 Task: Look for Airbnb stays in Lake Placid, New York with access to its amenties.
Action: Mouse moved to (581, 82)
Screenshot: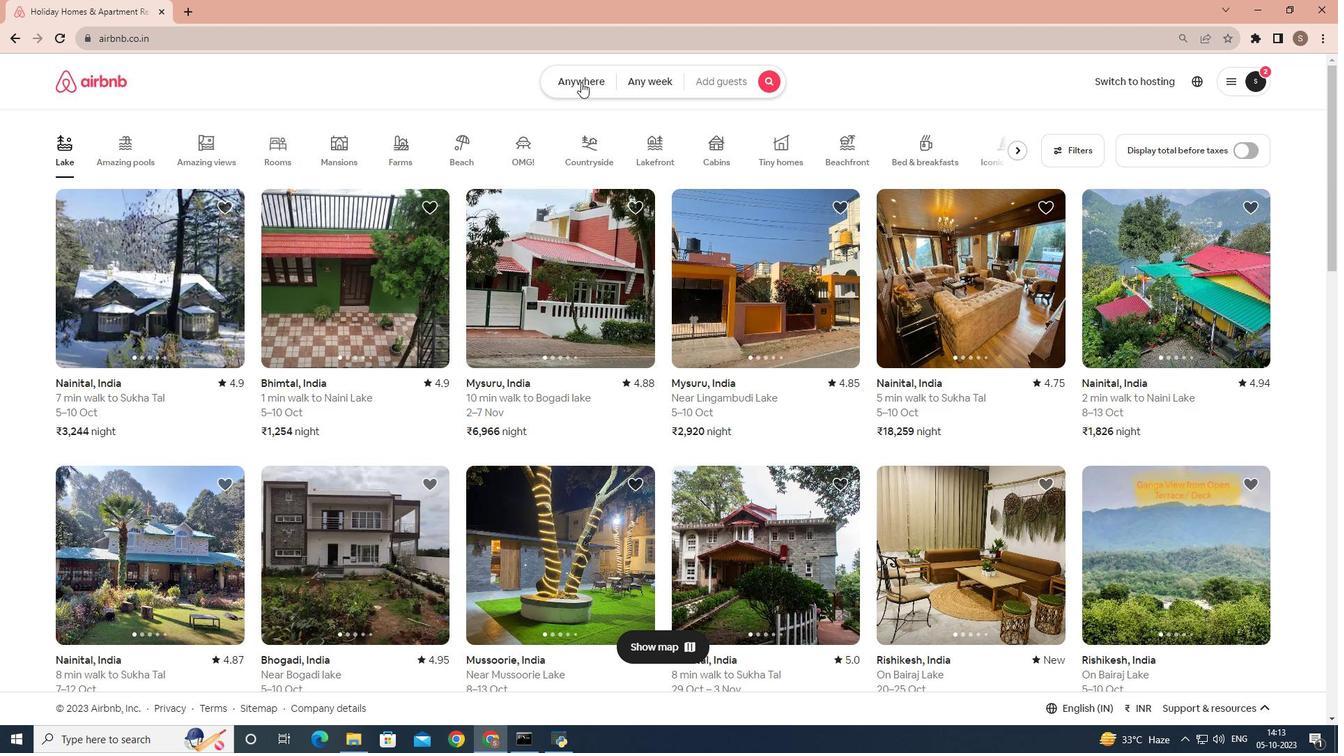 
Action: Mouse pressed left at (581, 82)
Screenshot: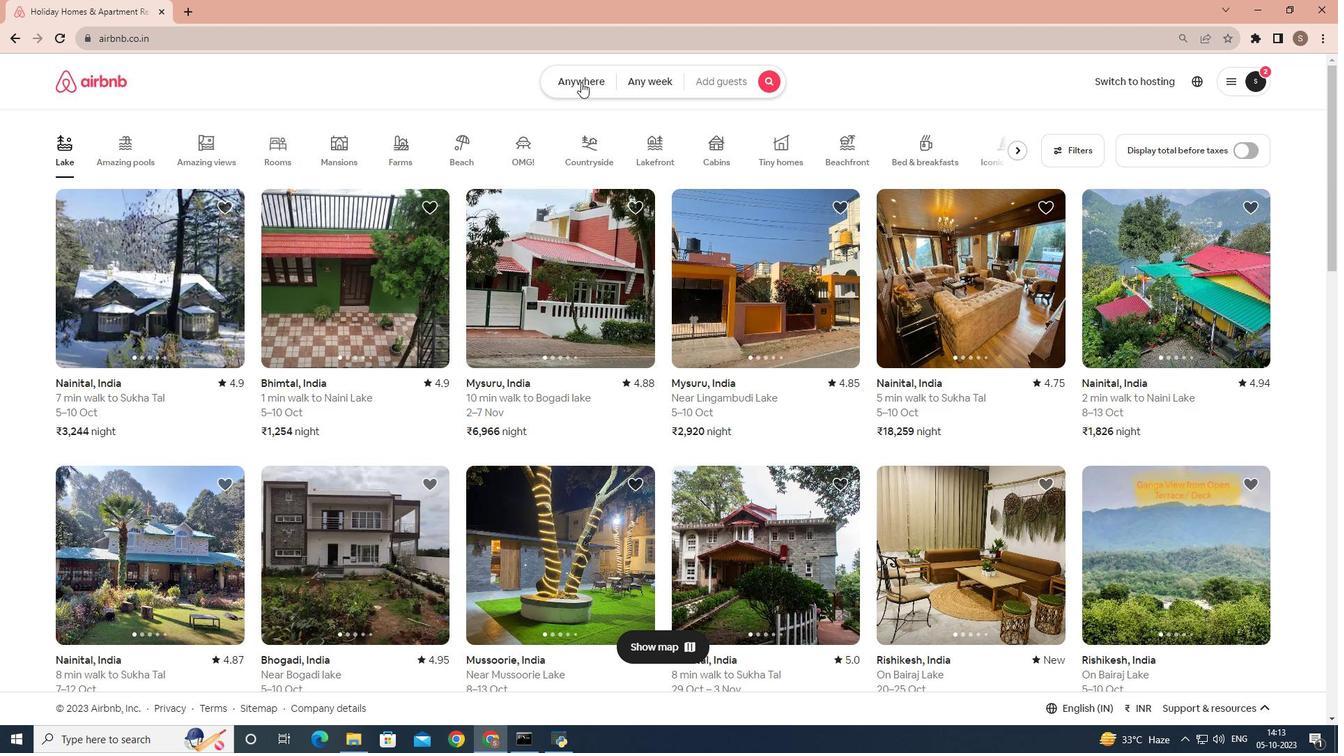 
Action: Mouse moved to (527, 133)
Screenshot: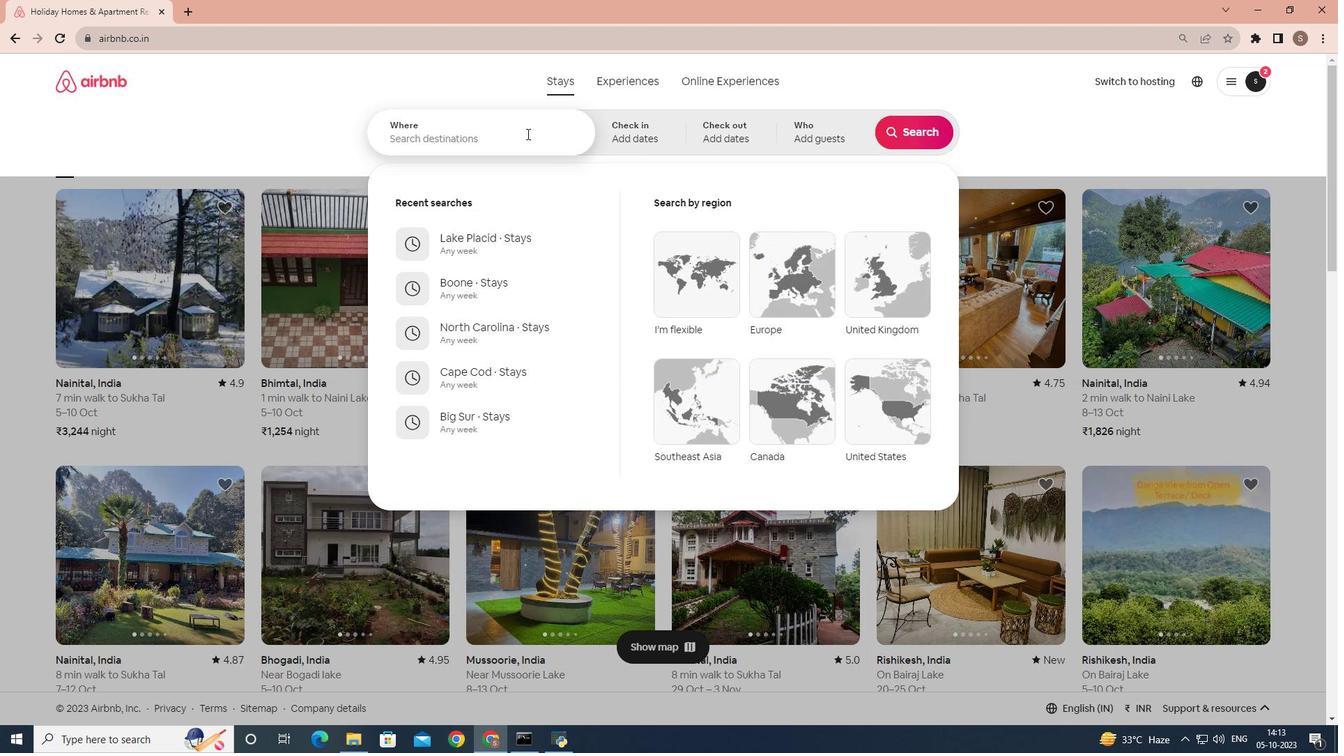 
Action: Mouse pressed left at (527, 133)
Screenshot: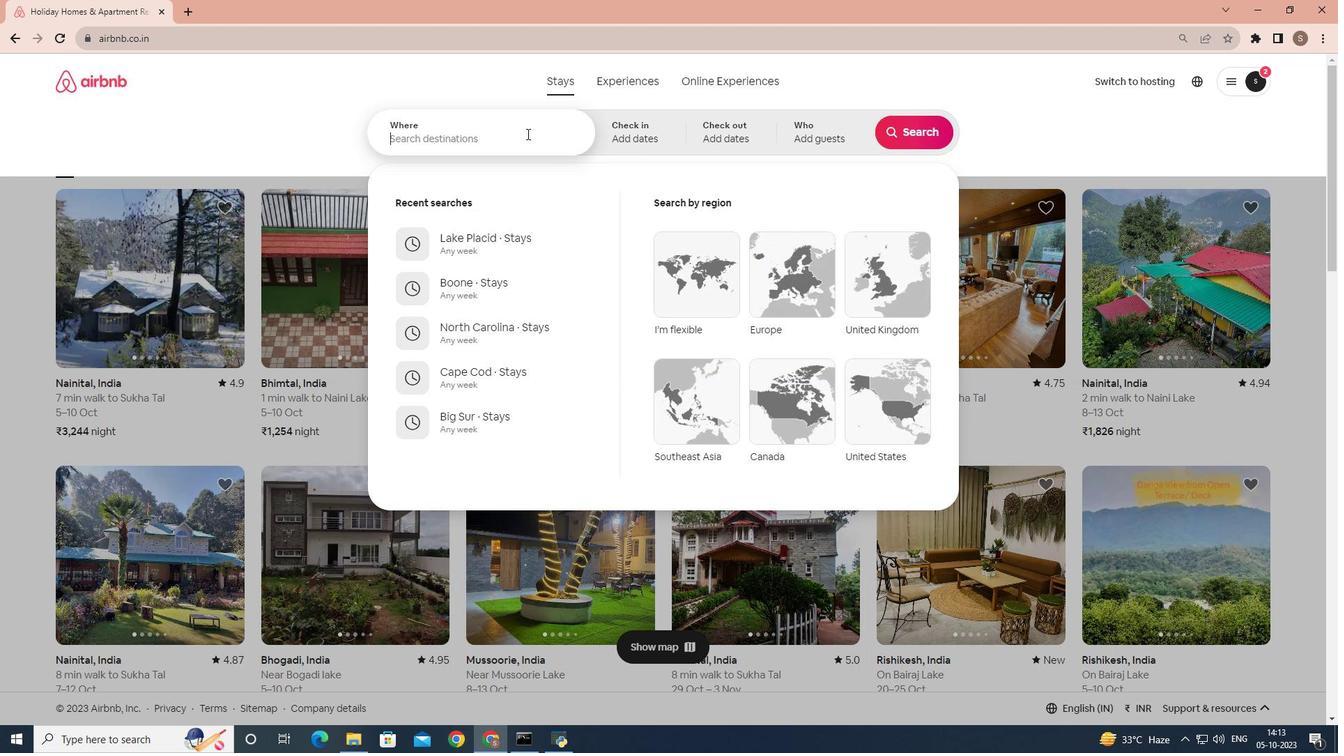 
Action: Key pressed <Key.shift_r>Lake<Key.space><Key.shift>placi
Screenshot: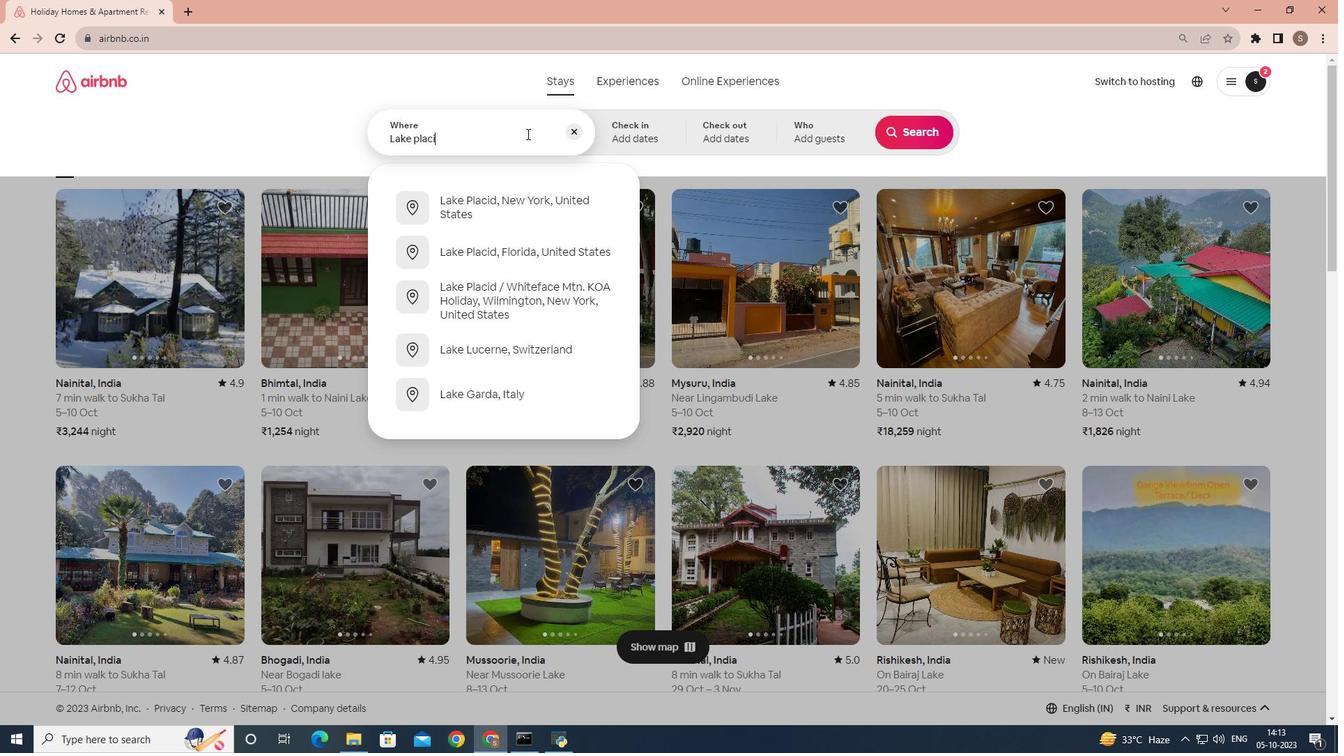 
Action: Mouse moved to (526, 133)
Screenshot: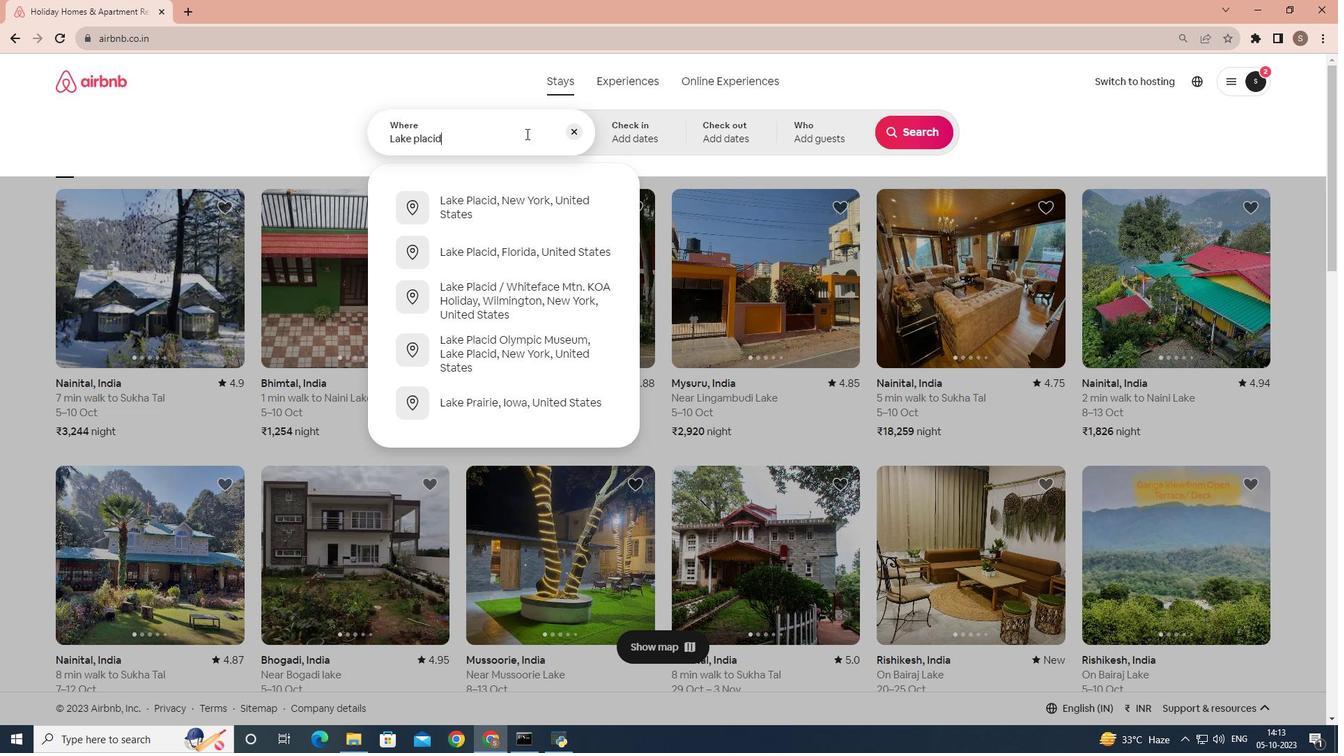 
Action: Key pressed d,<Key.space><Key.shift>New<Key.space><Key.shift>york
Screenshot: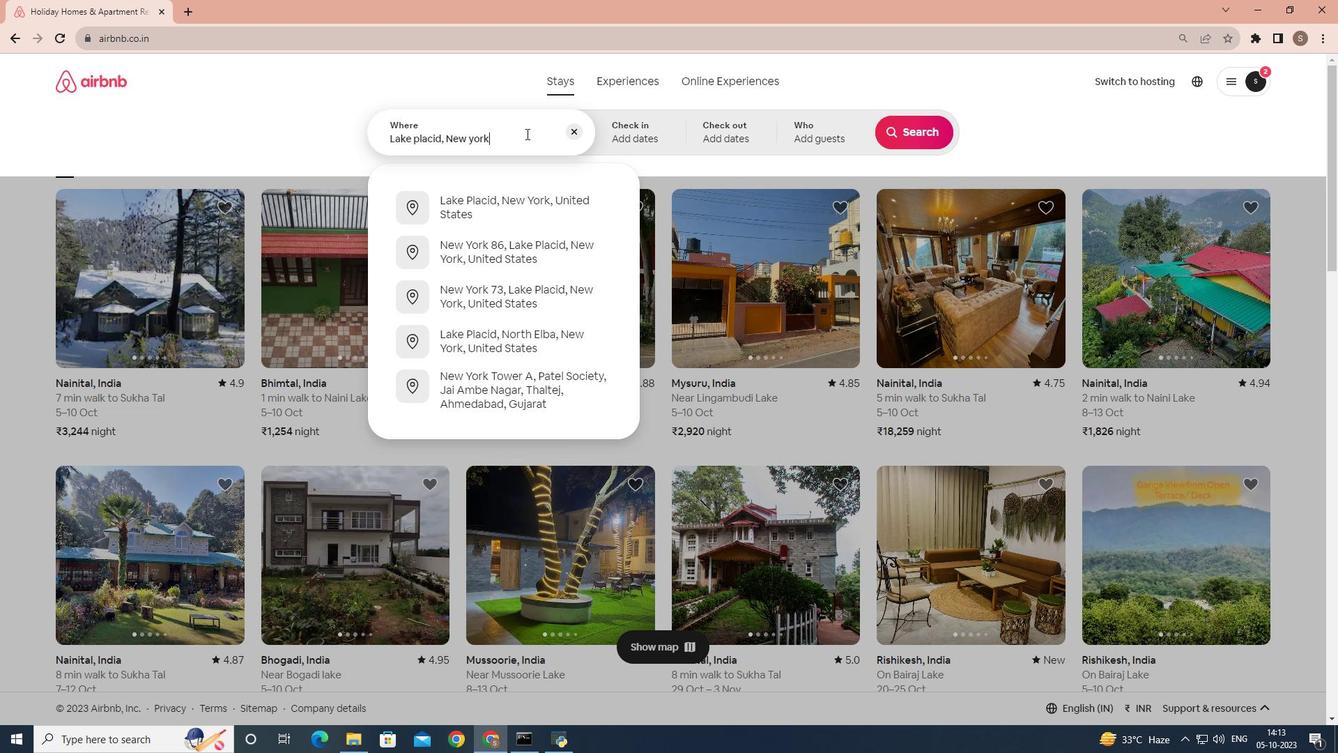 
Action: Mouse moved to (556, 193)
Screenshot: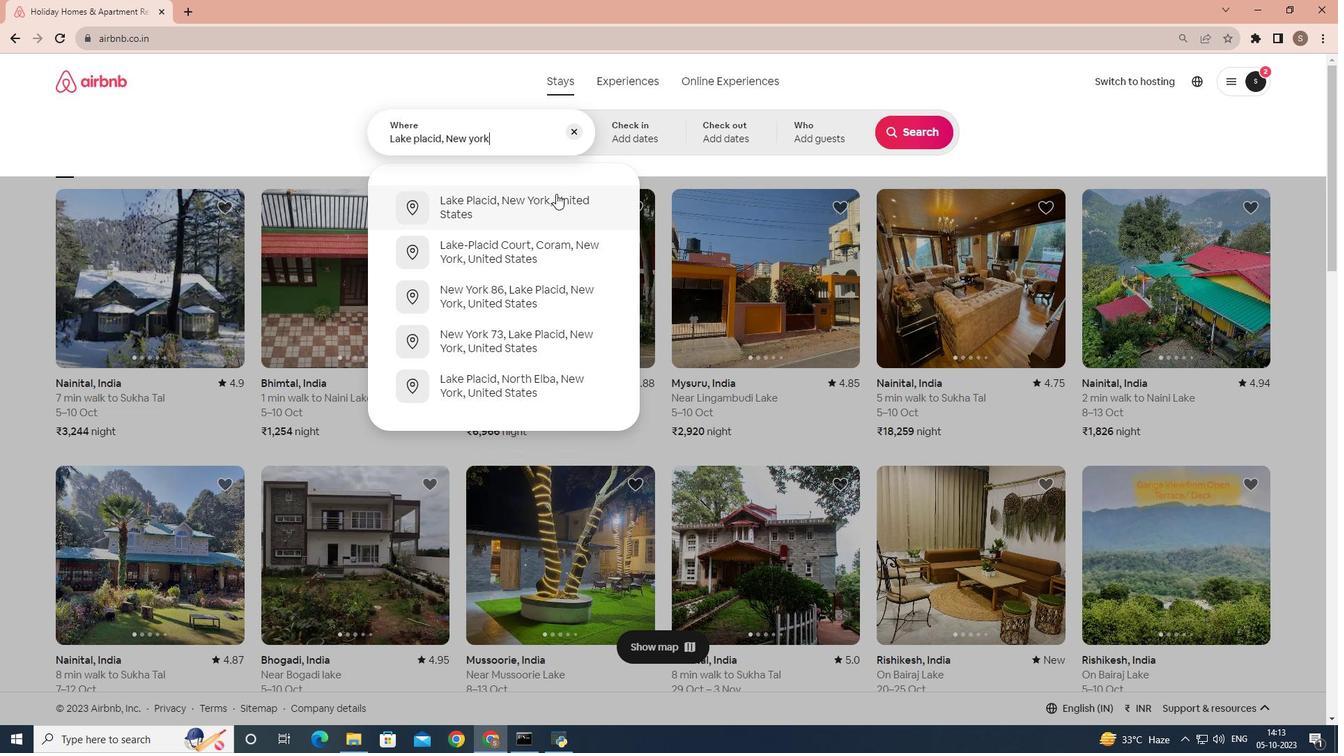 
Action: Mouse pressed left at (556, 193)
Screenshot: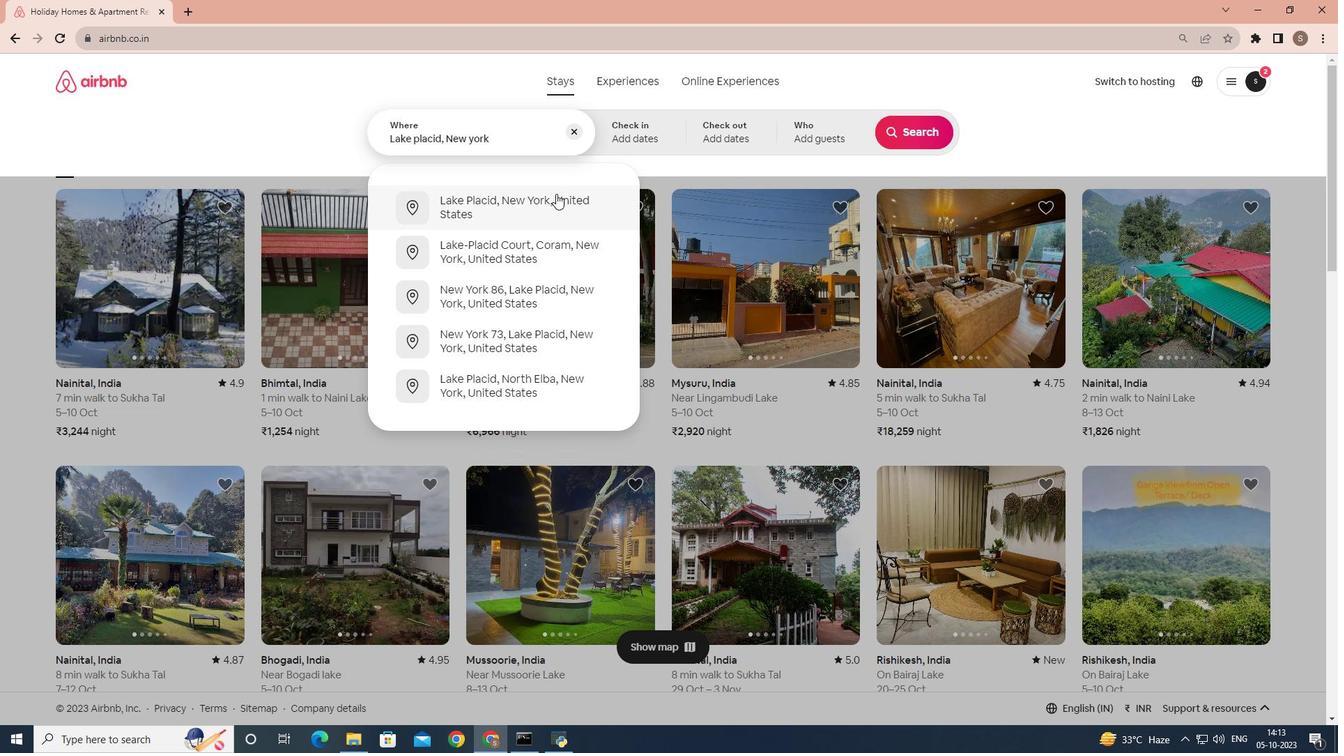 
Action: Mouse moved to (899, 132)
Screenshot: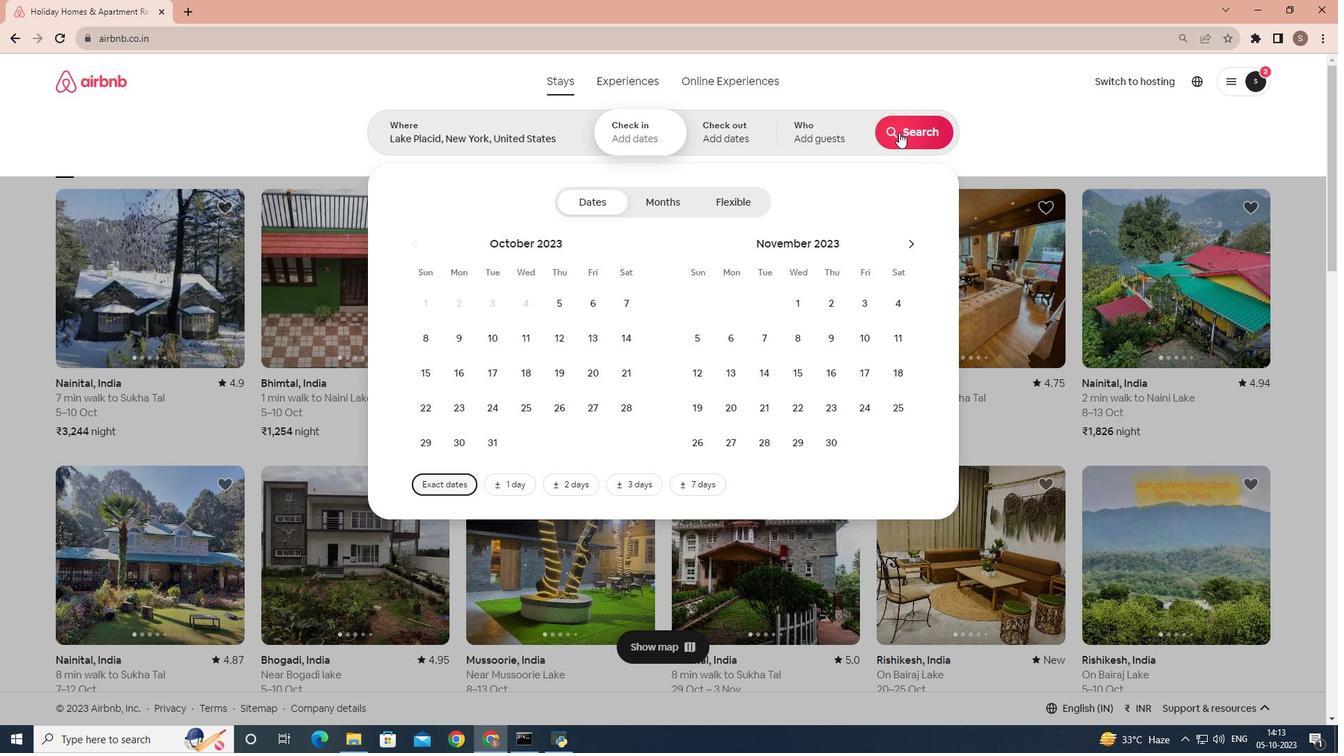
Action: Mouse pressed left at (899, 132)
Screenshot: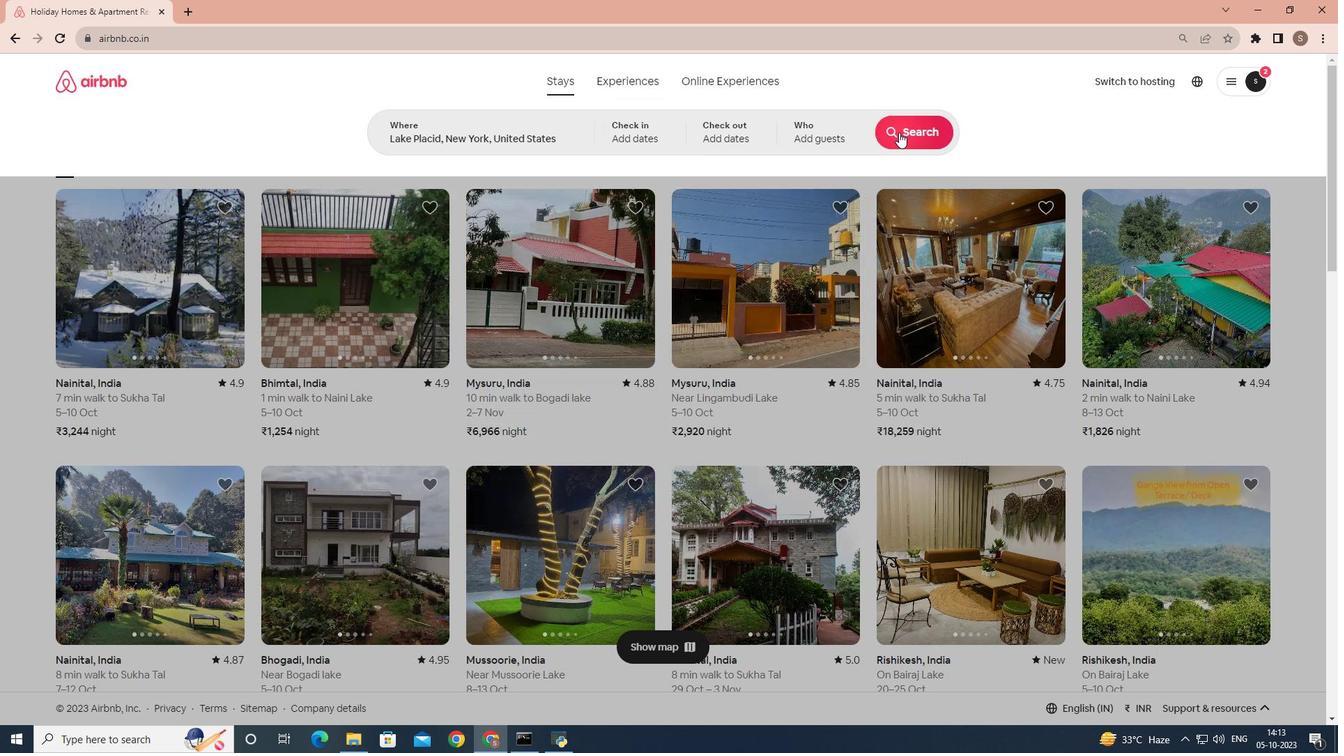 
Action: Mouse moved to (263, 142)
Screenshot: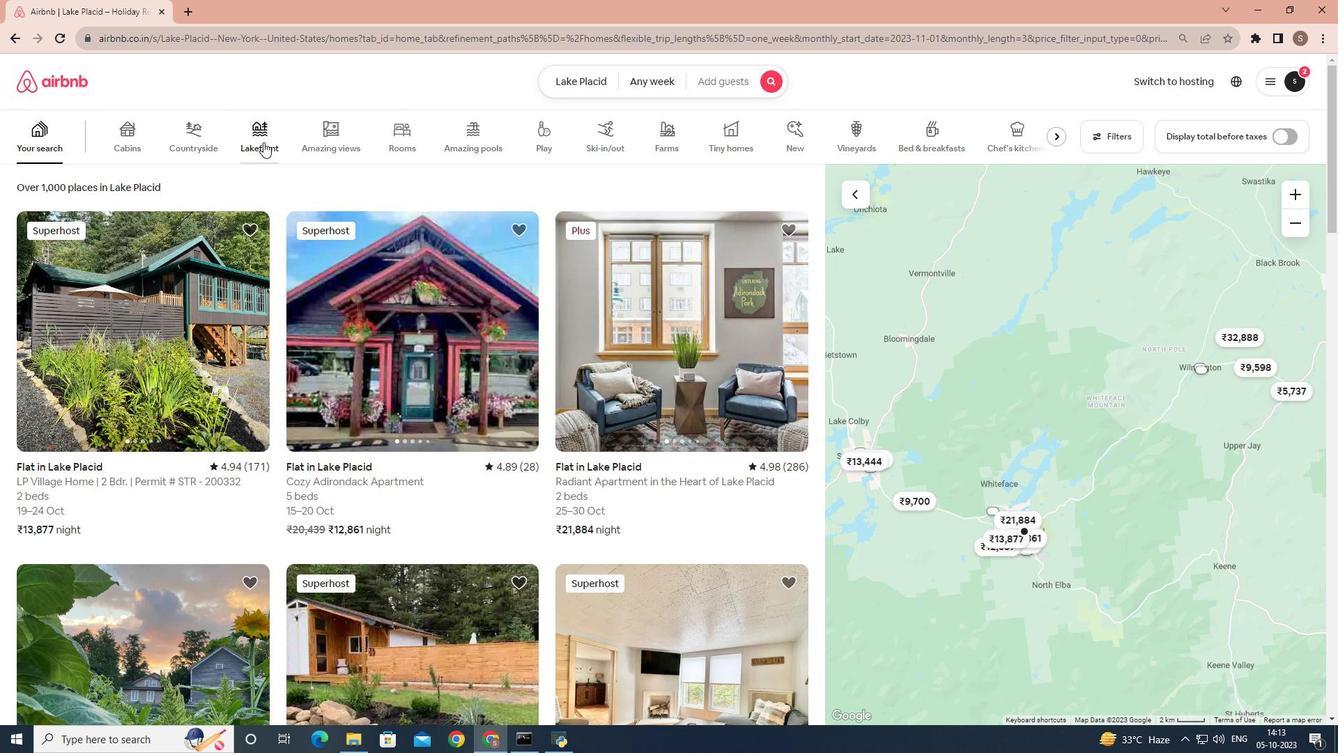 
Action: Mouse pressed left at (263, 142)
Screenshot: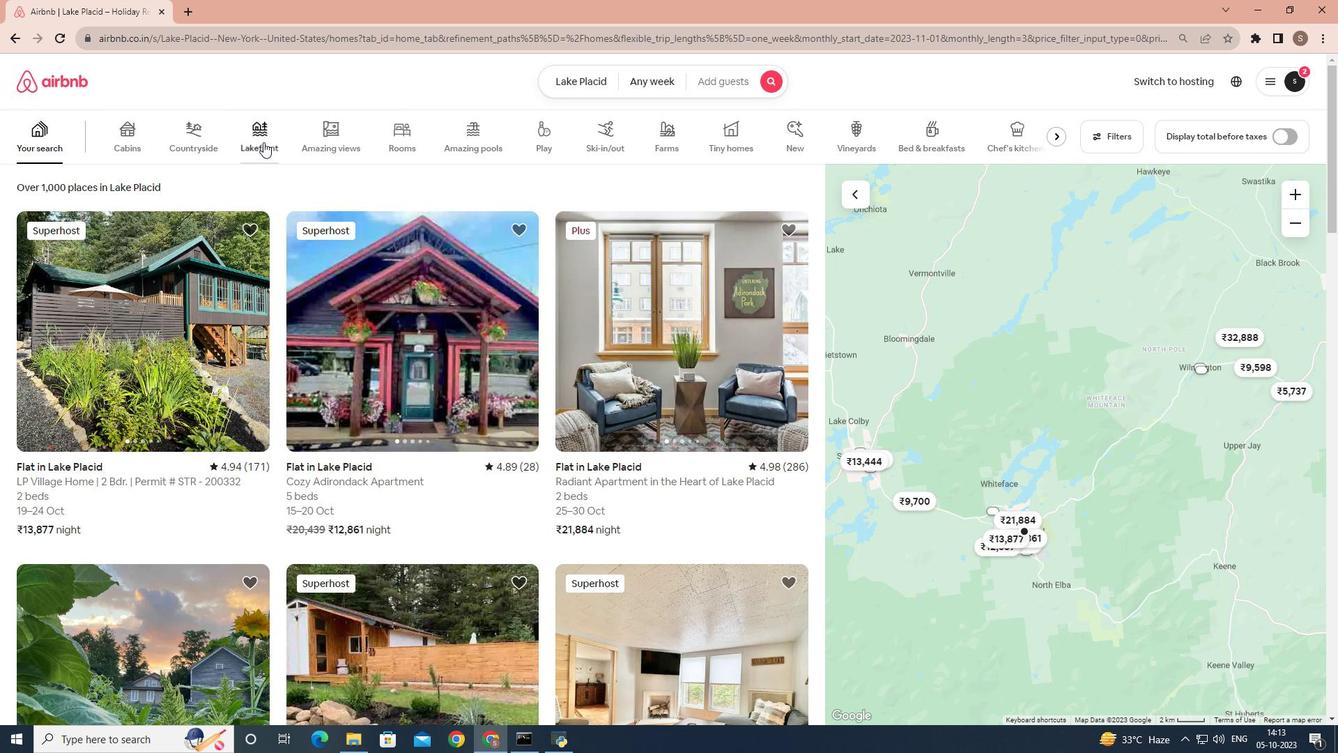 
Action: Mouse moved to (370, 314)
Screenshot: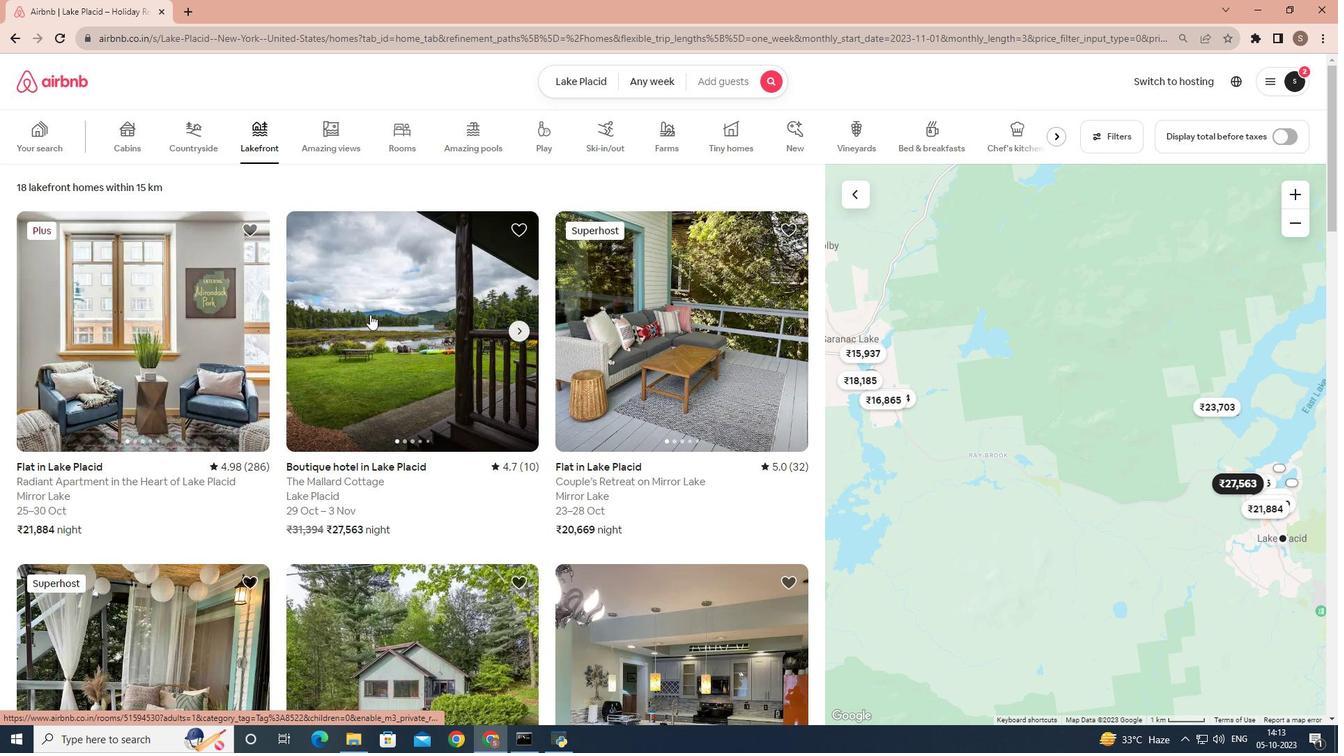 
Action: Mouse pressed left at (370, 314)
Screenshot: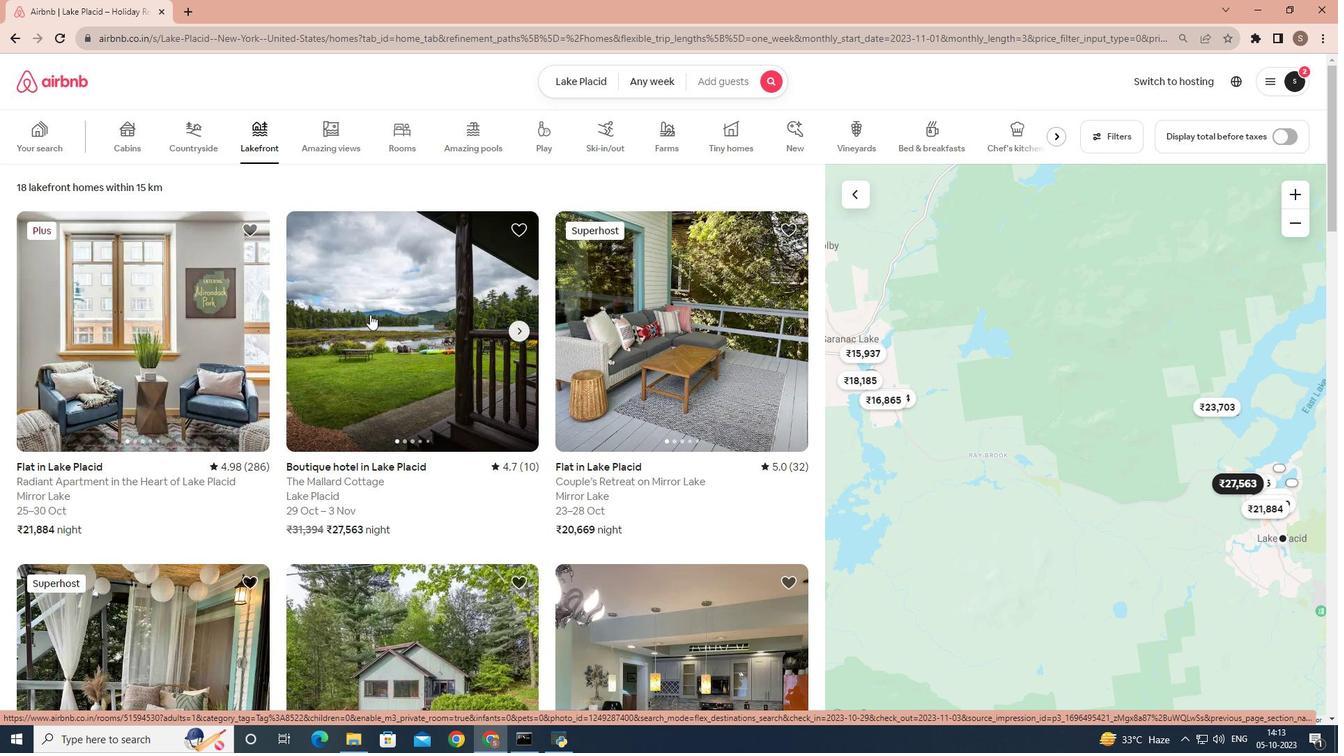 
Action: Mouse moved to (990, 518)
Screenshot: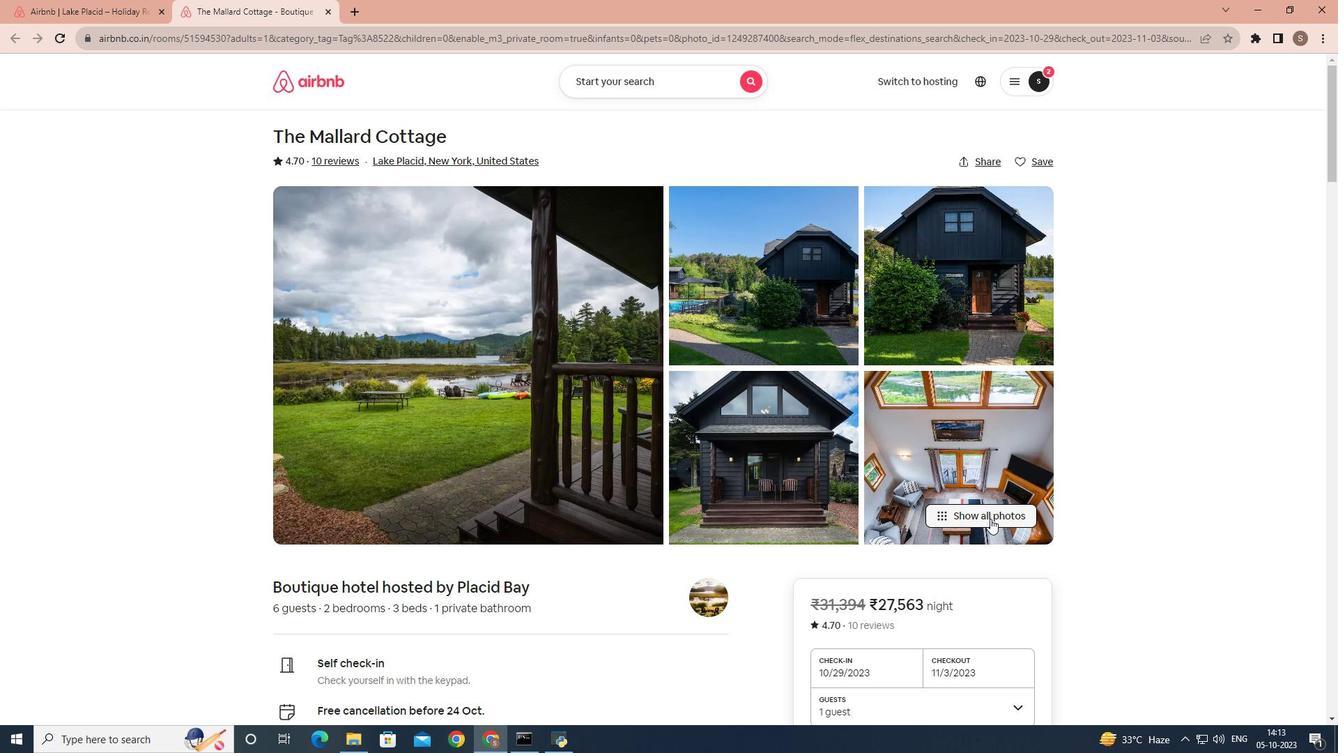 
Action: Mouse pressed left at (990, 518)
Screenshot: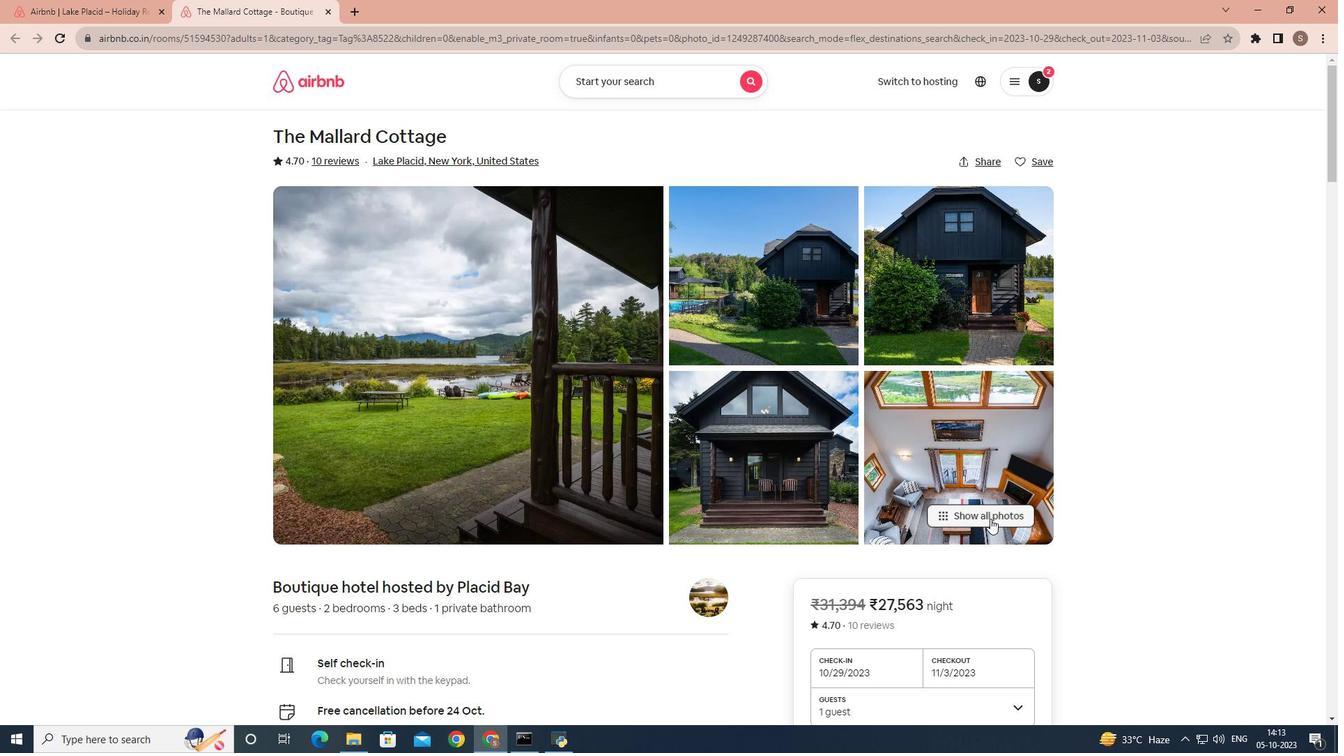 
Action: Mouse moved to (598, 267)
Screenshot: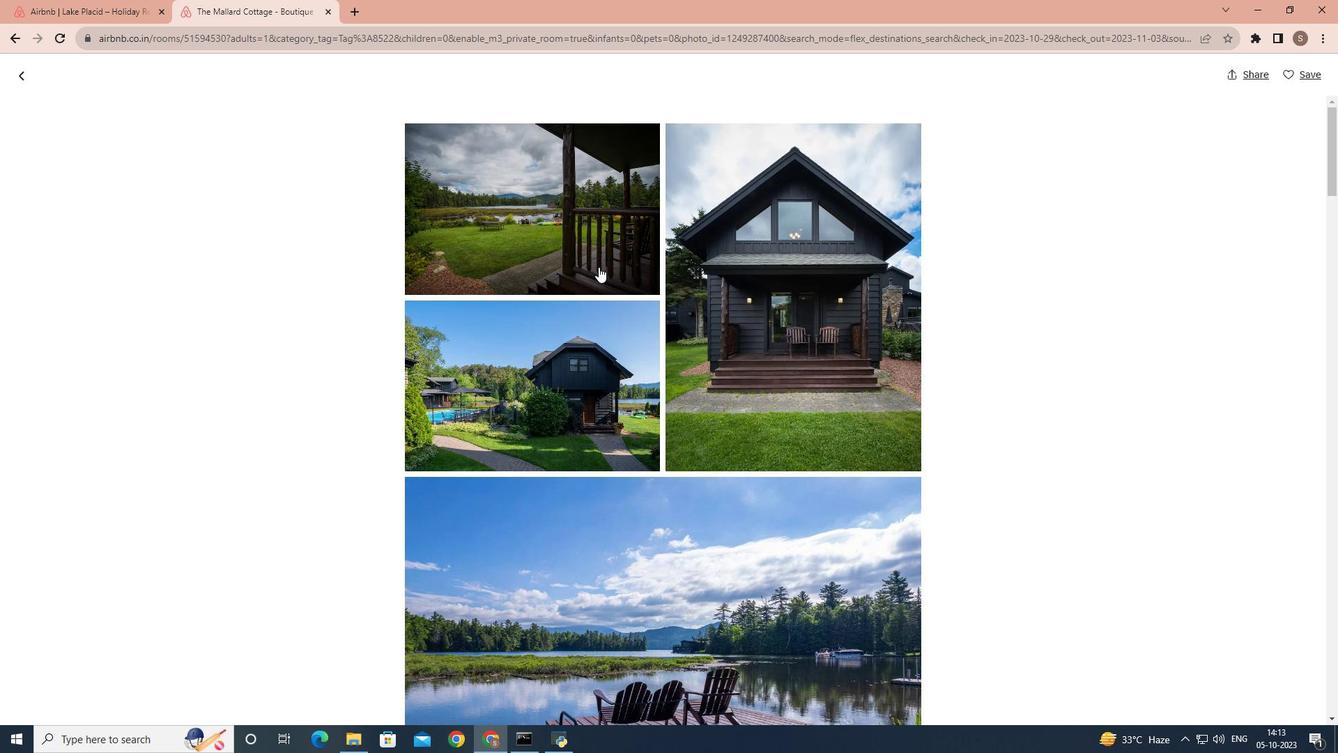 
Action: Mouse pressed left at (598, 267)
Screenshot: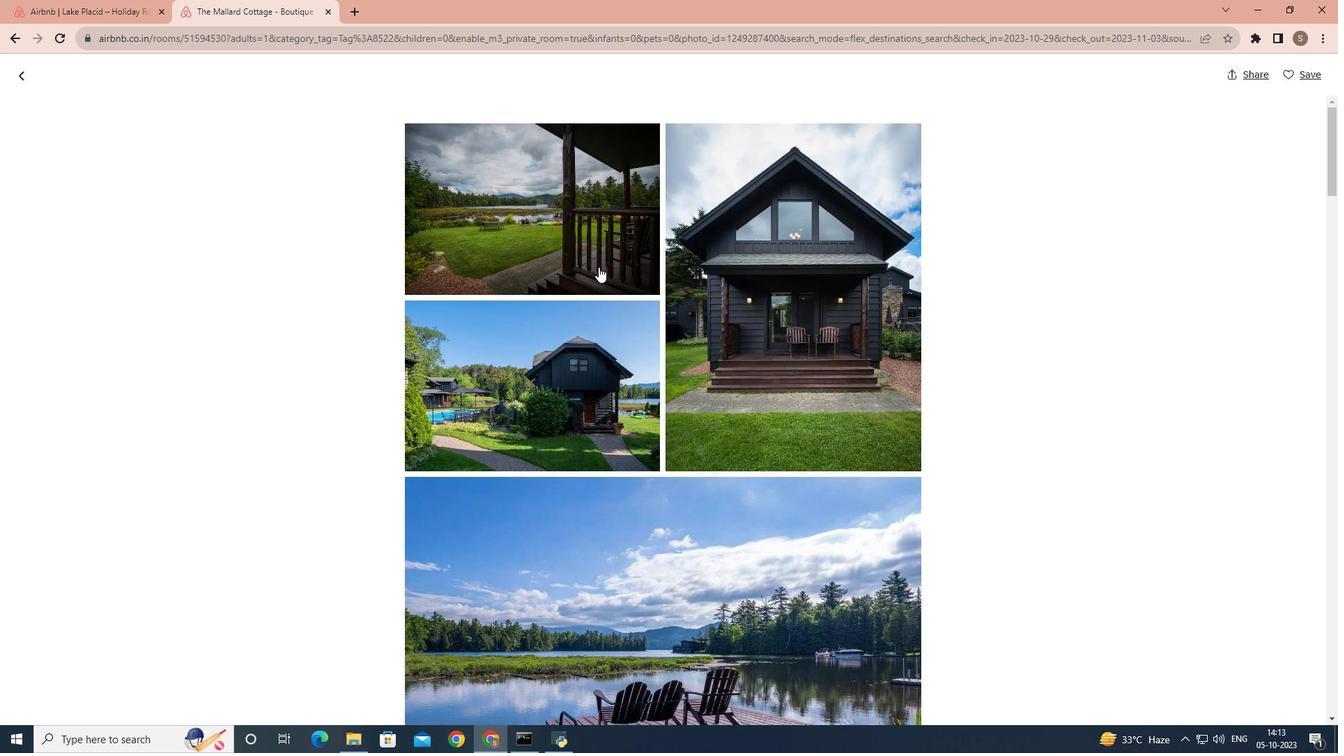 
Action: Mouse moved to (73, 89)
Screenshot: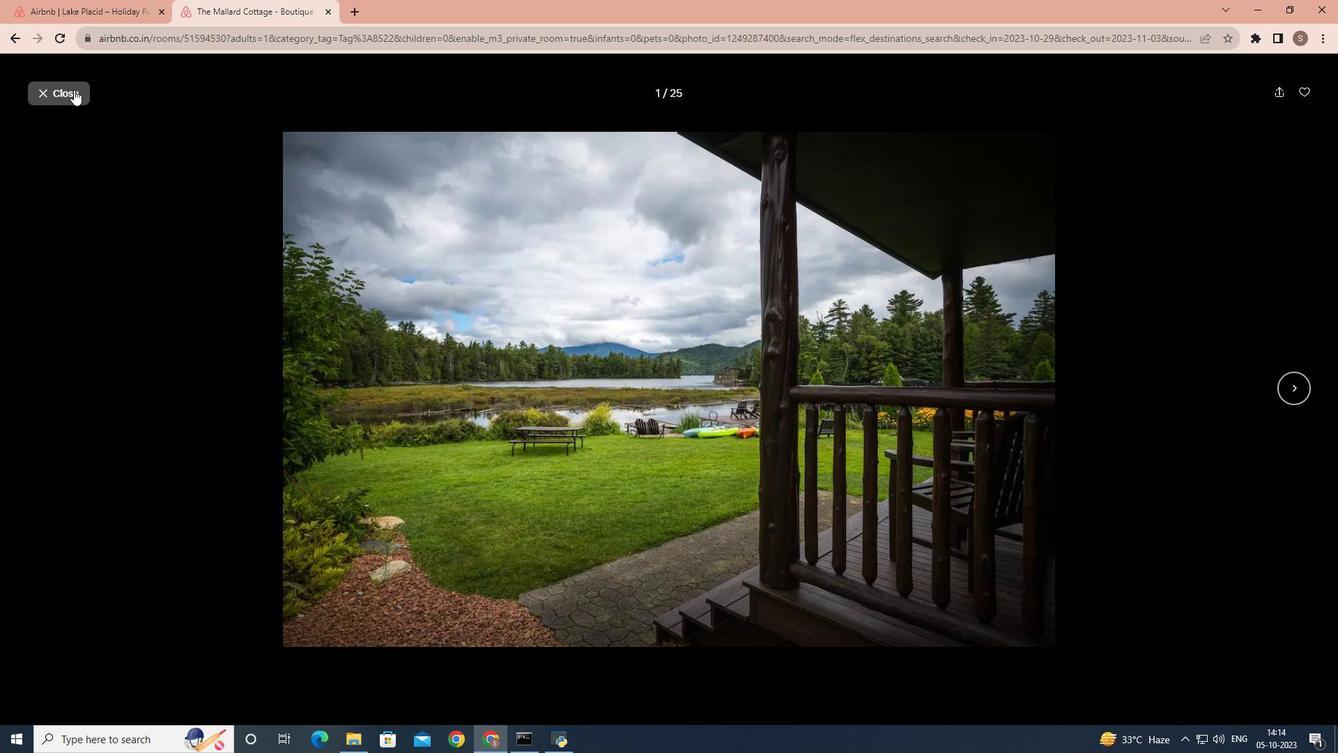 
Action: Mouse pressed left at (73, 89)
Screenshot: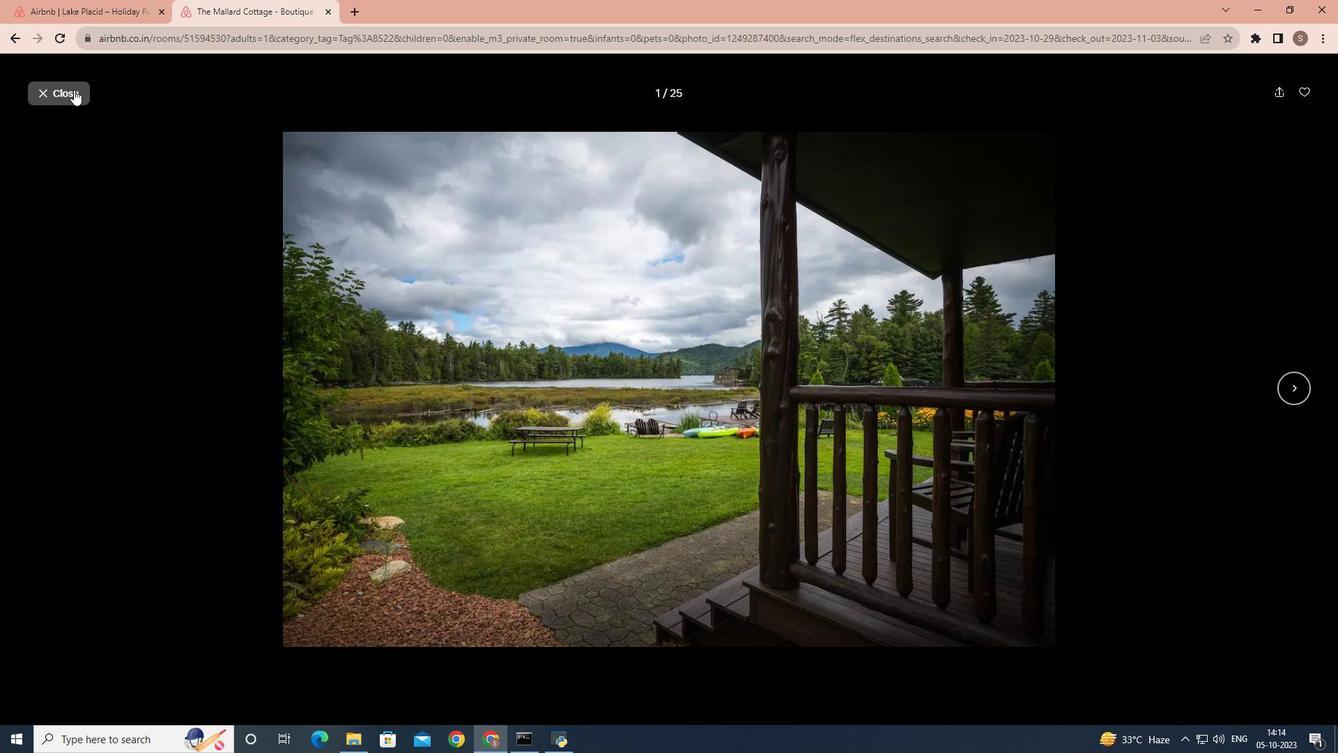 
Action: Mouse moved to (761, 361)
Screenshot: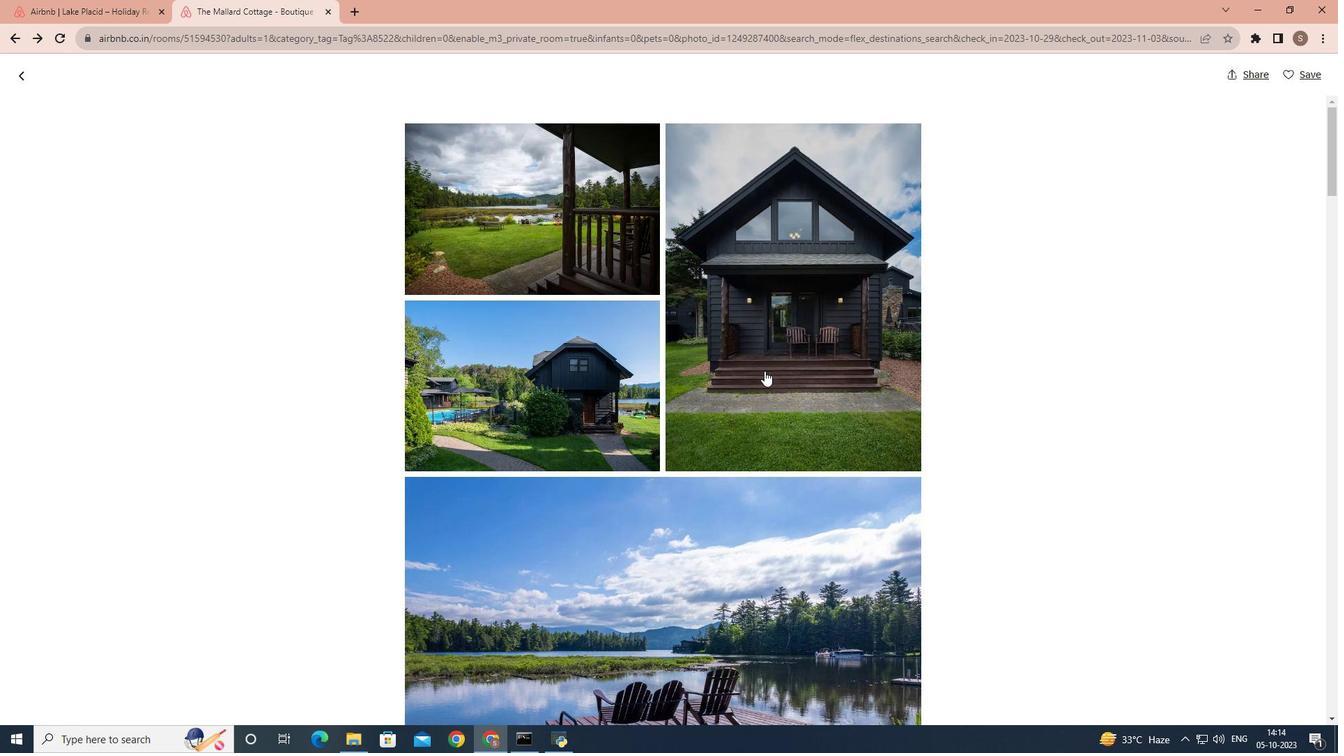 
Action: Mouse scrolled (761, 360) with delta (0, 0)
Screenshot: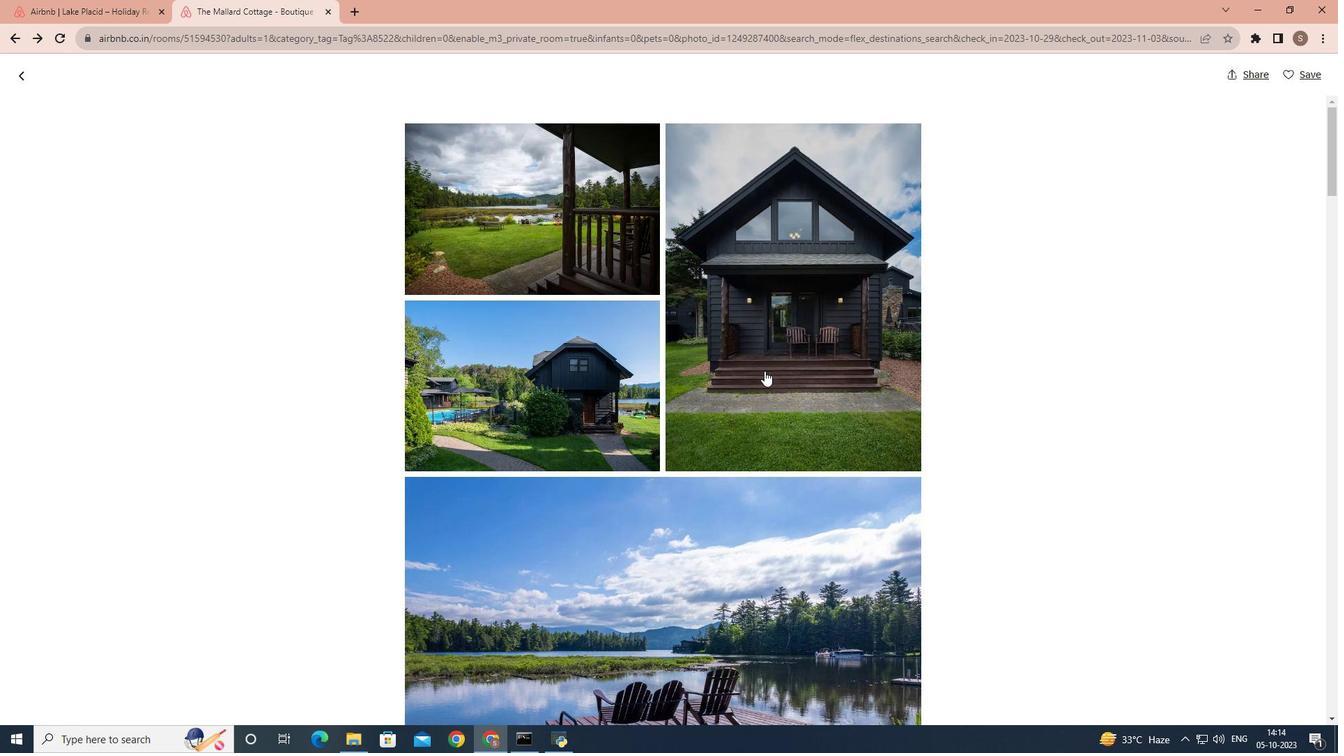 
Action: Mouse moved to (764, 370)
Screenshot: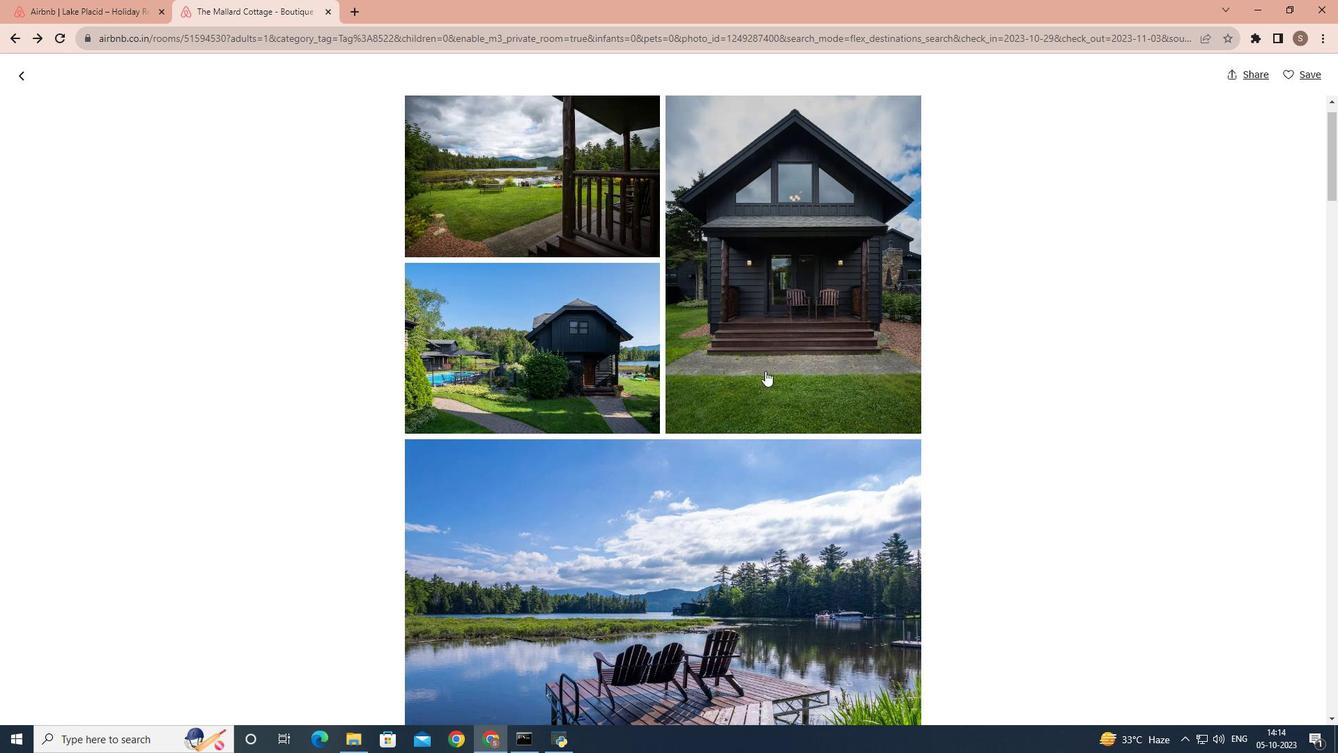 
Action: Mouse scrolled (764, 370) with delta (0, 0)
Screenshot: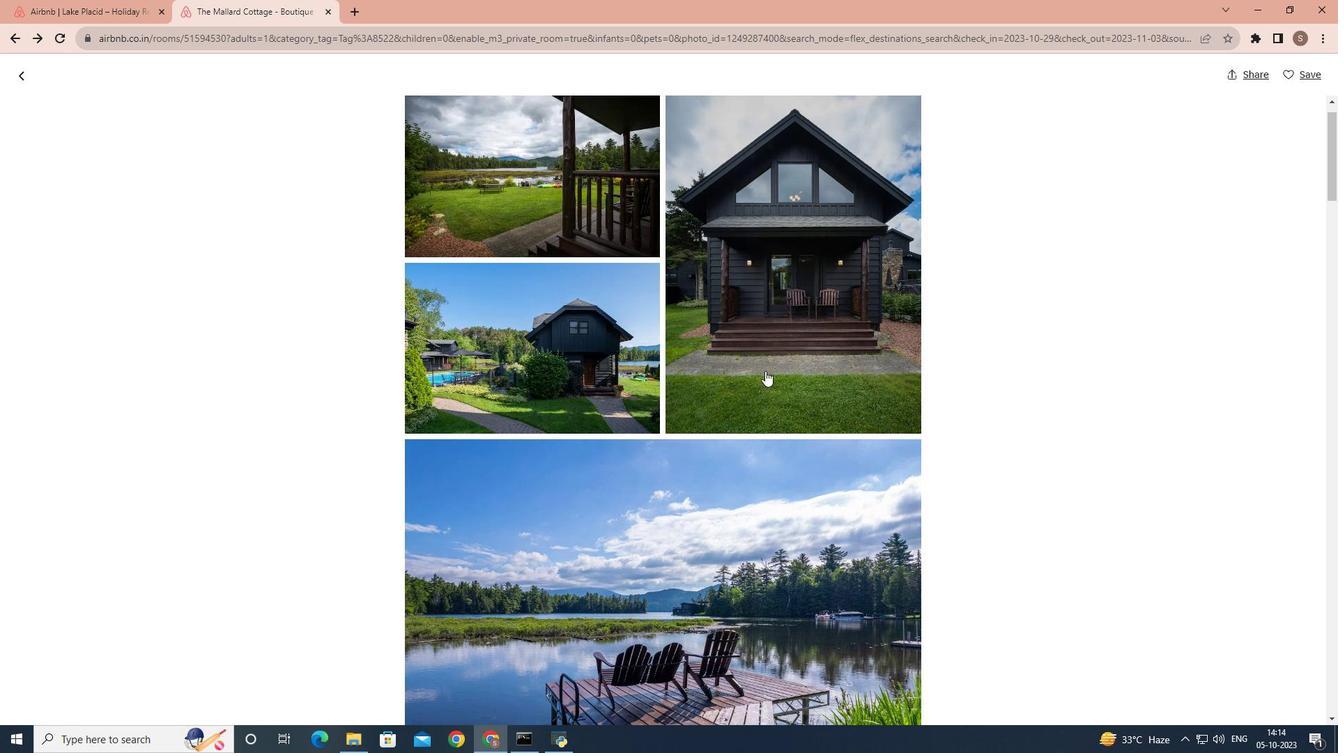 
Action: Mouse moved to (765, 370)
Screenshot: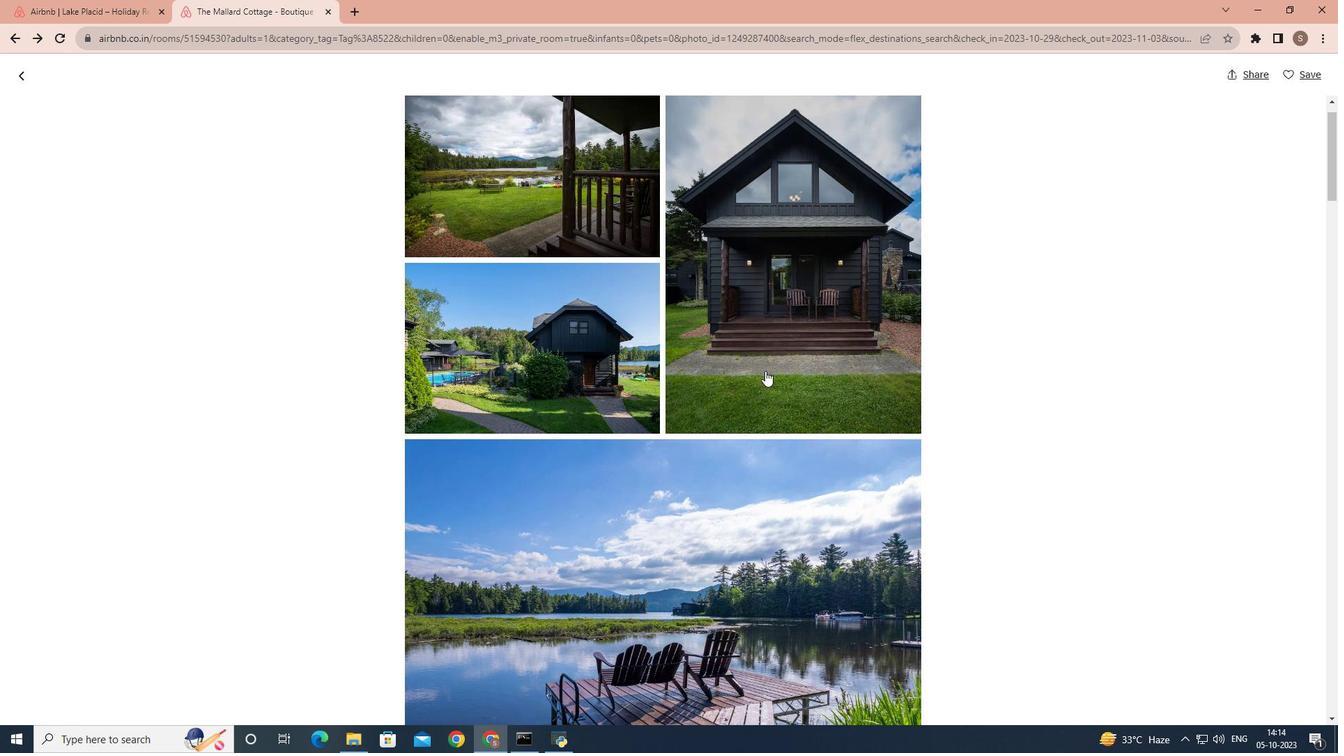 
Action: Mouse scrolled (765, 370) with delta (0, 0)
Screenshot: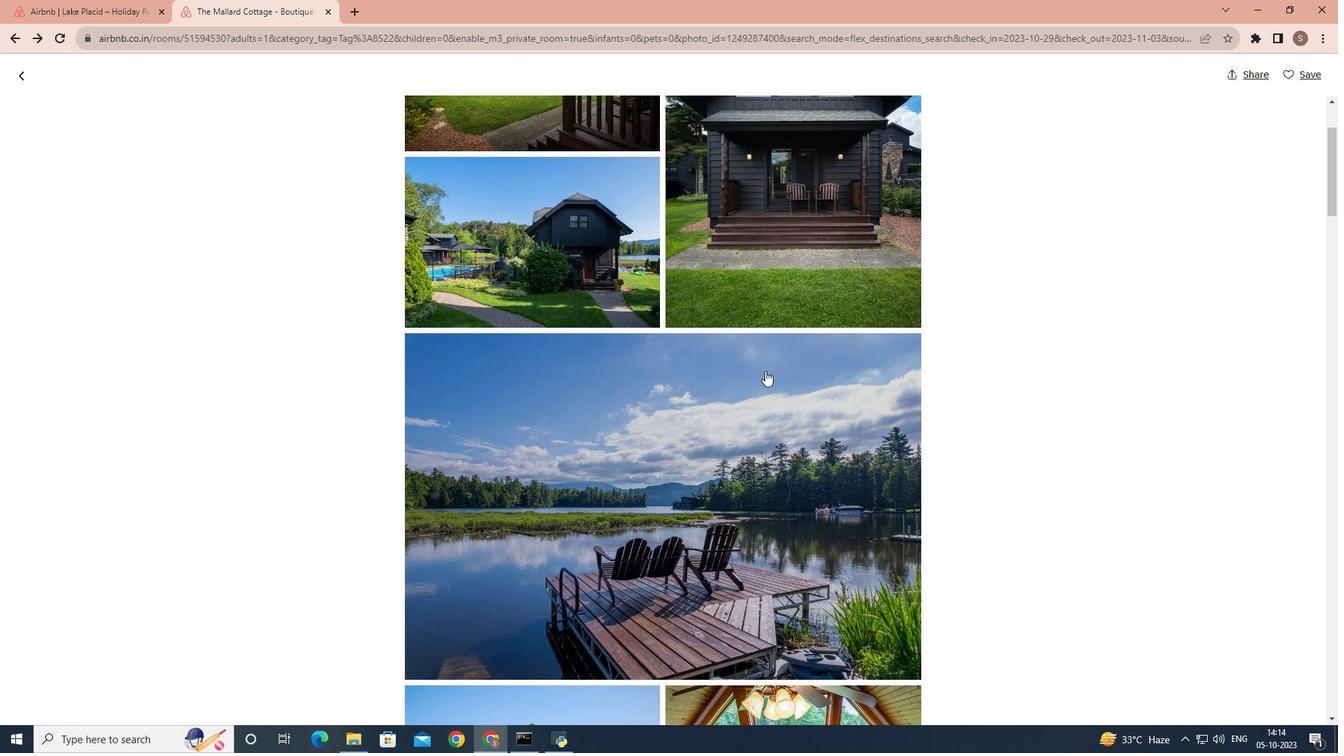 
Action: Mouse scrolled (765, 370) with delta (0, 0)
Screenshot: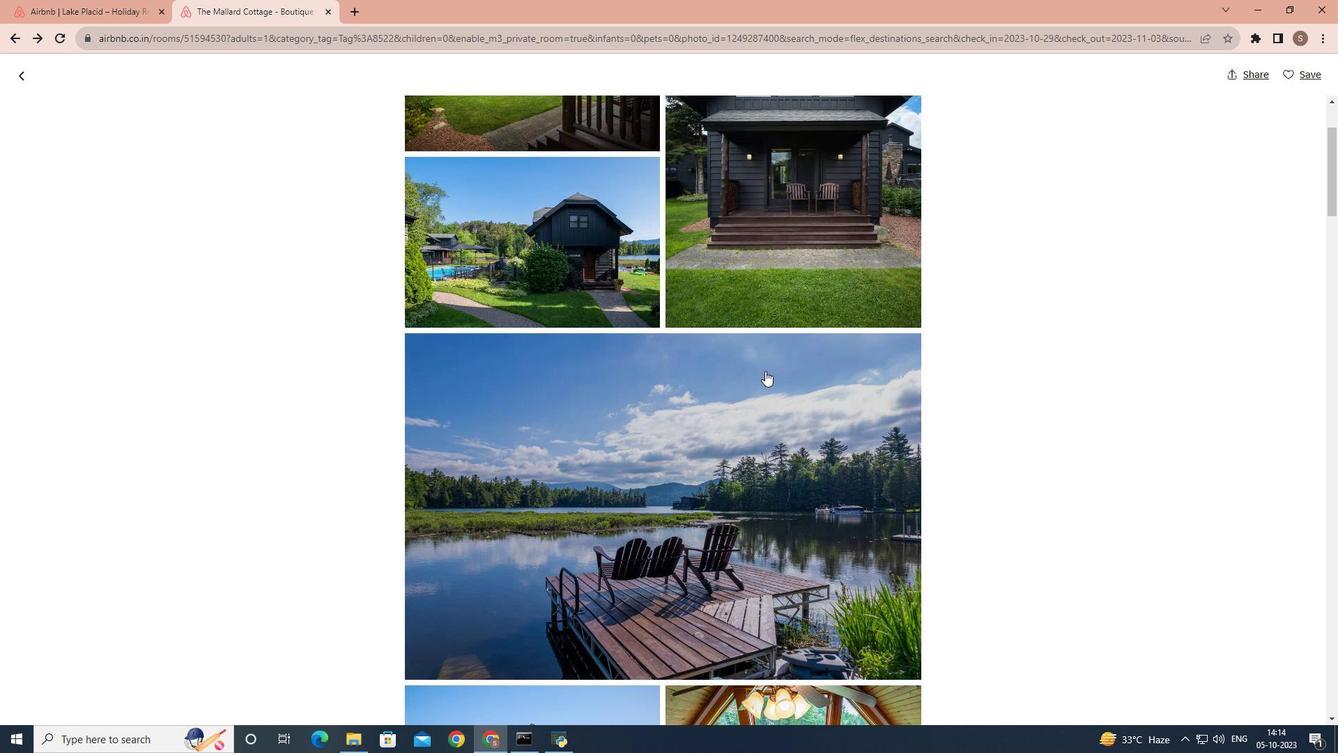 
Action: Mouse scrolled (765, 370) with delta (0, 0)
Screenshot: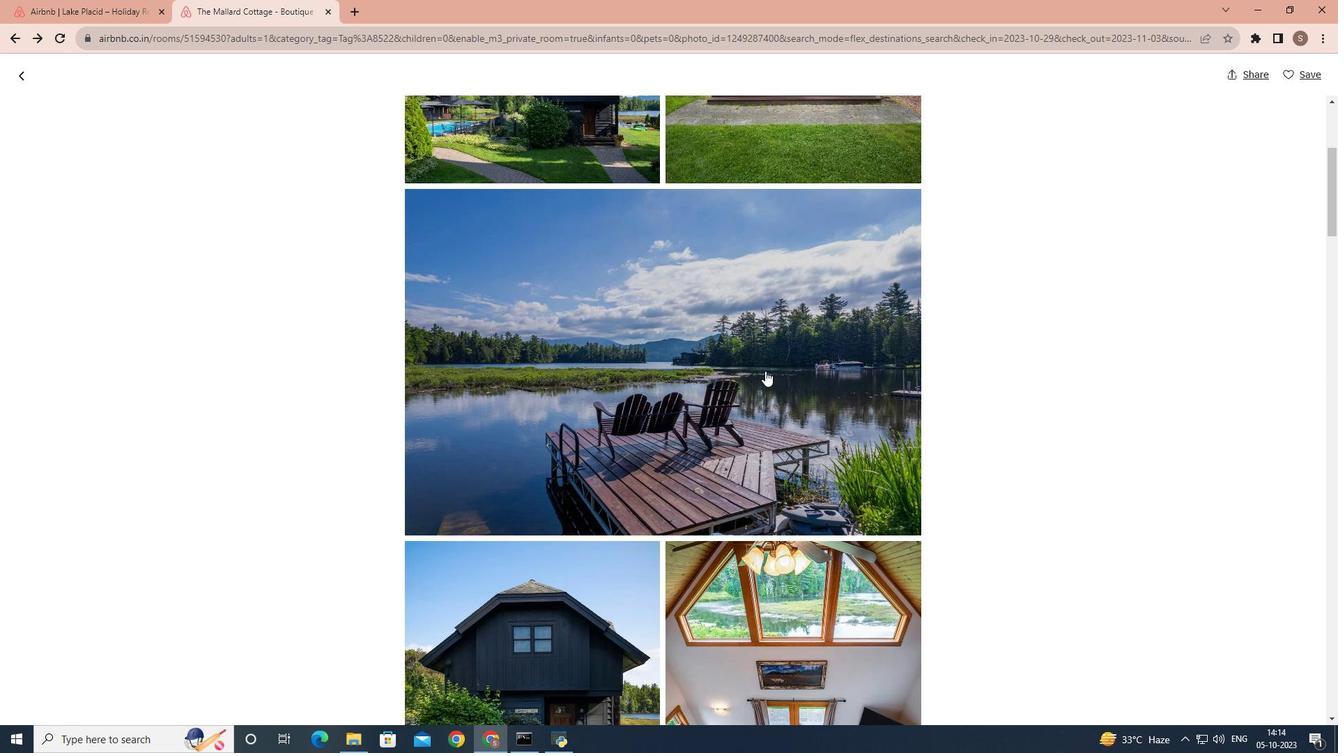
Action: Mouse scrolled (765, 370) with delta (0, 0)
Screenshot: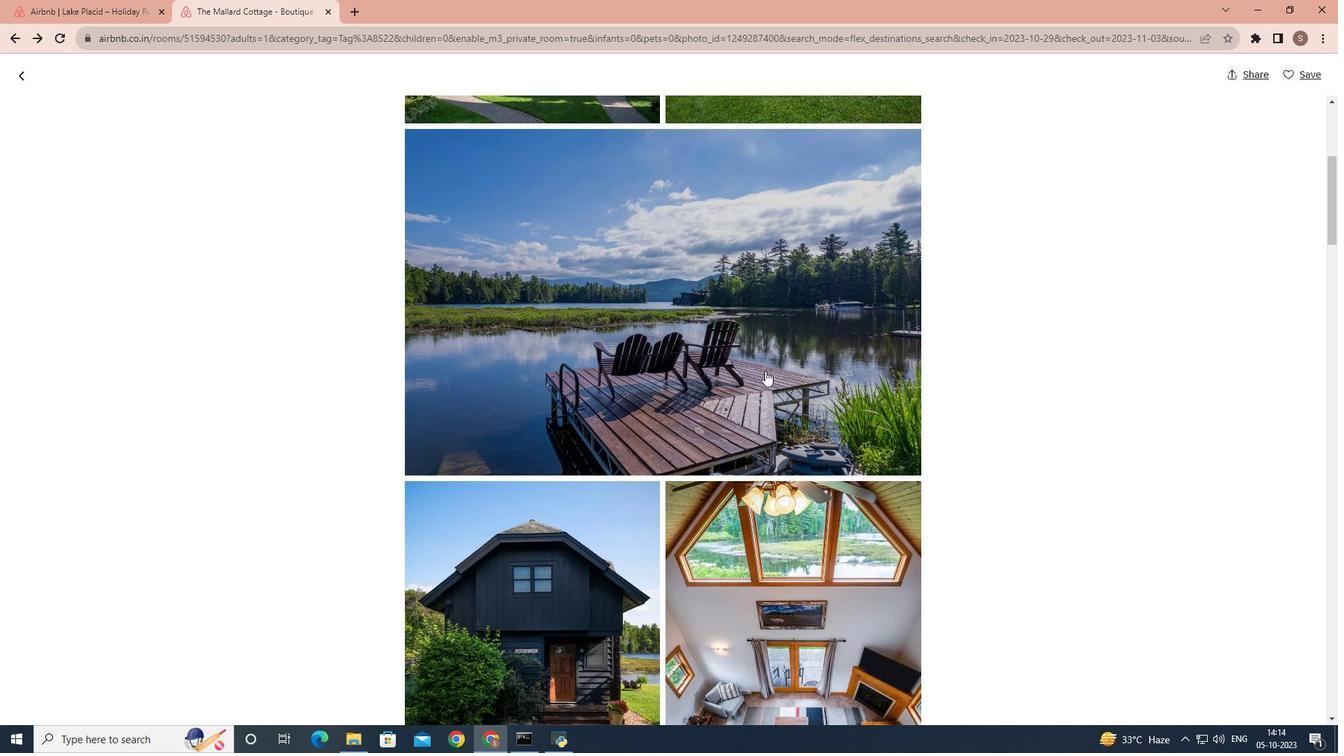 
Action: Mouse scrolled (765, 370) with delta (0, 0)
Screenshot: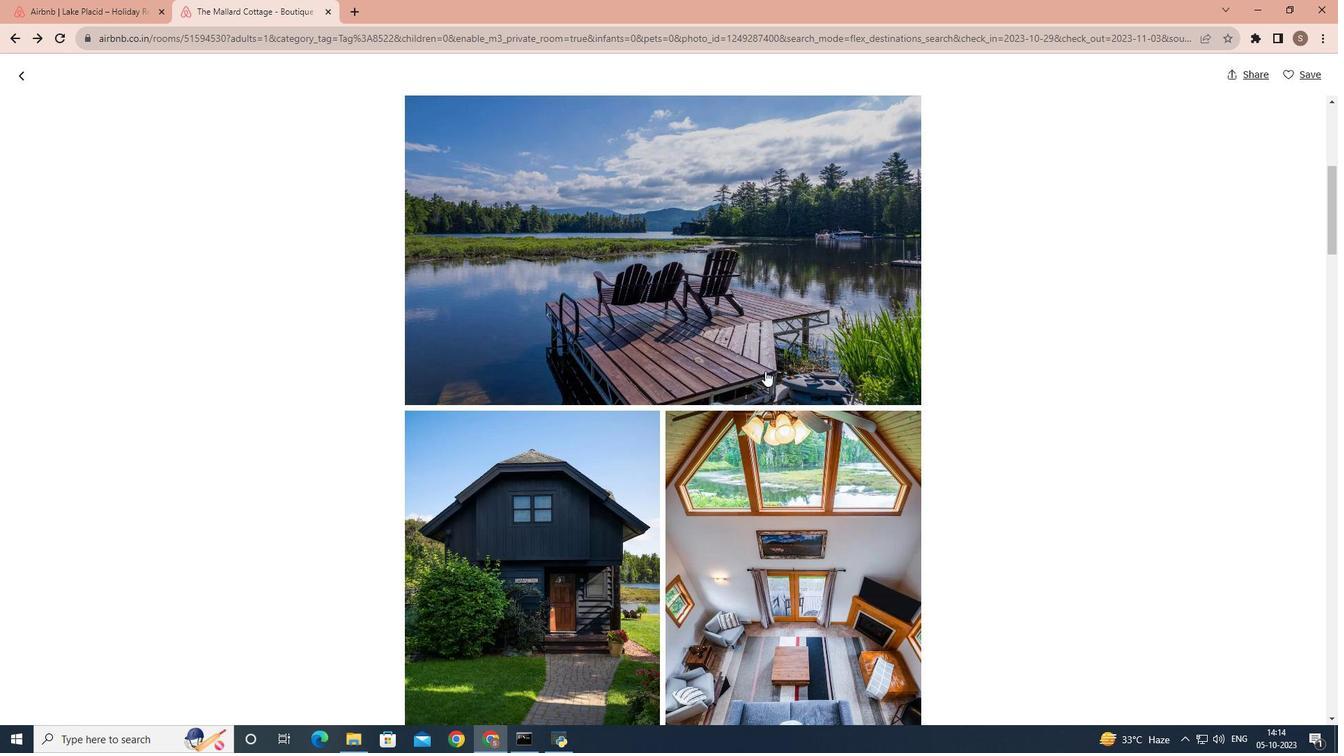 
Action: Mouse scrolled (765, 370) with delta (0, 0)
Screenshot: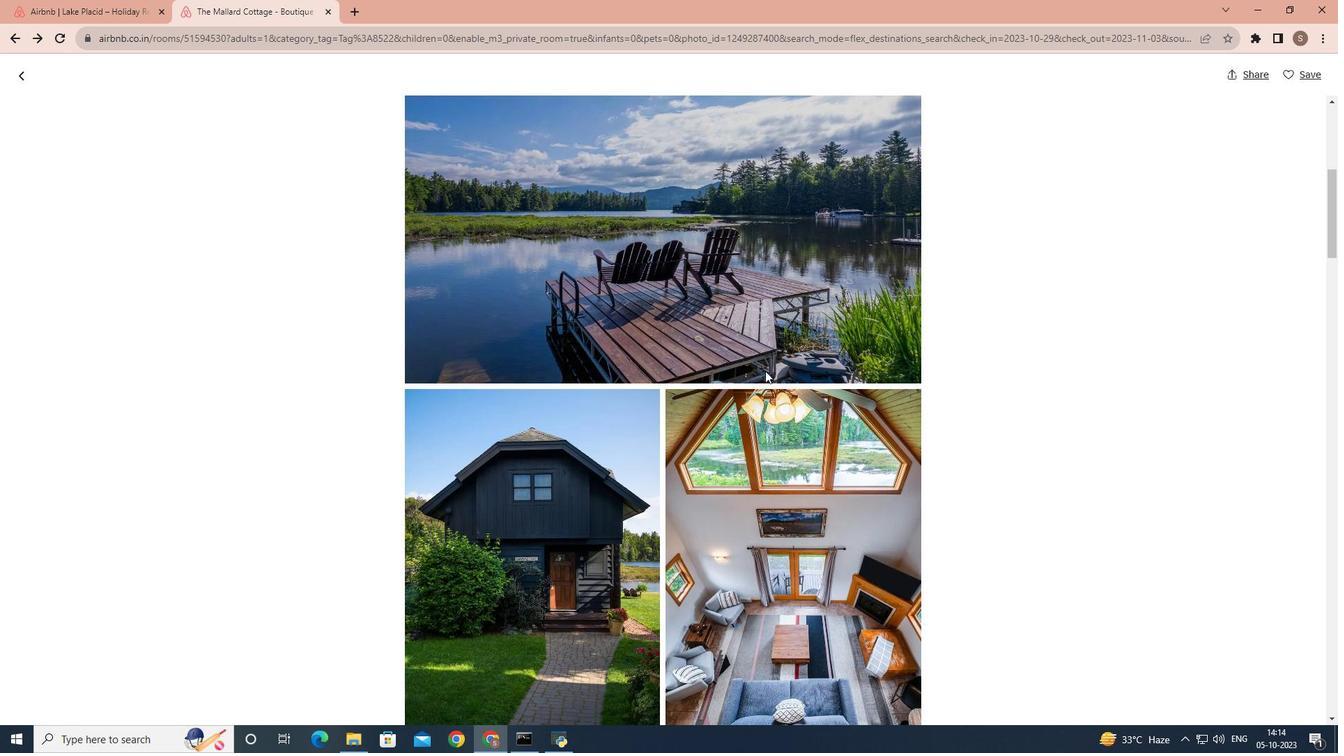 
Action: Mouse scrolled (765, 370) with delta (0, 0)
Screenshot: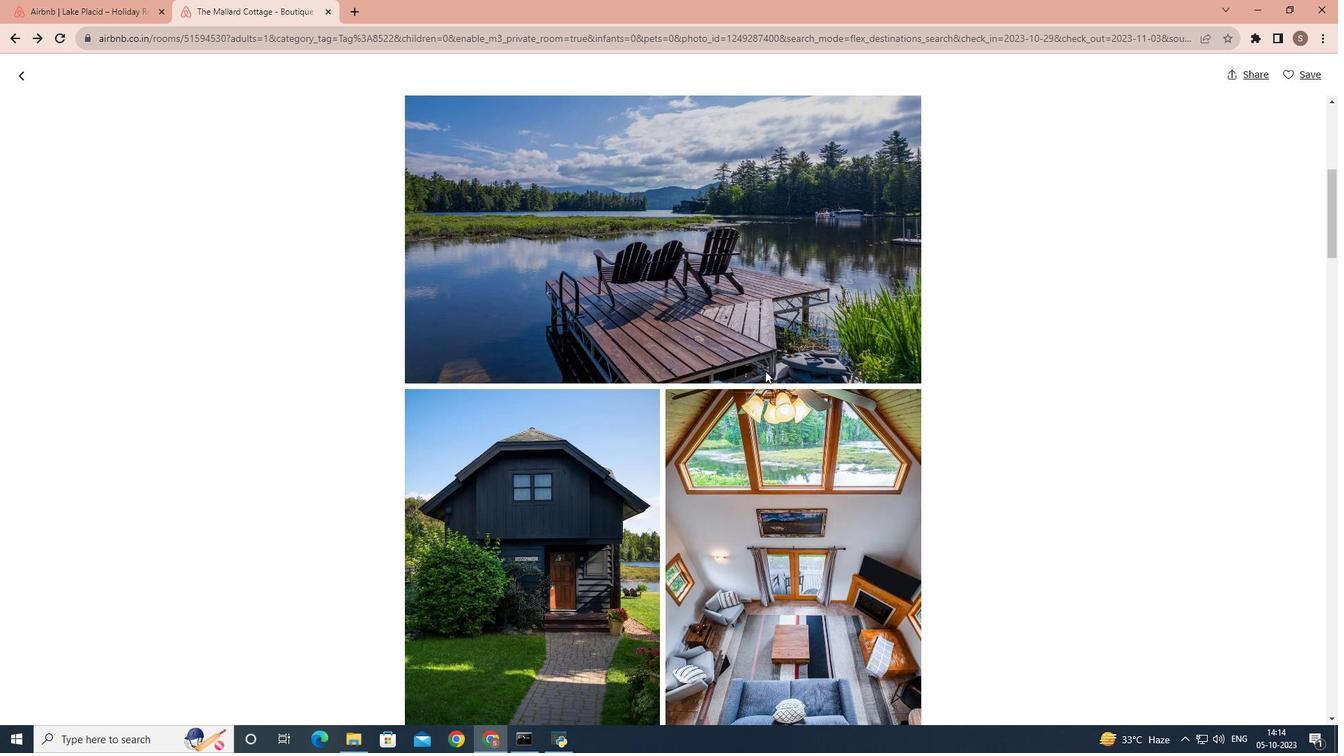 
Action: Mouse scrolled (765, 370) with delta (0, 0)
Screenshot: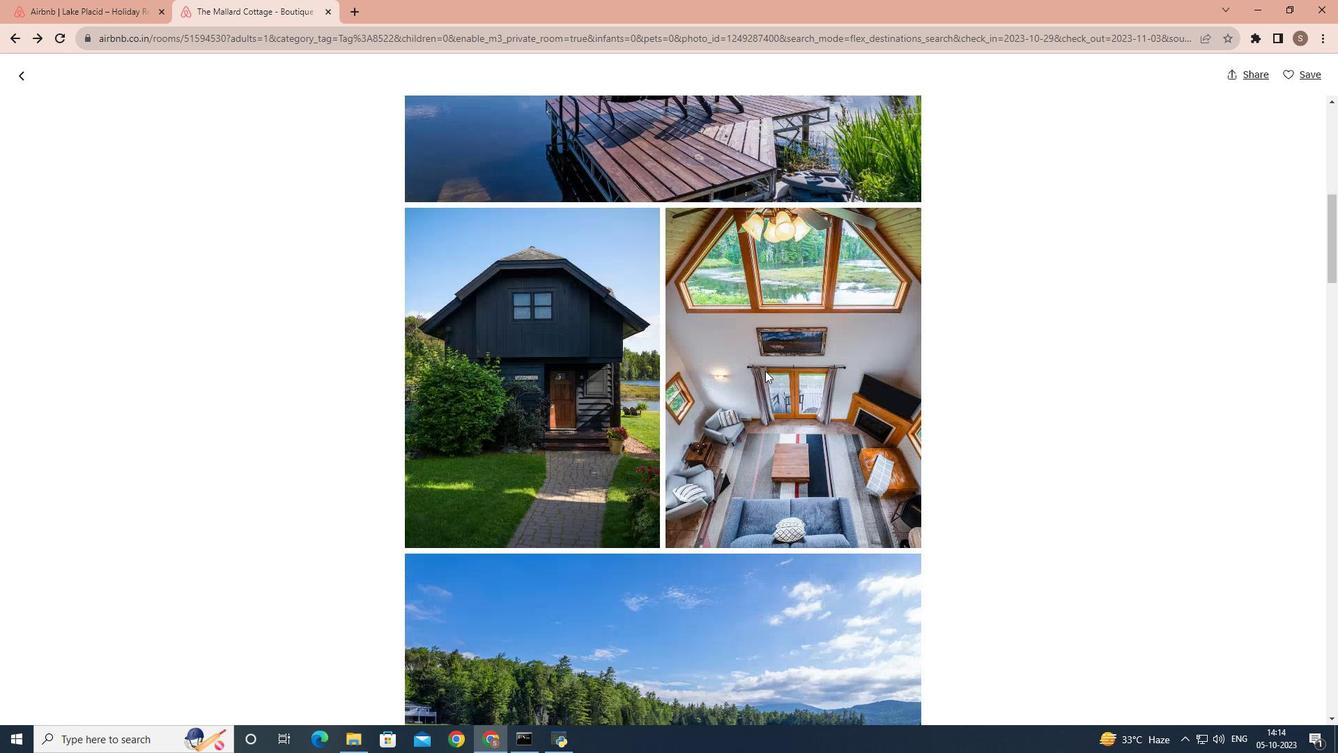 
Action: Mouse scrolled (765, 370) with delta (0, 0)
Screenshot: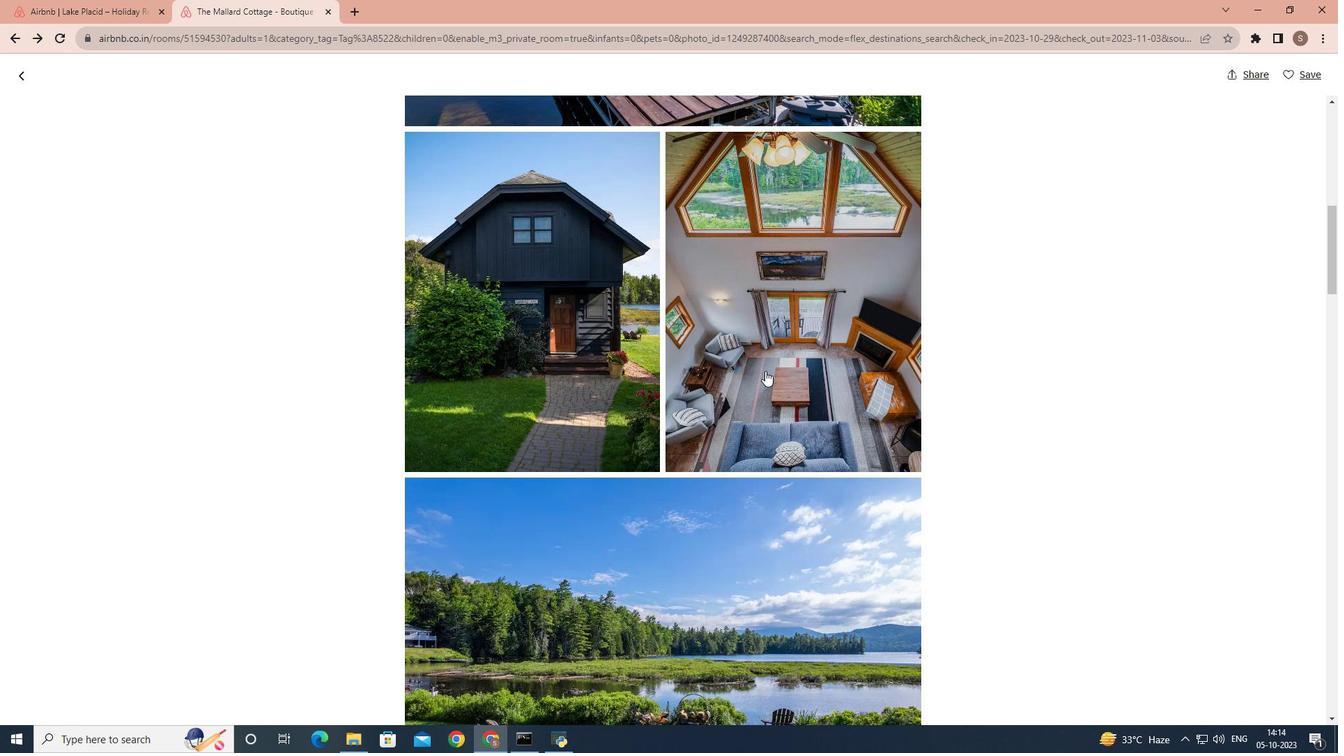 
Action: Mouse scrolled (765, 370) with delta (0, 0)
Screenshot: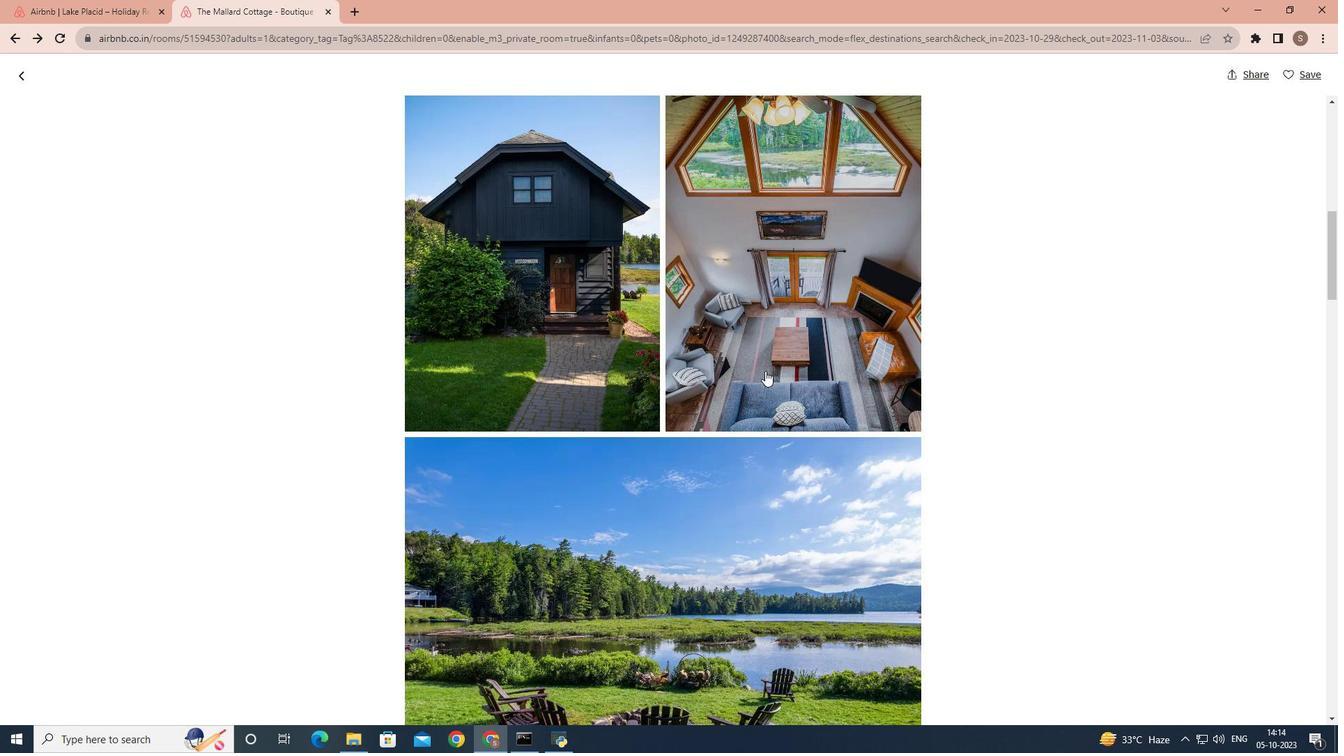 
Action: Mouse scrolled (765, 370) with delta (0, 0)
Screenshot: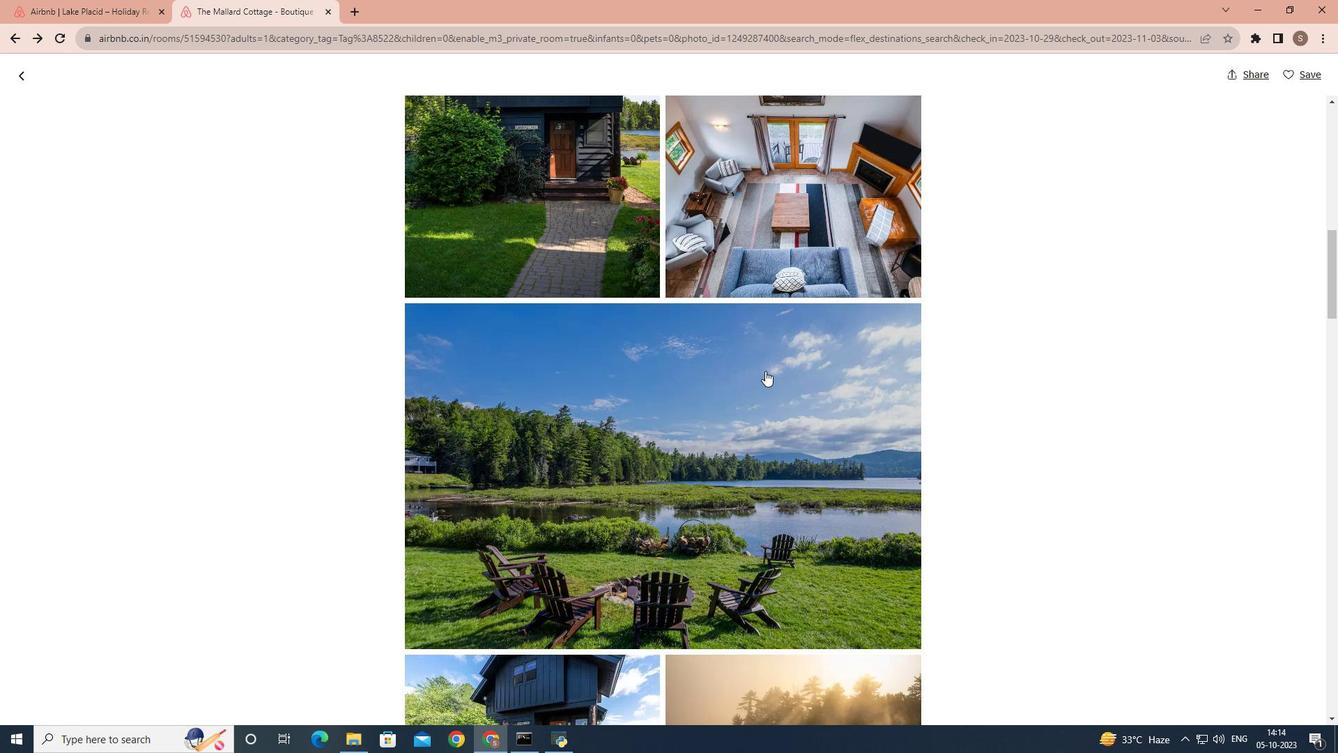 
Action: Mouse scrolled (765, 370) with delta (0, 0)
Screenshot: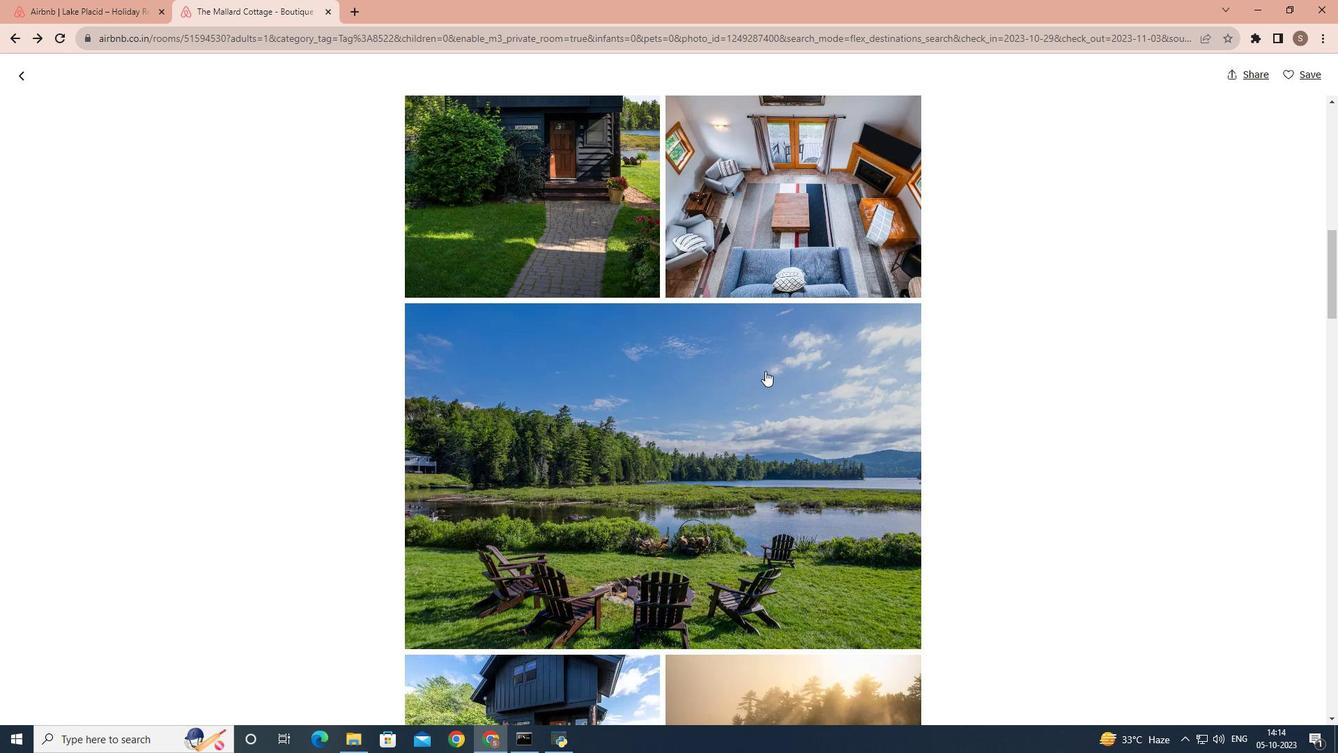 
Action: Mouse scrolled (765, 370) with delta (0, 0)
Screenshot: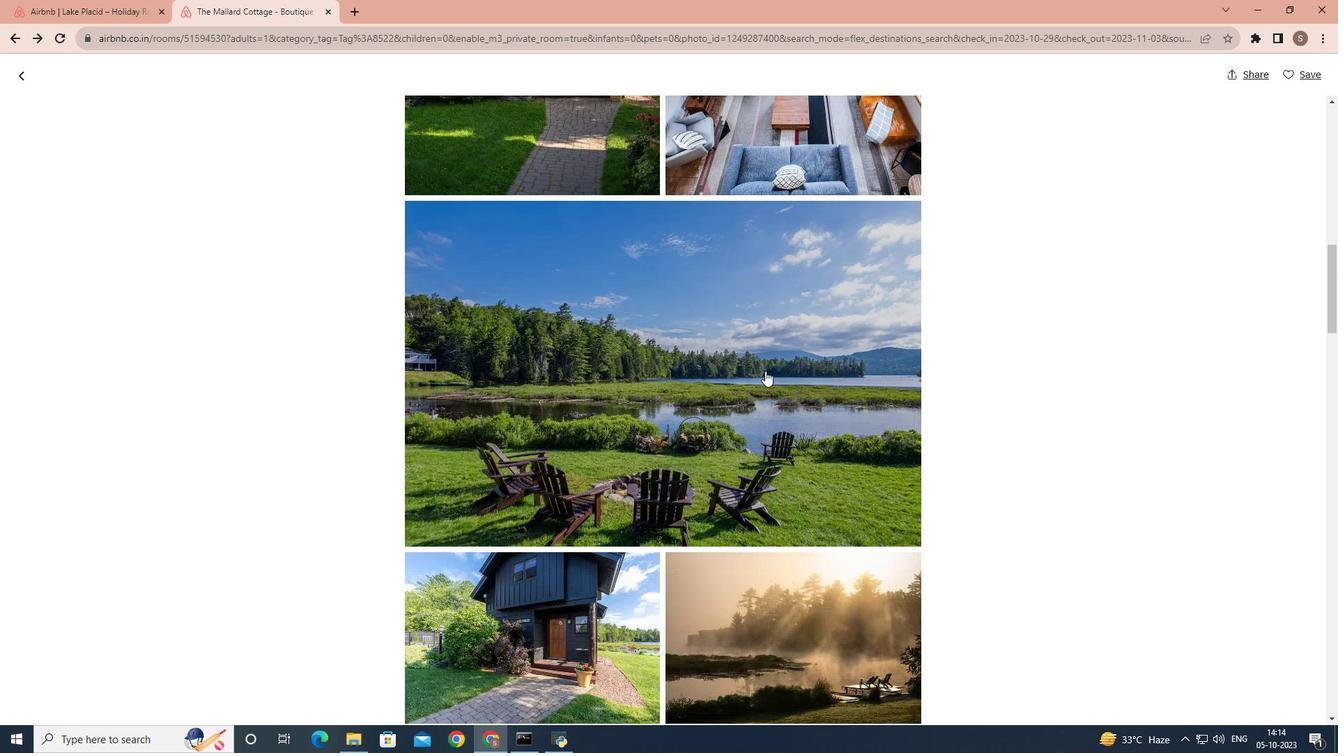 
Action: Mouse scrolled (765, 370) with delta (0, 0)
Screenshot: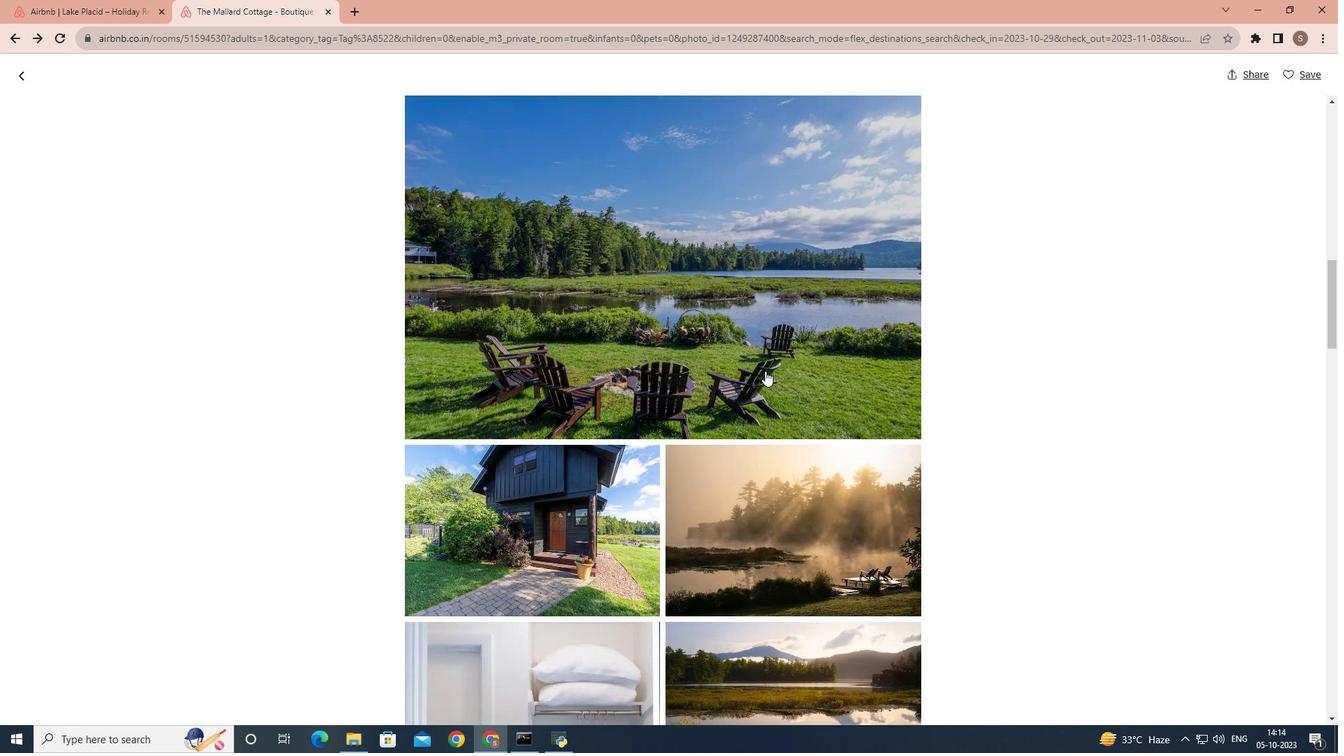 
Action: Mouse scrolled (765, 370) with delta (0, 0)
Screenshot: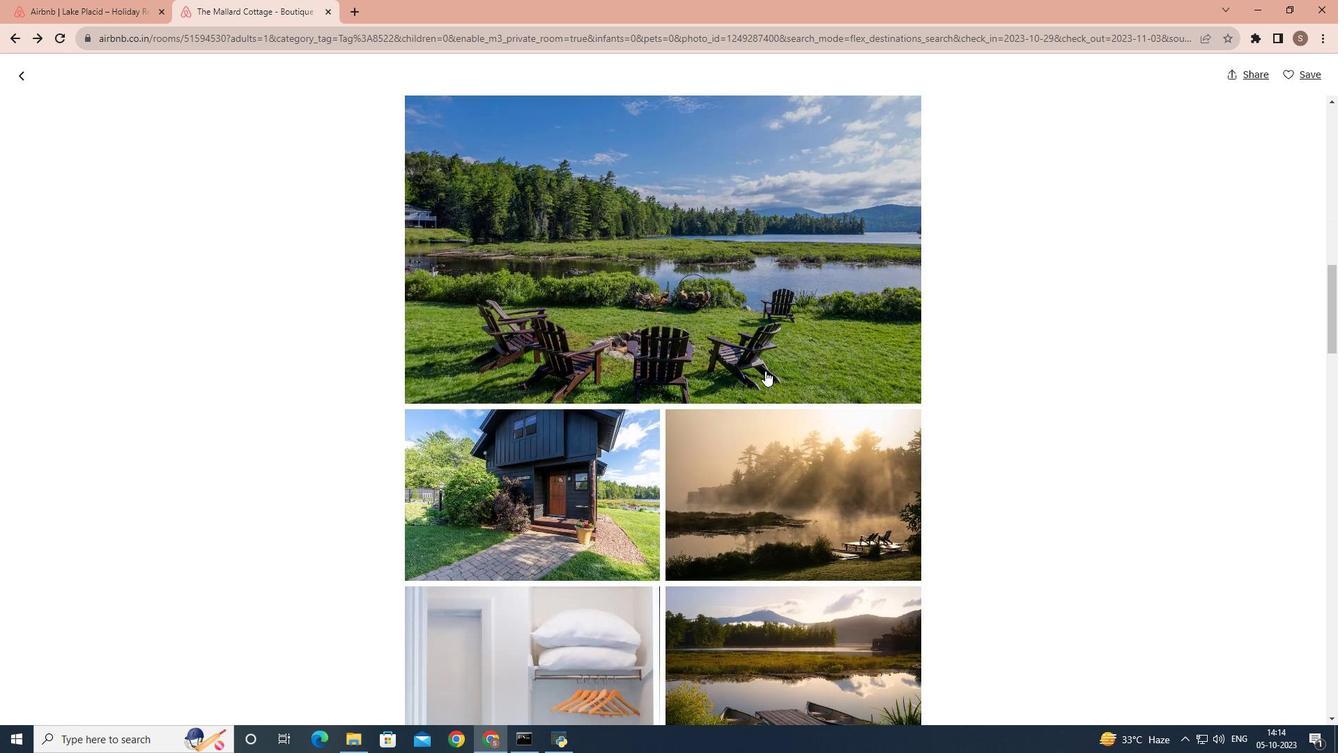
Action: Mouse scrolled (765, 370) with delta (0, 0)
Screenshot: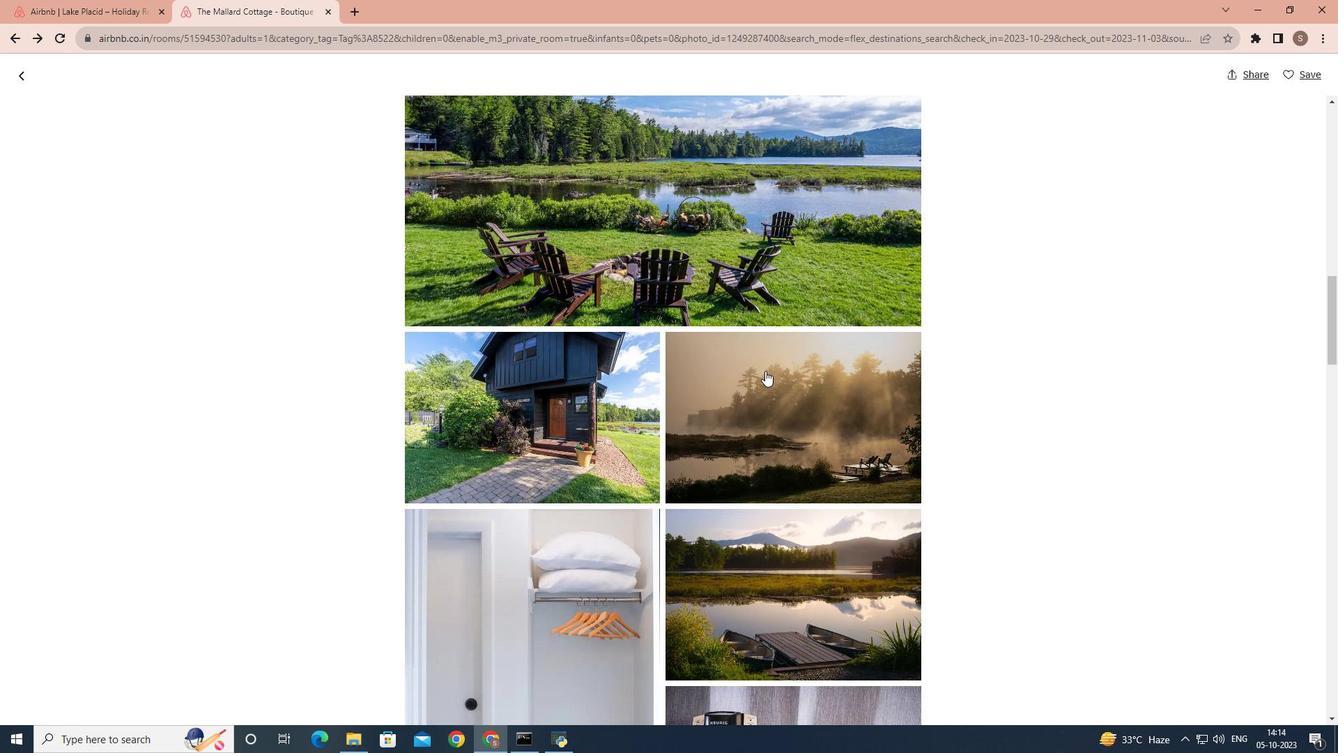 
Action: Mouse scrolled (765, 370) with delta (0, 0)
Screenshot: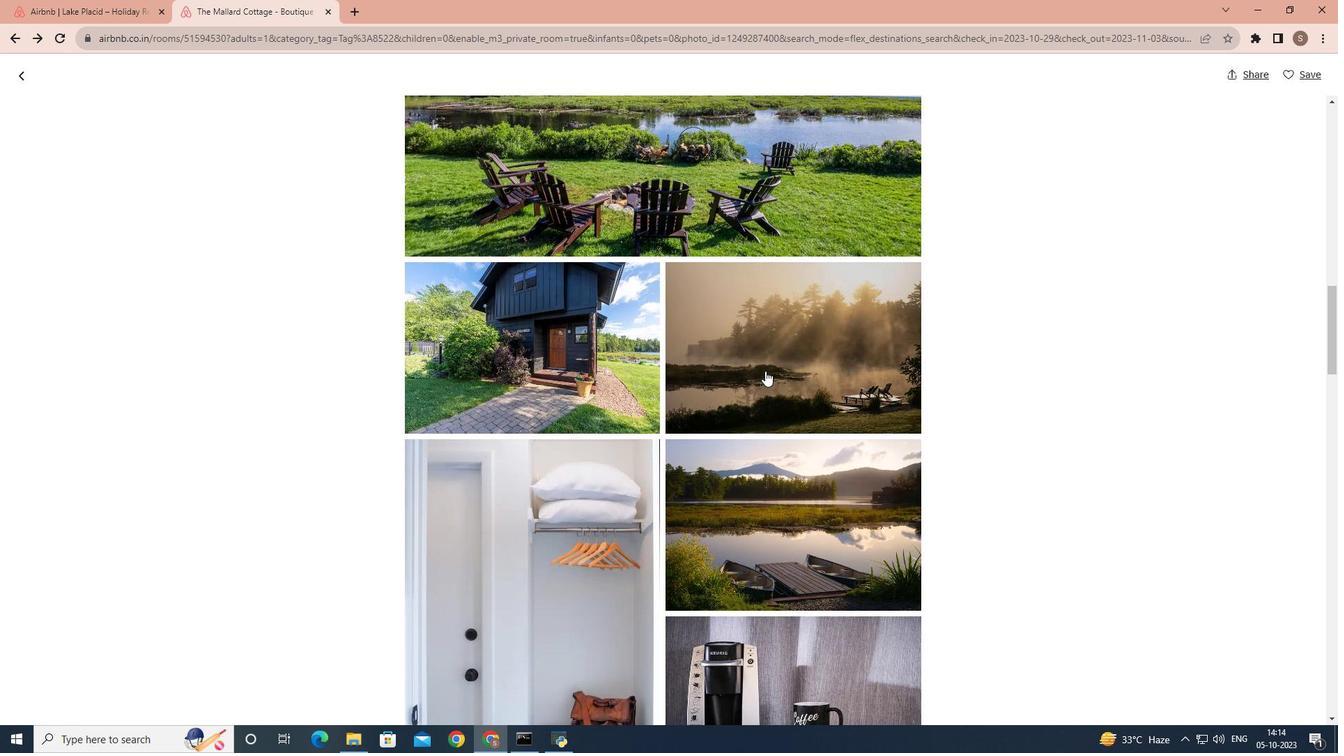 
Action: Mouse scrolled (765, 370) with delta (0, 0)
Screenshot: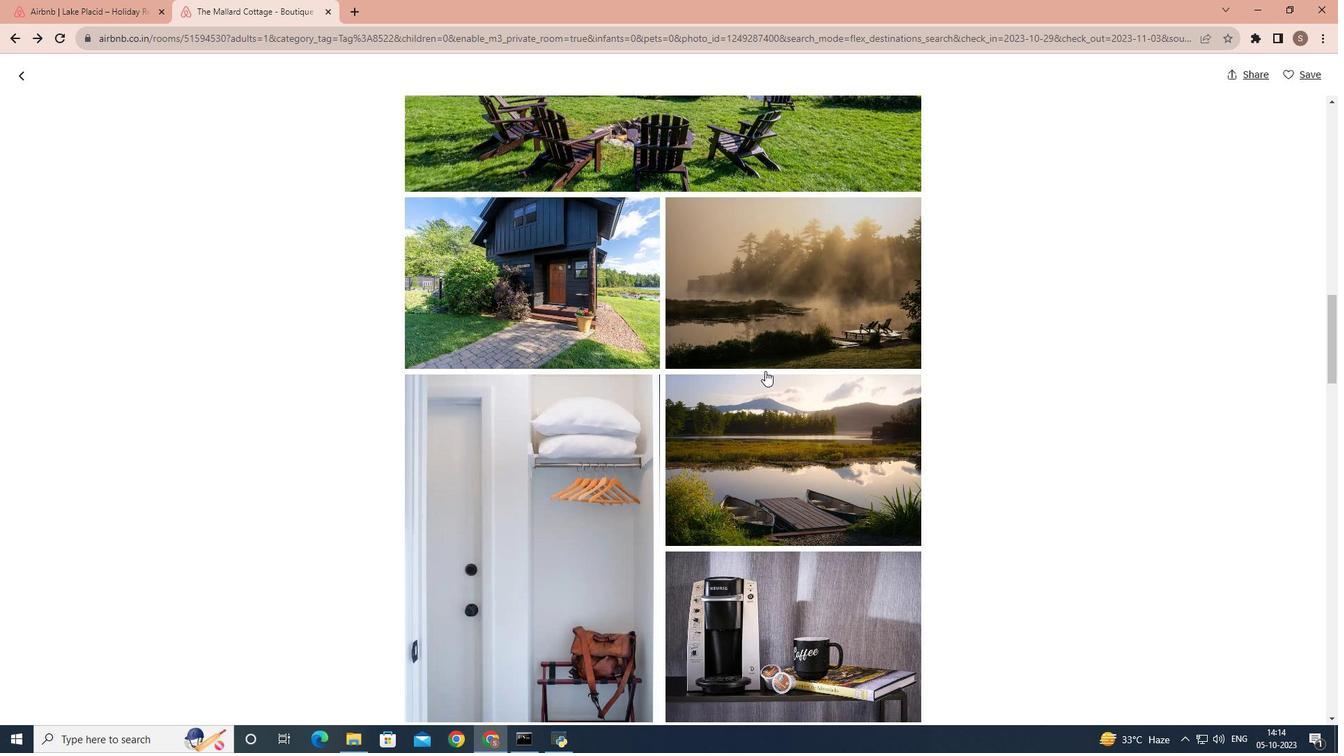 
Action: Mouse scrolled (765, 370) with delta (0, 0)
Screenshot: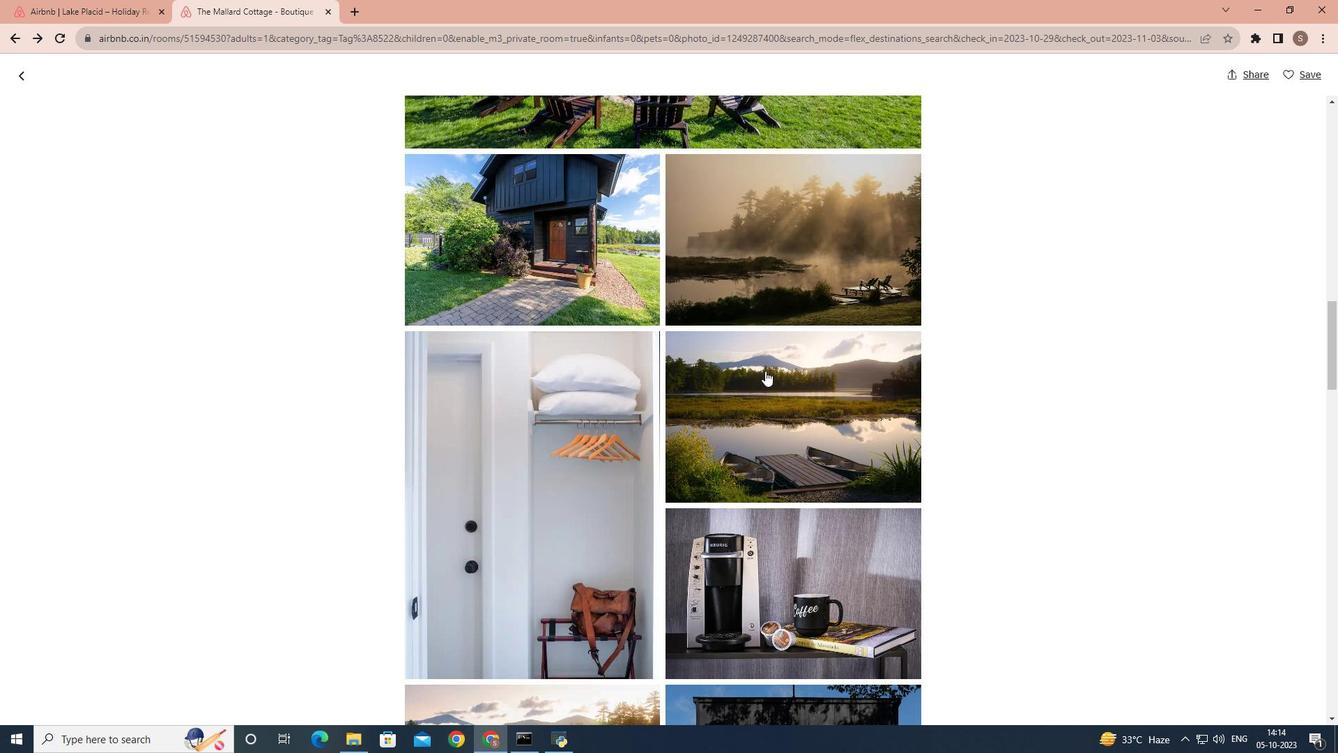 
Action: Mouse scrolled (765, 370) with delta (0, 0)
Screenshot: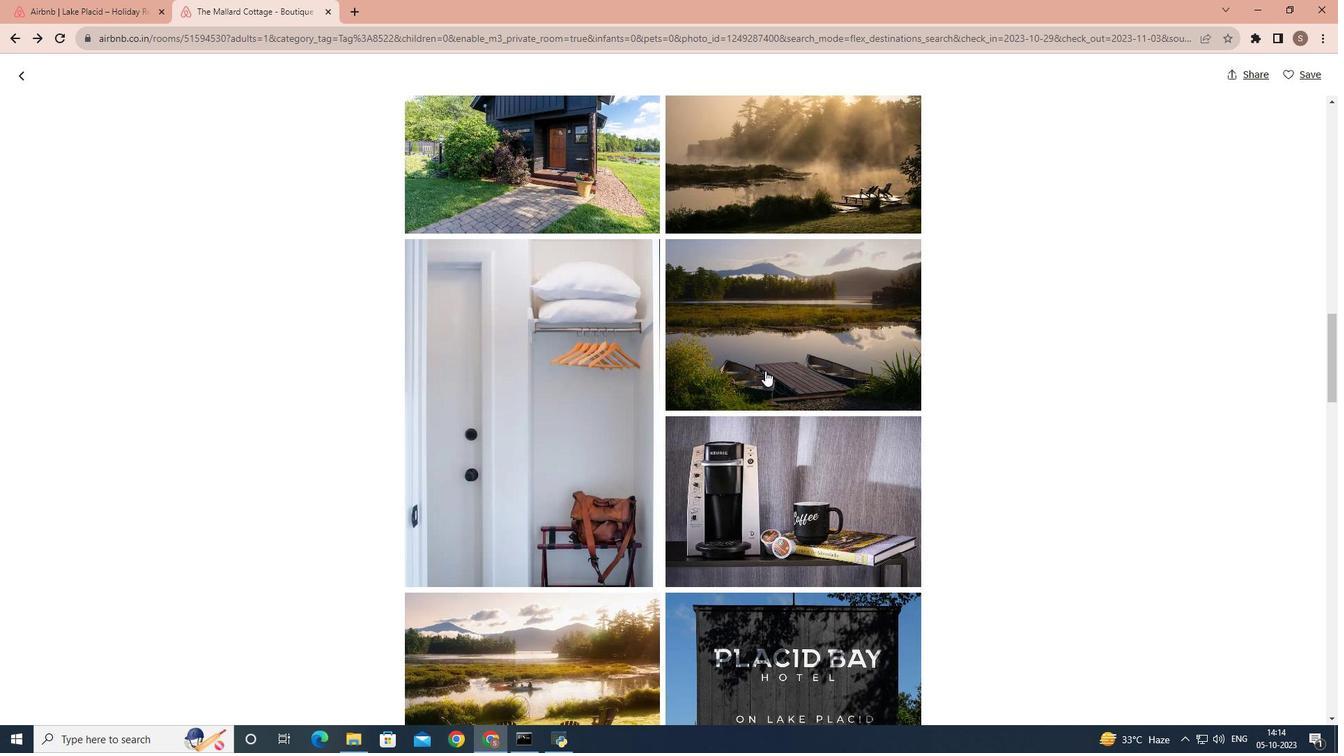 
Action: Mouse scrolled (765, 370) with delta (0, 0)
Screenshot: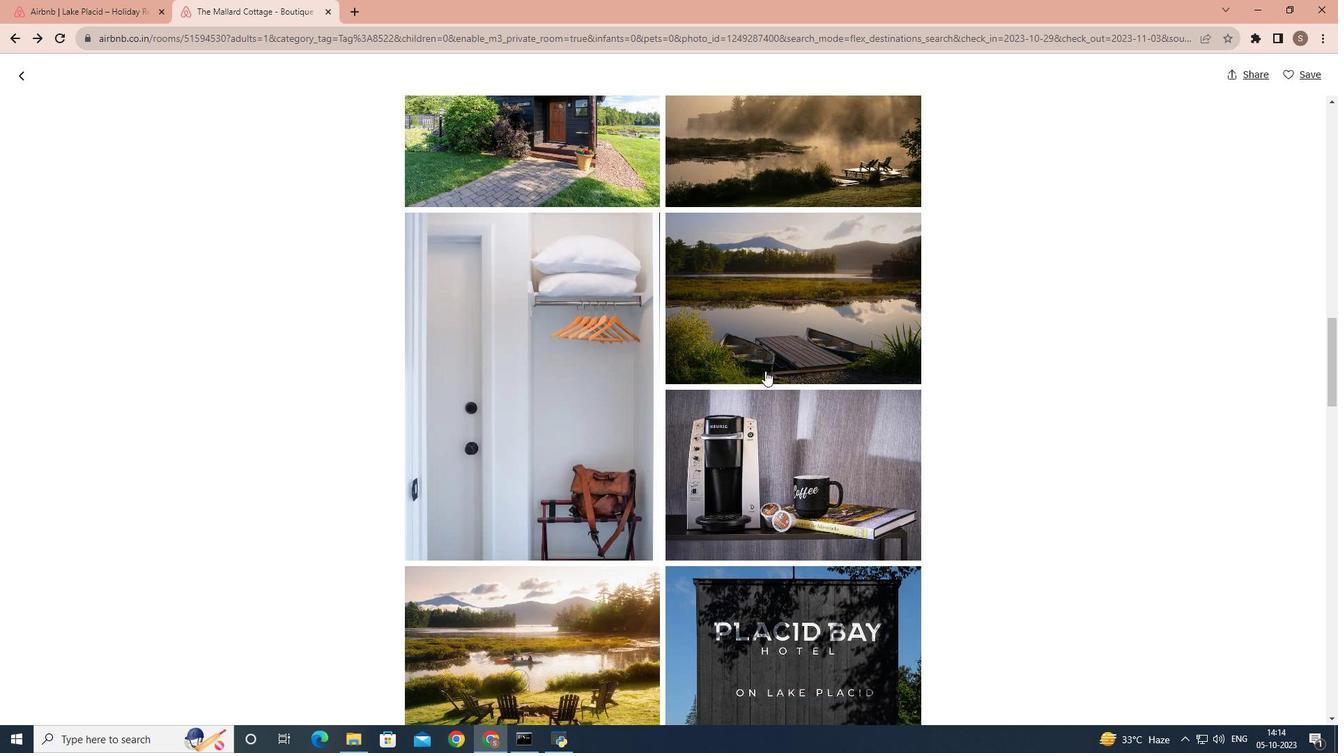 
Action: Mouse scrolled (765, 370) with delta (0, 0)
Screenshot: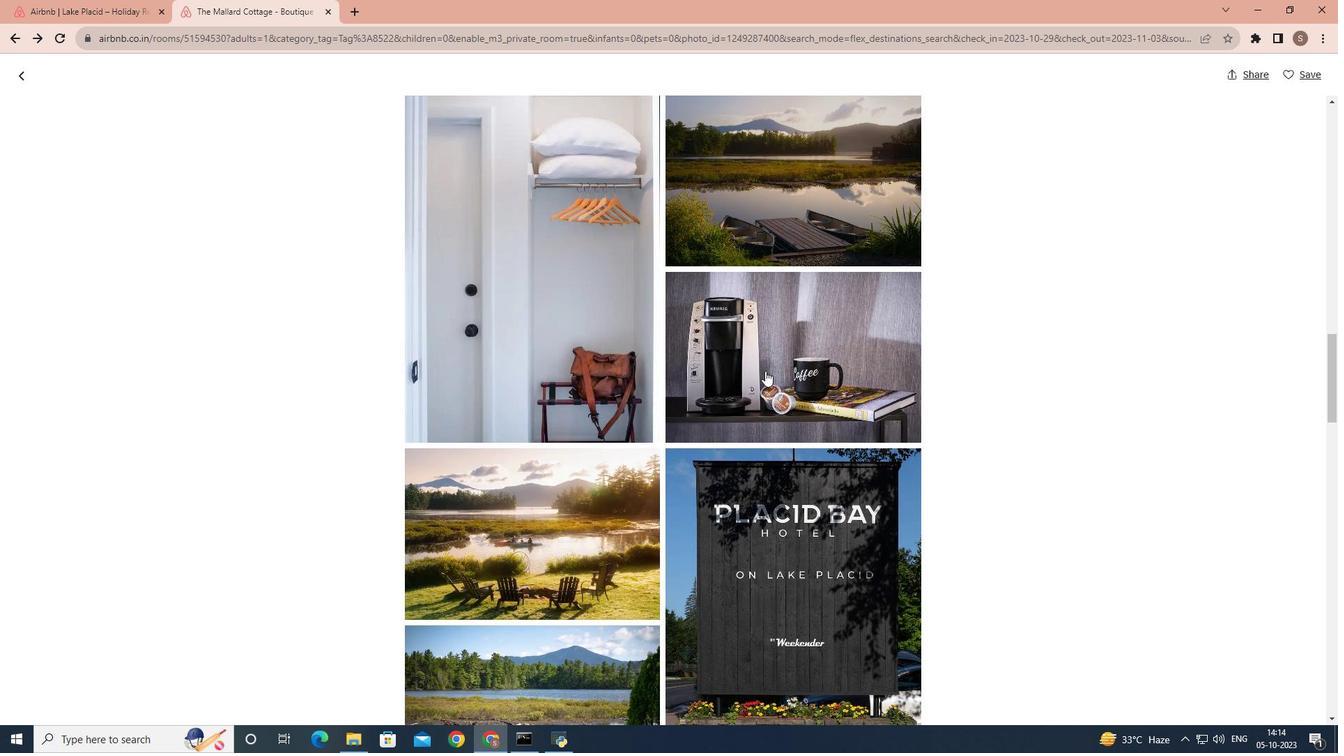 
Action: Mouse scrolled (765, 370) with delta (0, 0)
Screenshot: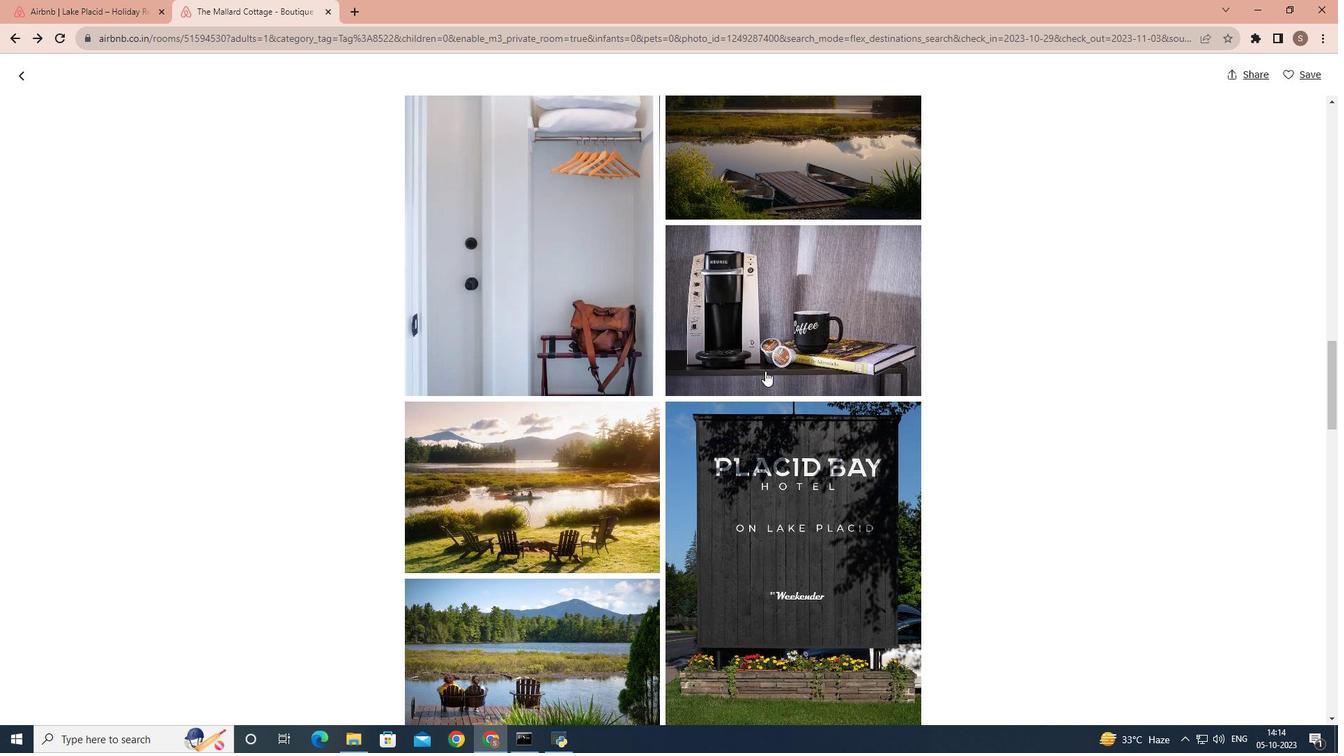 
Action: Mouse scrolled (765, 370) with delta (0, 0)
Screenshot: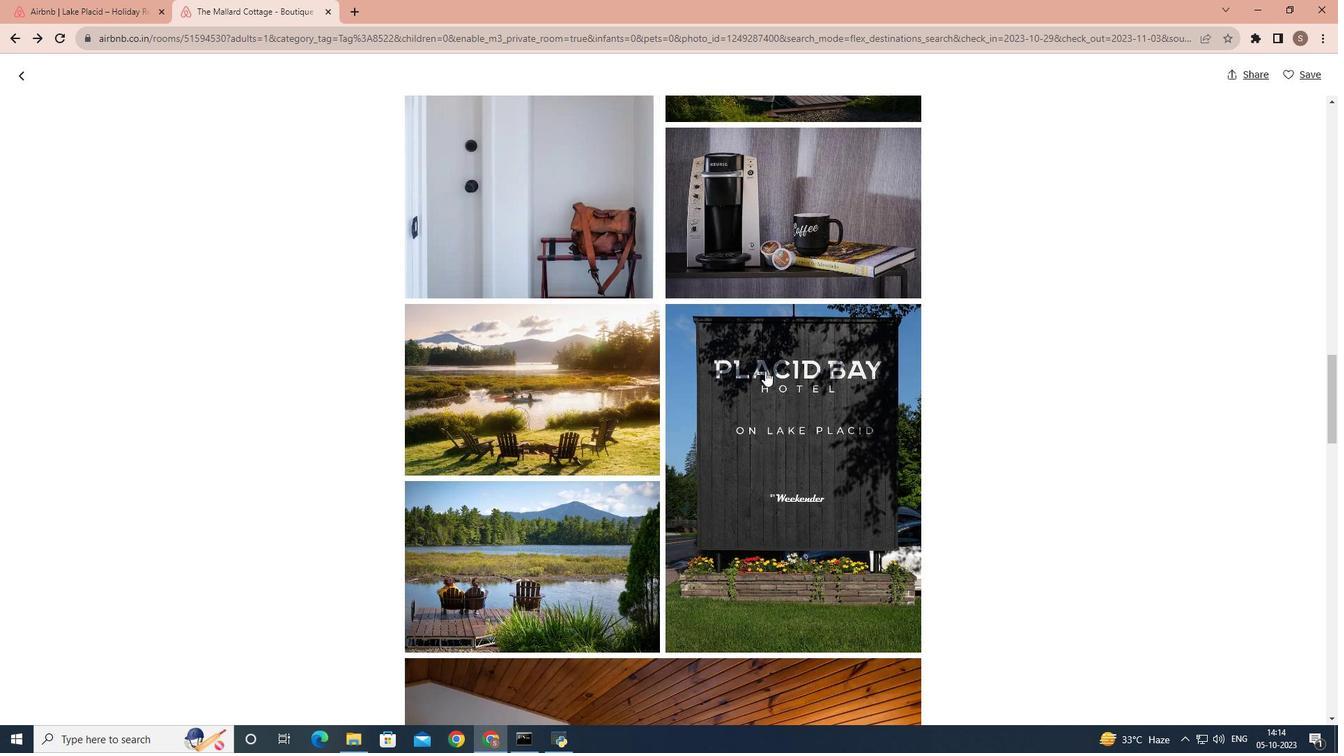 
Action: Mouse scrolled (765, 370) with delta (0, 0)
Screenshot: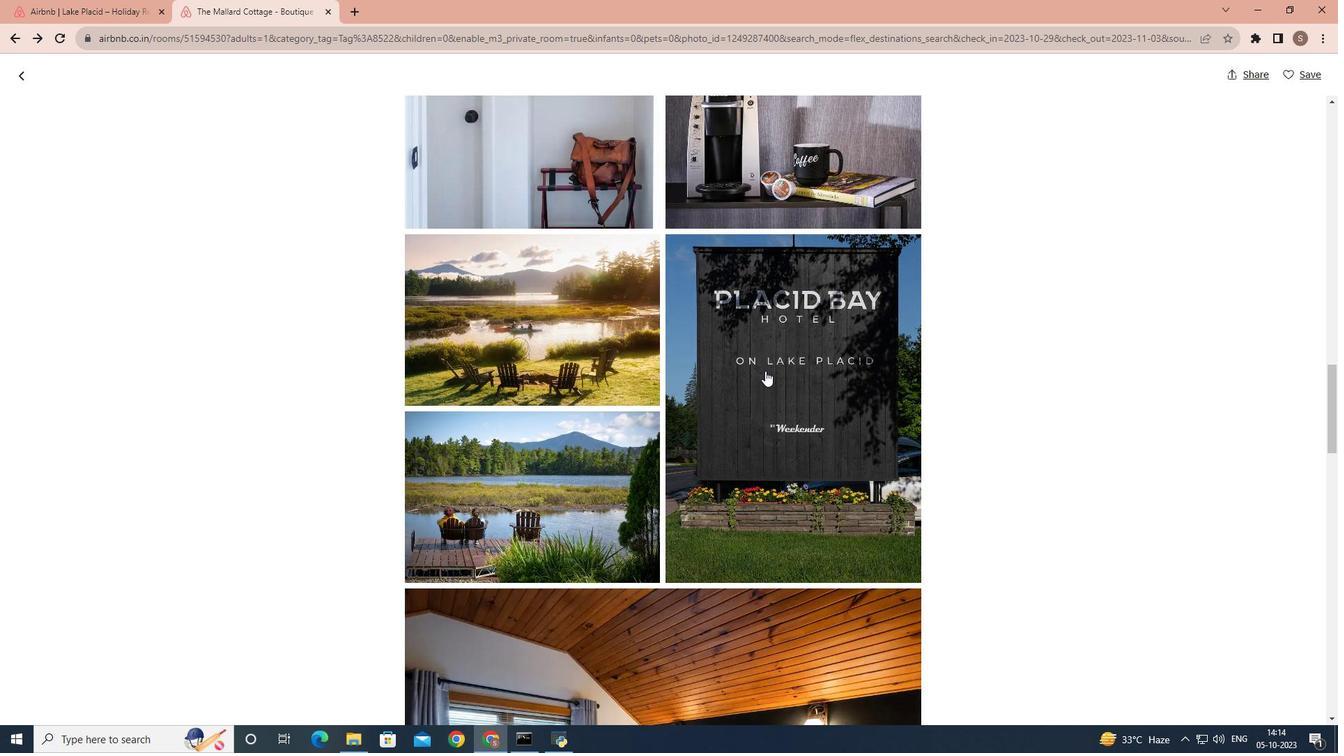 
Action: Mouse scrolled (765, 370) with delta (0, 0)
Screenshot: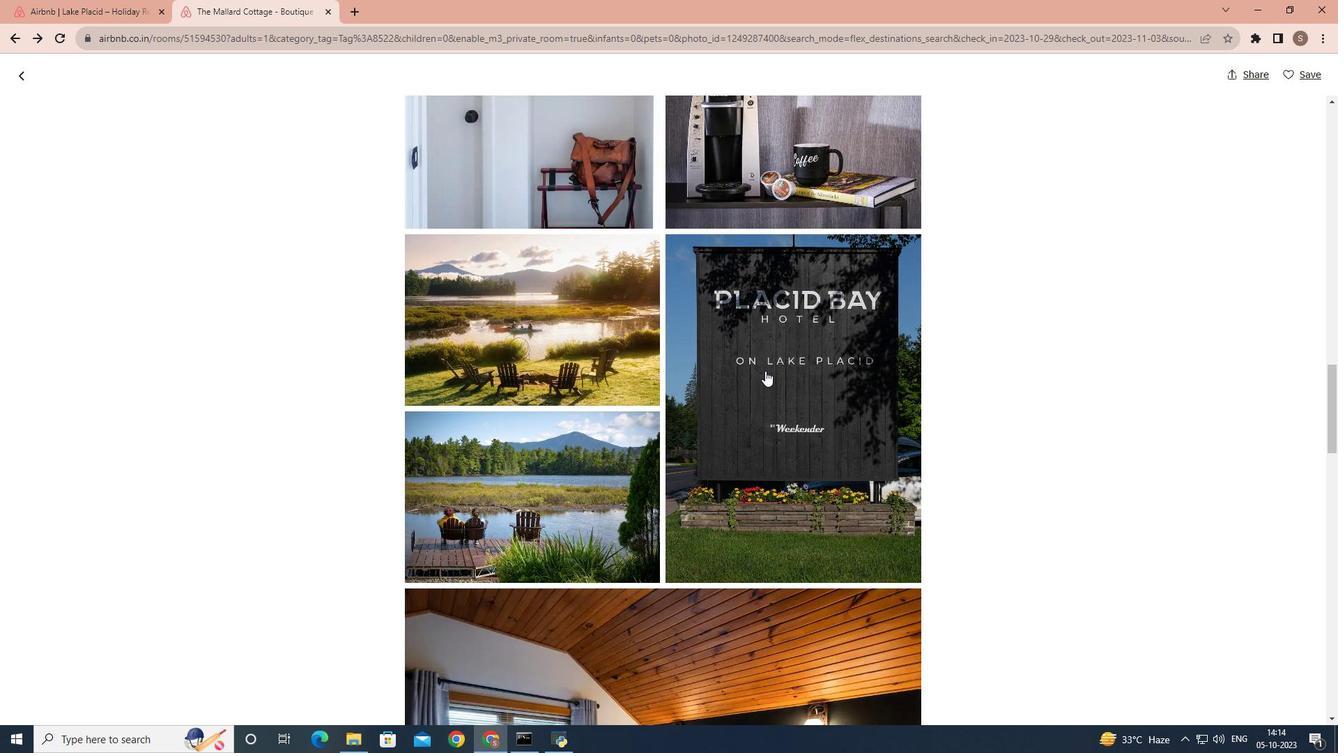 
Action: Mouse scrolled (765, 370) with delta (0, 0)
Screenshot: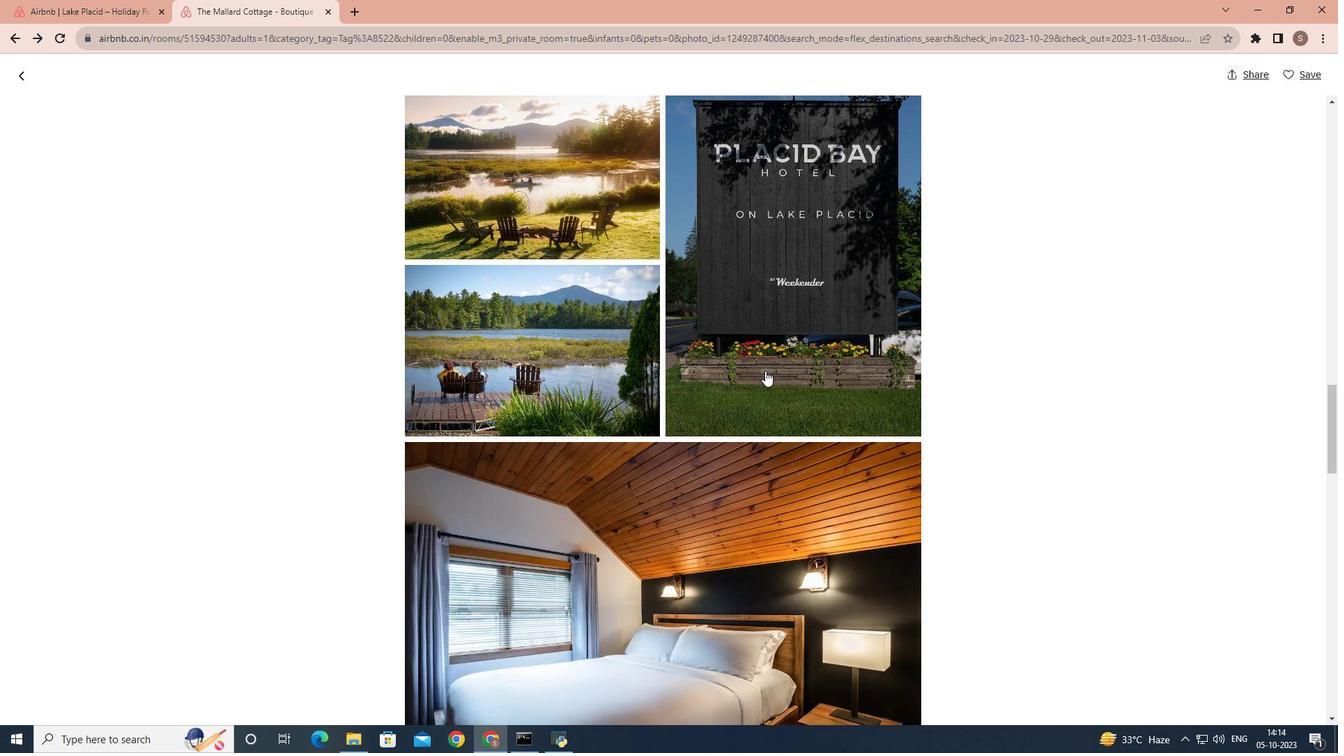 
Action: Mouse scrolled (765, 370) with delta (0, 0)
Screenshot: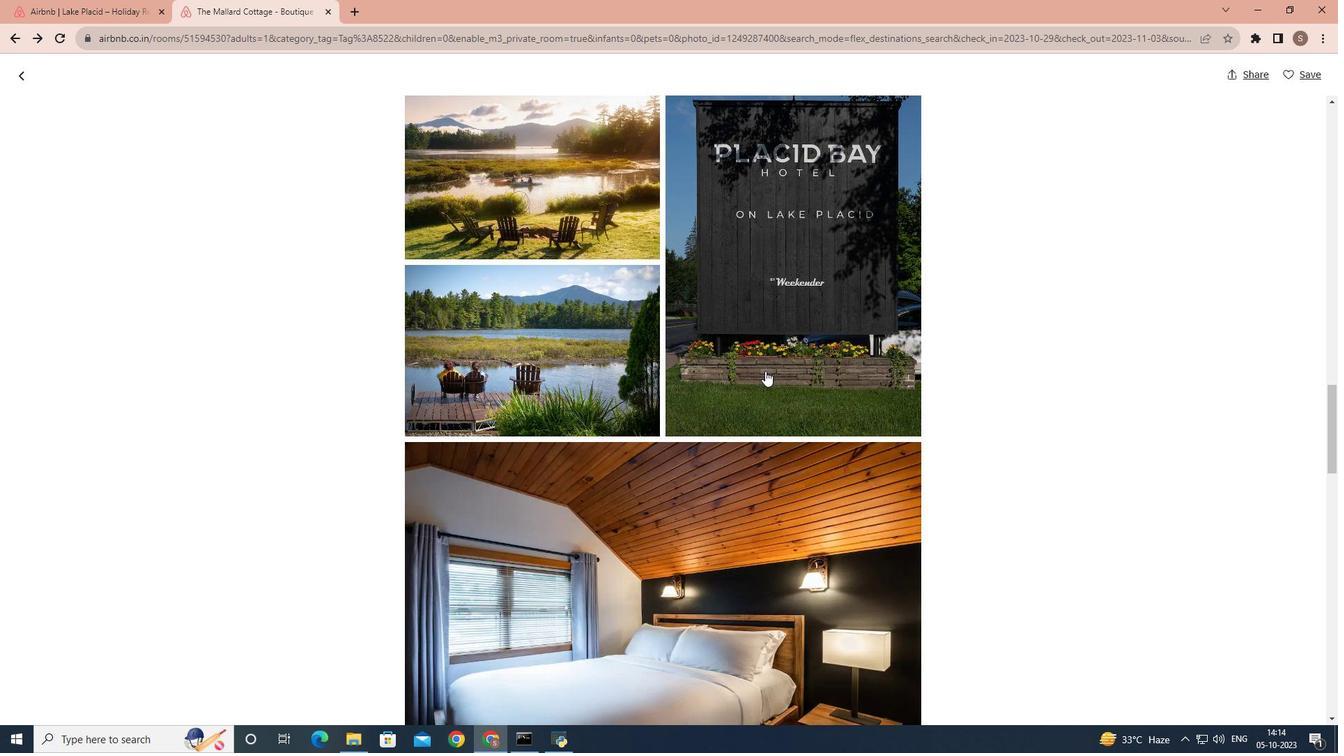 
Action: Mouse scrolled (765, 370) with delta (0, 0)
Screenshot: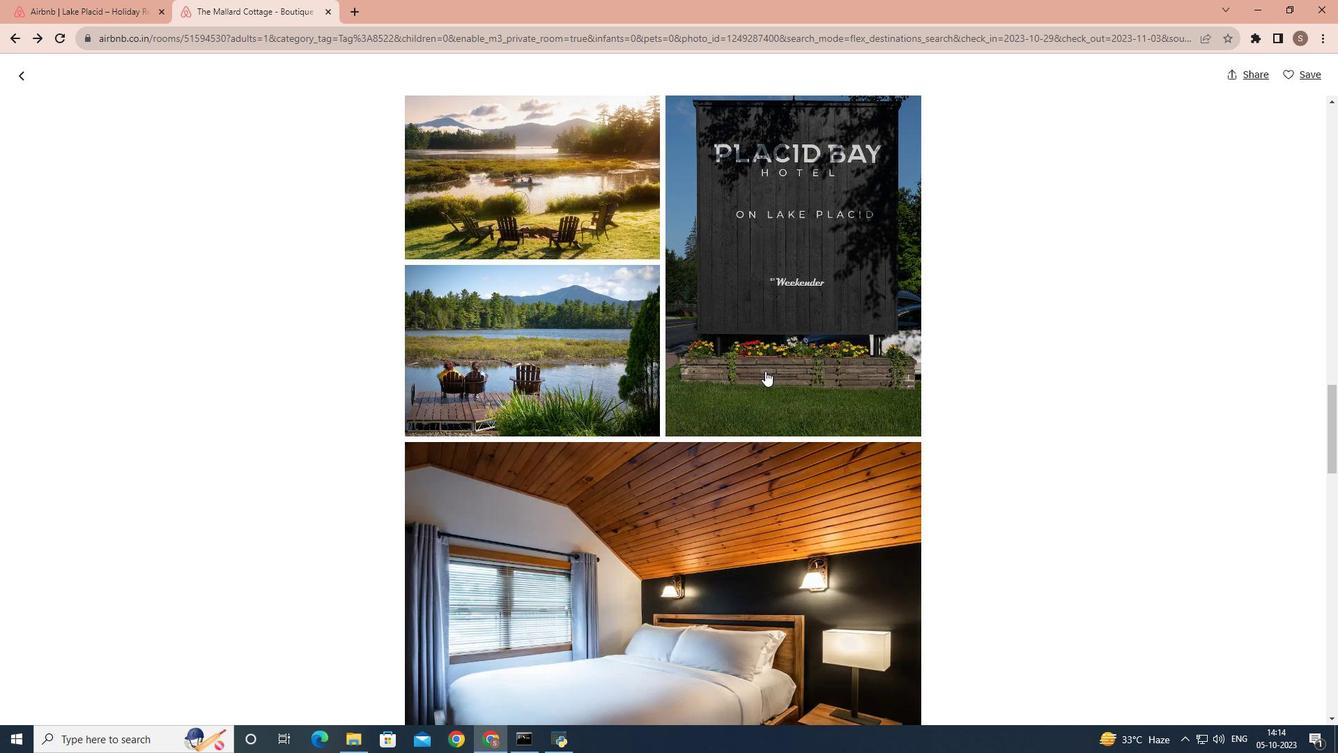 
Action: Mouse scrolled (765, 370) with delta (0, 0)
Screenshot: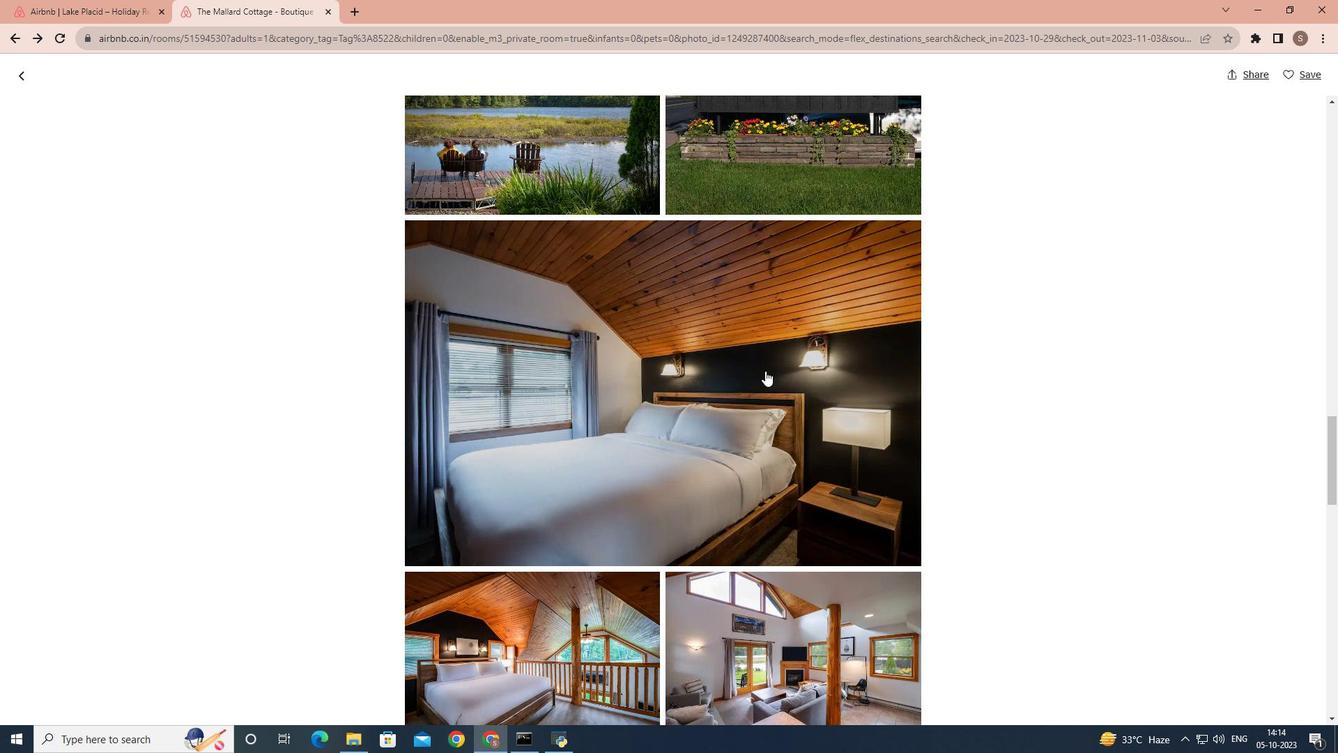 
Action: Mouse scrolled (765, 370) with delta (0, 0)
Screenshot: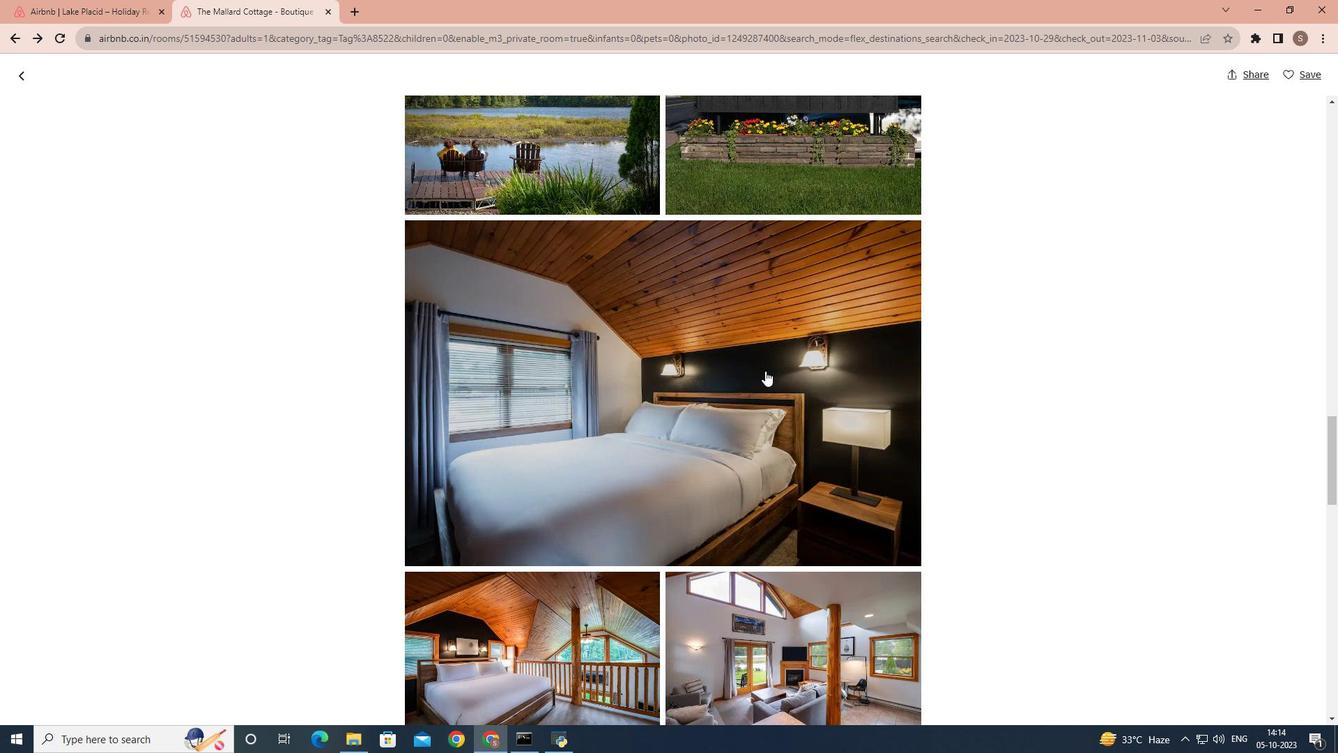 
Action: Mouse scrolled (765, 370) with delta (0, 0)
Screenshot: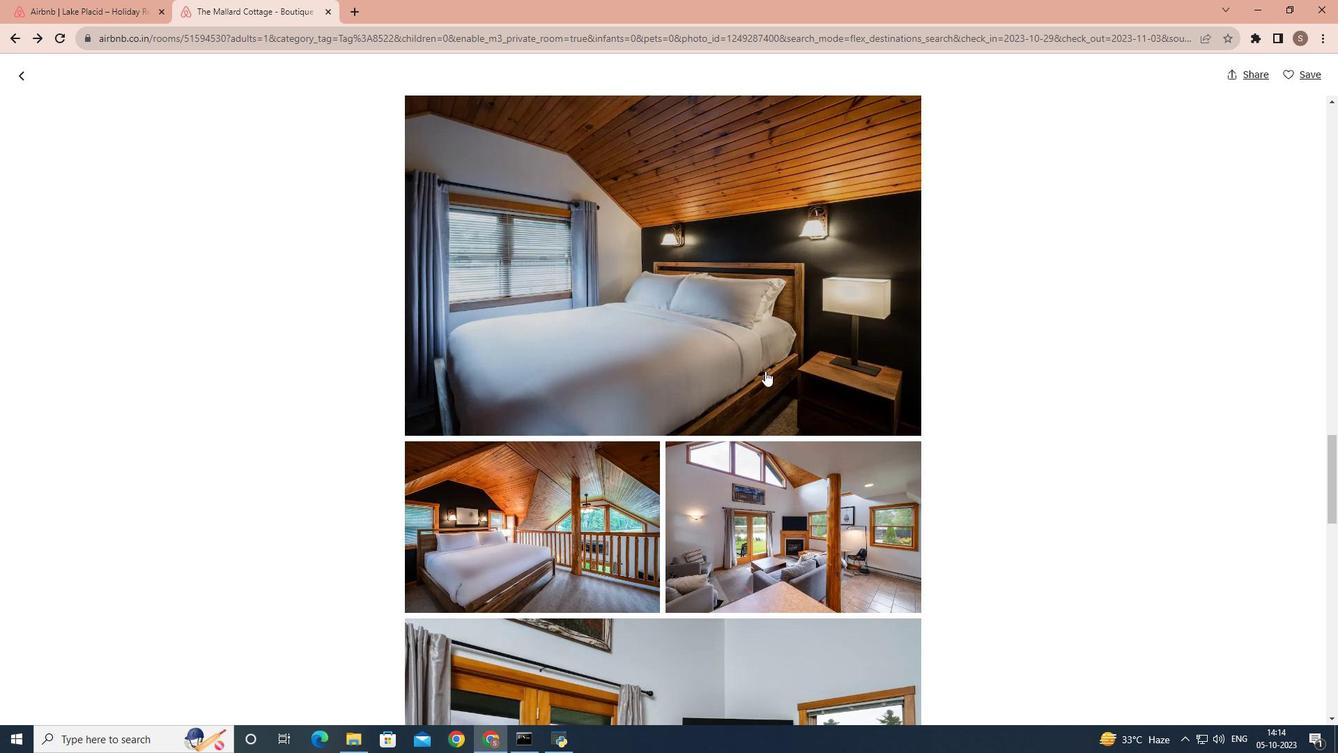 
Action: Mouse scrolled (765, 370) with delta (0, 0)
Screenshot: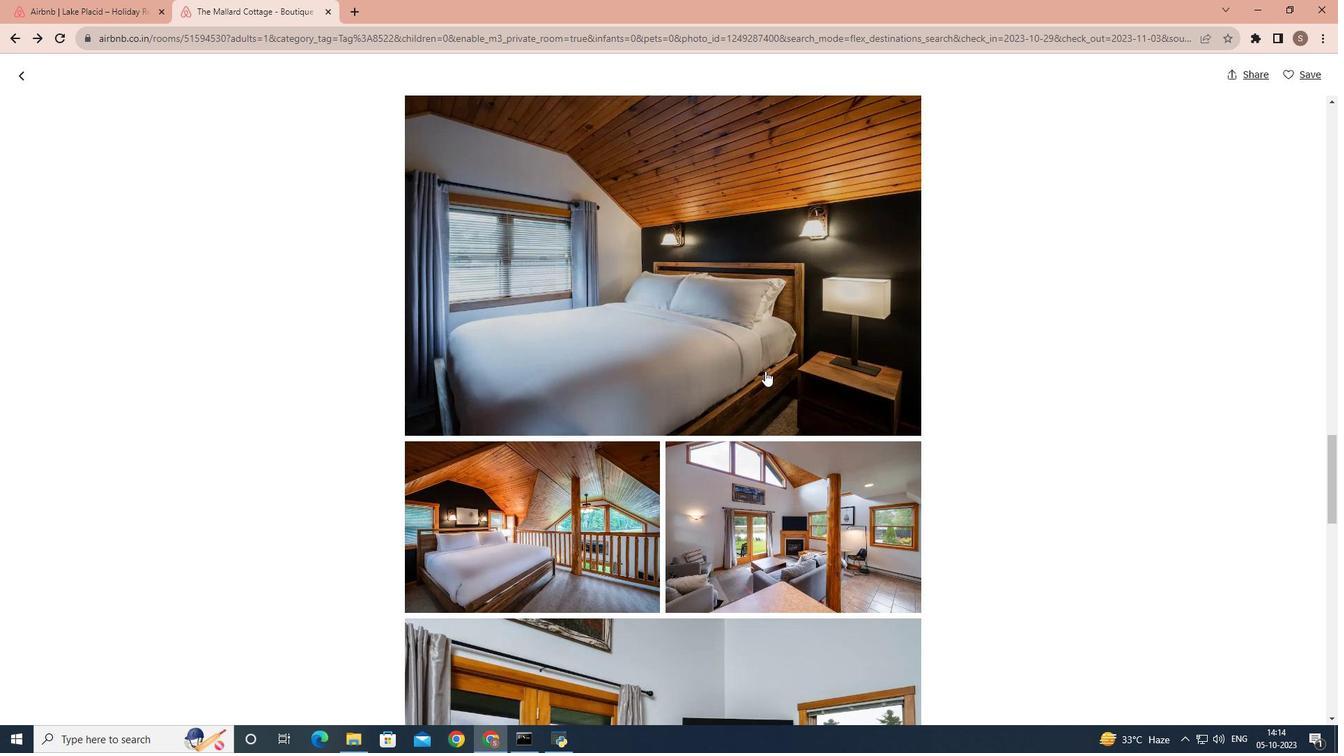 
Action: Mouse scrolled (765, 370) with delta (0, 0)
Screenshot: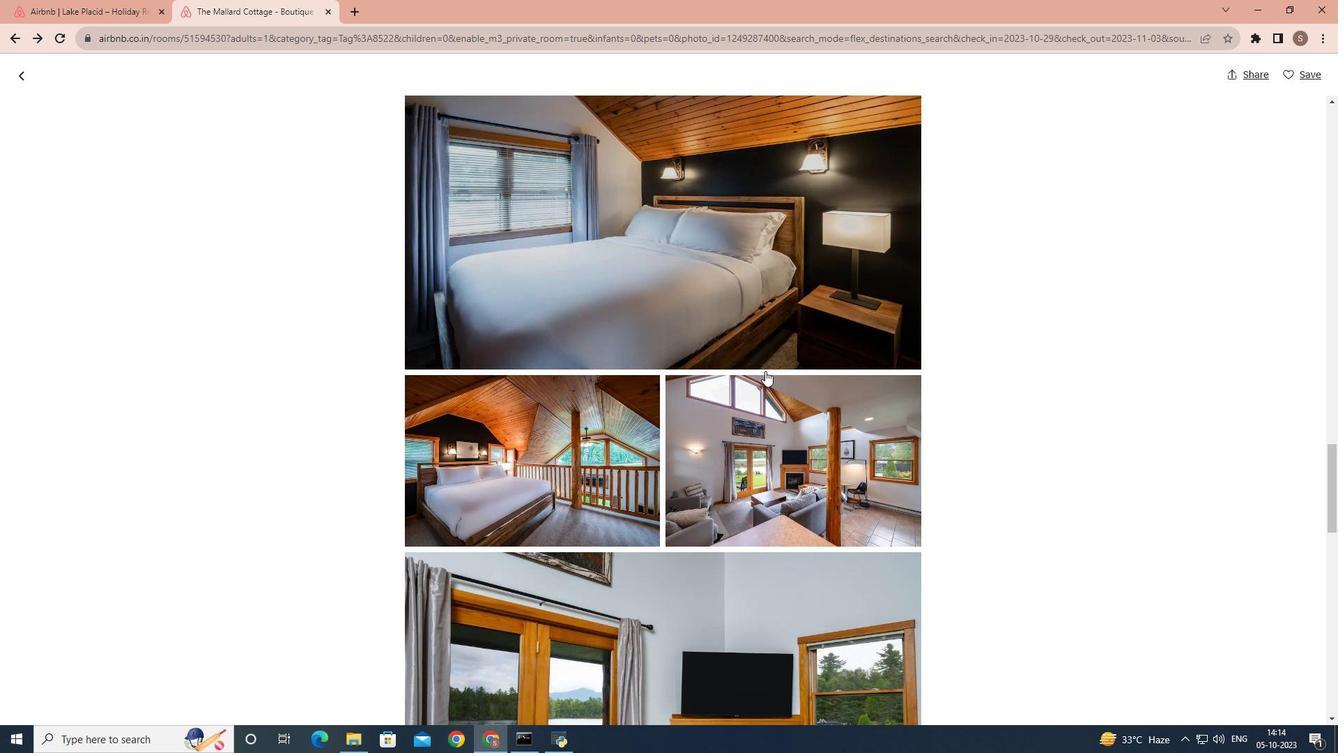 
Action: Mouse scrolled (765, 370) with delta (0, 0)
Screenshot: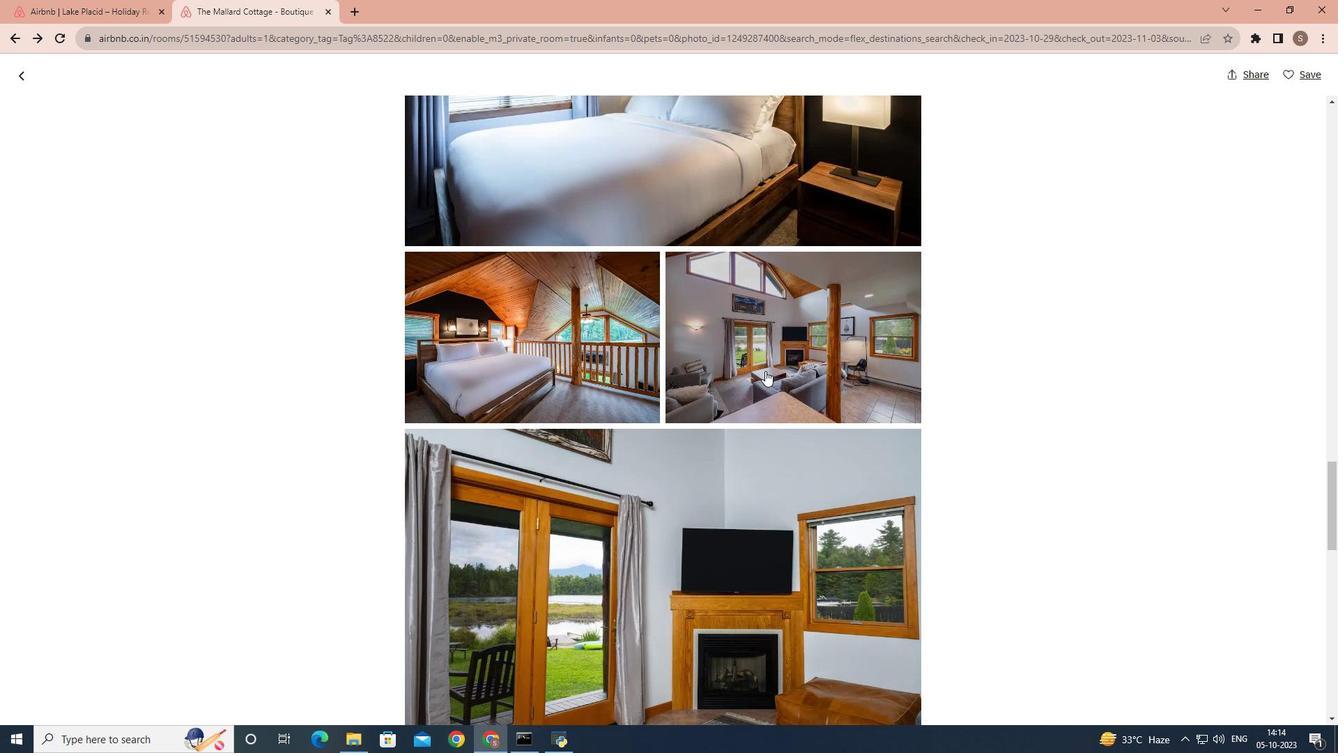 
Action: Mouse scrolled (765, 370) with delta (0, 0)
Screenshot: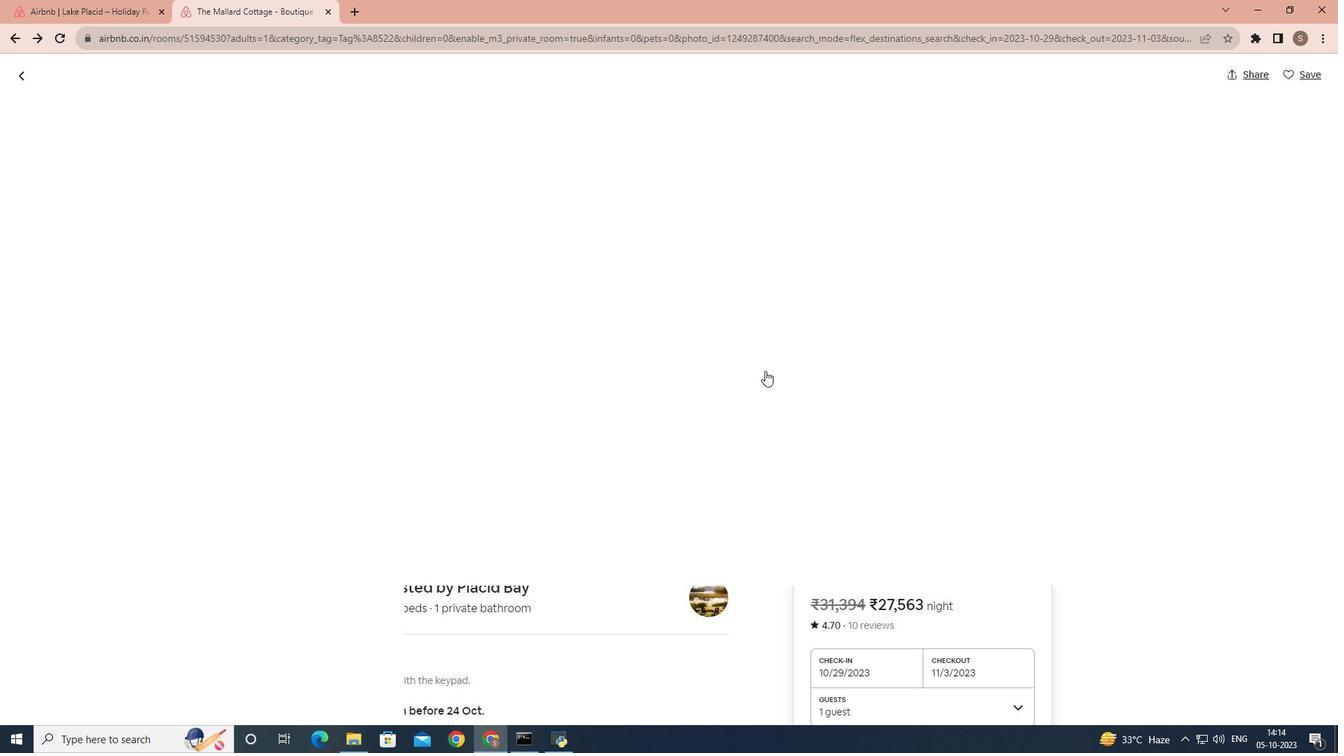 
Action: Mouse scrolled (765, 370) with delta (0, 0)
Screenshot: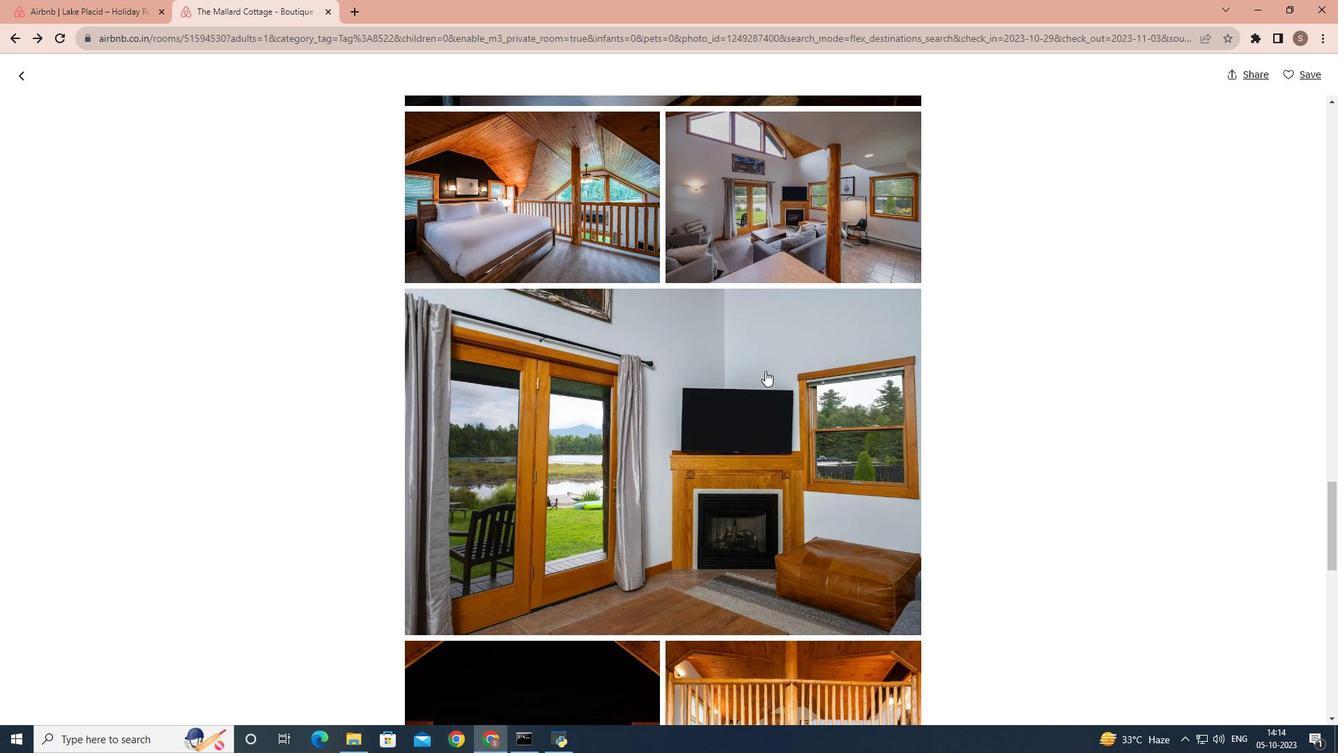 
Action: Mouse scrolled (765, 370) with delta (0, 0)
Screenshot: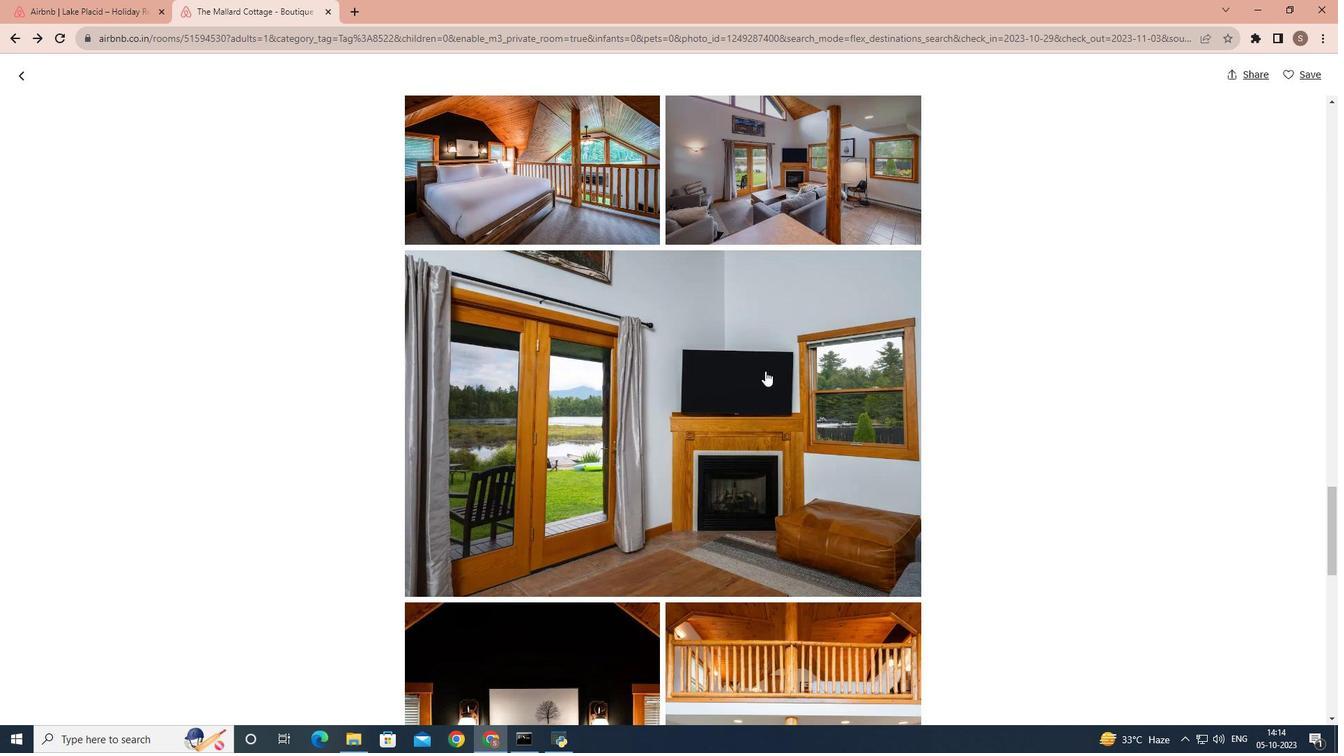 
Action: Mouse scrolled (765, 370) with delta (0, 0)
Screenshot: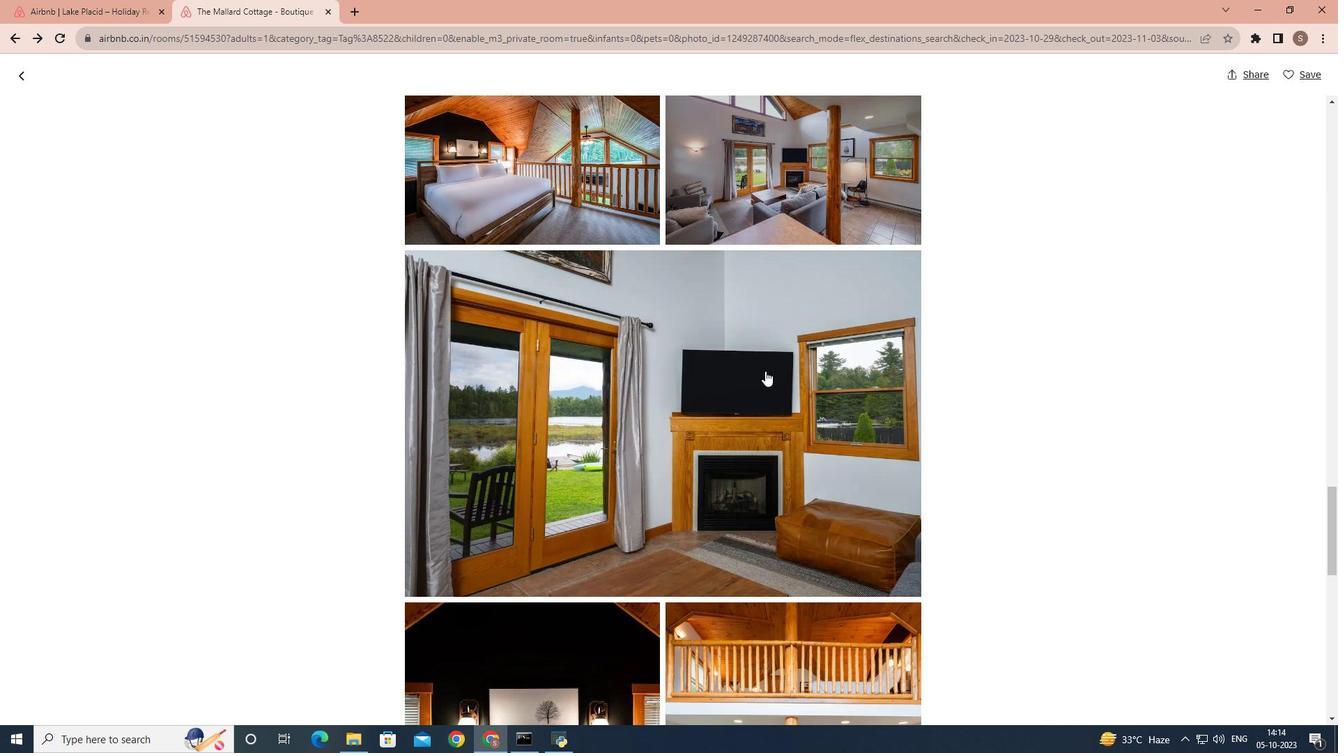 
Action: Mouse scrolled (765, 370) with delta (0, 0)
Screenshot: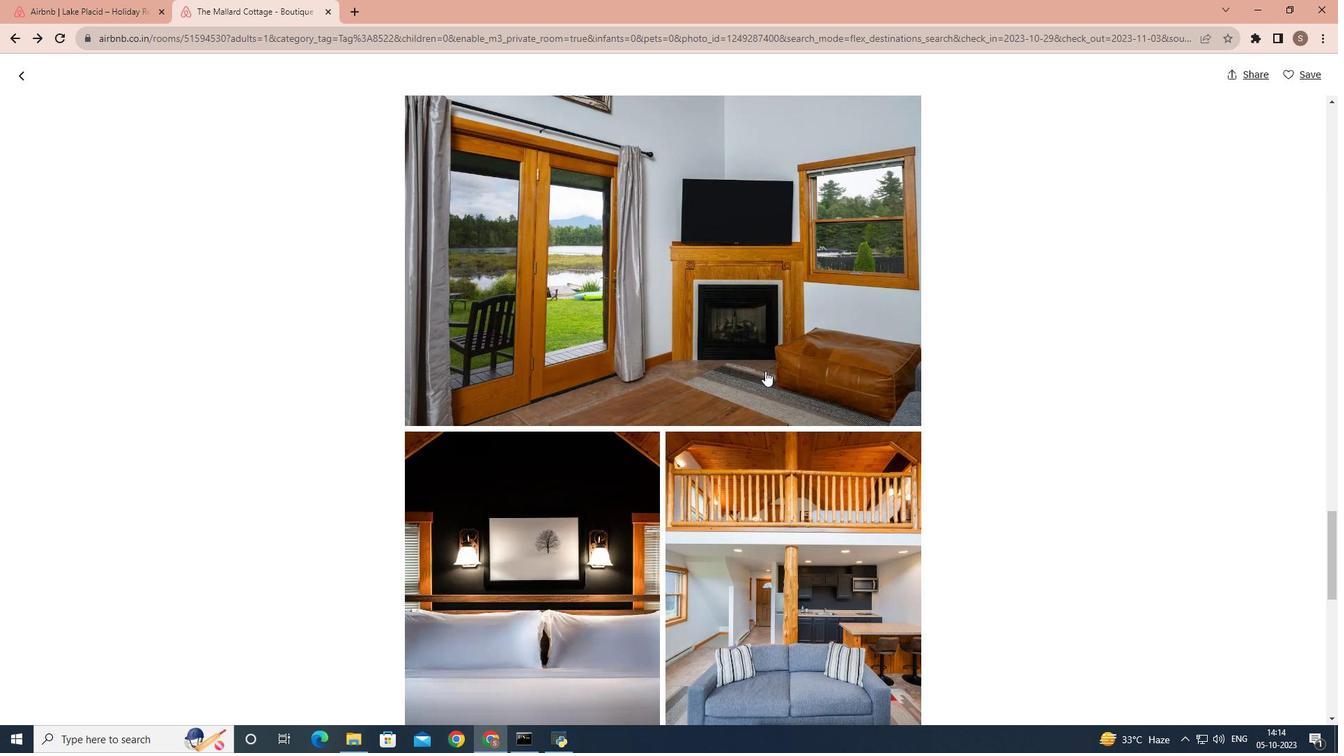 
Action: Mouse scrolled (765, 370) with delta (0, 0)
Screenshot: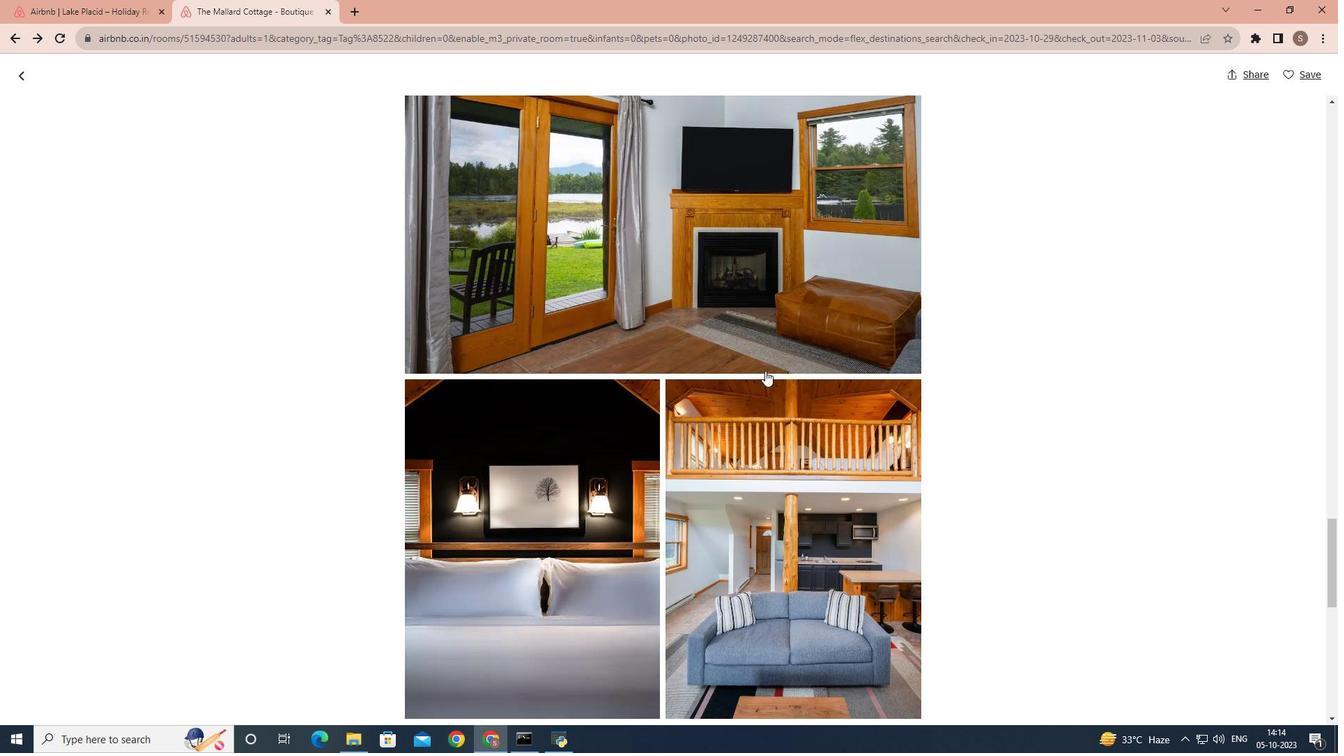 
Action: Mouse scrolled (765, 370) with delta (0, 0)
Screenshot: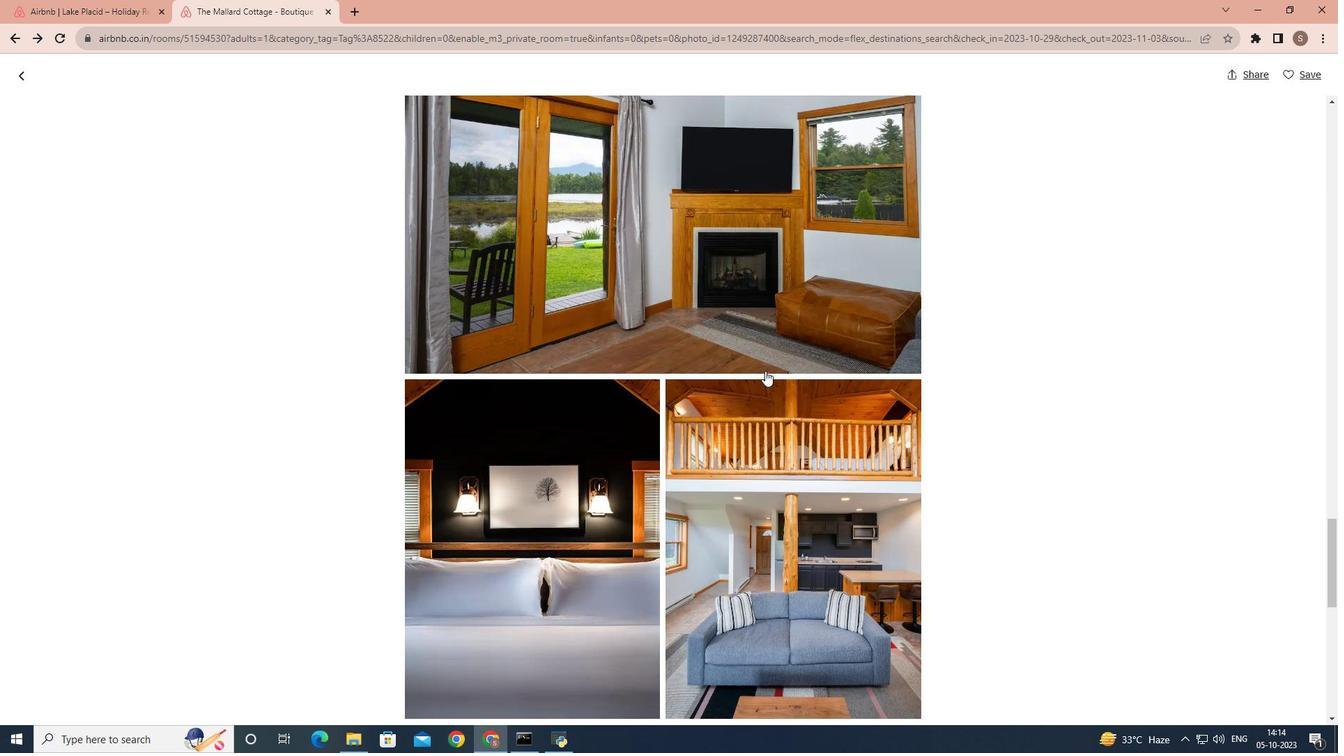 
Action: Mouse scrolled (765, 370) with delta (0, 0)
Screenshot: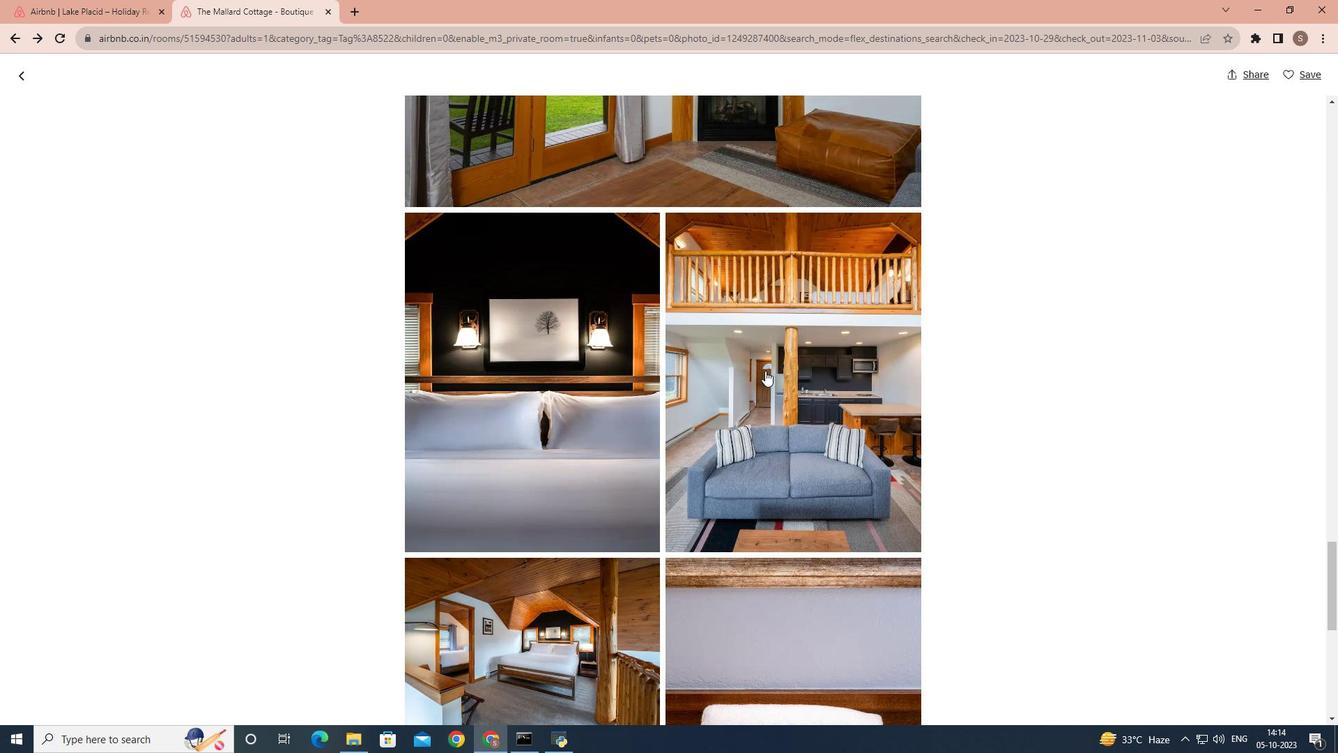 
Action: Mouse scrolled (765, 370) with delta (0, 0)
Screenshot: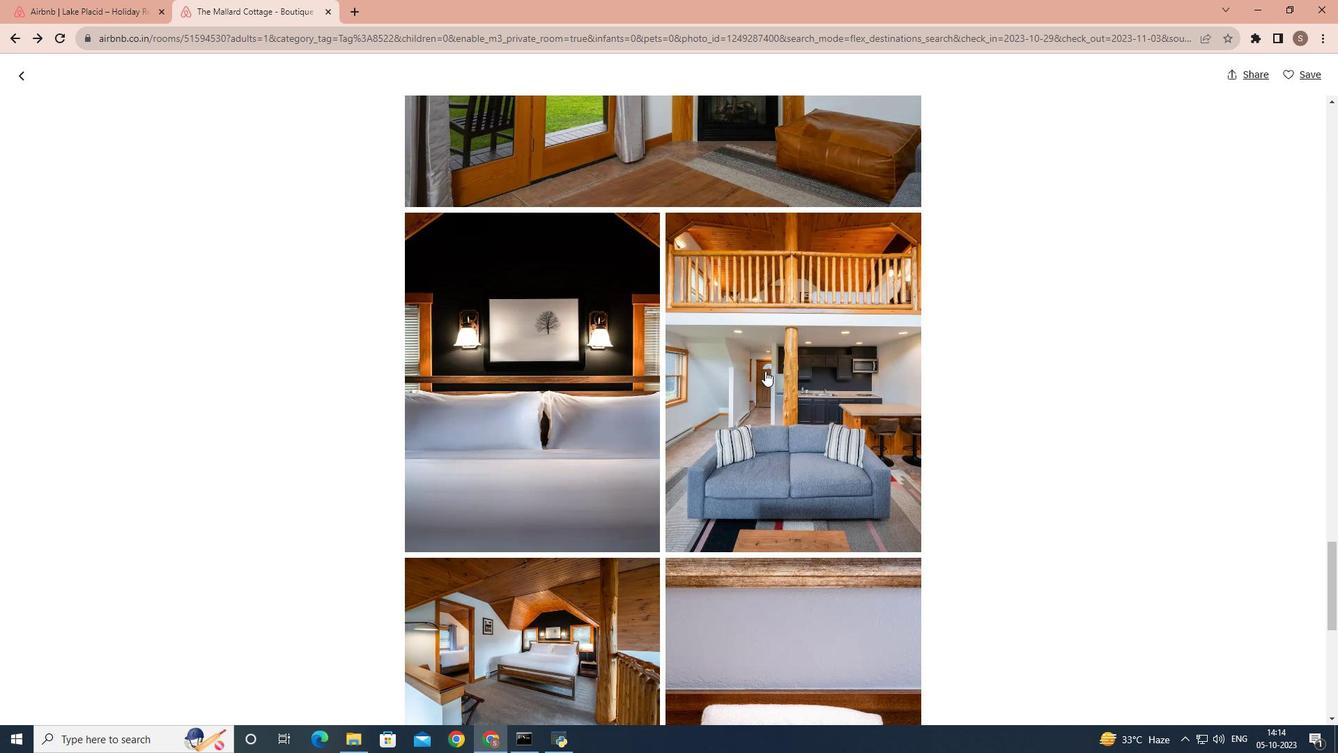 
Action: Mouse scrolled (765, 370) with delta (0, 0)
Screenshot: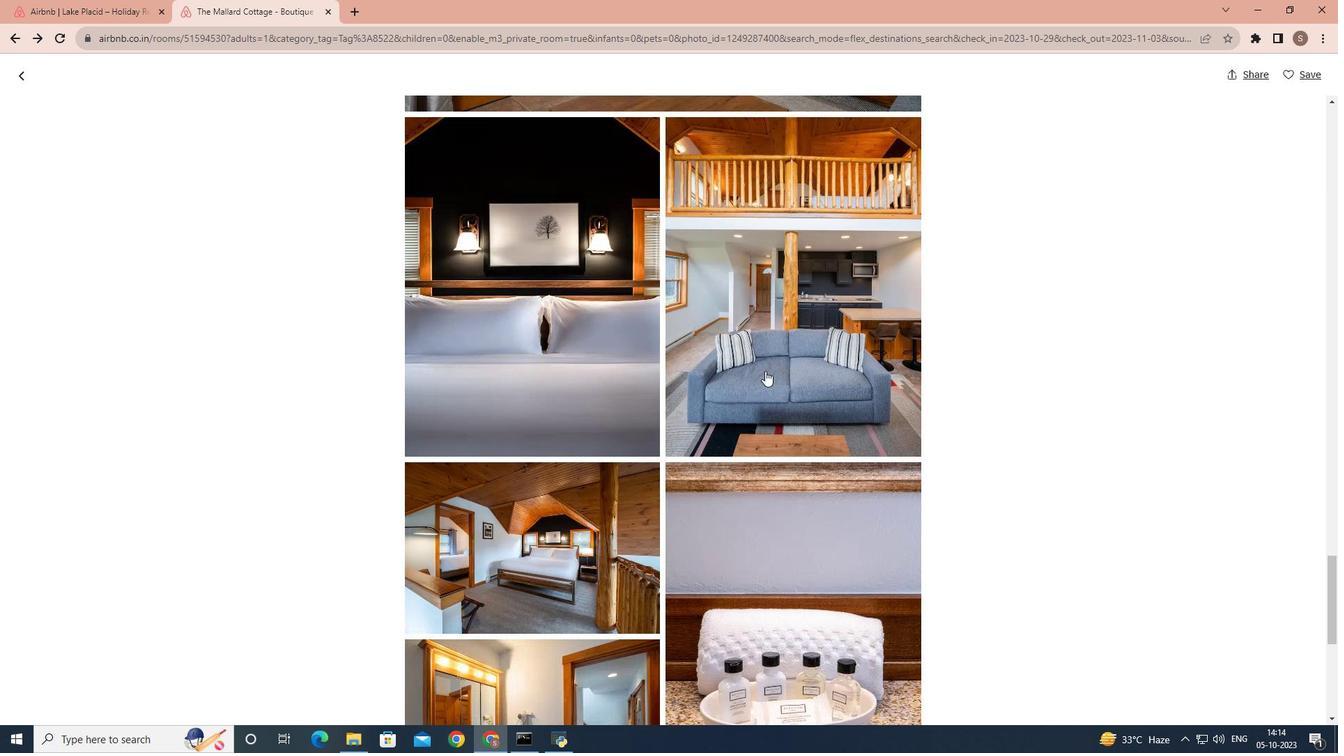 
Action: Mouse scrolled (765, 370) with delta (0, 0)
Screenshot: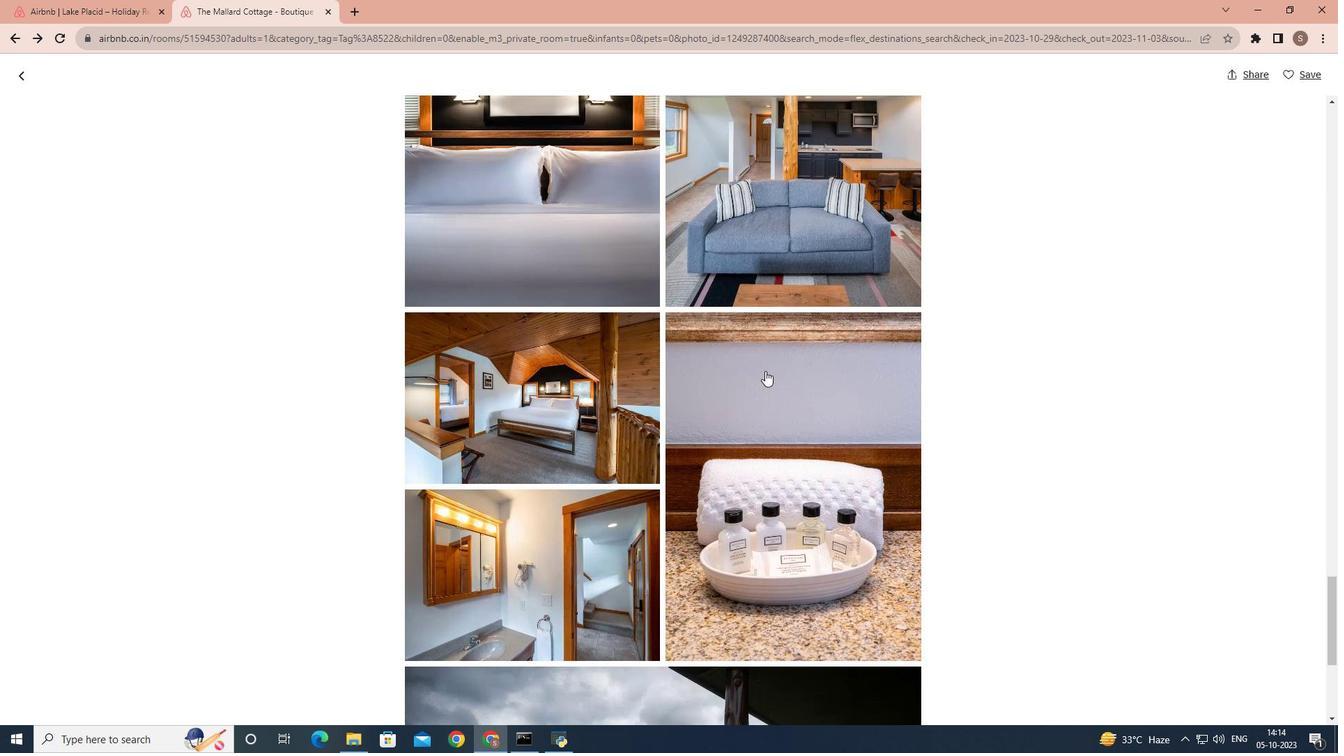 
Action: Mouse scrolled (765, 370) with delta (0, 0)
Screenshot: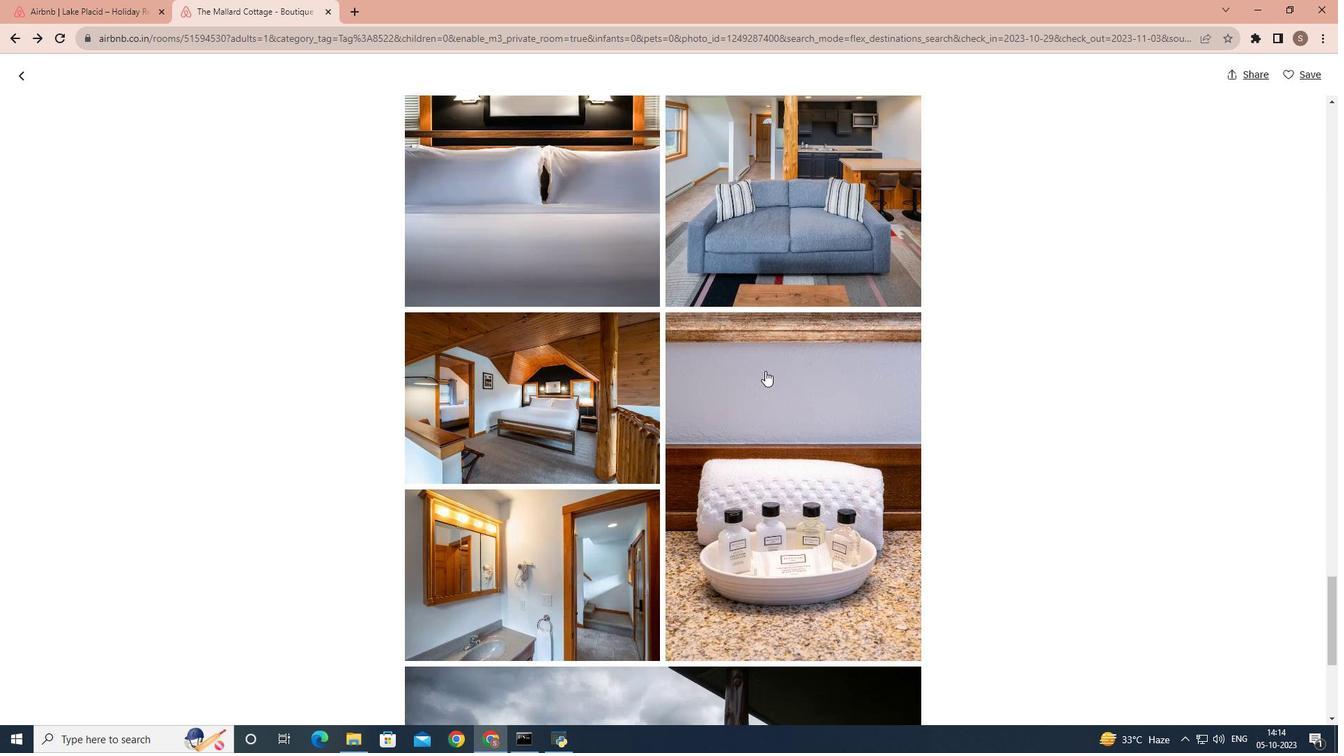 
Action: Mouse scrolled (765, 370) with delta (0, 0)
Screenshot: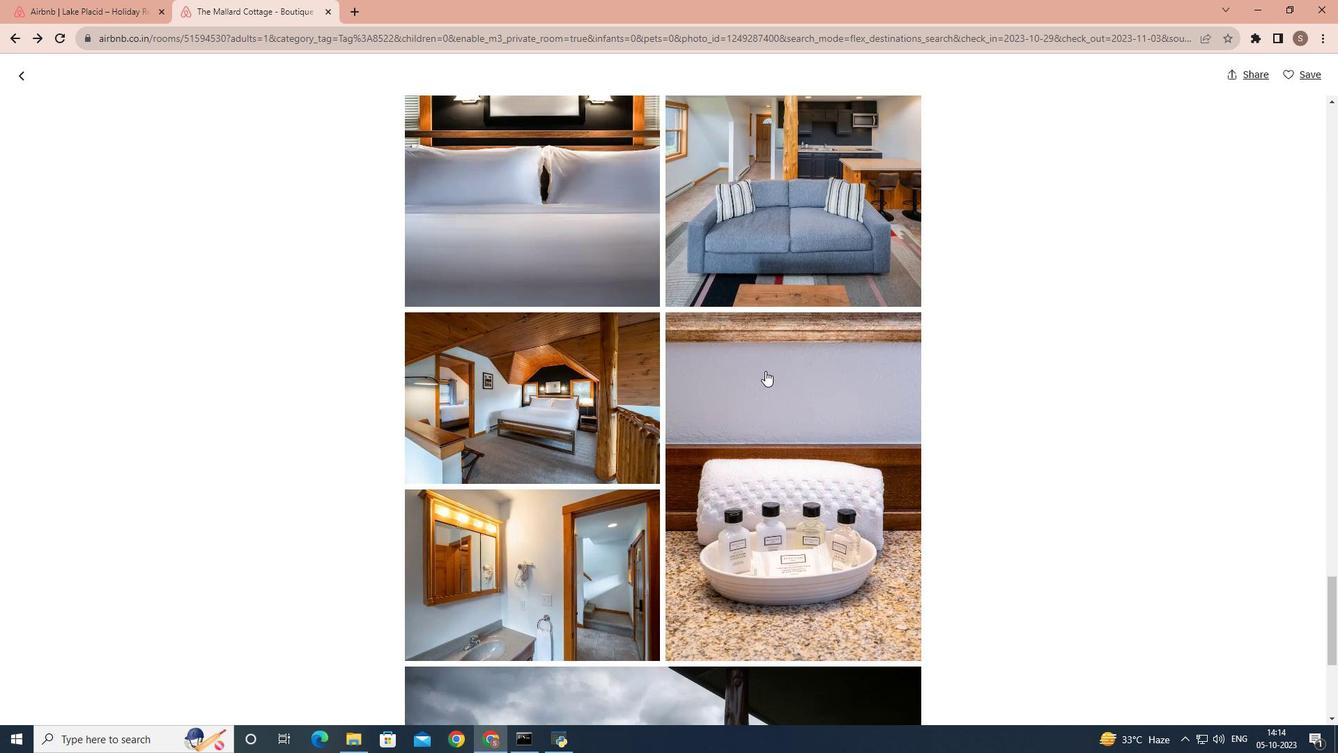 
Action: Mouse scrolled (765, 370) with delta (0, 0)
Screenshot: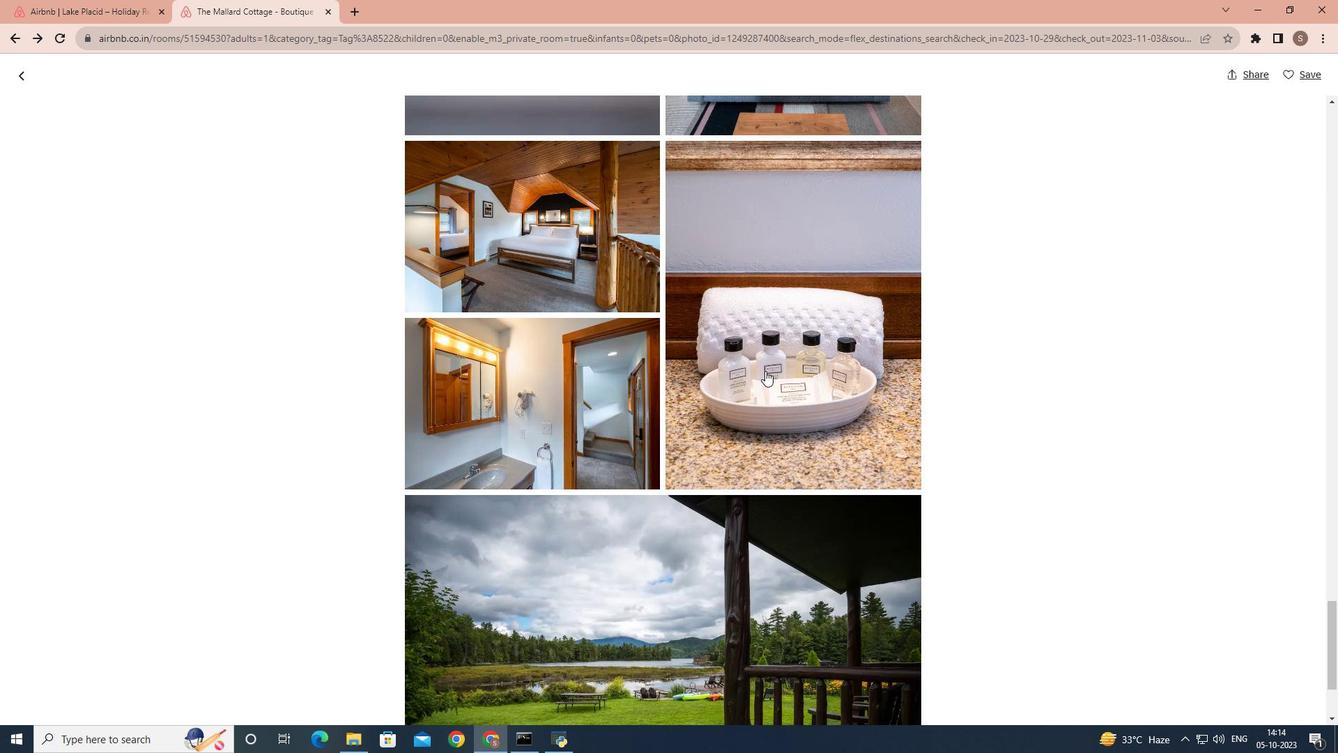 
Action: Mouse scrolled (765, 370) with delta (0, 0)
Screenshot: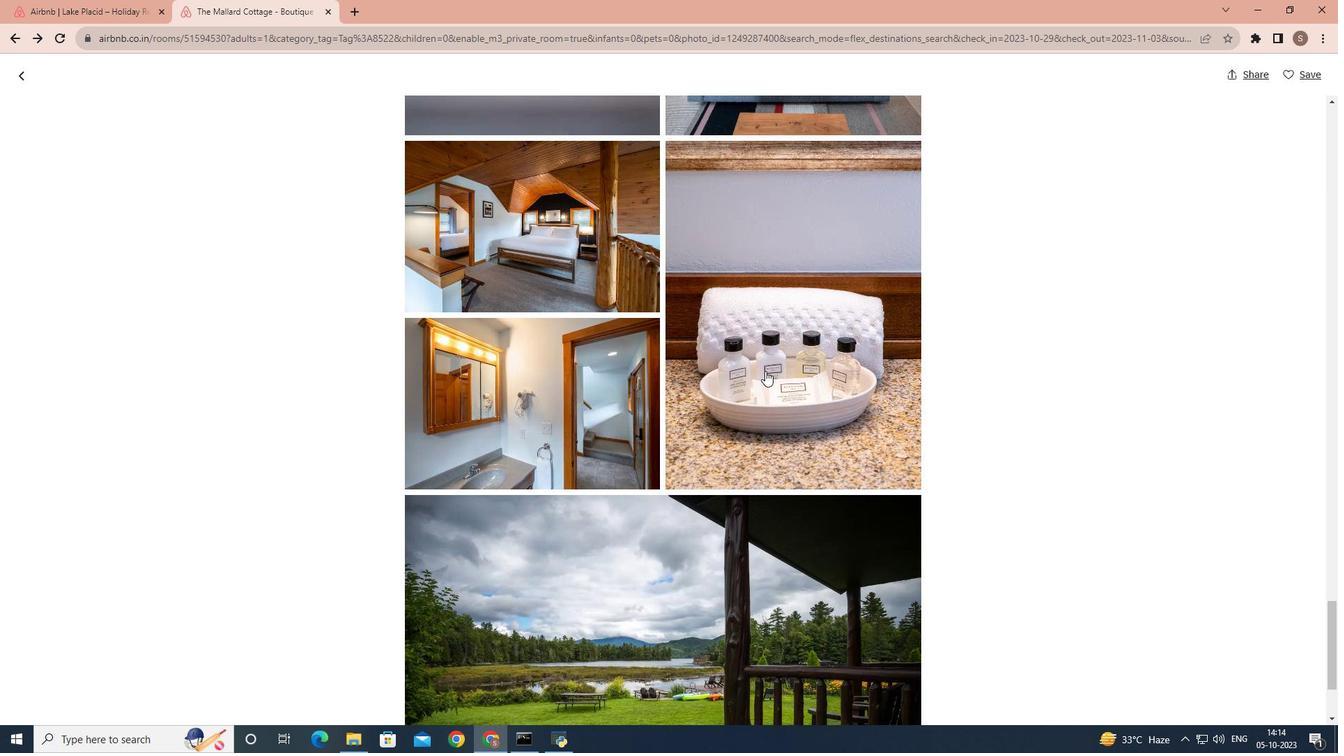 
Action: Mouse scrolled (765, 370) with delta (0, 0)
Screenshot: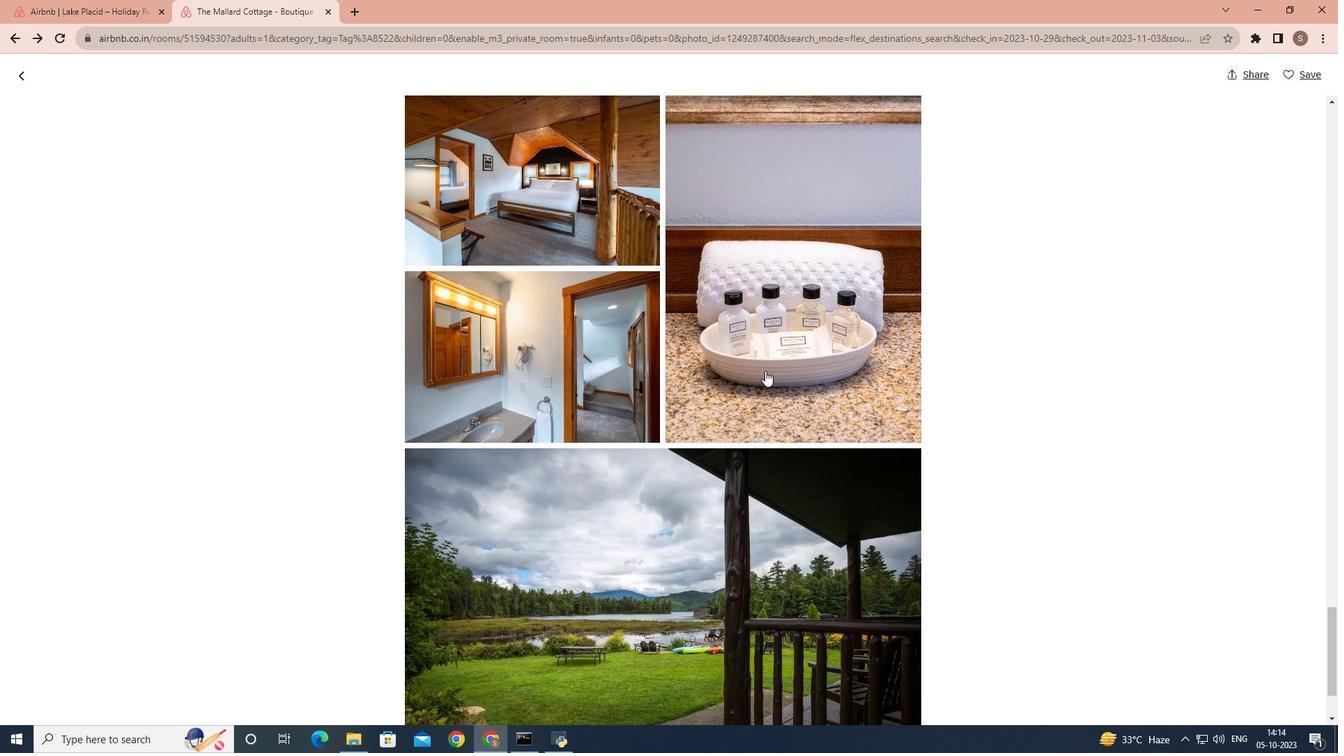 
Action: Mouse scrolled (765, 370) with delta (0, 0)
Screenshot: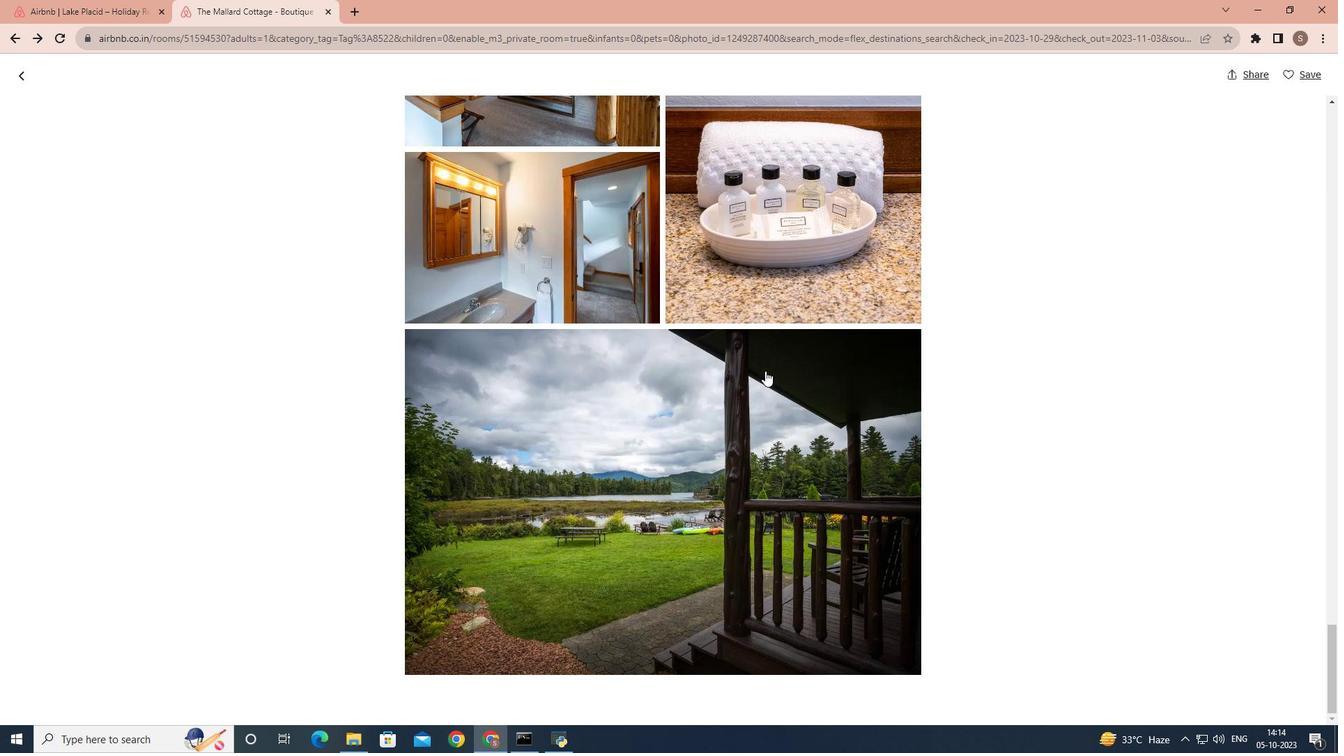 
Action: Mouse scrolled (765, 370) with delta (0, 0)
Screenshot: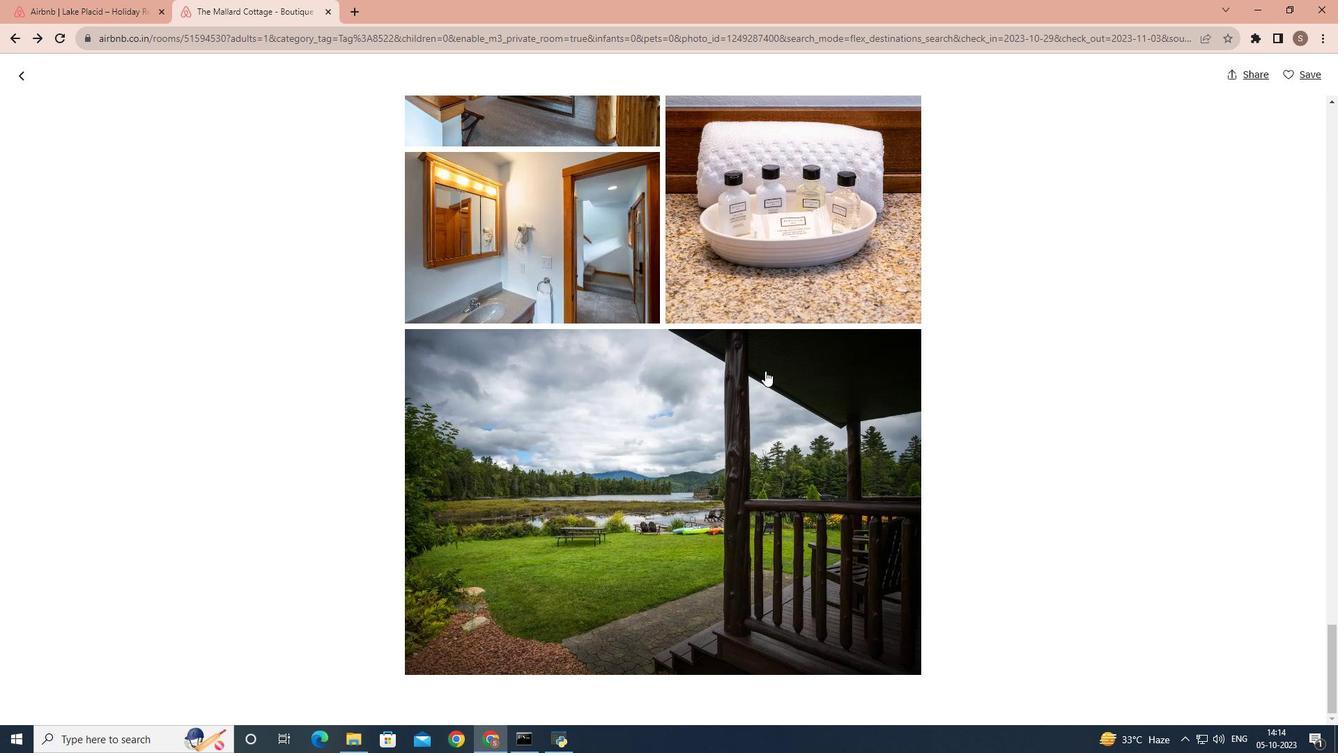 
Action: Mouse scrolled (765, 370) with delta (0, 0)
Screenshot: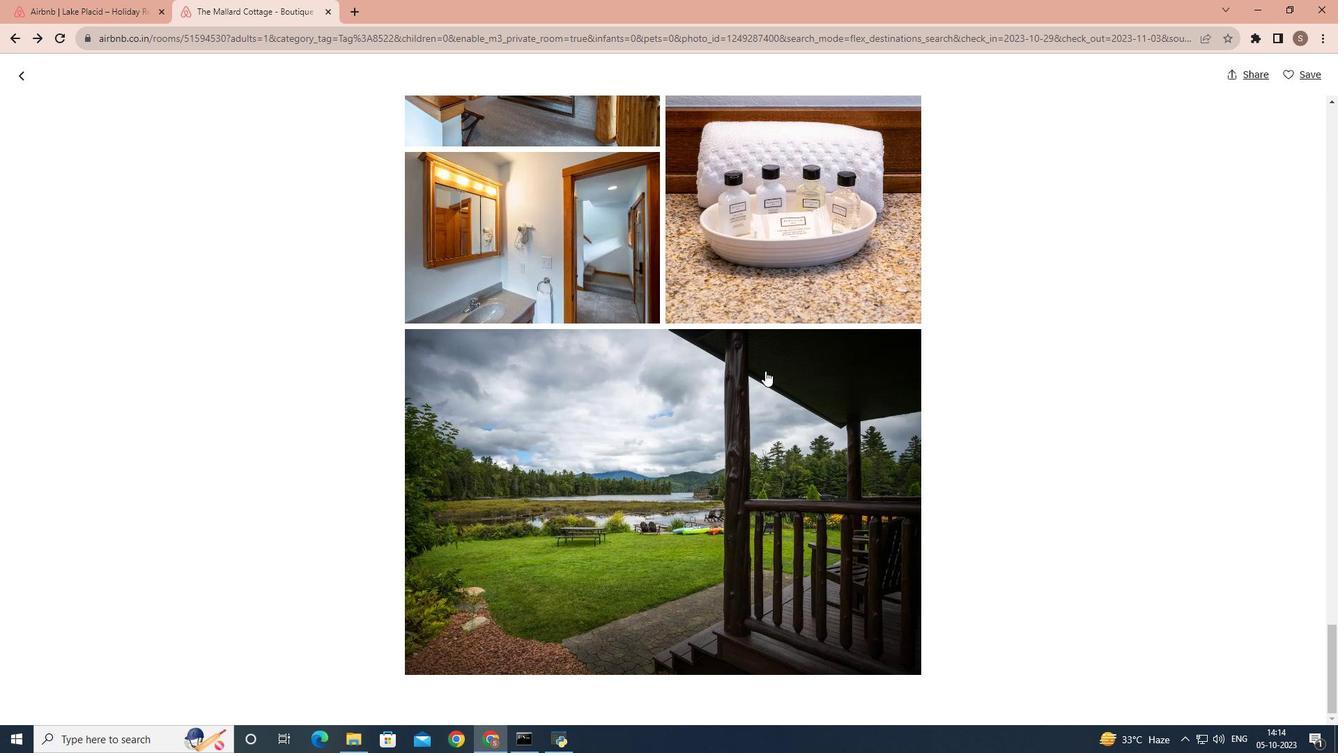 
Action: Mouse scrolled (765, 370) with delta (0, 0)
Screenshot: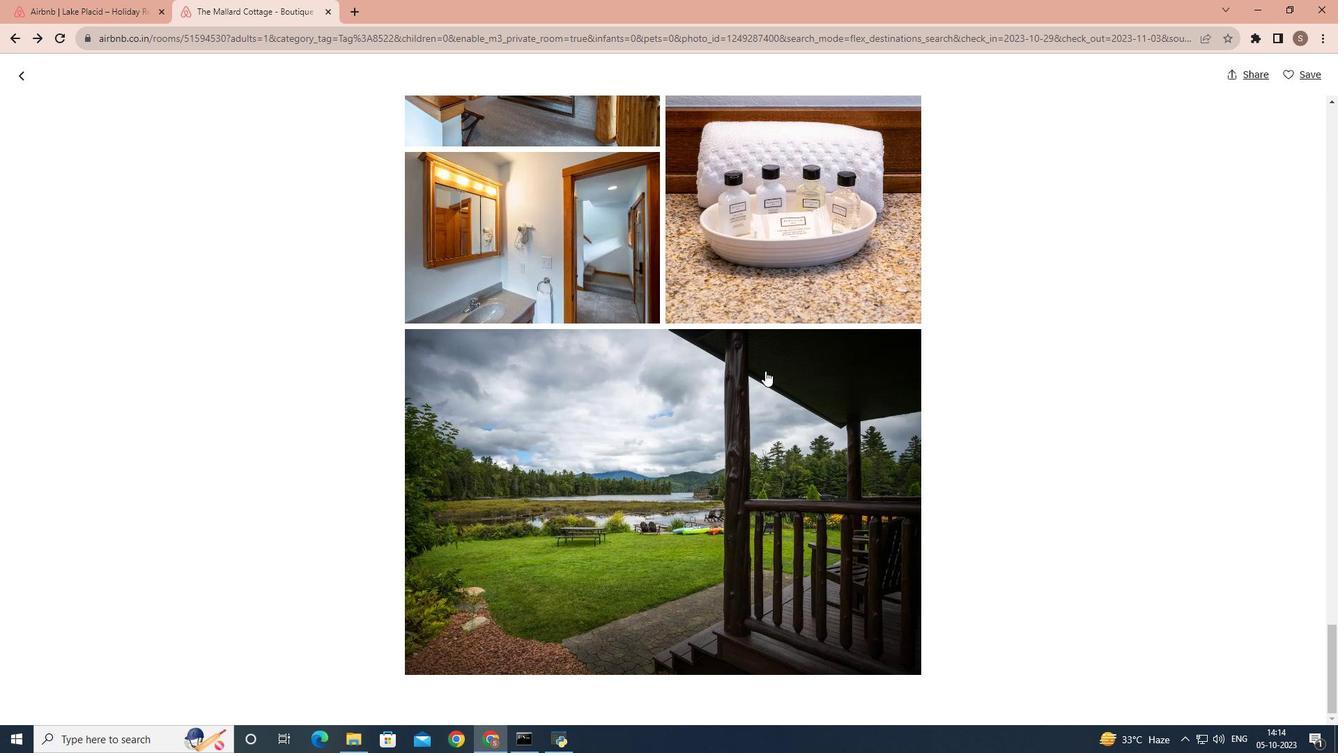 
Action: Mouse scrolled (765, 370) with delta (0, 0)
Screenshot: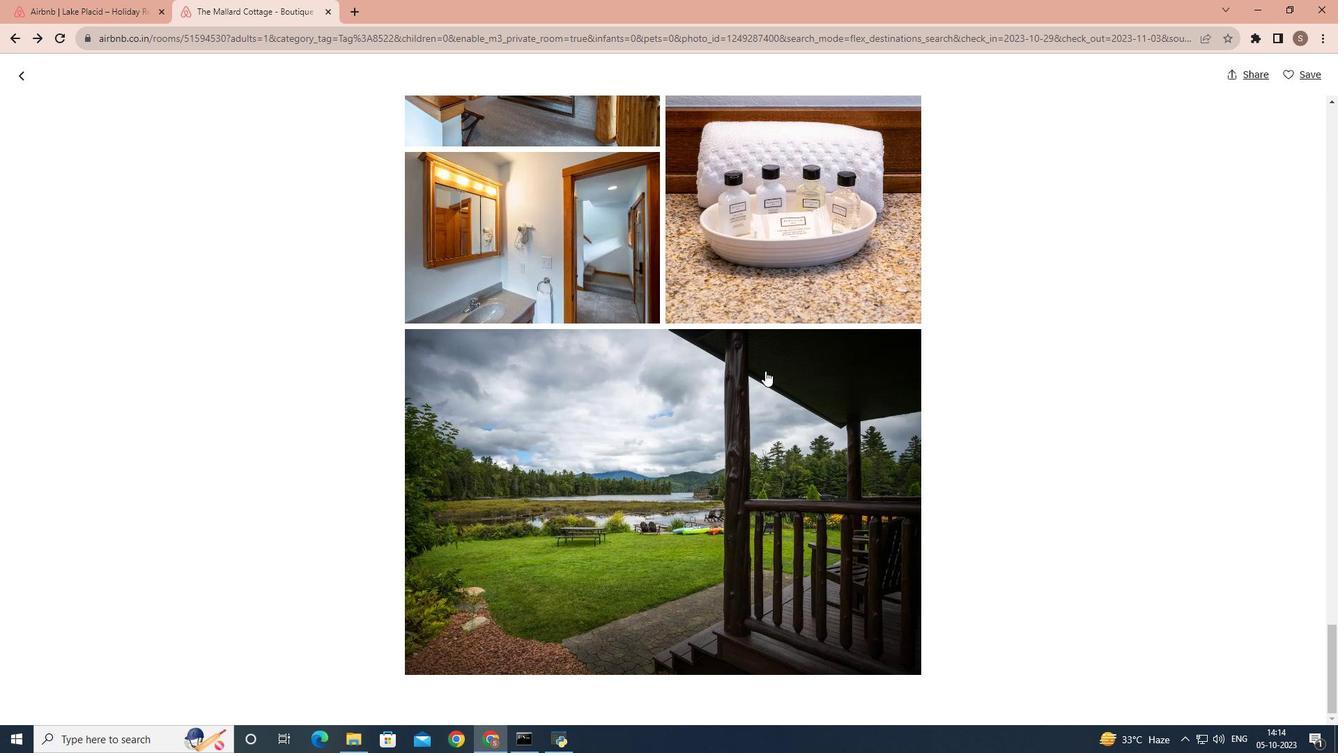 
Action: Mouse moved to (13, 73)
Screenshot: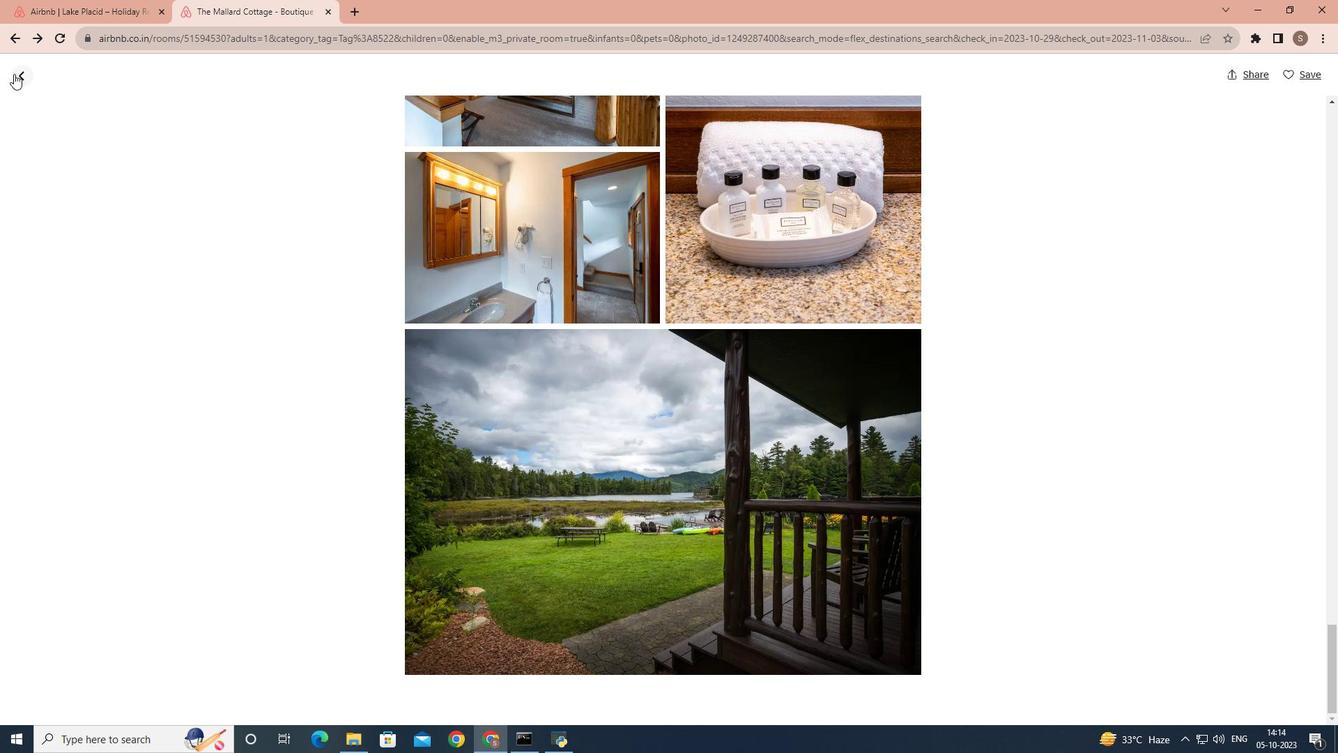
Action: Mouse pressed left at (13, 73)
Screenshot: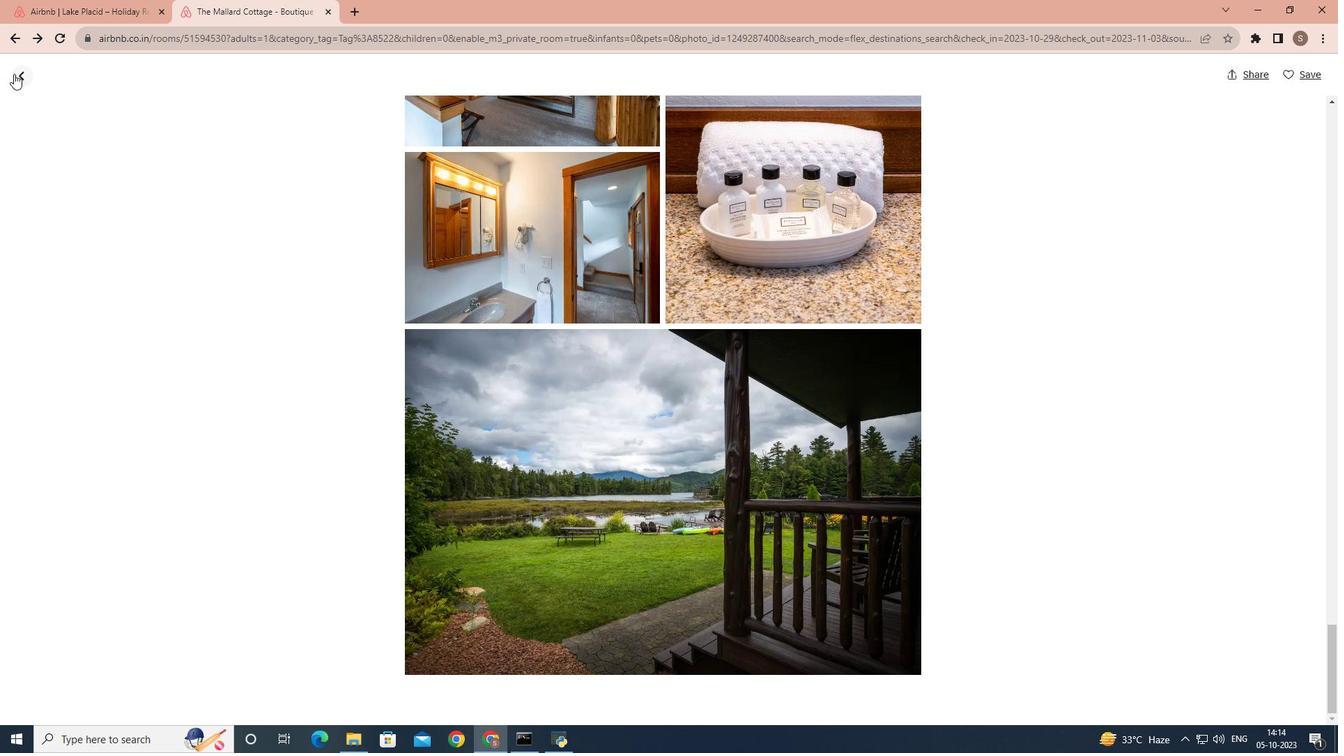 
Action: Mouse moved to (718, 409)
Screenshot: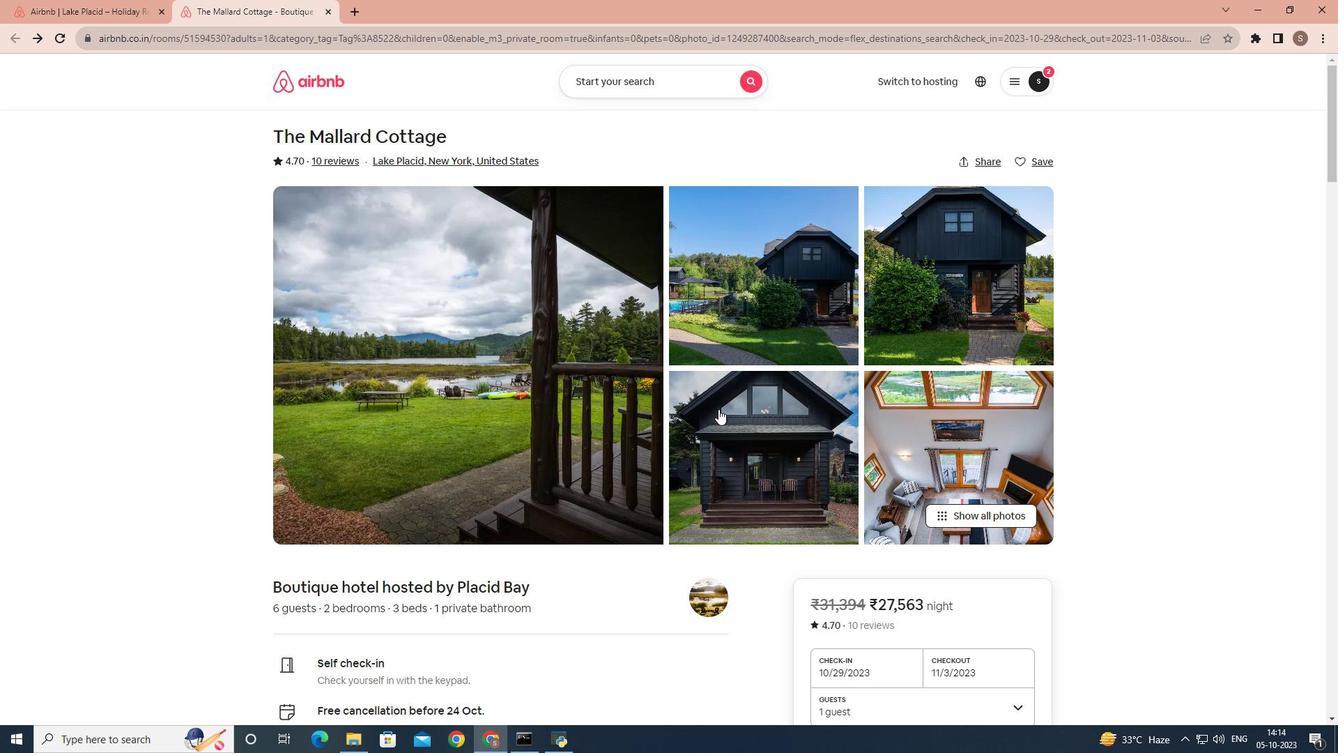 
Action: Mouse scrolled (718, 408) with delta (0, 0)
Screenshot: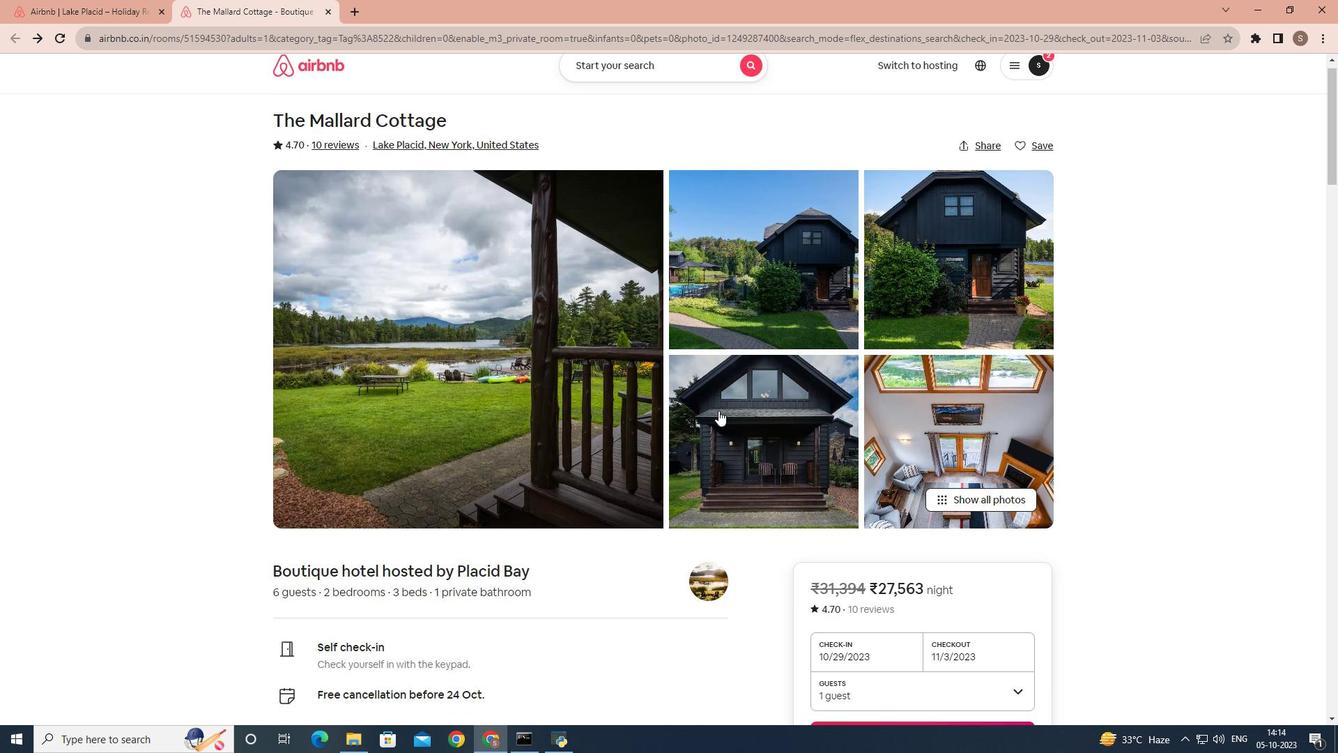 
Action: Mouse moved to (718, 410)
Screenshot: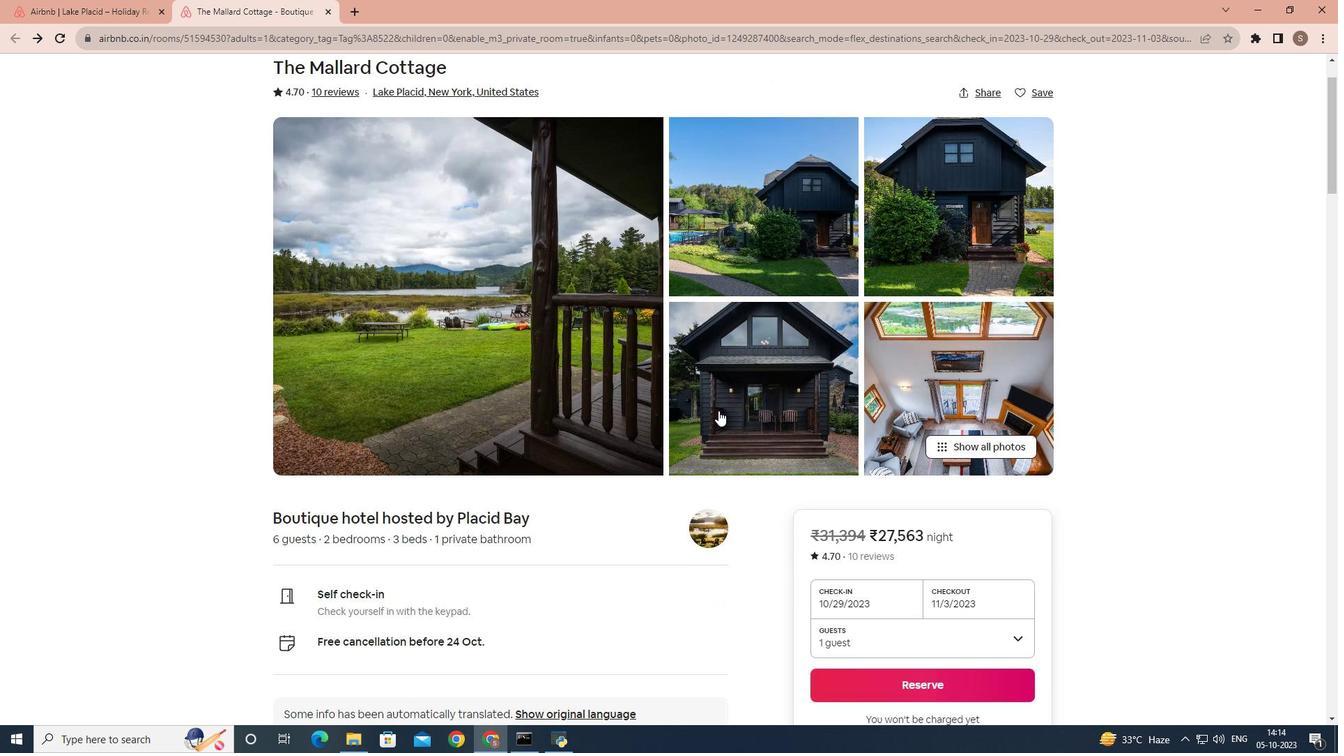 
Action: Mouse scrolled (718, 409) with delta (0, 0)
Screenshot: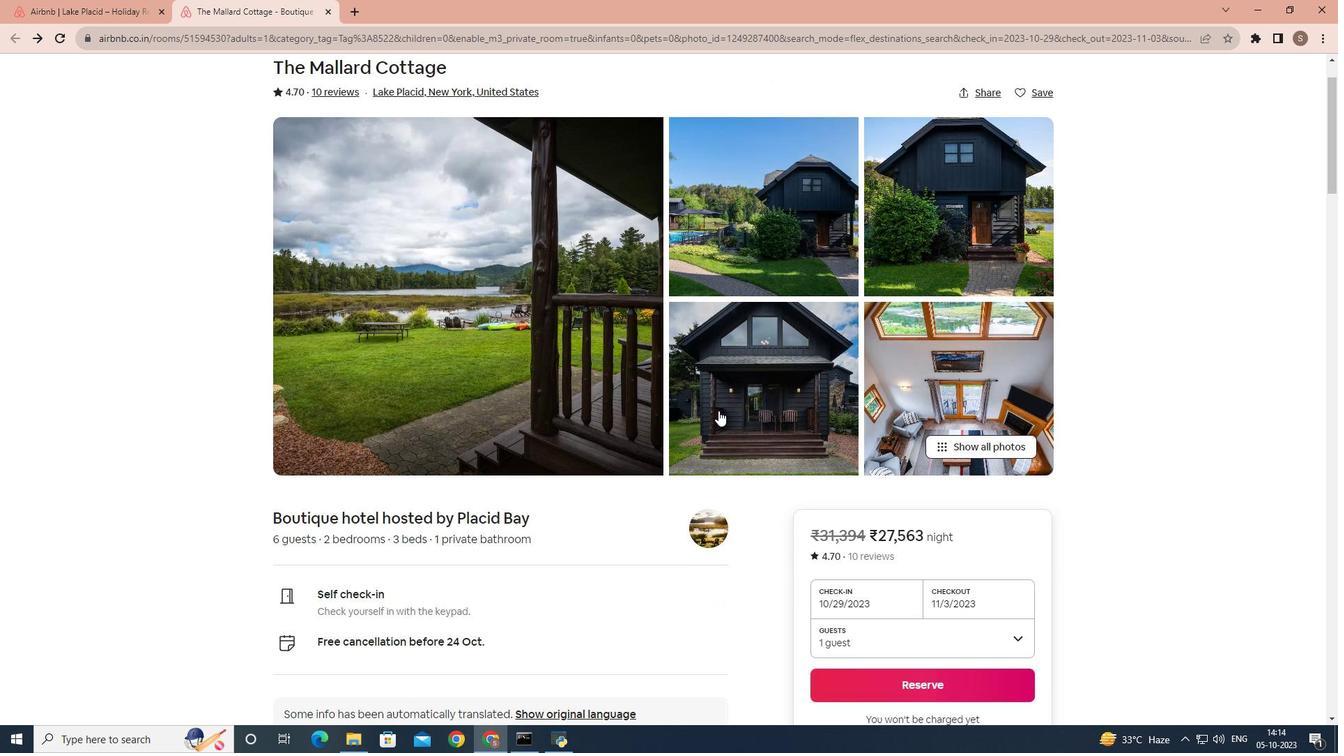 
Action: Mouse scrolled (718, 409) with delta (0, 0)
Screenshot: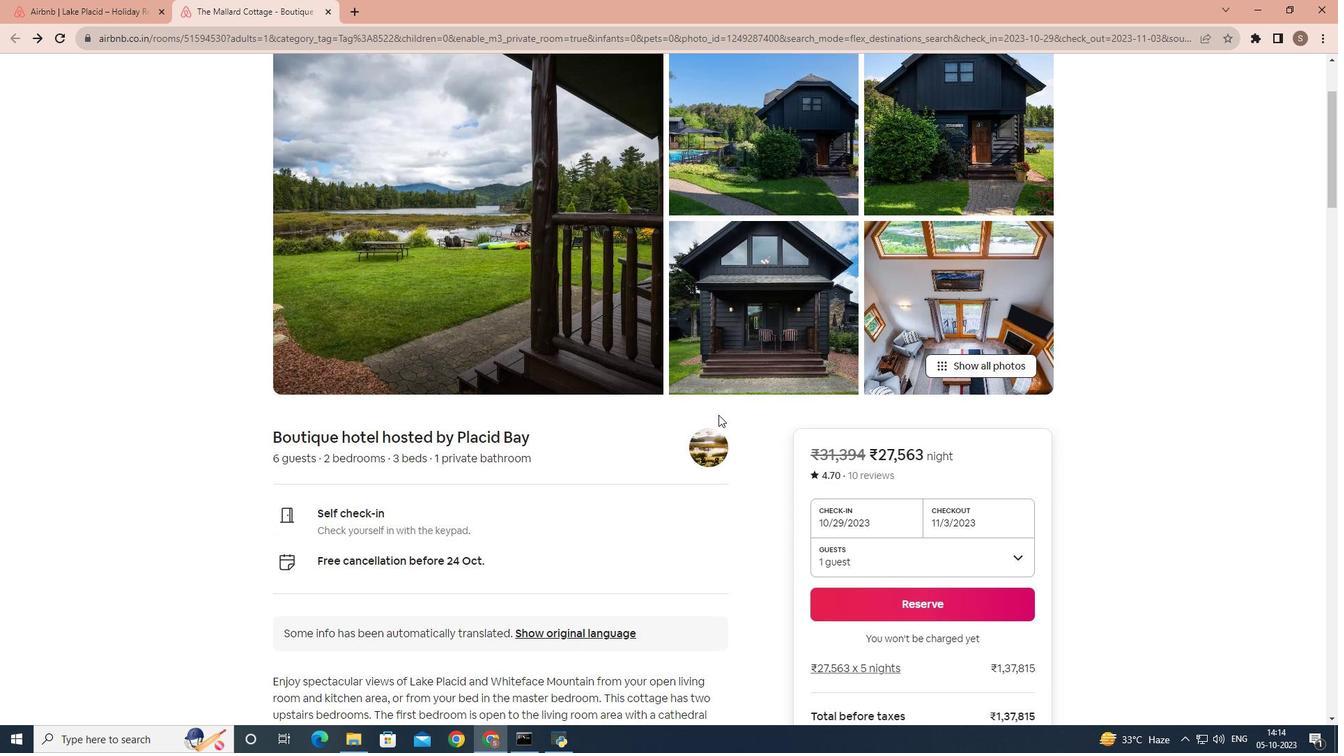 
Action: Mouse moved to (718, 414)
Screenshot: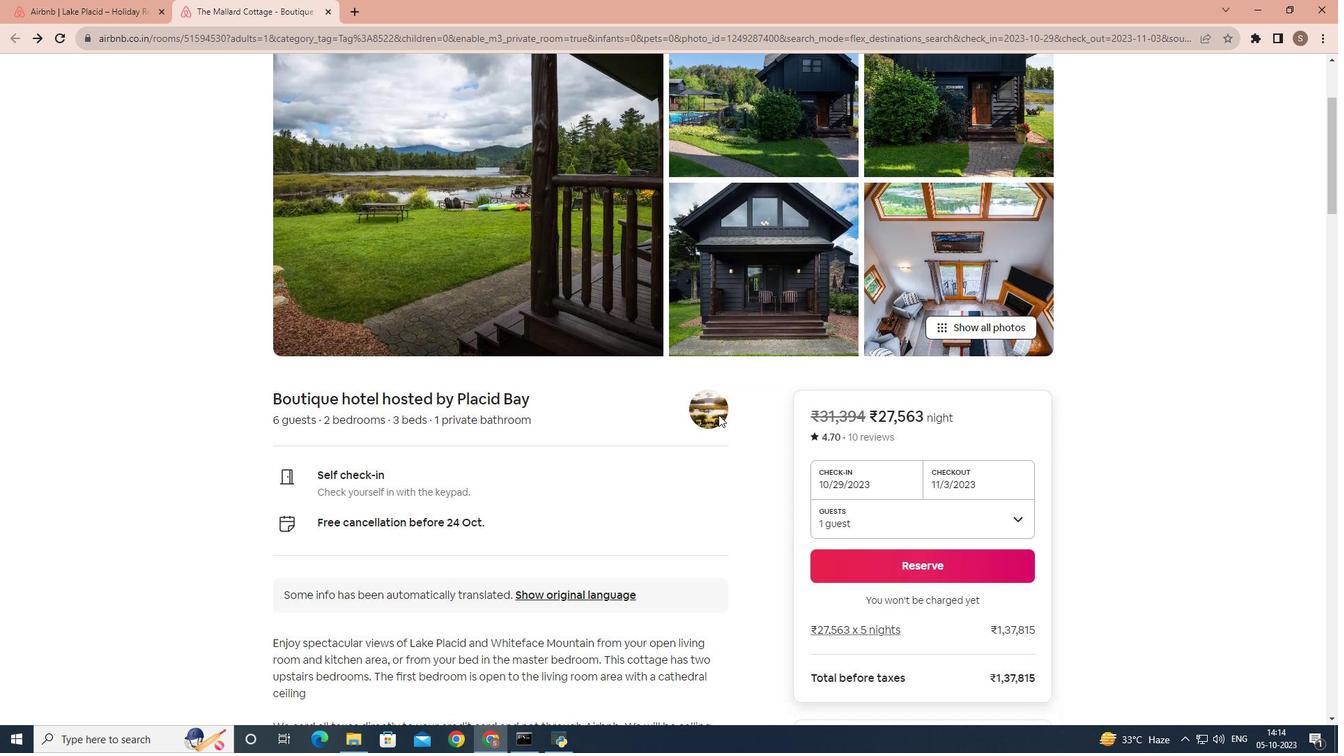 
Action: Mouse scrolled (718, 414) with delta (0, 0)
Screenshot: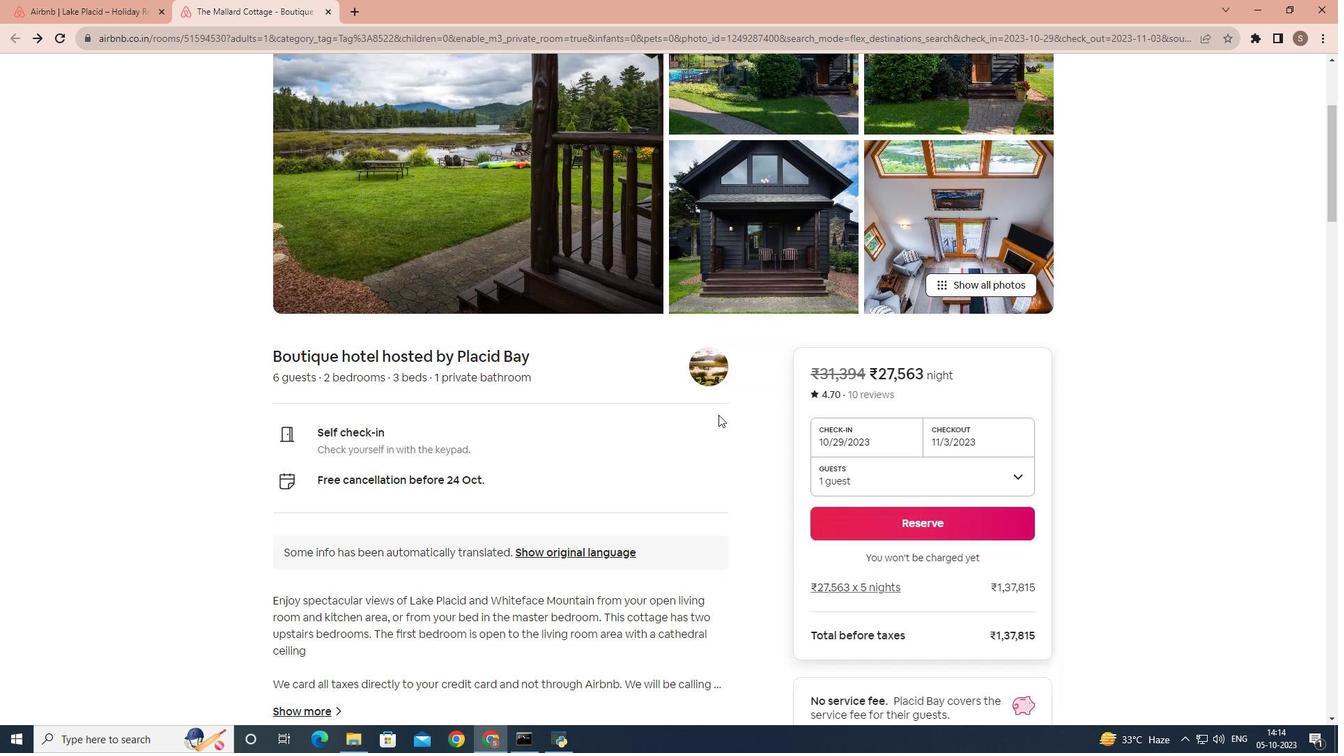
Action: Mouse scrolled (718, 415) with delta (0, 0)
Screenshot: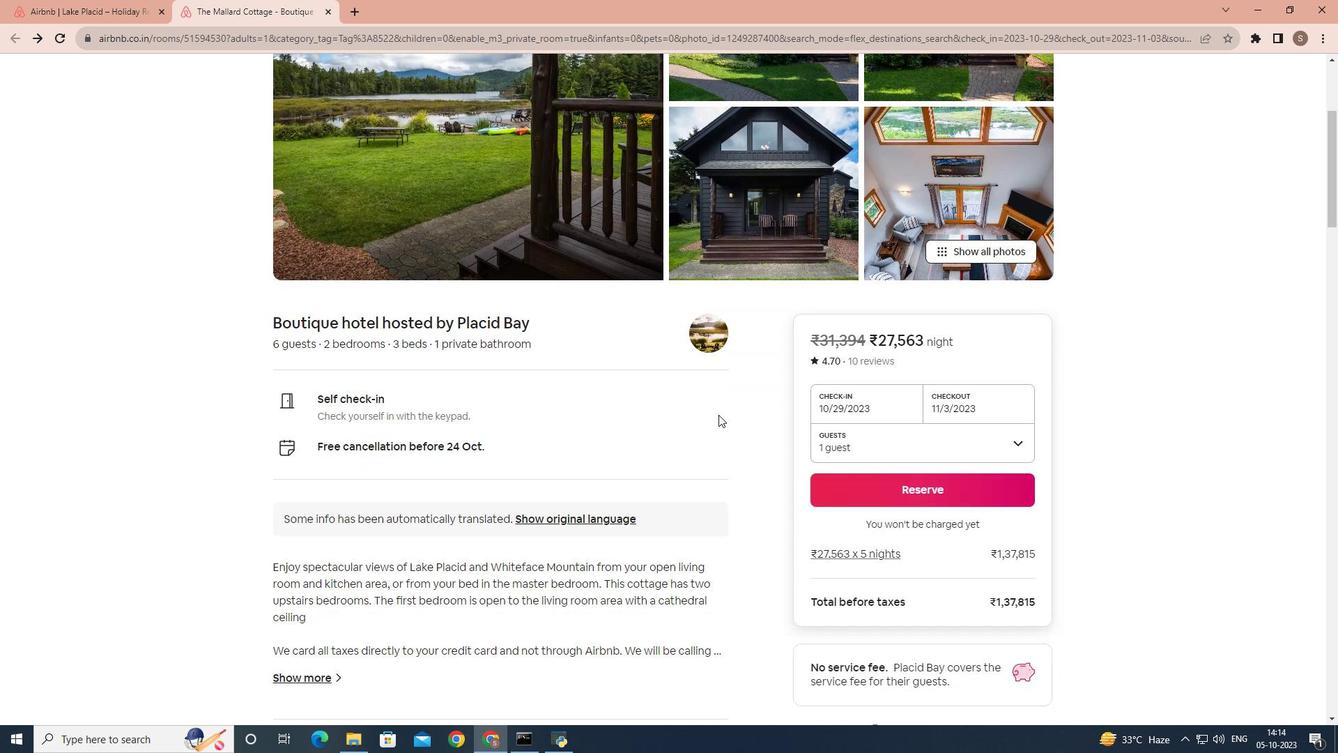 
Action: Mouse scrolled (718, 414) with delta (0, 0)
Screenshot: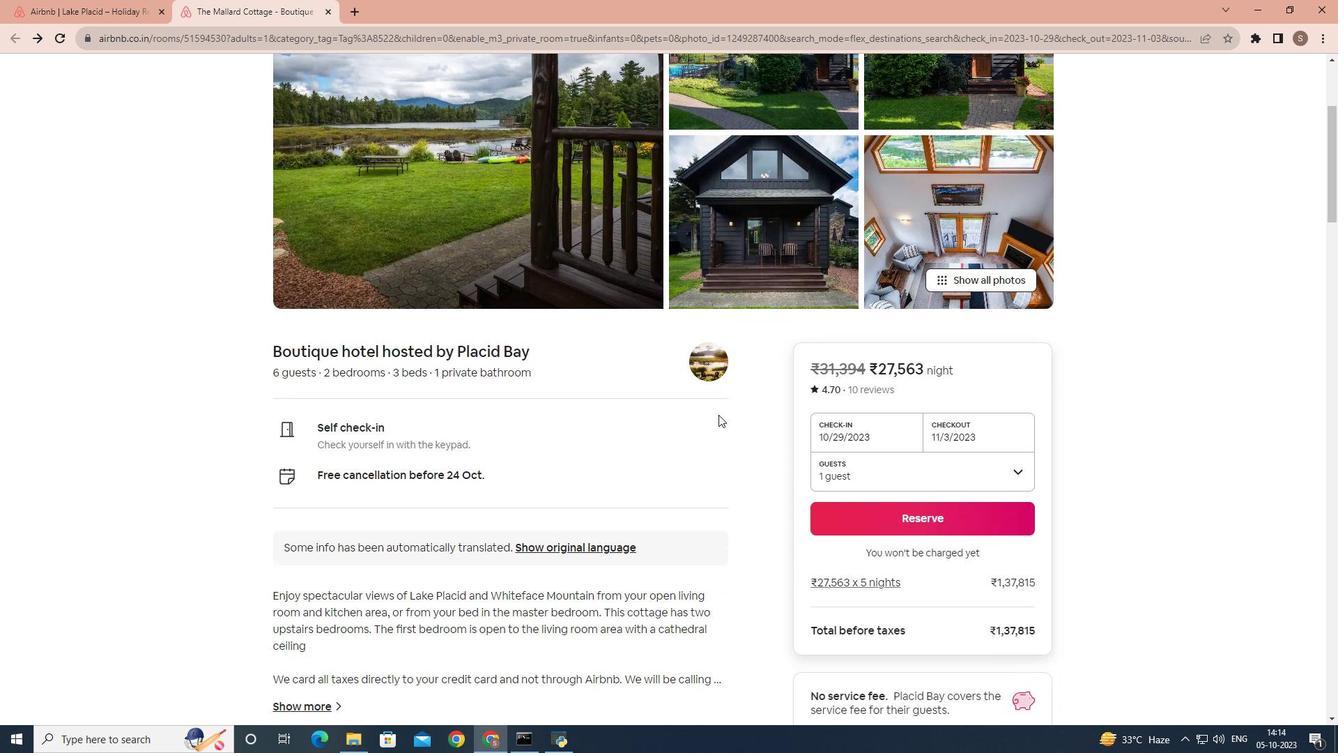 
Action: Mouse scrolled (718, 414) with delta (0, 0)
Screenshot: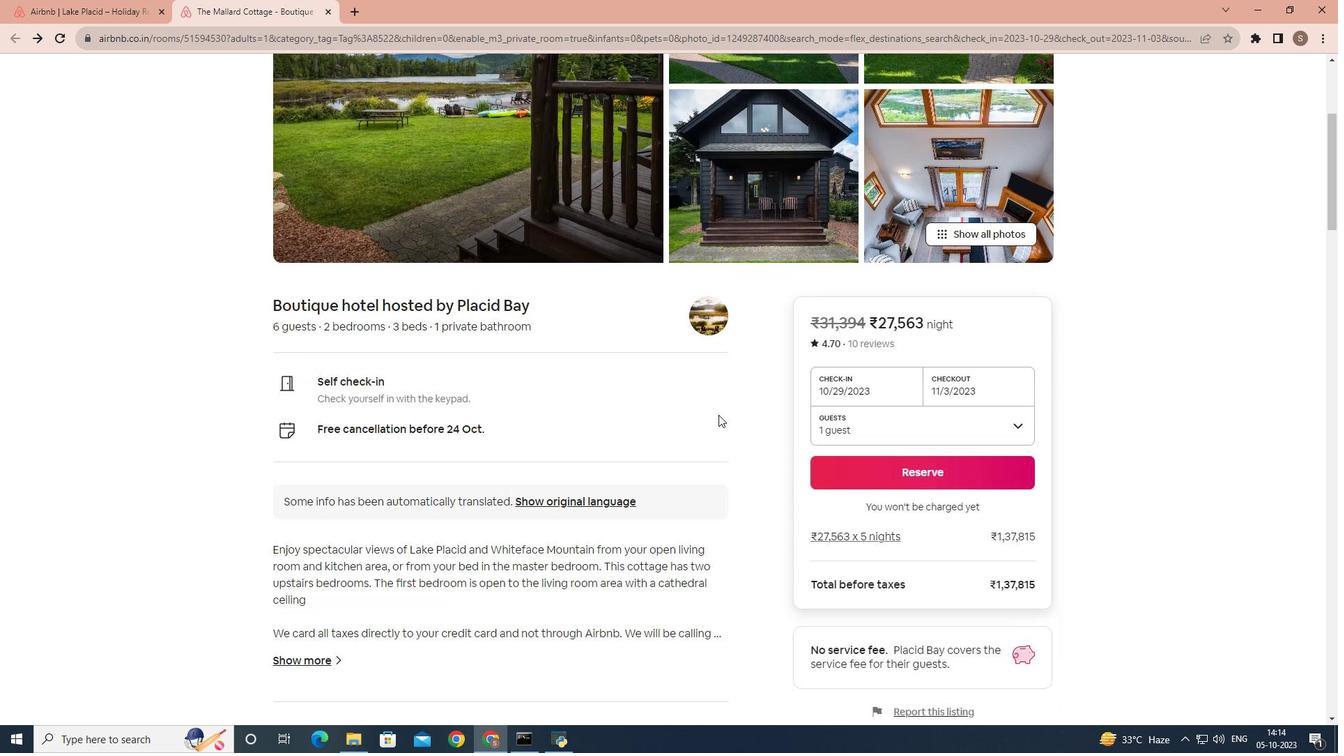 
Action: Mouse scrolled (718, 414) with delta (0, 0)
Screenshot: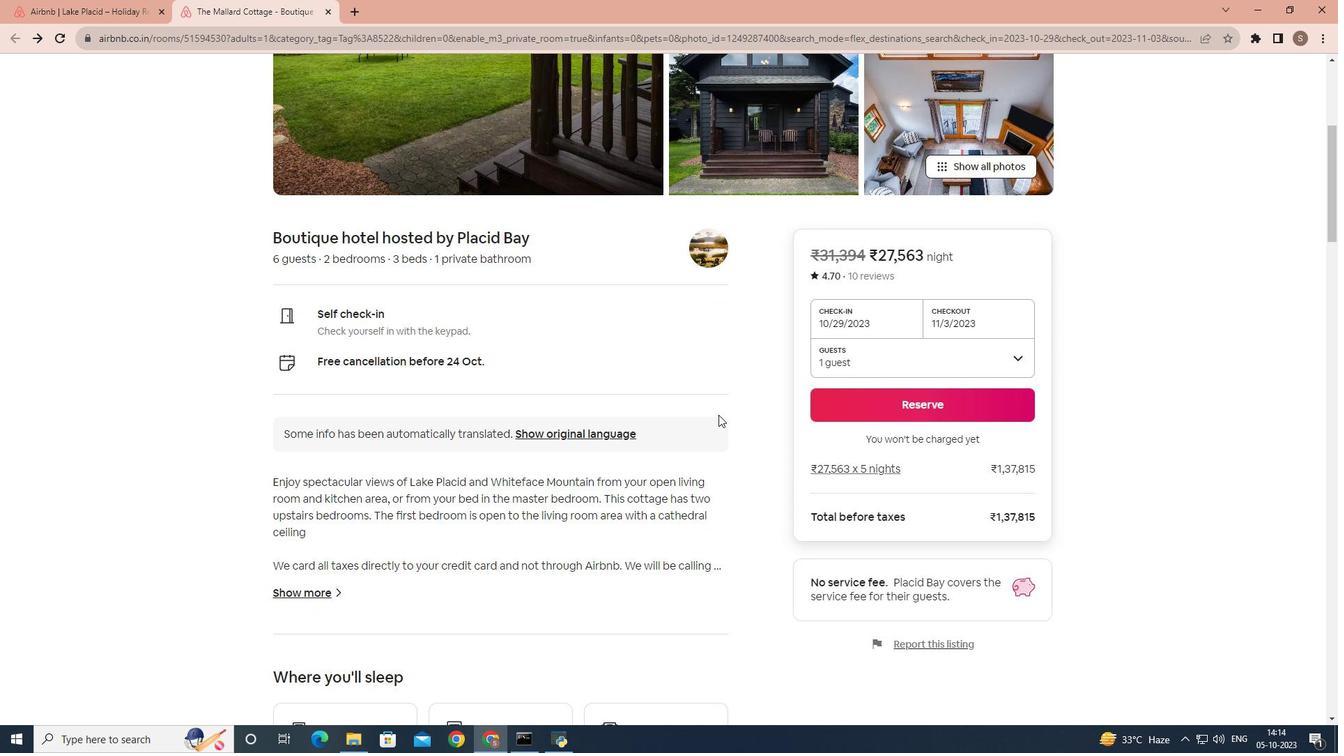 
Action: Mouse scrolled (718, 414) with delta (0, 0)
Screenshot: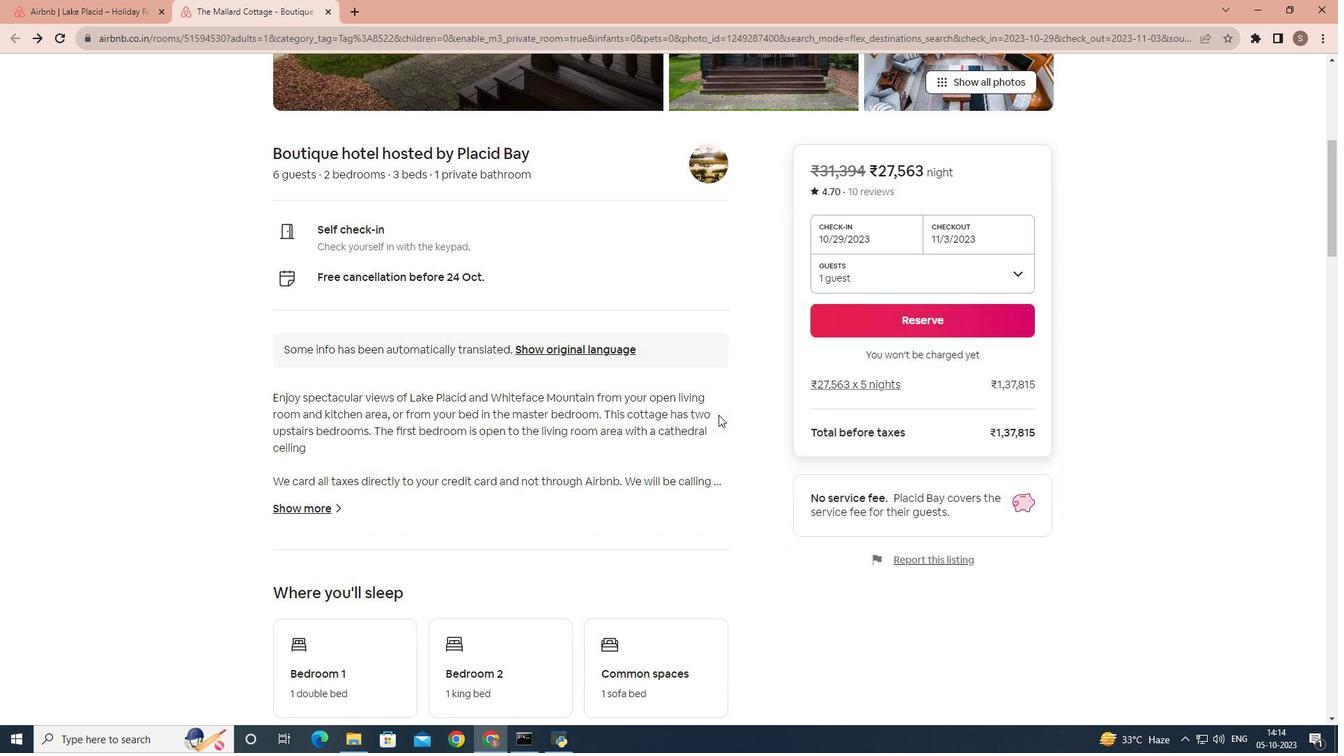 
Action: Mouse moved to (714, 422)
Screenshot: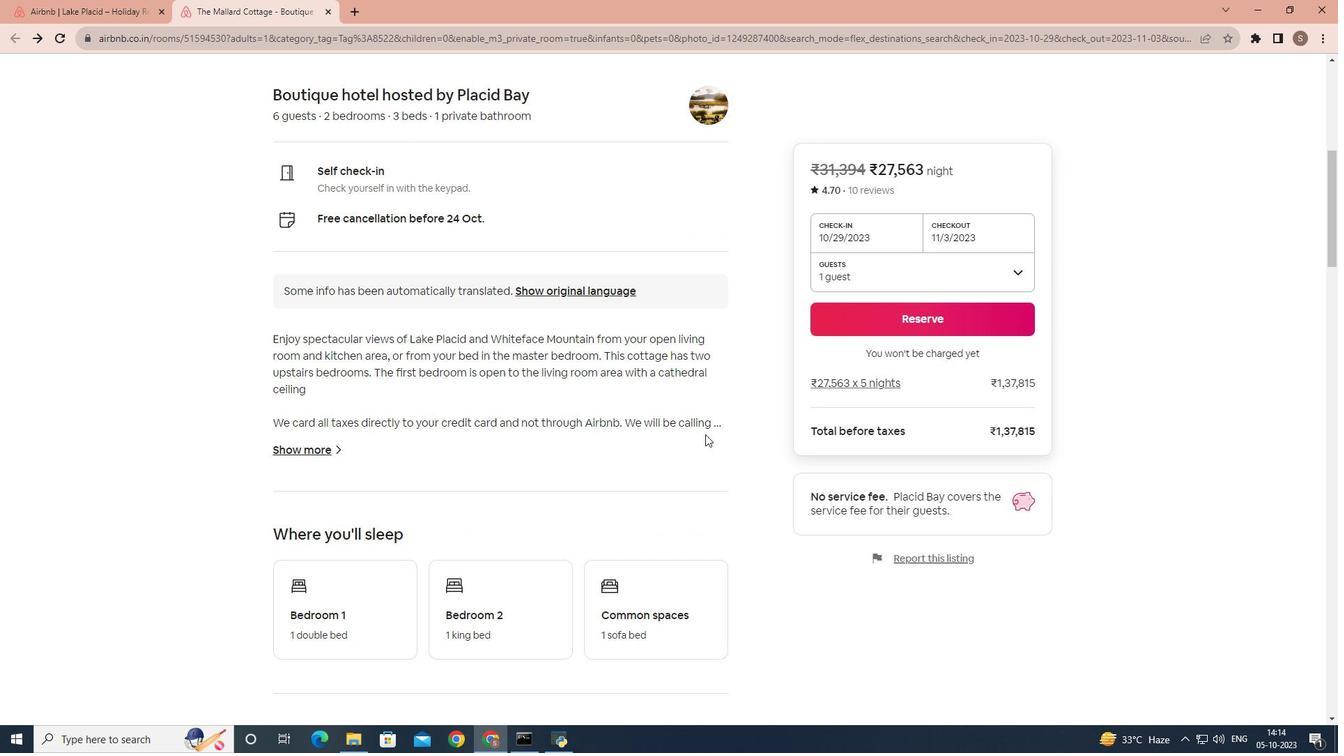 
Action: Mouse scrolled (714, 421) with delta (0, 0)
Screenshot: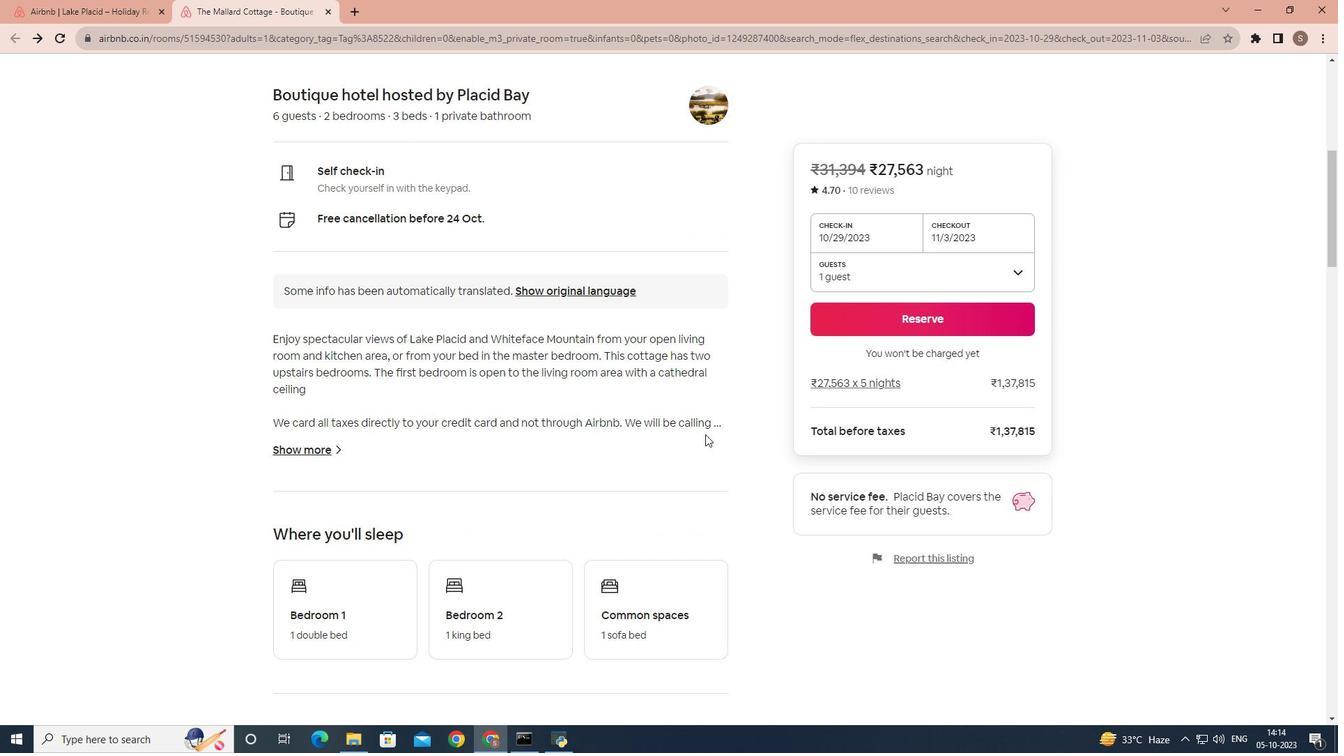 
Action: Mouse moved to (654, 421)
Screenshot: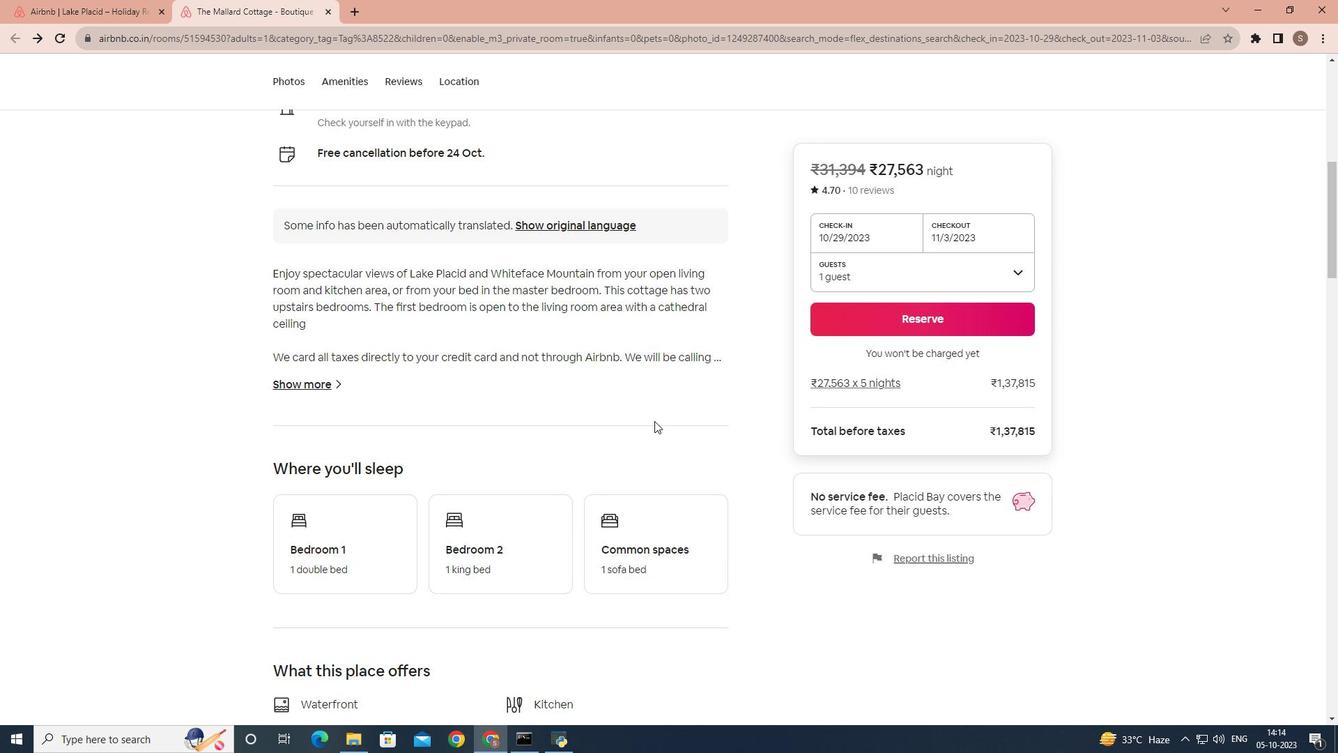 
Action: Mouse scrolled (654, 420) with delta (0, 0)
Screenshot: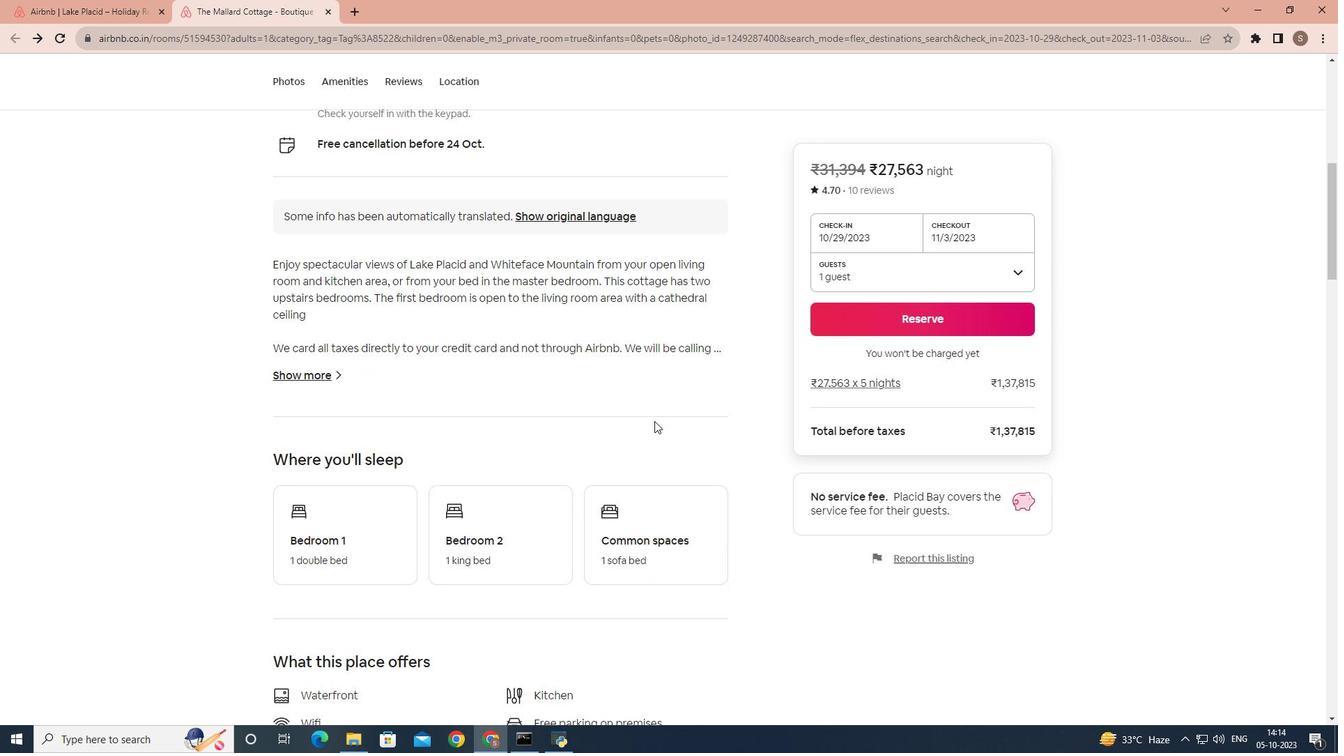 
Action: Mouse scrolled (654, 420) with delta (0, 0)
Screenshot: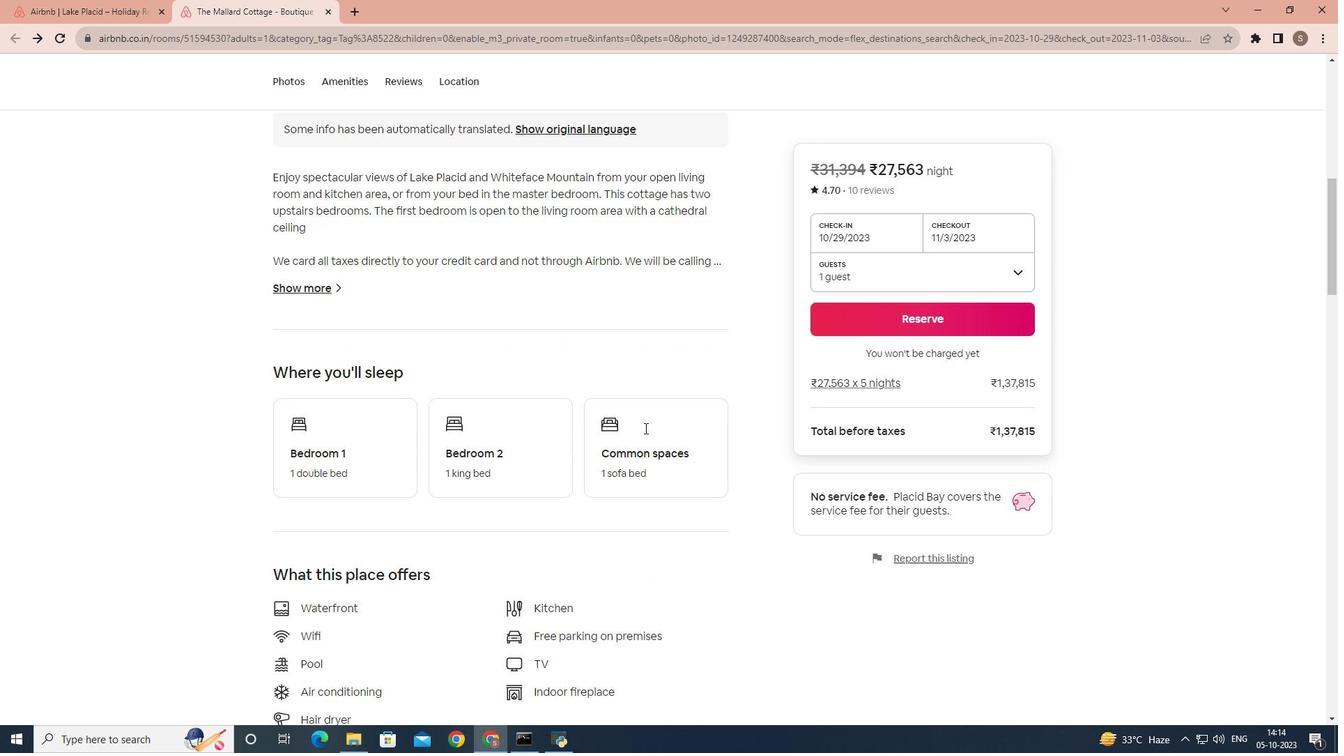
Action: Mouse moved to (644, 428)
Screenshot: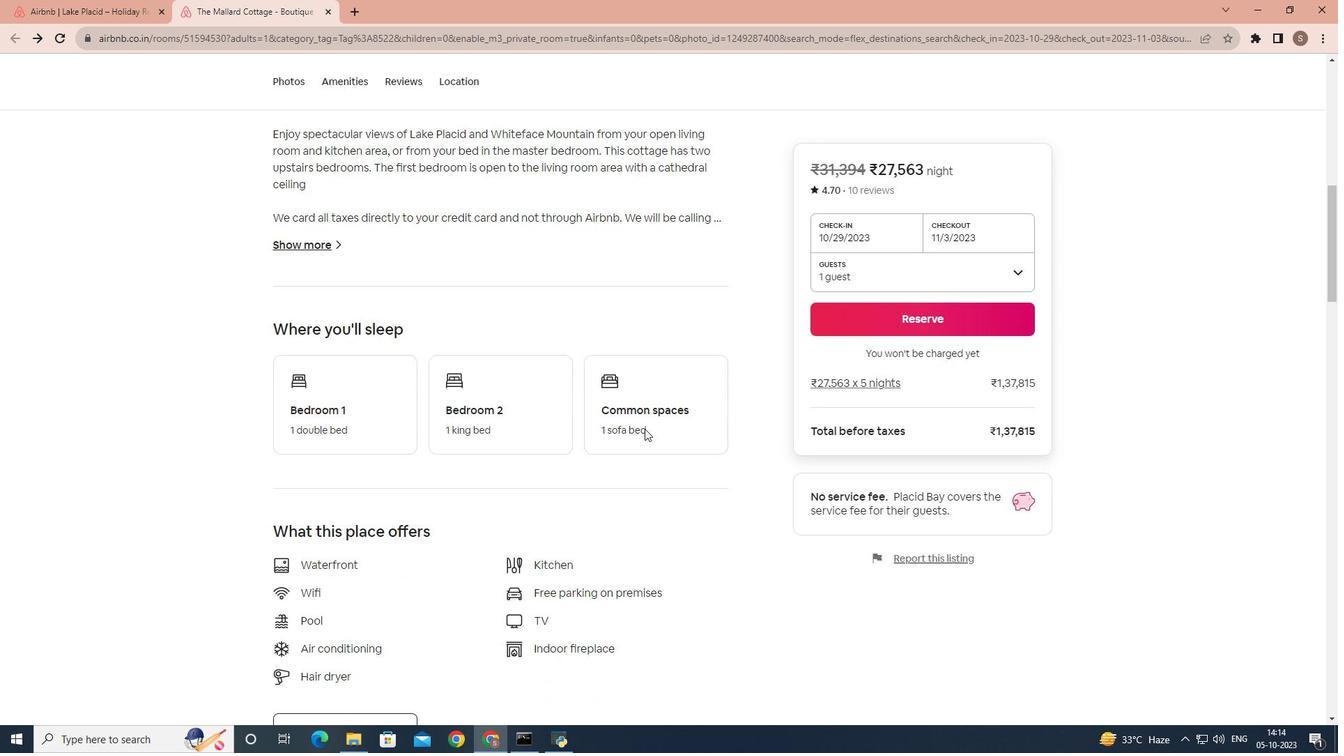 
Action: Mouse scrolled (644, 428) with delta (0, 0)
Screenshot: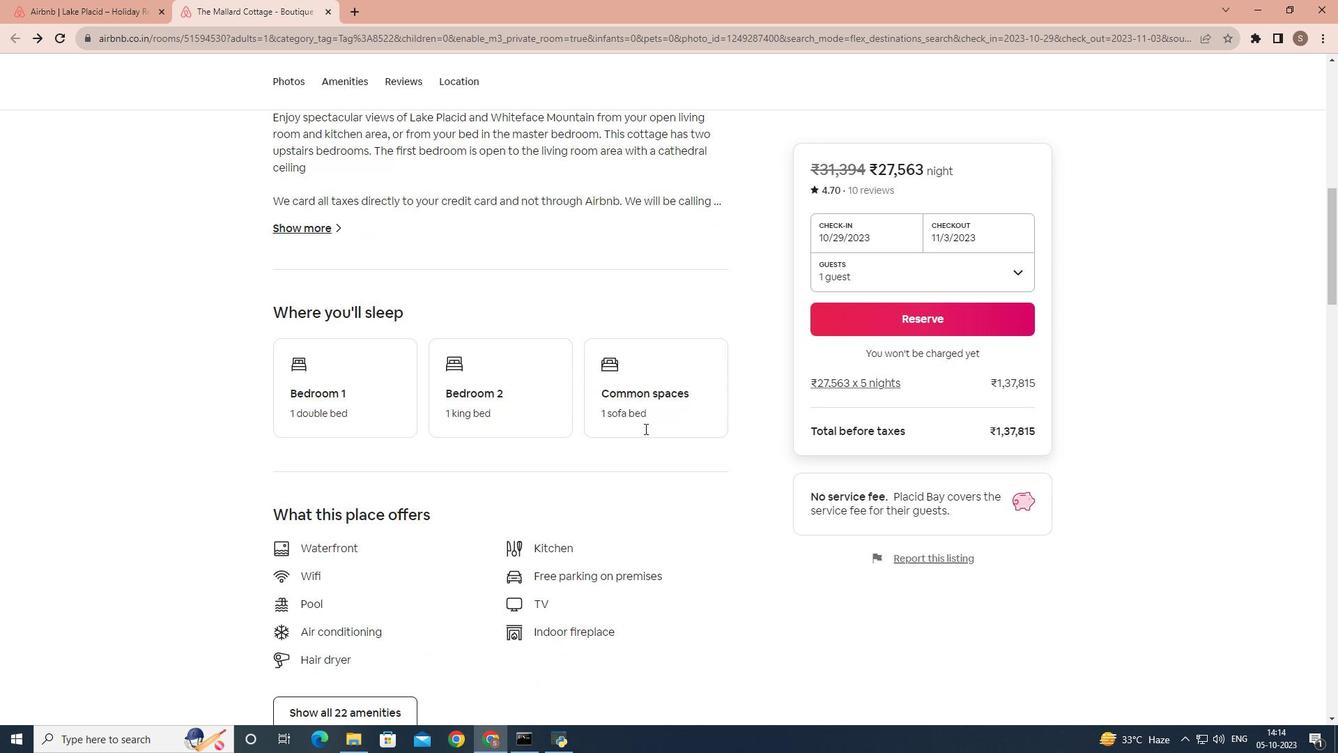 
Action: Mouse scrolled (644, 428) with delta (0, 0)
Screenshot: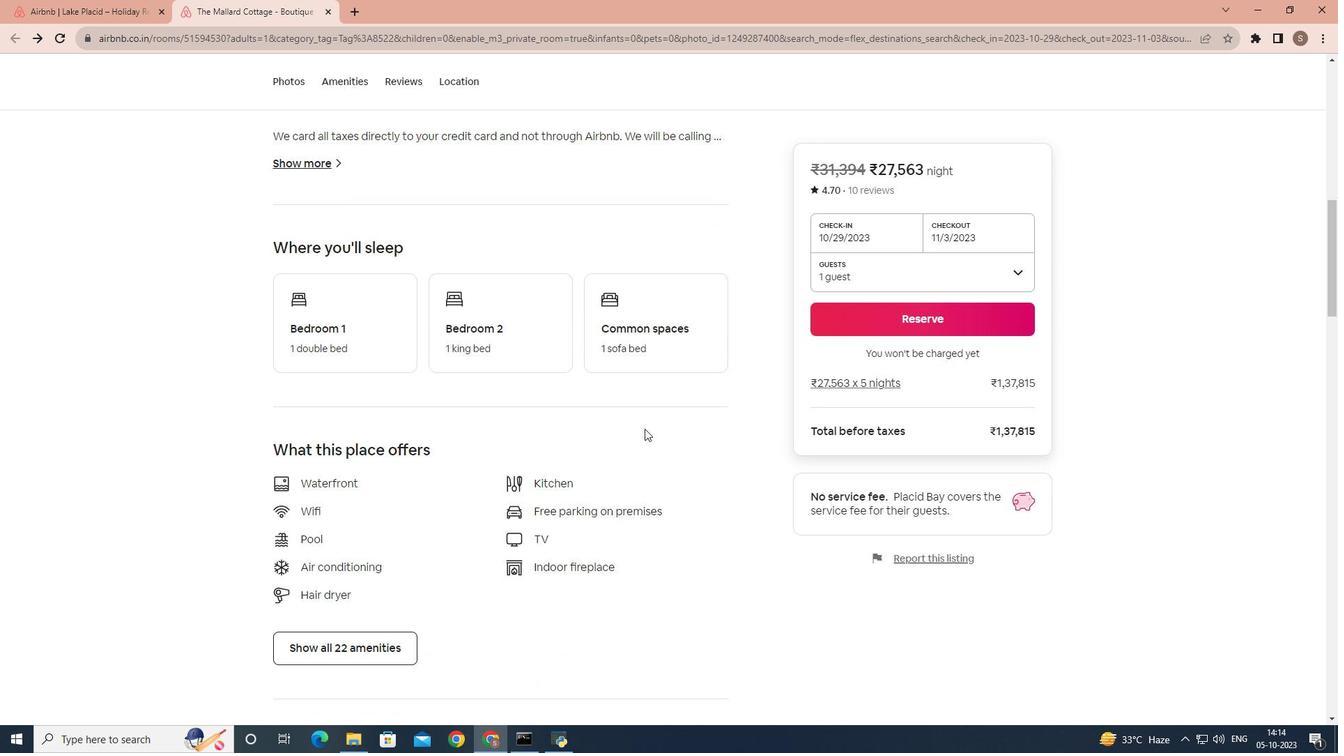 
Action: Mouse scrolled (644, 428) with delta (0, 0)
Screenshot: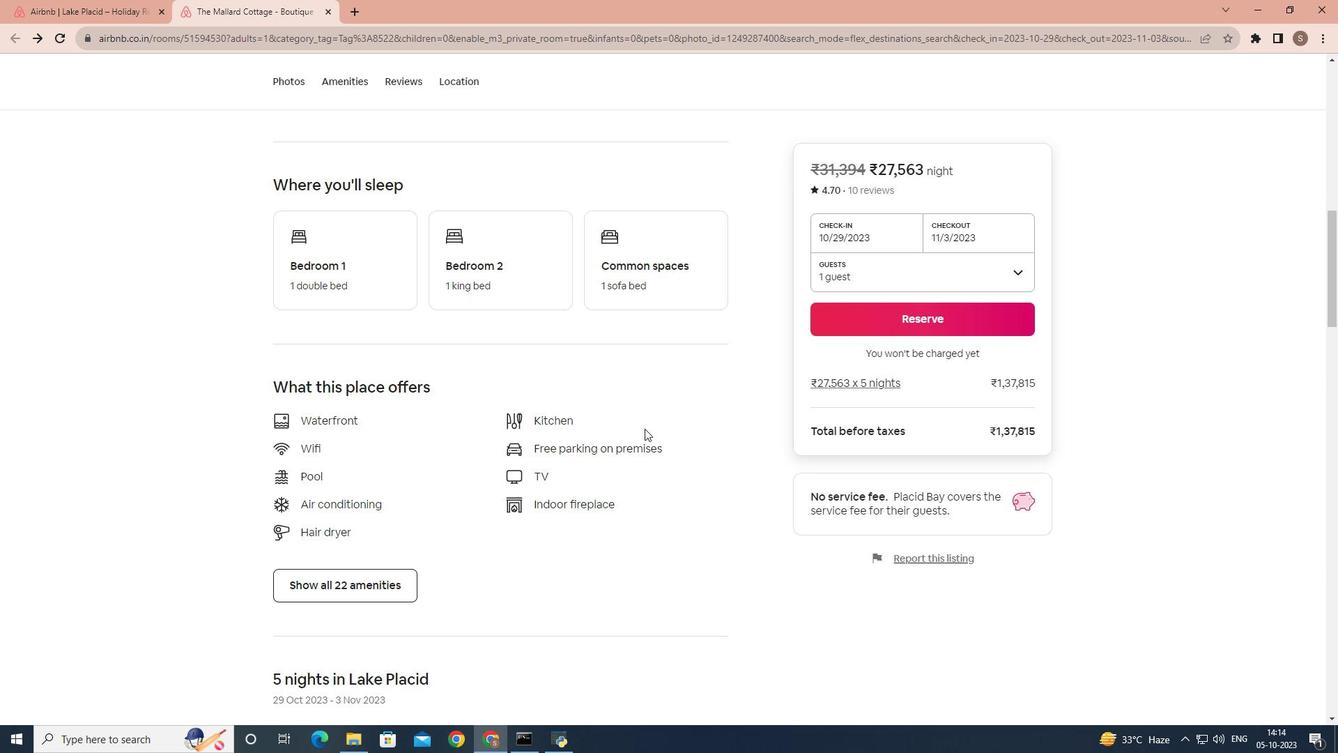 
Action: Mouse scrolled (644, 428) with delta (0, 0)
Screenshot: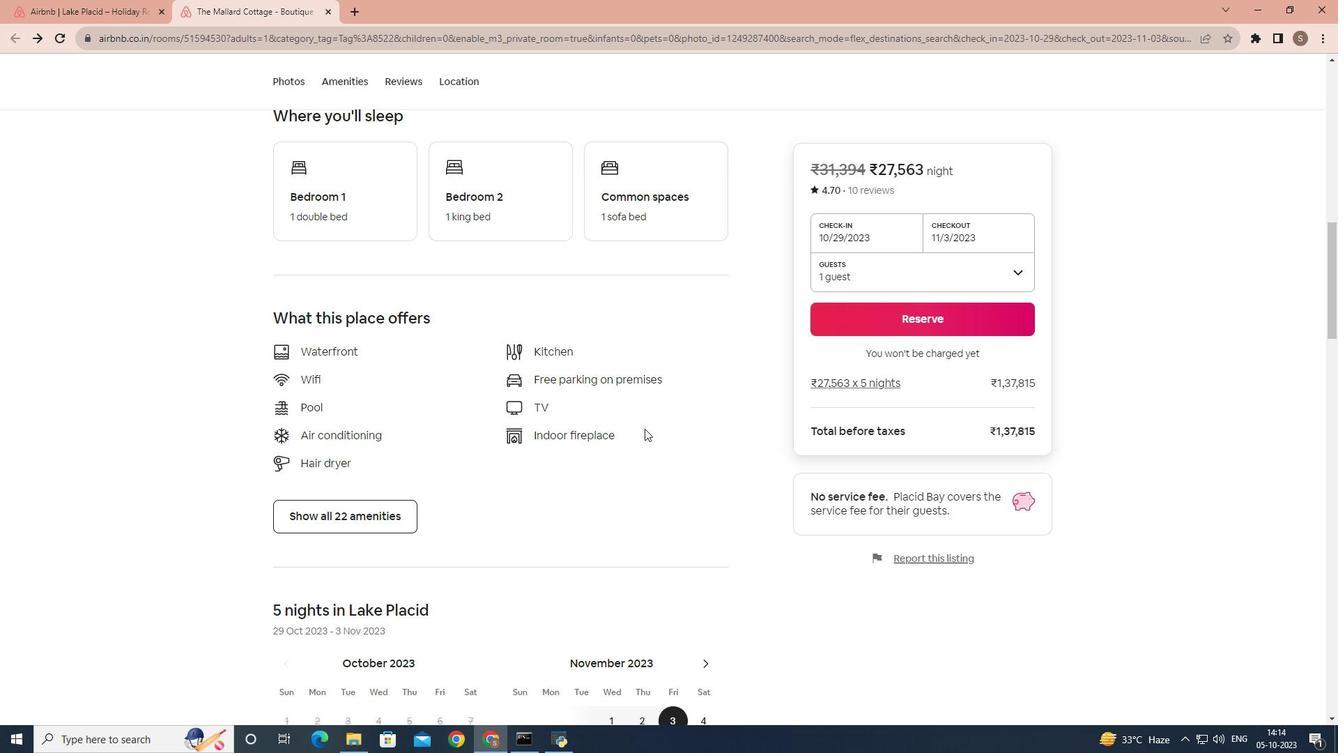 
Action: Mouse moved to (380, 455)
Screenshot: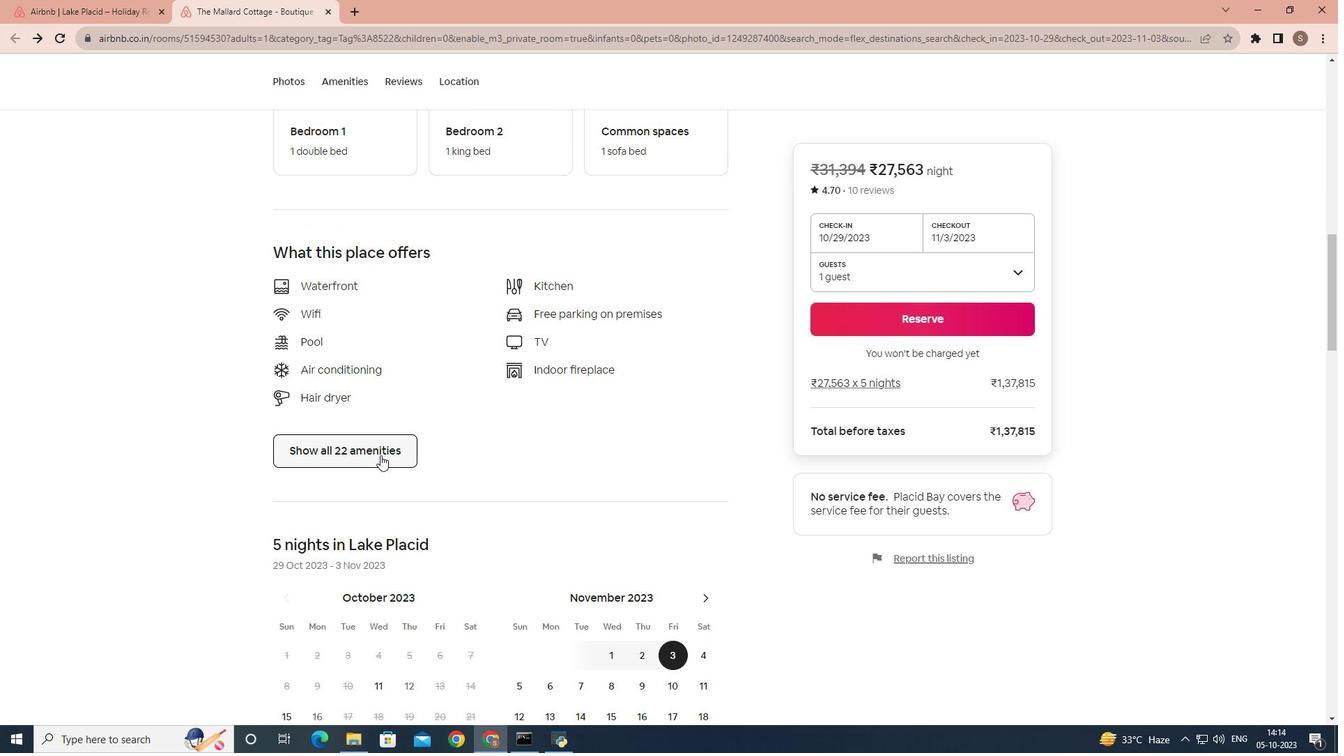 
Action: Mouse pressed left at (380, 455)
Screenshot: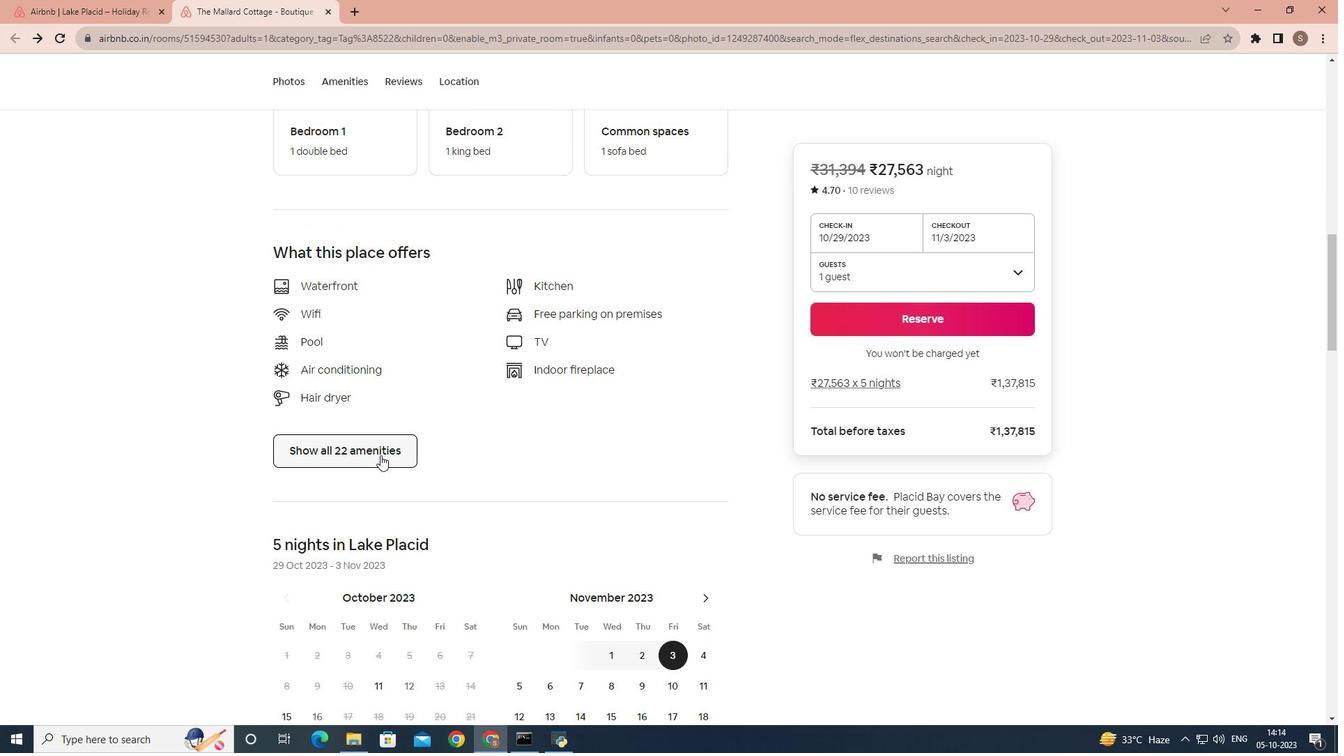 
Action: Mouse moved to (449, 439)
Screenshot: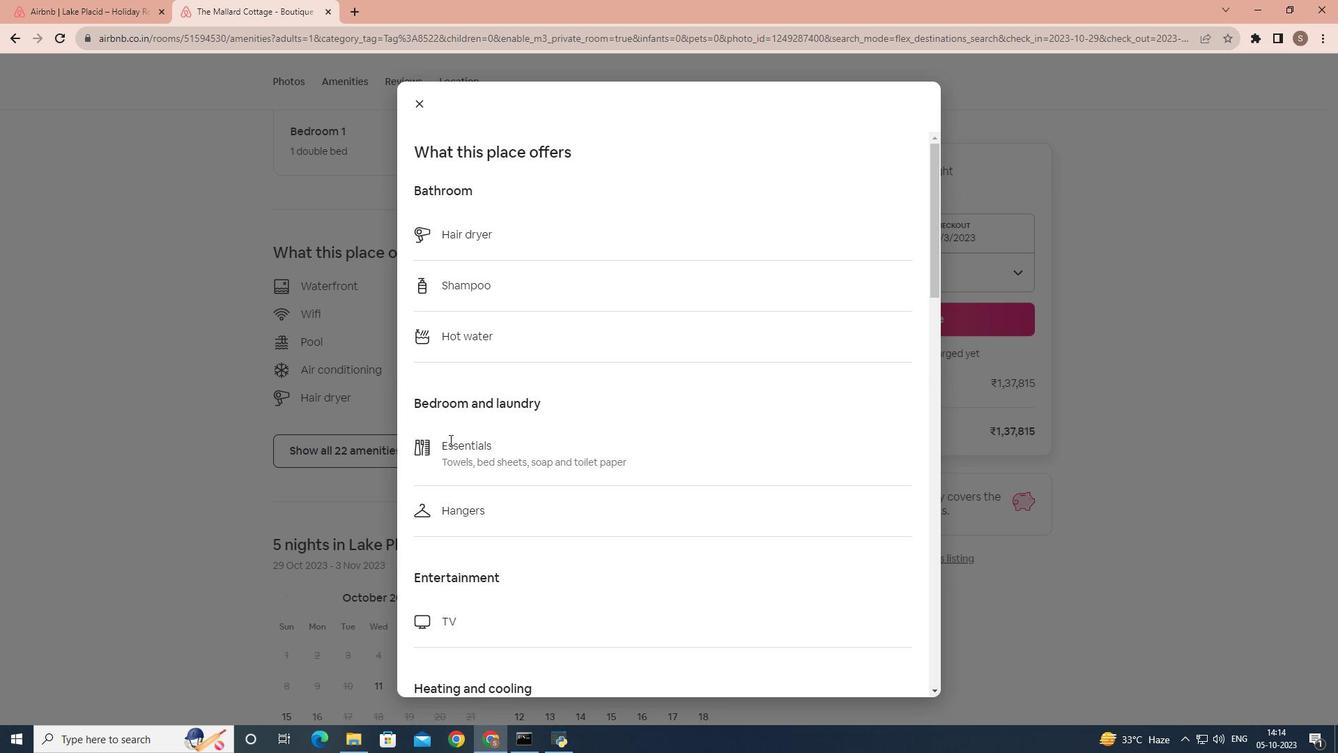 
Action: Mouse scrolled (449, 439) with delta (0, 0)
Screenshot: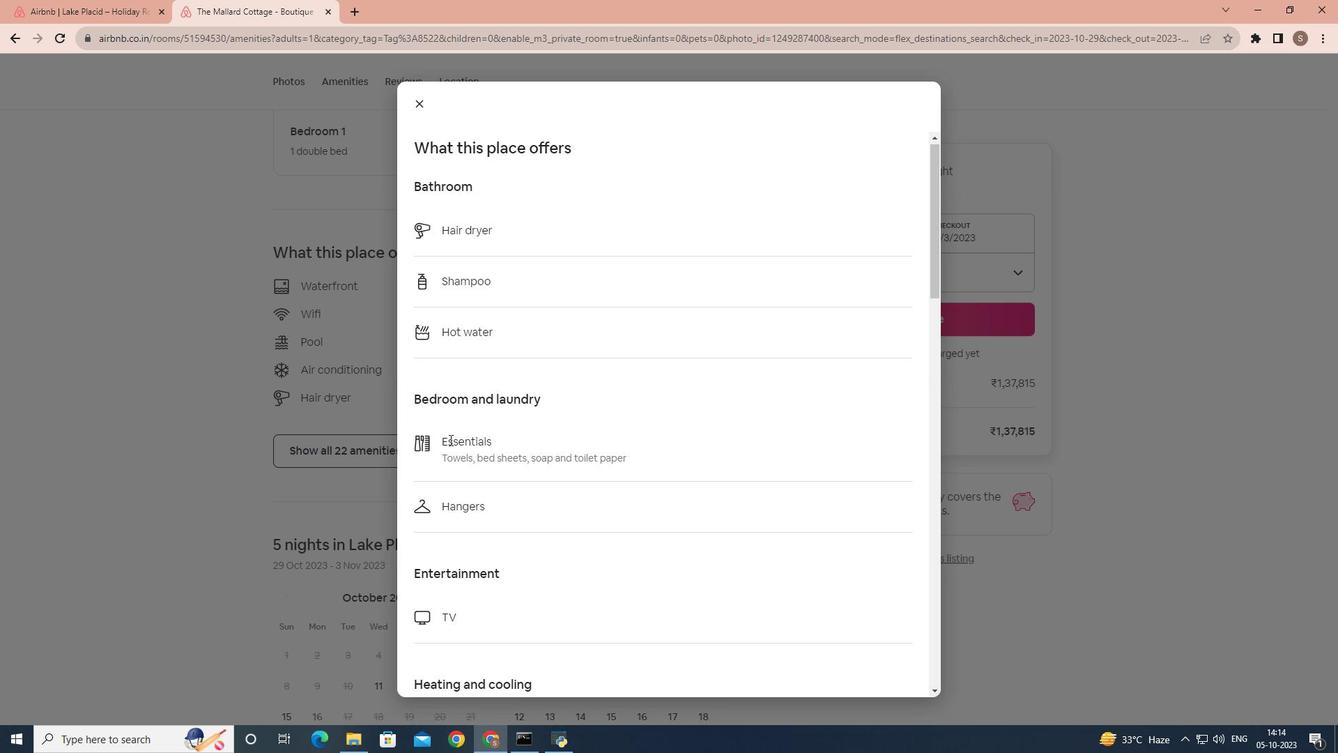 
Action: Mouse scrolled (449, 439) with delta (0, 0)
Screenshot: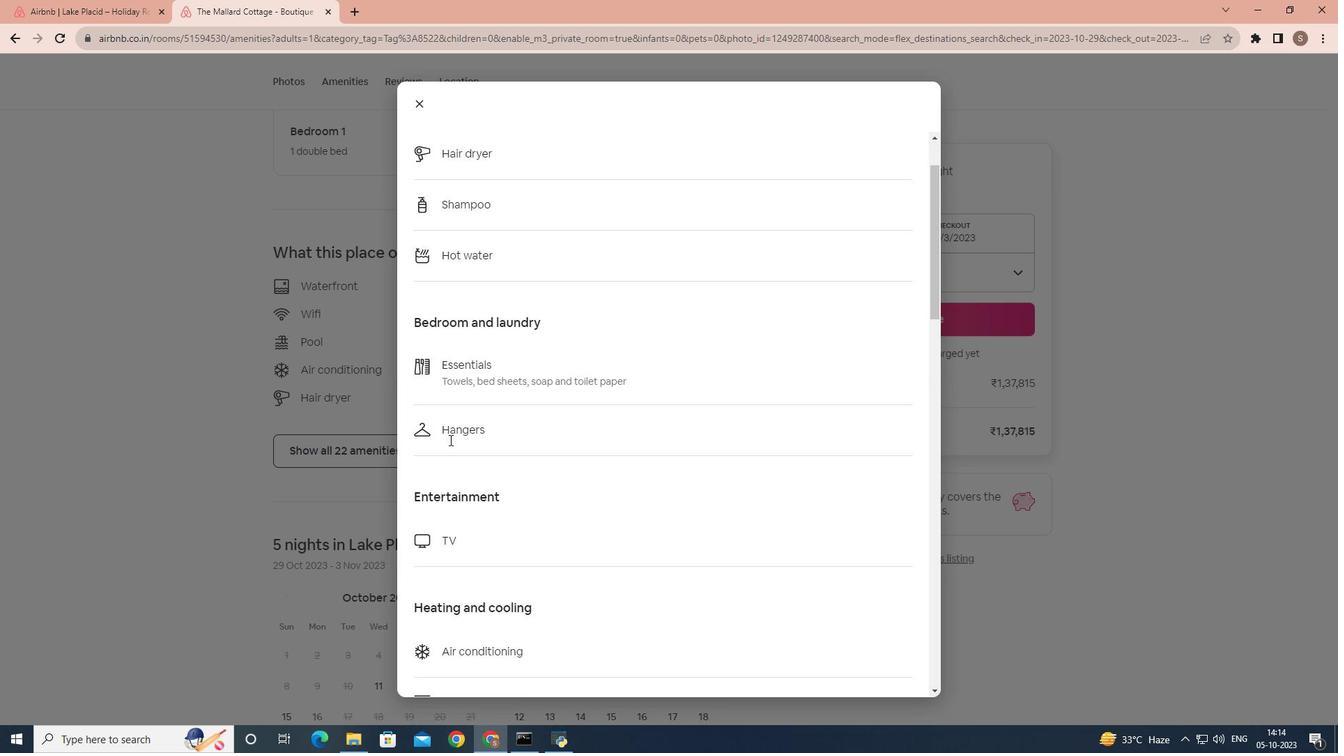 
Action: Mouse scrolled (449, 439) with delta (0, 0)
Screenshot: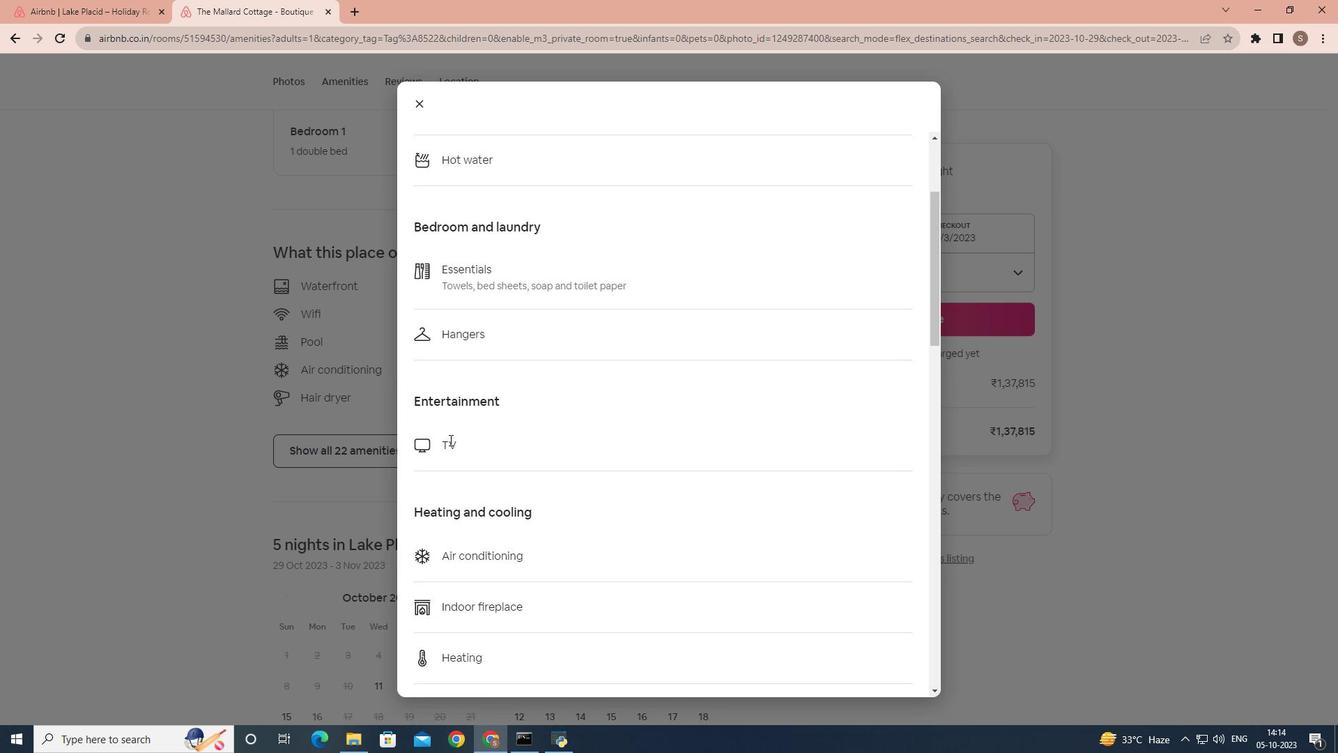 
Action: Mouse scrolled (449, 439) with delta (0, 0)
Screenshot: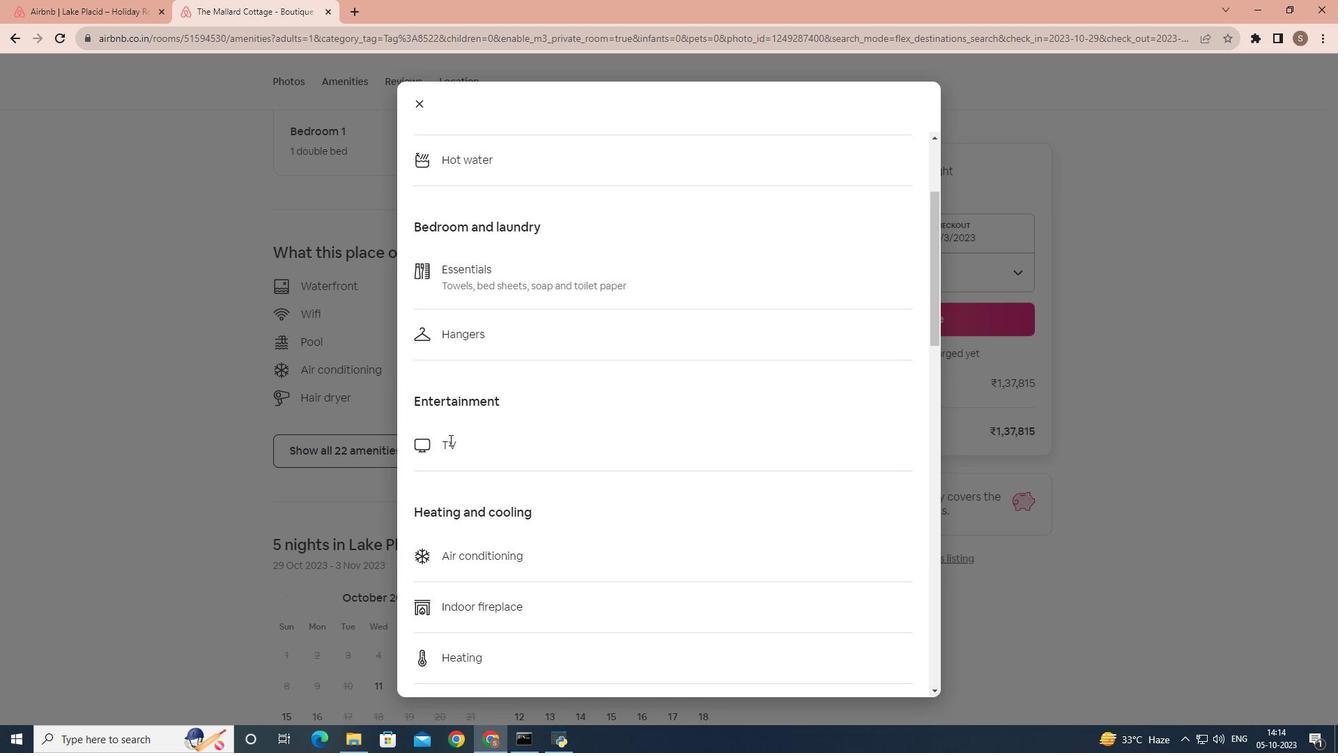 
Action: Mouse scrolled (449, 439) with delta (0, 0)
Screenshot: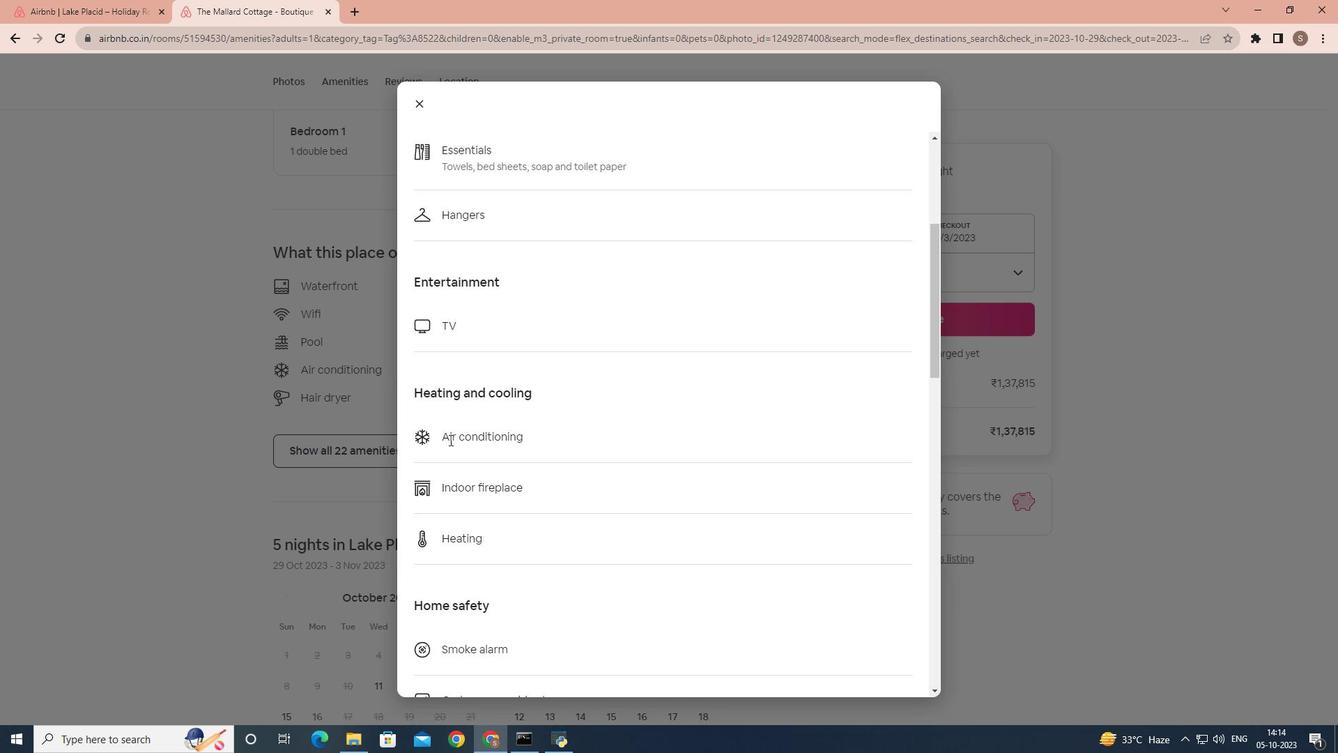 
Action: Mouse scrolled (449, 439) with delta (0, 0)
Screenshot: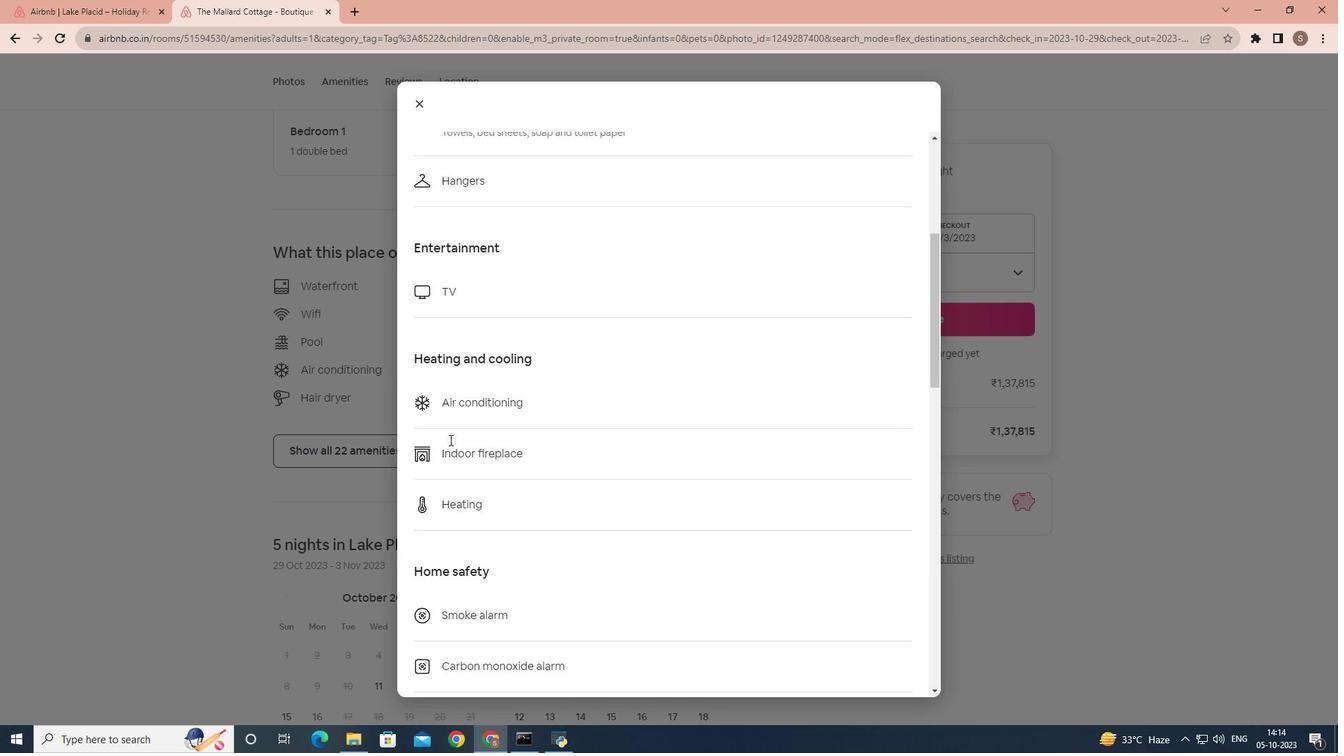 
Action: Mouse scrolled (449, 439) with delta (0, 0)
Screenshot: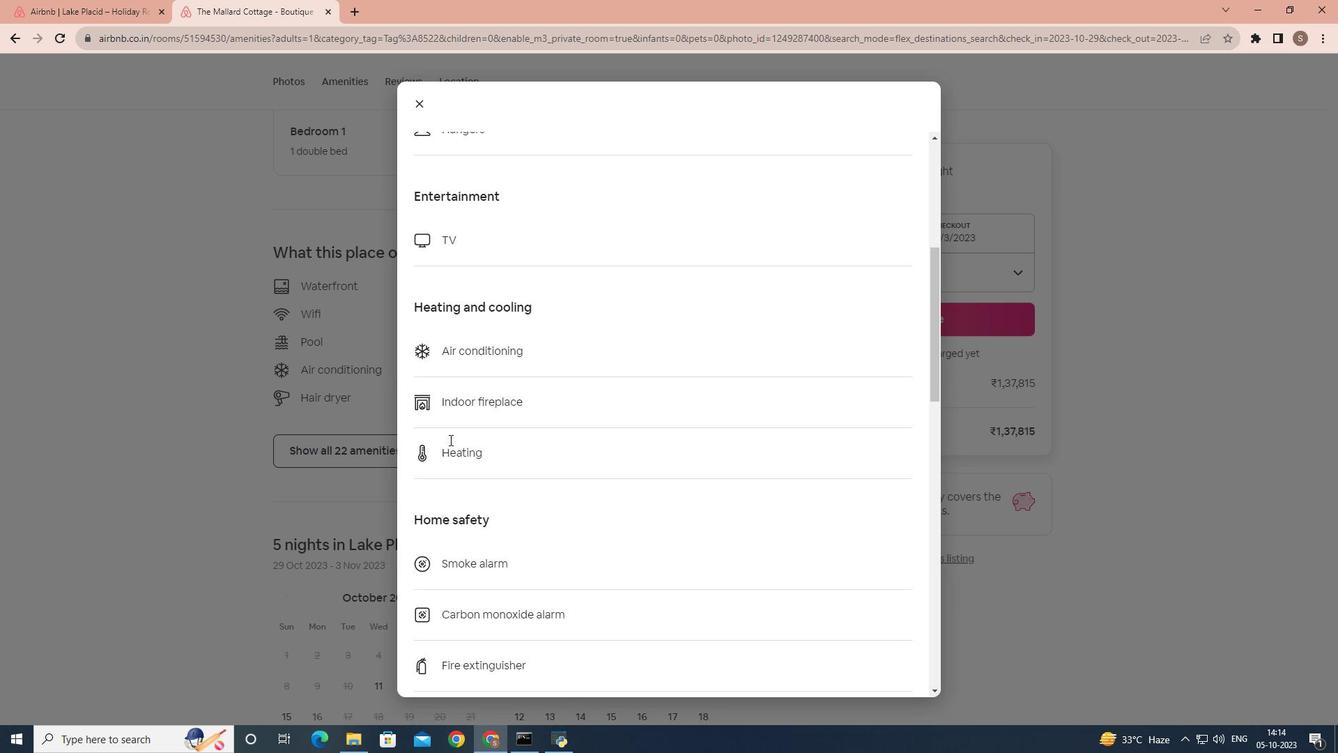 
Action: Mouse scrolled (449, 439) with delta (0, 0)
Screenshot: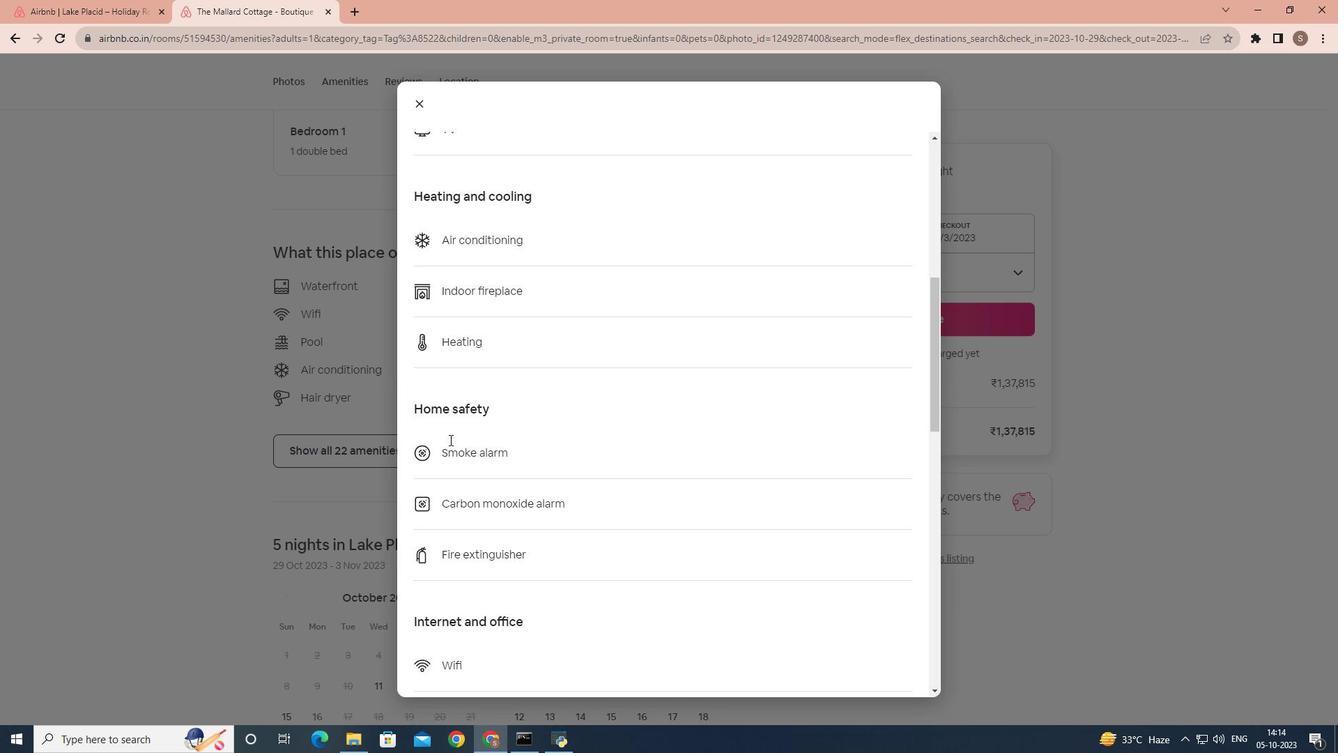 
Action: Mouse scrolled (449, 439) with delta (0, 0)
Screenshot: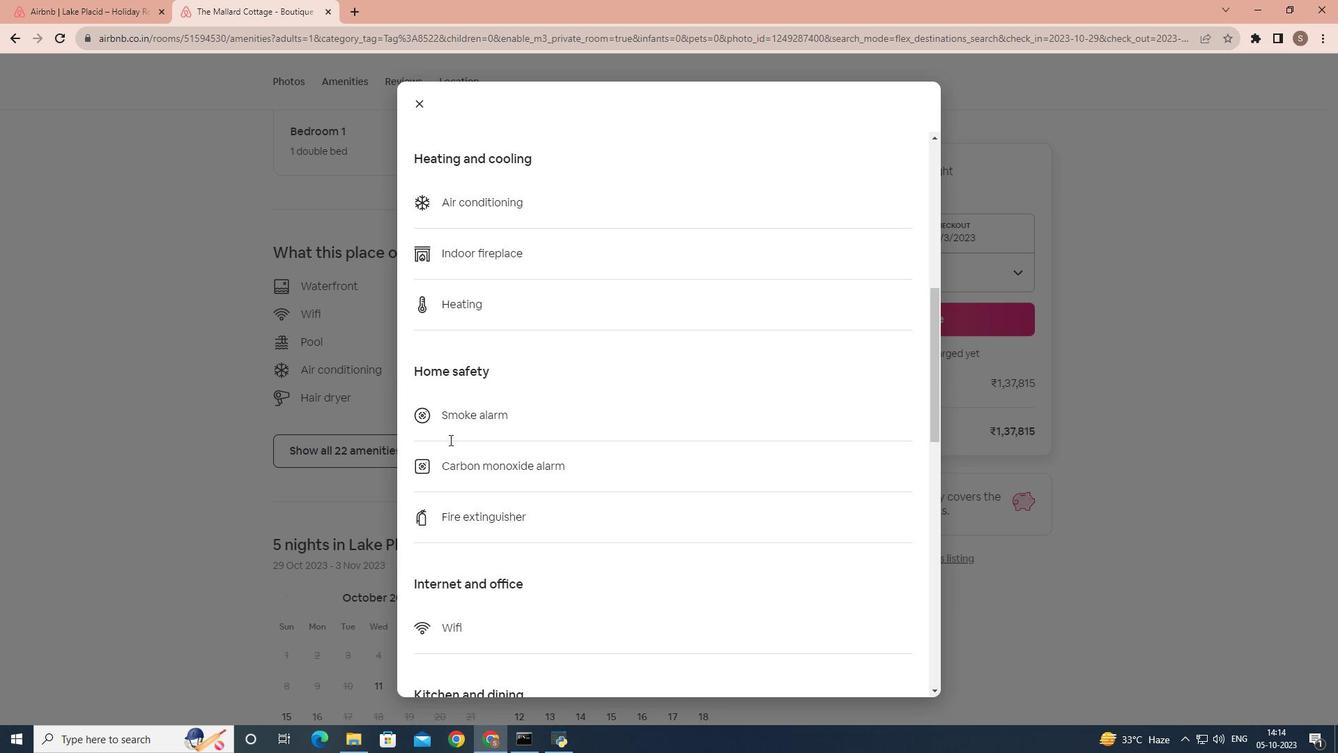 
Action: Mouse scrolled (449, 439) with delta (0, 0)
Screenshot: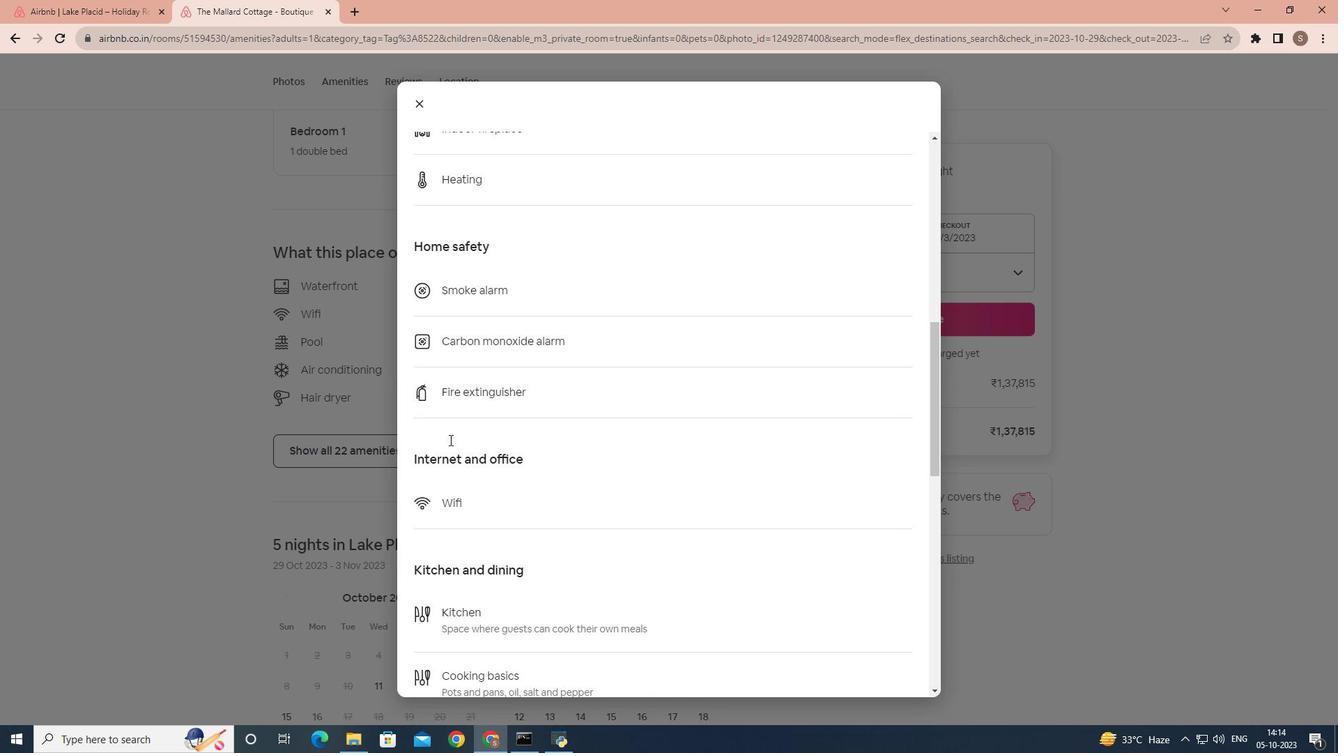 
Action: Mouse scrolled (449, 439) with delta (0, 0)
Screenshot: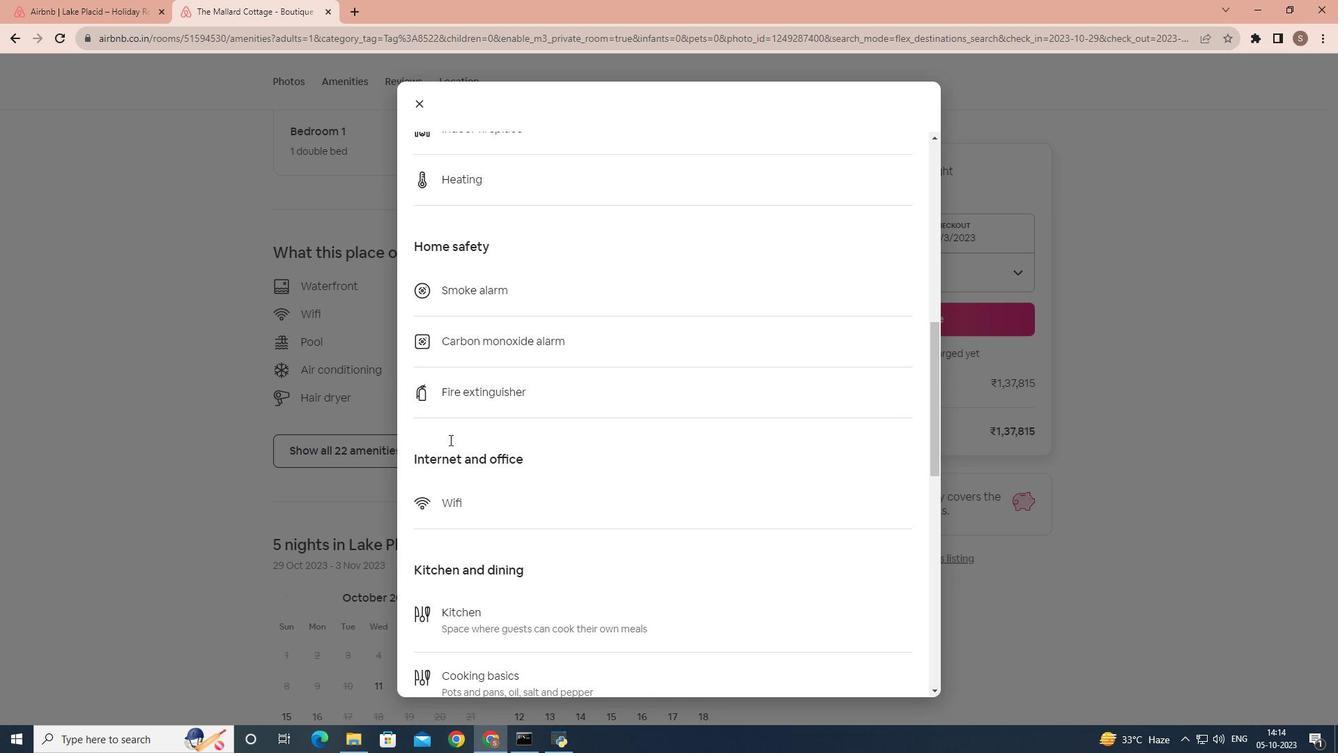 
Action: Mouse scrolled (449, 439) with delta (0, 0)
Screenshot: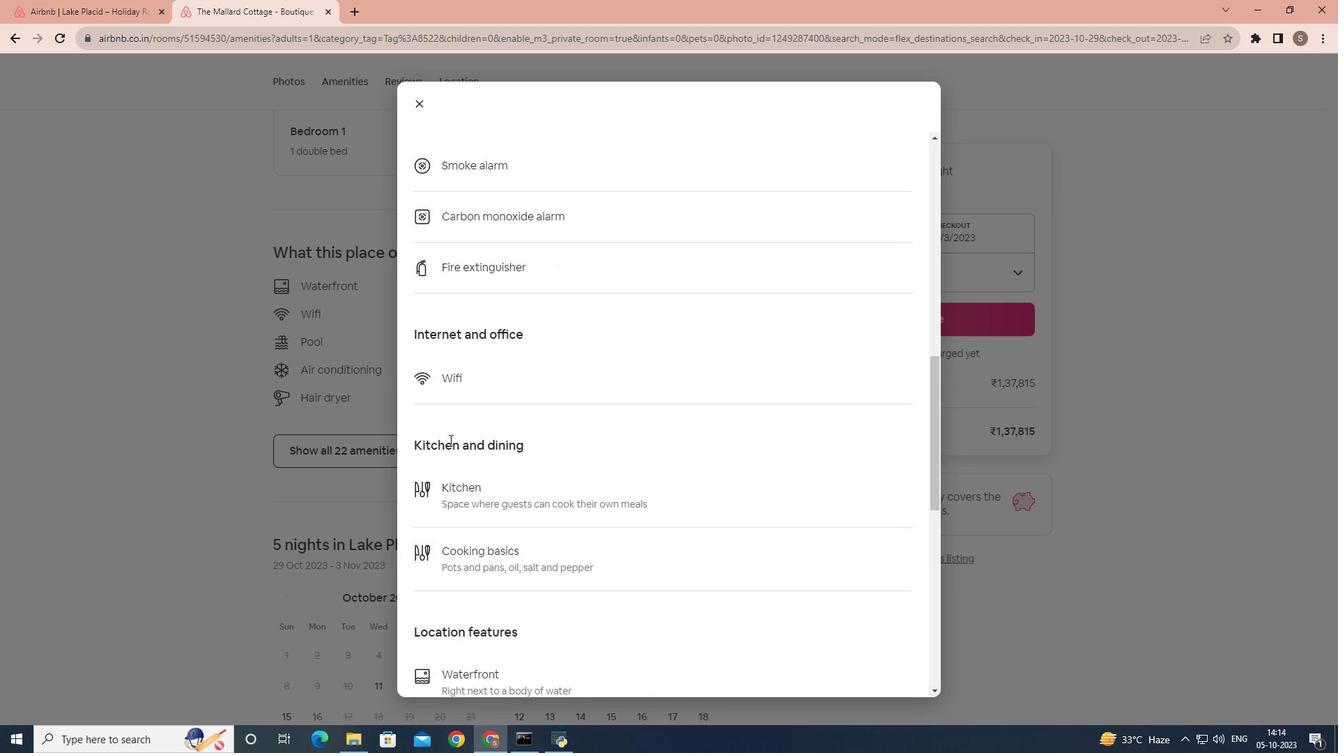 
Action: Mouse scrolled (449, 439) with delta (0, 0)
Screenshot: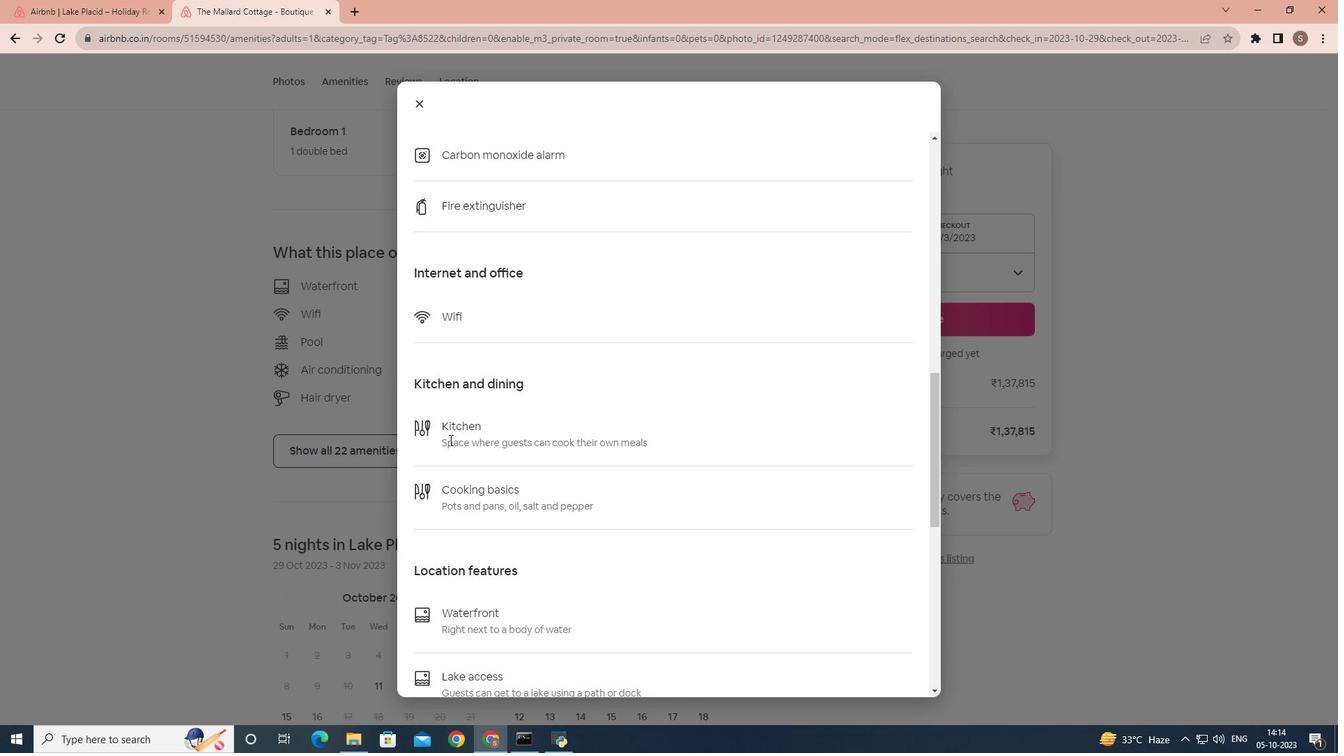 
Action: Mouse scrolled (449, 439) with delta (0, 0)
Screenshot: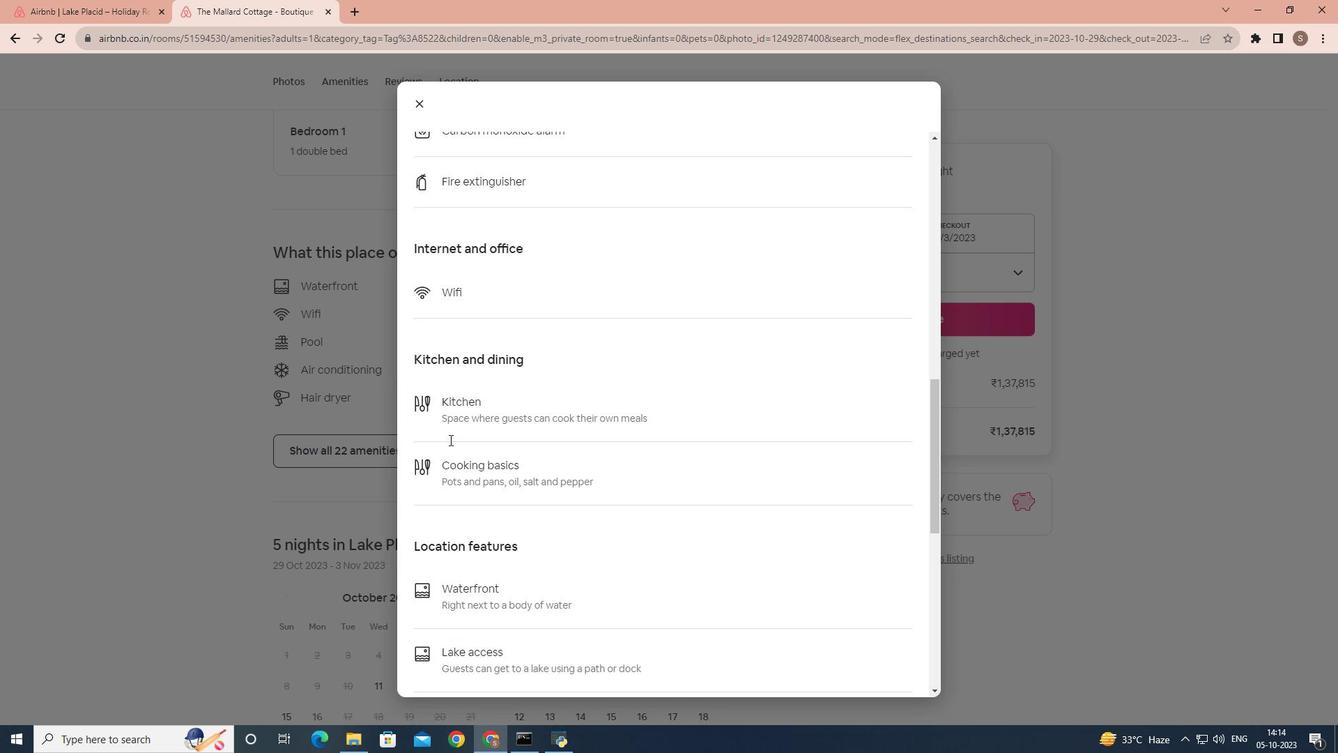 
Action: Mouse scrolled (449, 439) with delta (0, 0)
Screenshot: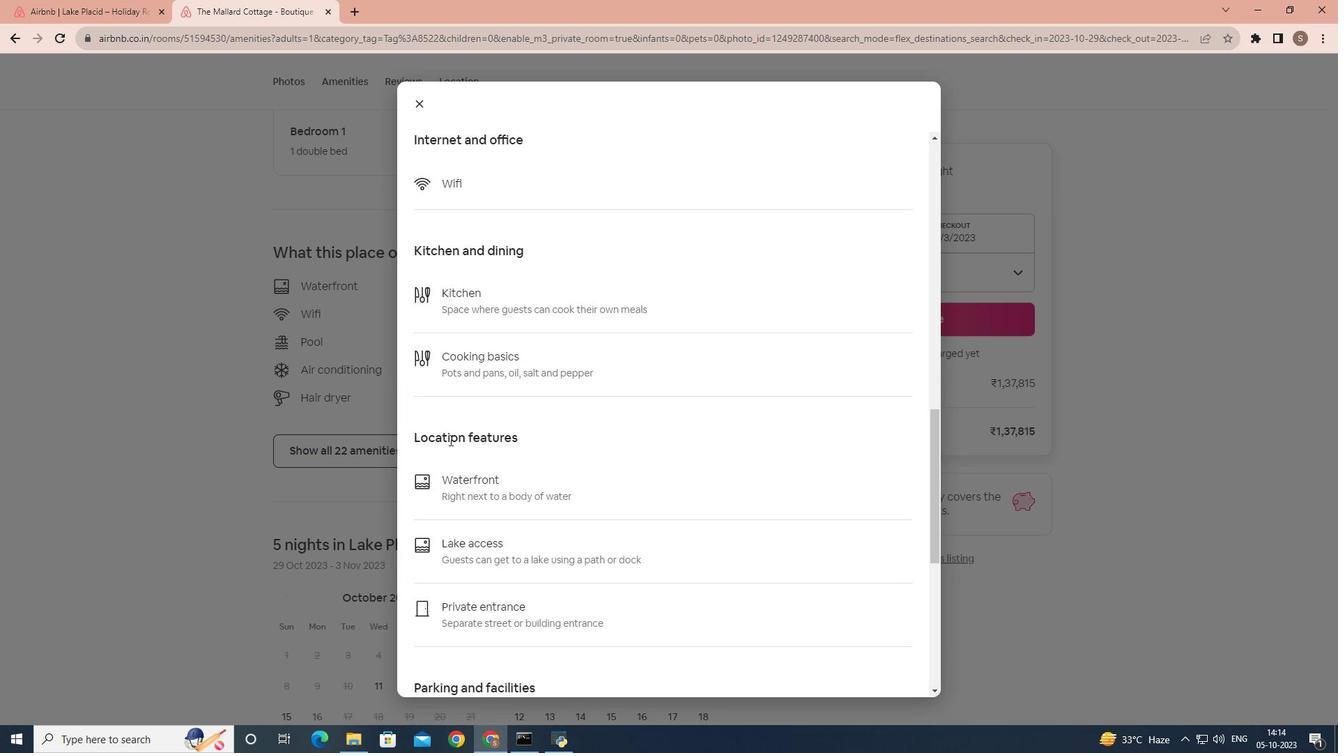 
Action: Mouse scrolled (449, 439) with delta (0, 0)
Screenshot: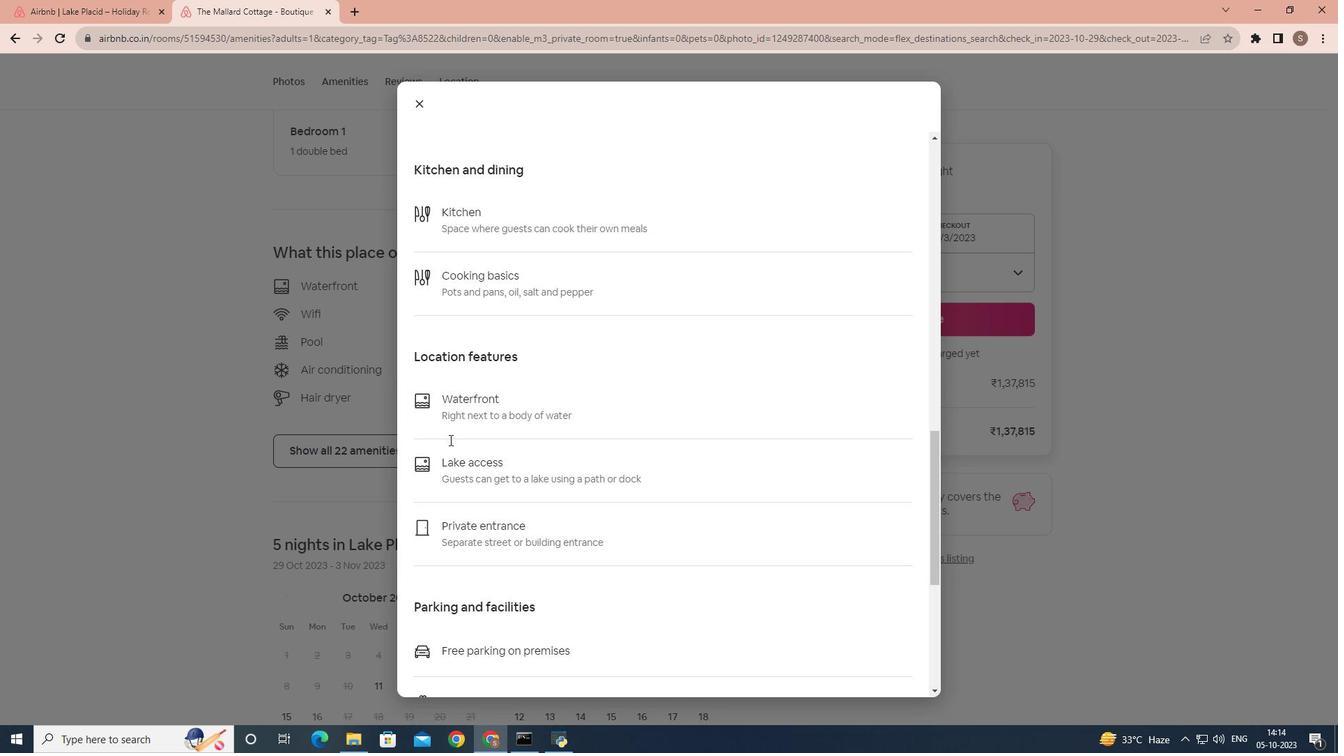 
Action: Mouse scrolled (449, 439) with delta (0, 0)
Screenshot: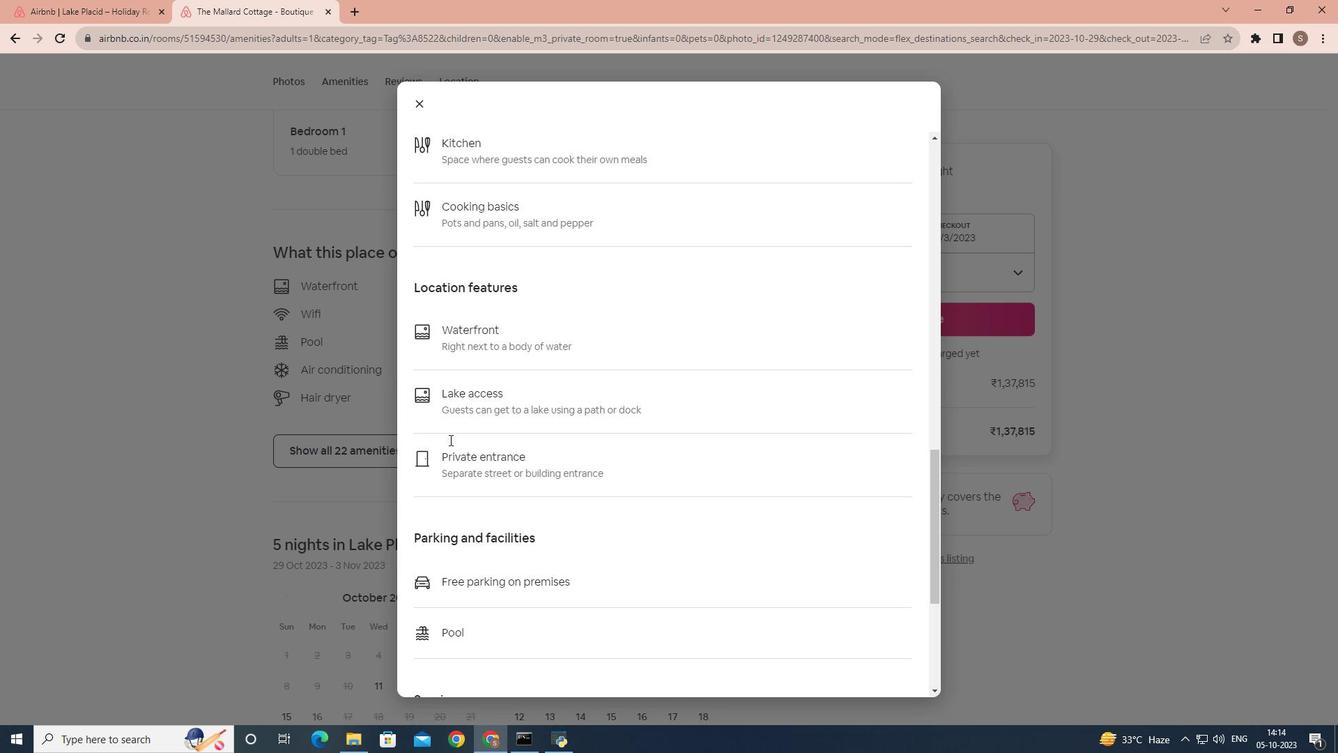 
Action: Mouse scrolled (449, 439) with delta (0, 0)
Screenshot: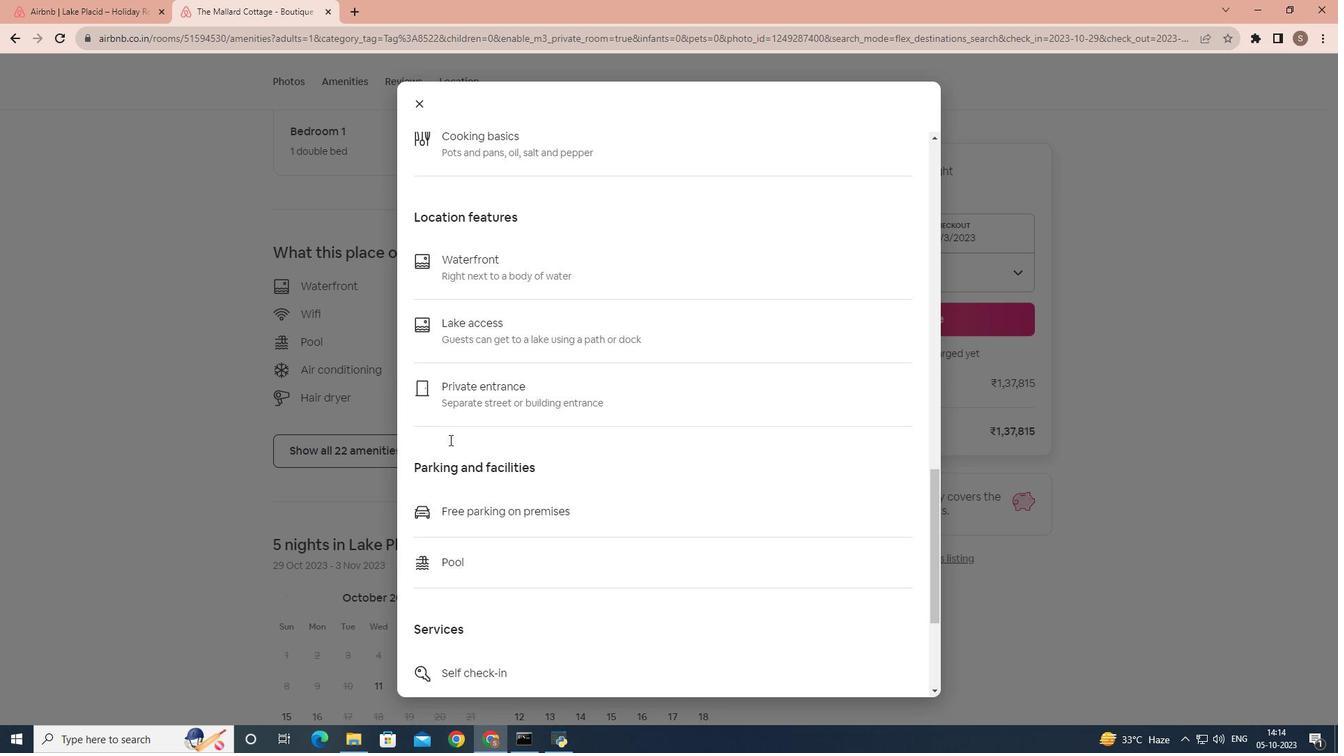 
Action: Mouse scrolled (449, 439) with delta (0, 0)
Screenshot: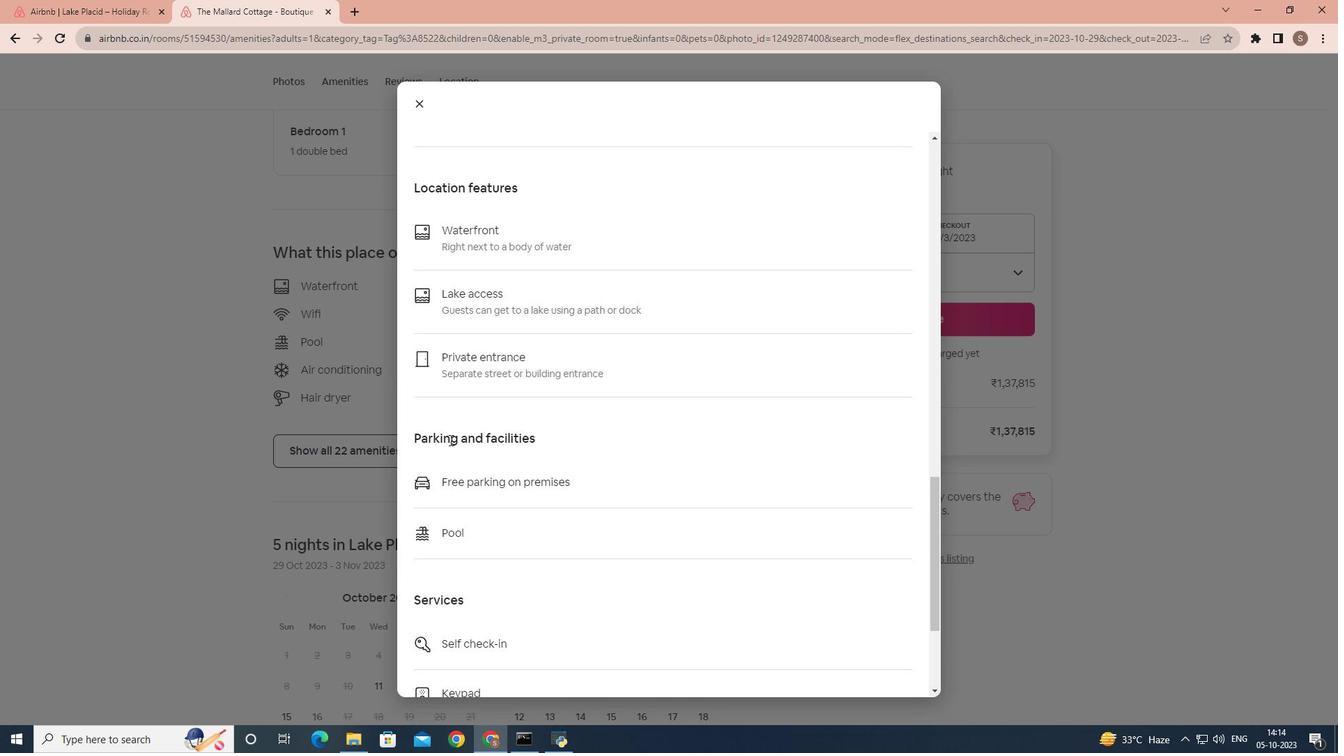 
Action: Mouse scrolled (449, 439) with delta (0, 0)
Screenshot: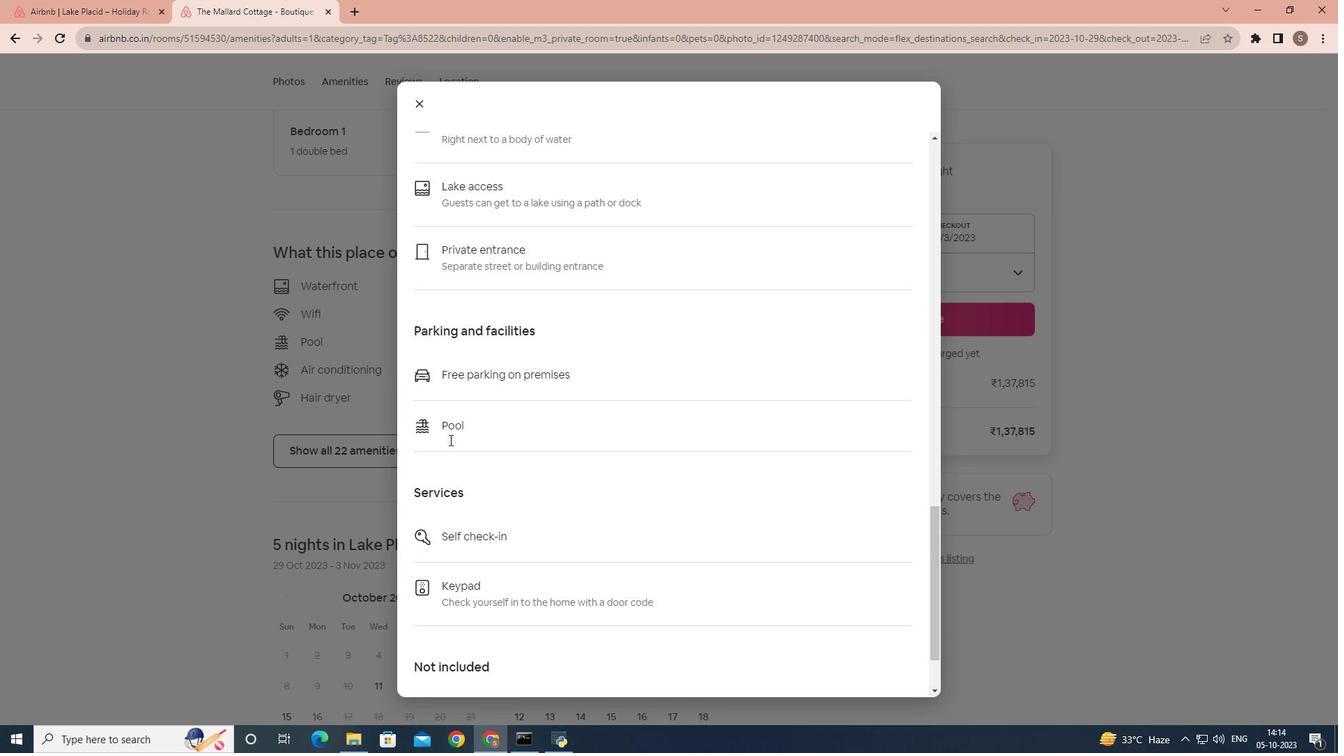 
Action: Mouse scrolled (449, 439) with delta (0, 0)
Screenshot: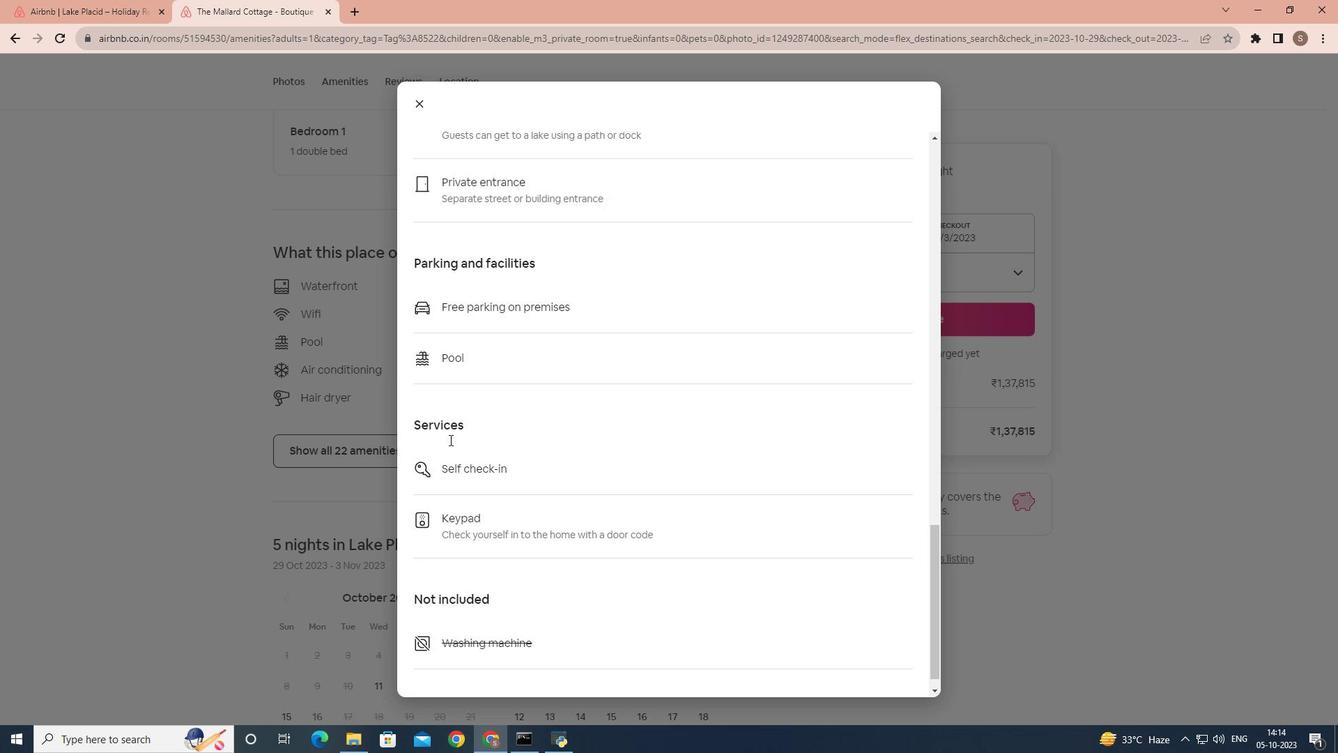 
Action: Mouse scrolled (449, 439) with delta (0, 0)
Screenshot: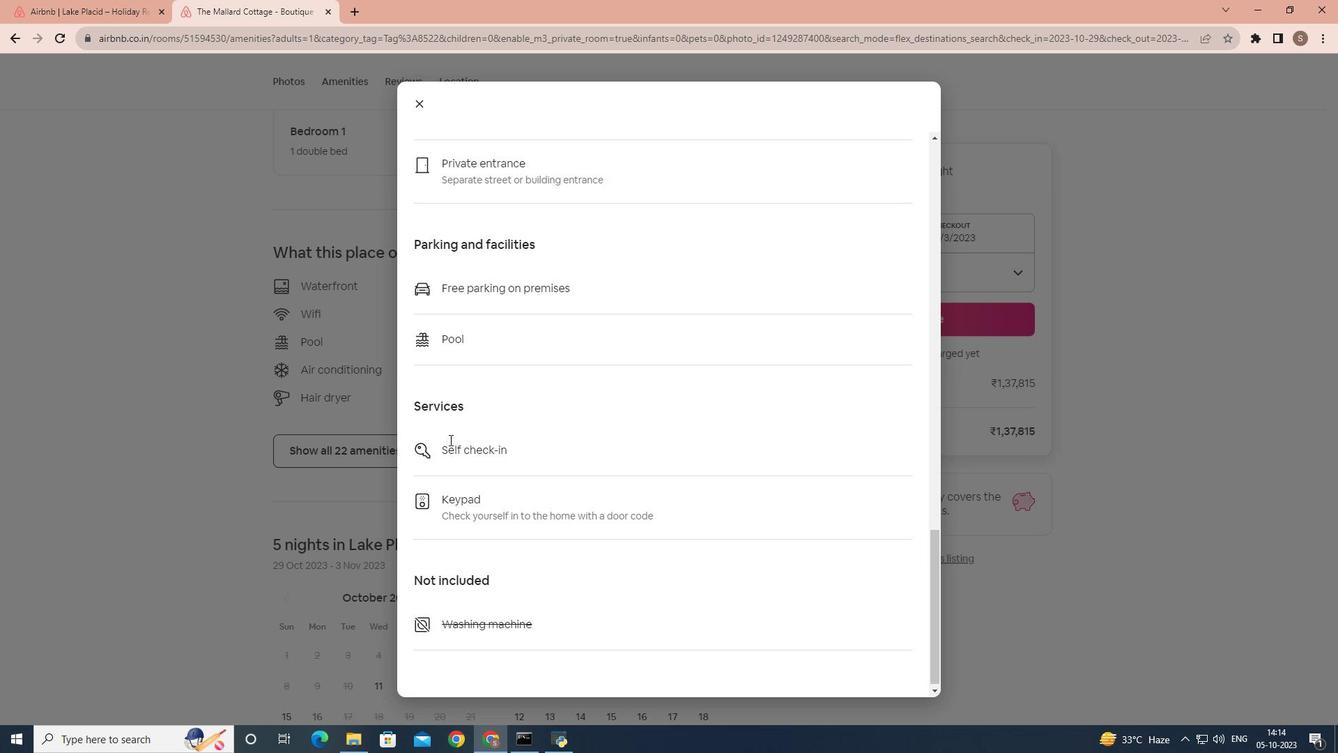 
Action: Mouse scrolled (449, 439) with delta (0, 0)
Screenshot: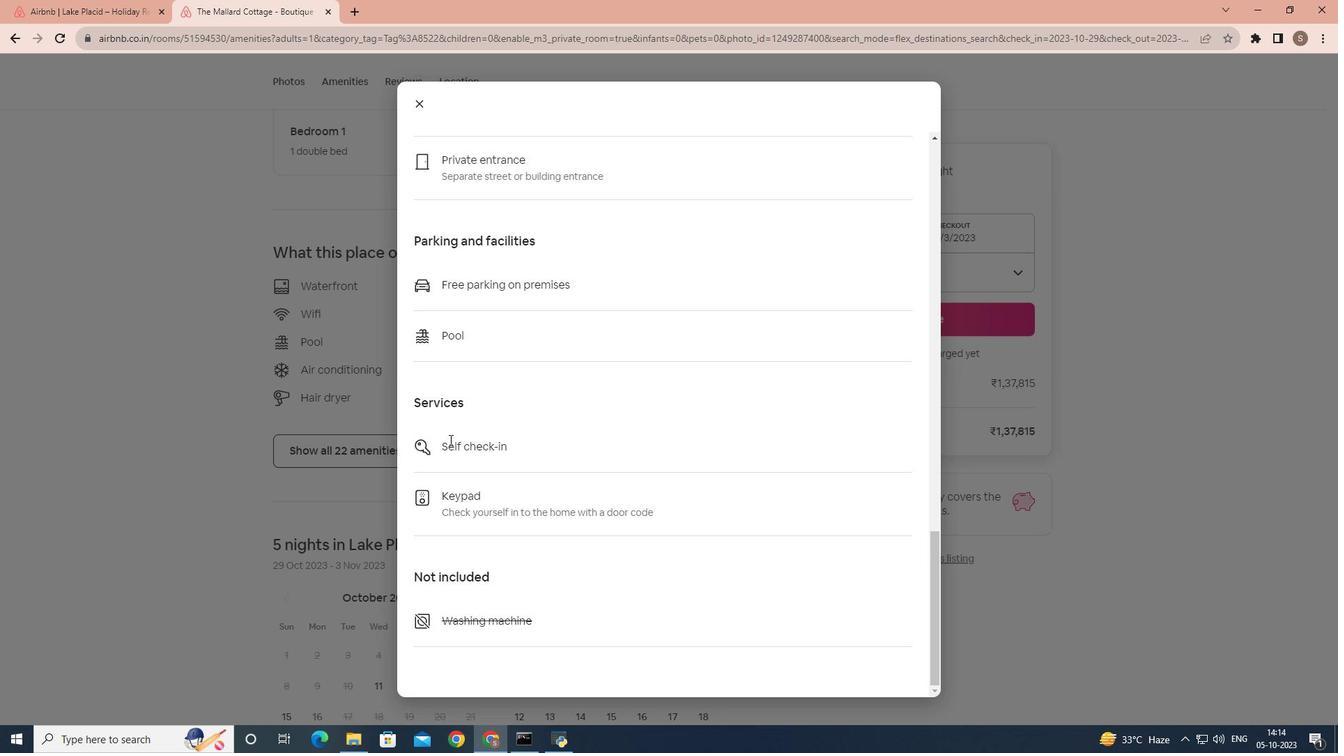 
Action: Mouse scrolled (449, 439) with delta (0, 0)
Screenshot: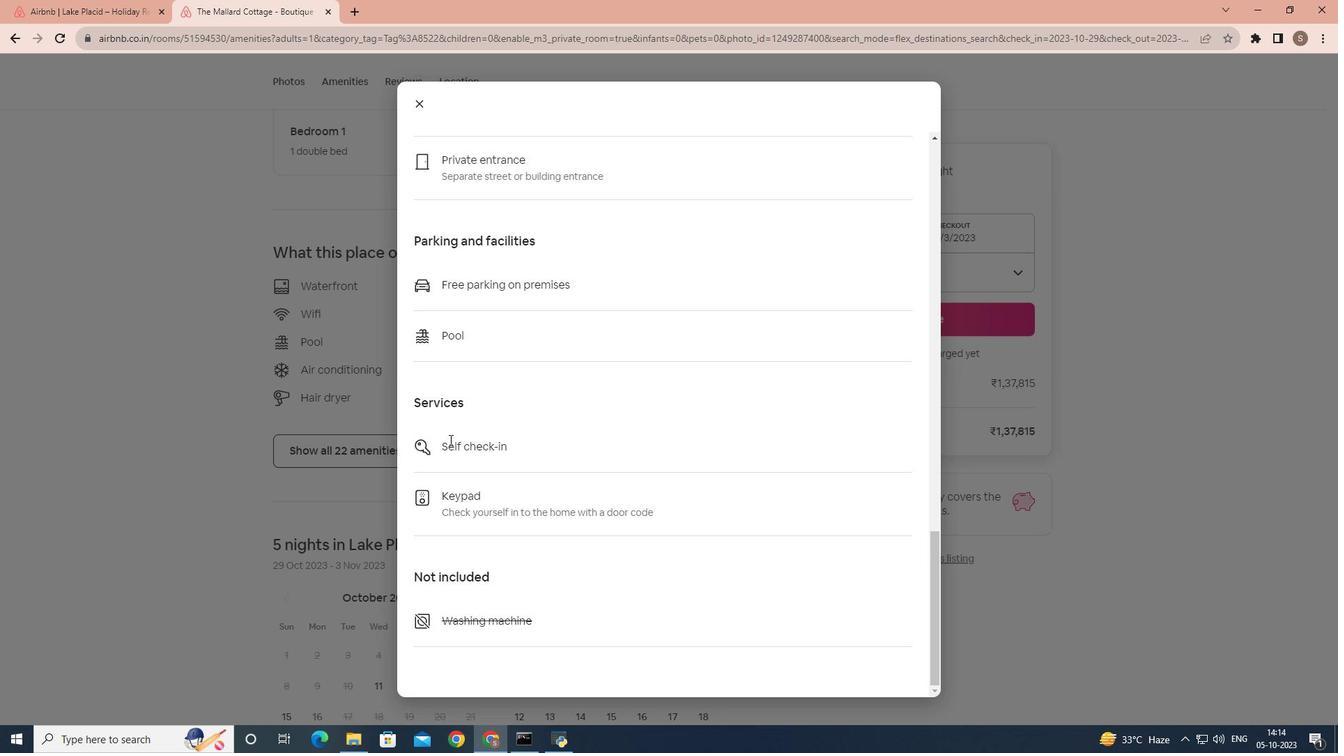 
Action: Mouse scrolled (449, 439) with delta (0, 0)
Screenshot: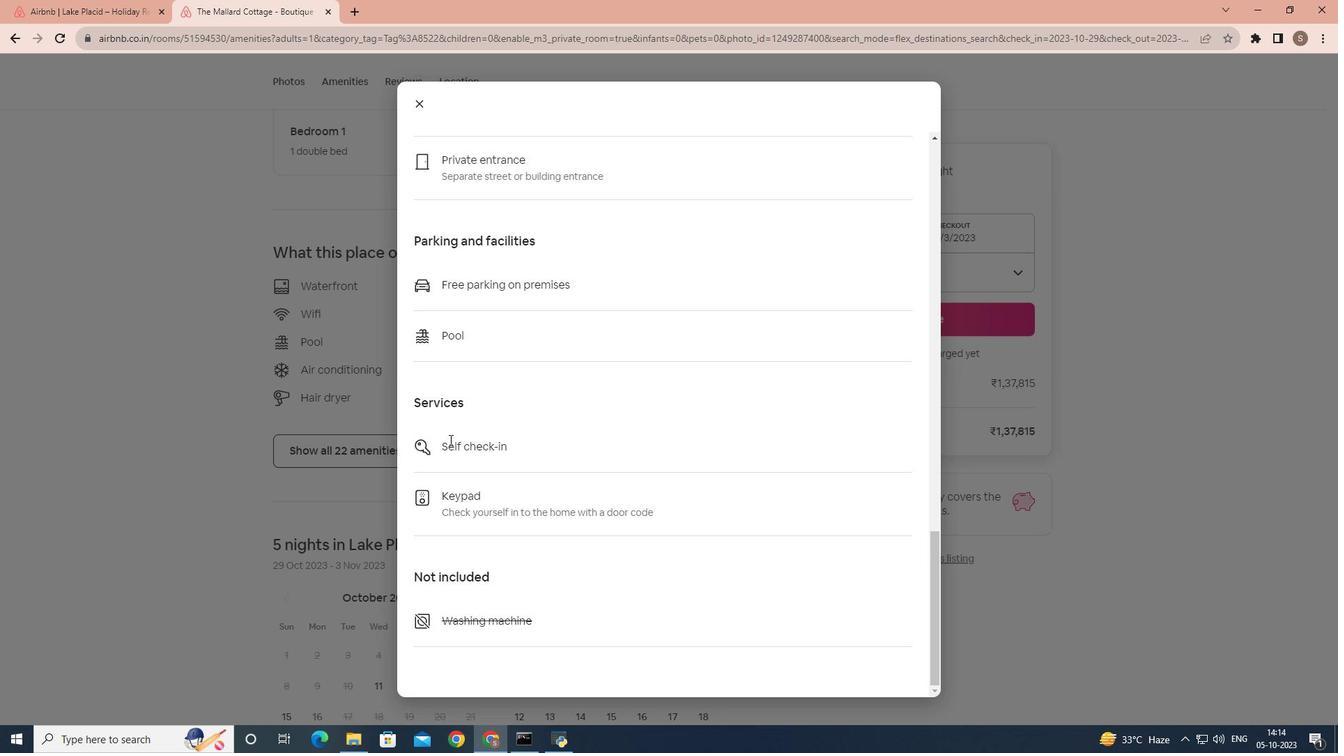 
Action: Mouse scrolled (449, 439) with delta (0, 0)
Screenshot: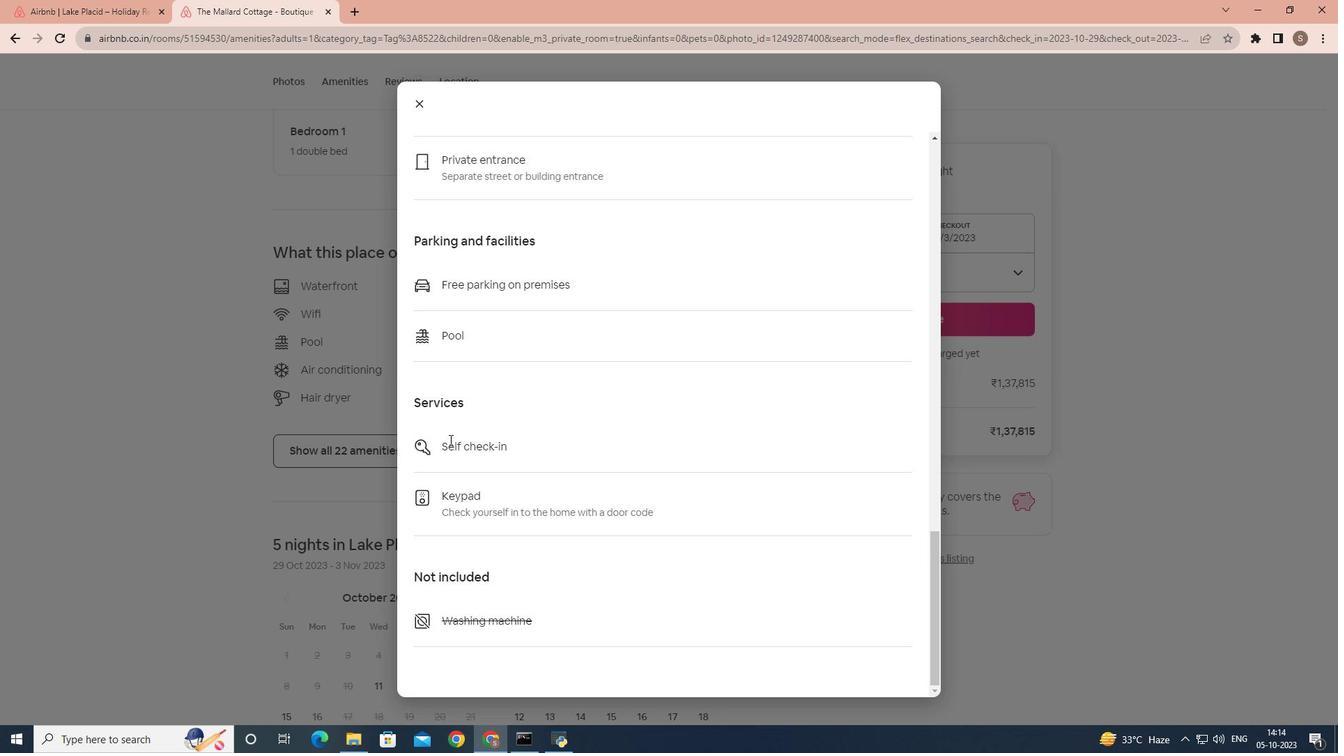 
Action: Mouse moved to (416, 106)
Screenshot: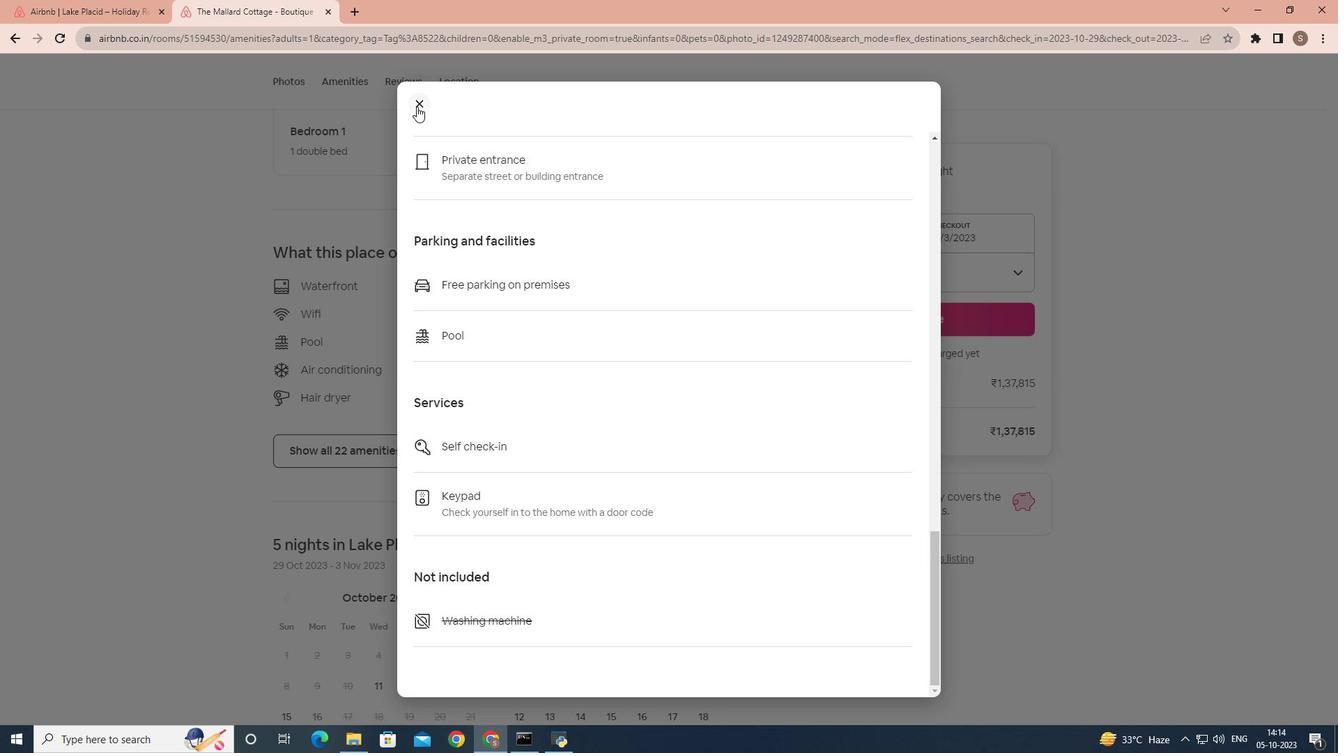 
Action: Mouse pressed left at (416, 106)
Screenshot: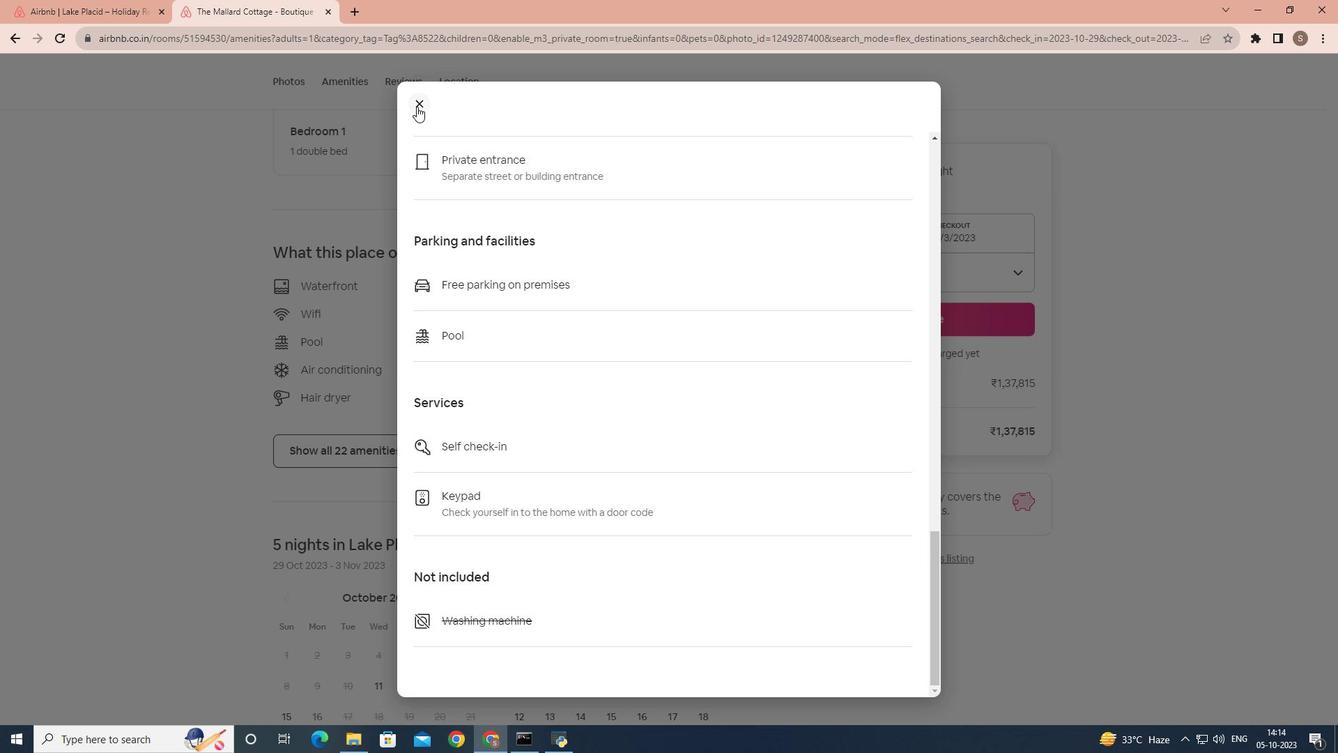 
Action: Mouse moved to (199, 129)
Screenshot: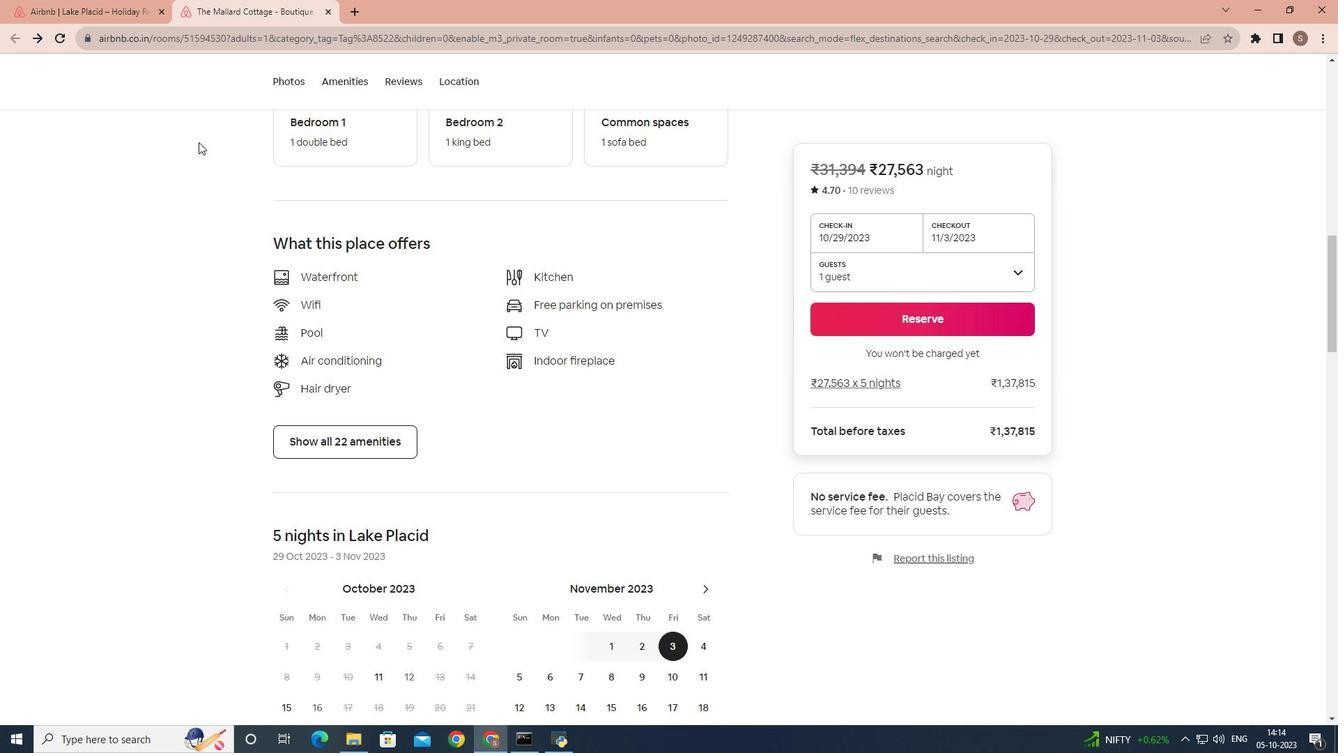 
Action: Mouse scrolled (199, 128) with delta (0, 0)
Screenshot: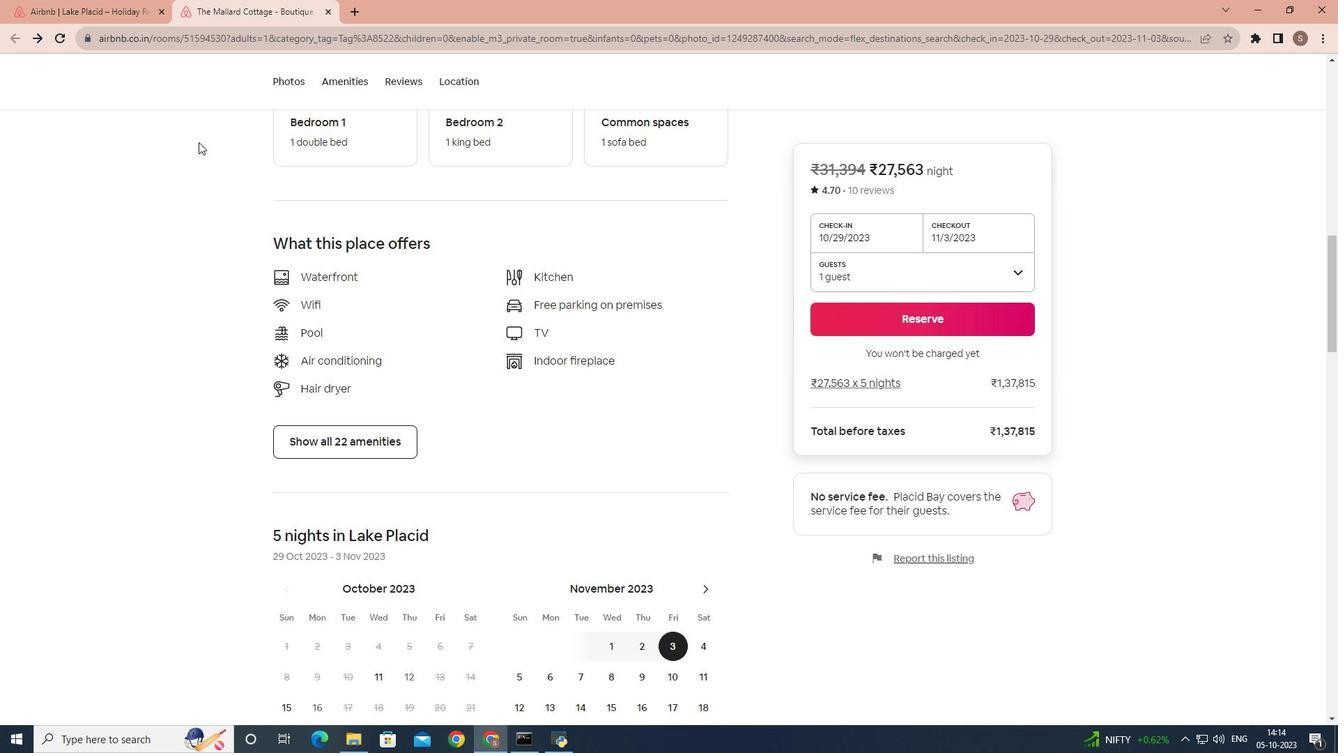 
Action: Mouse moved to (198, 140)
Screenshot: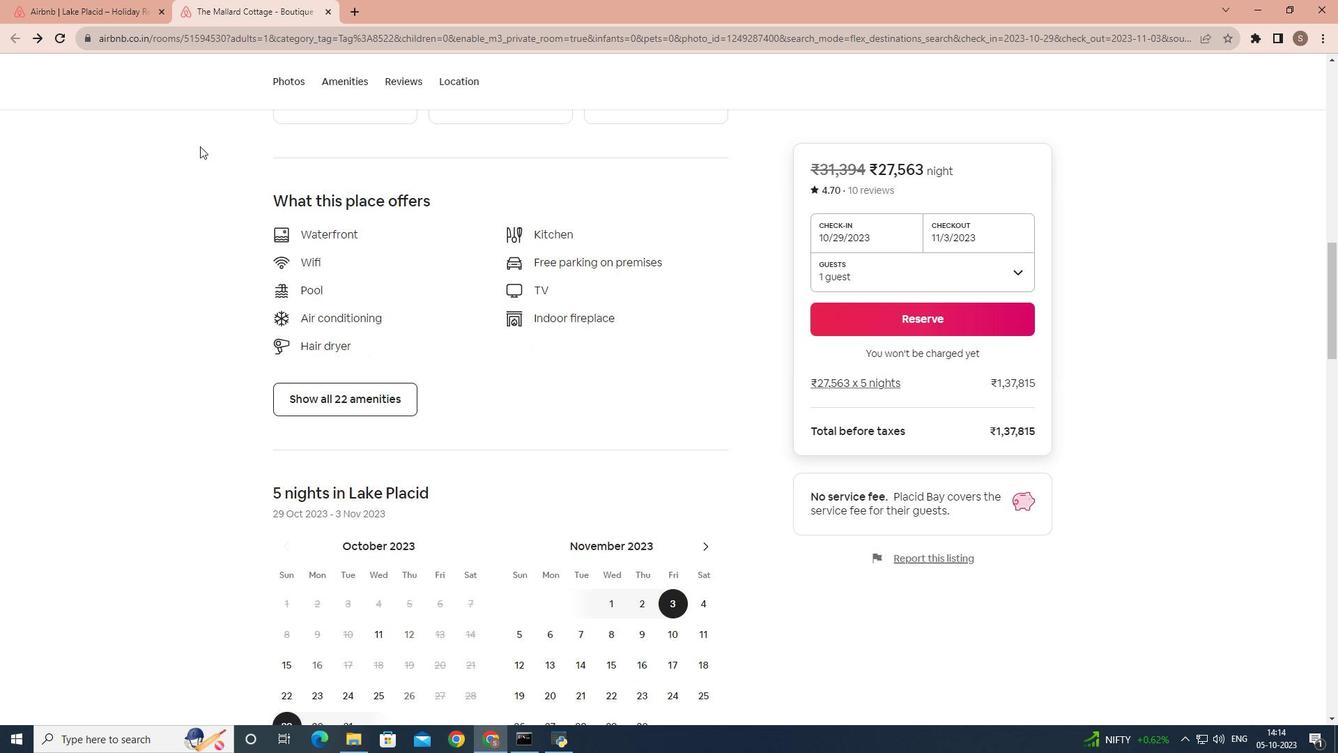 
Action: Mouse scrolled (198, 140) with delta (0, 0)
Screenshot: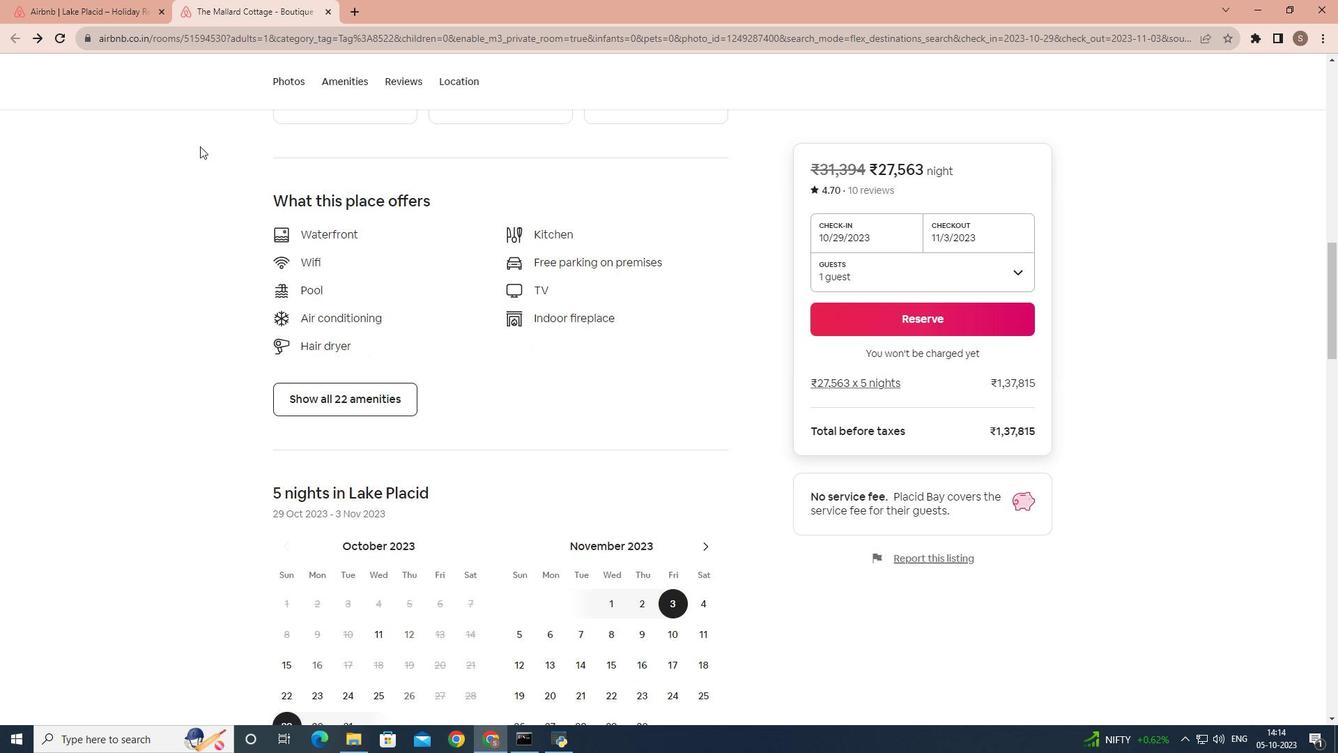 
Action: Mouse moved to (200, 146)
Screenshot: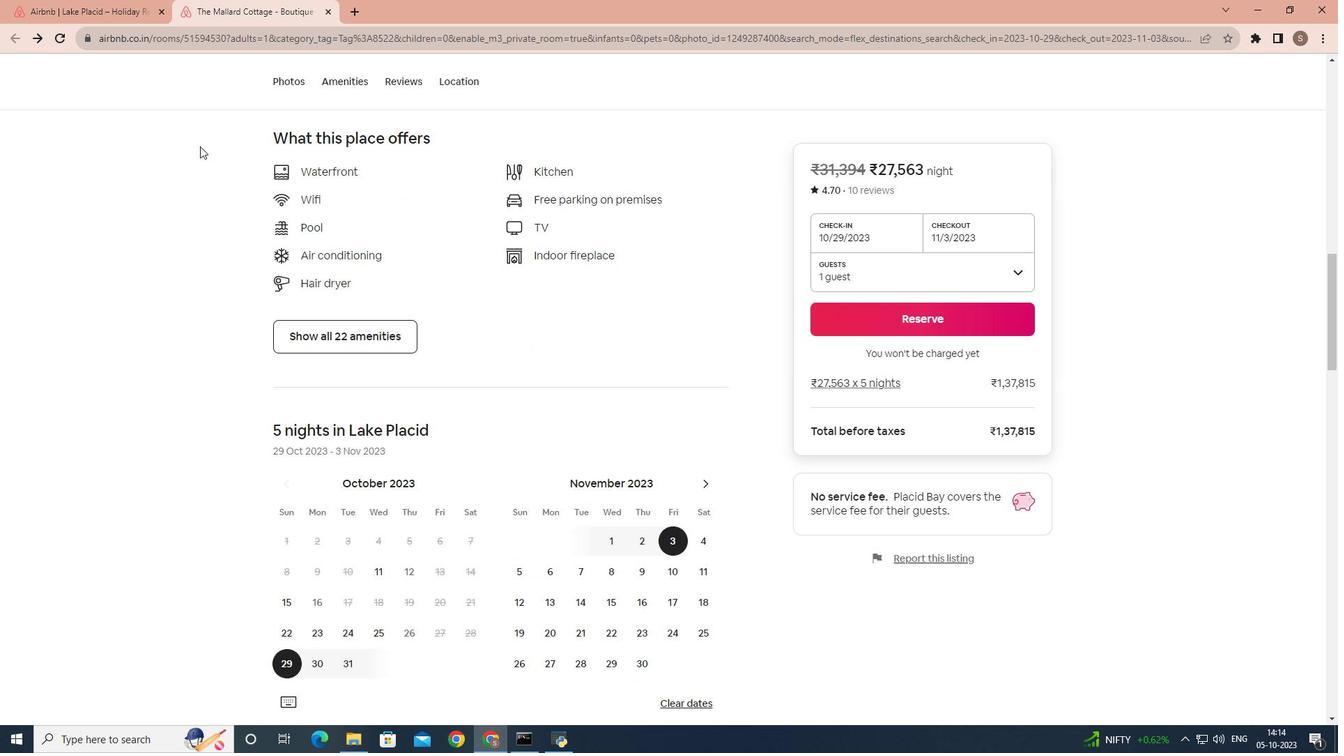 
Action: Mouse scrolled (200, 145) with delta (0, 0)
Screenshot: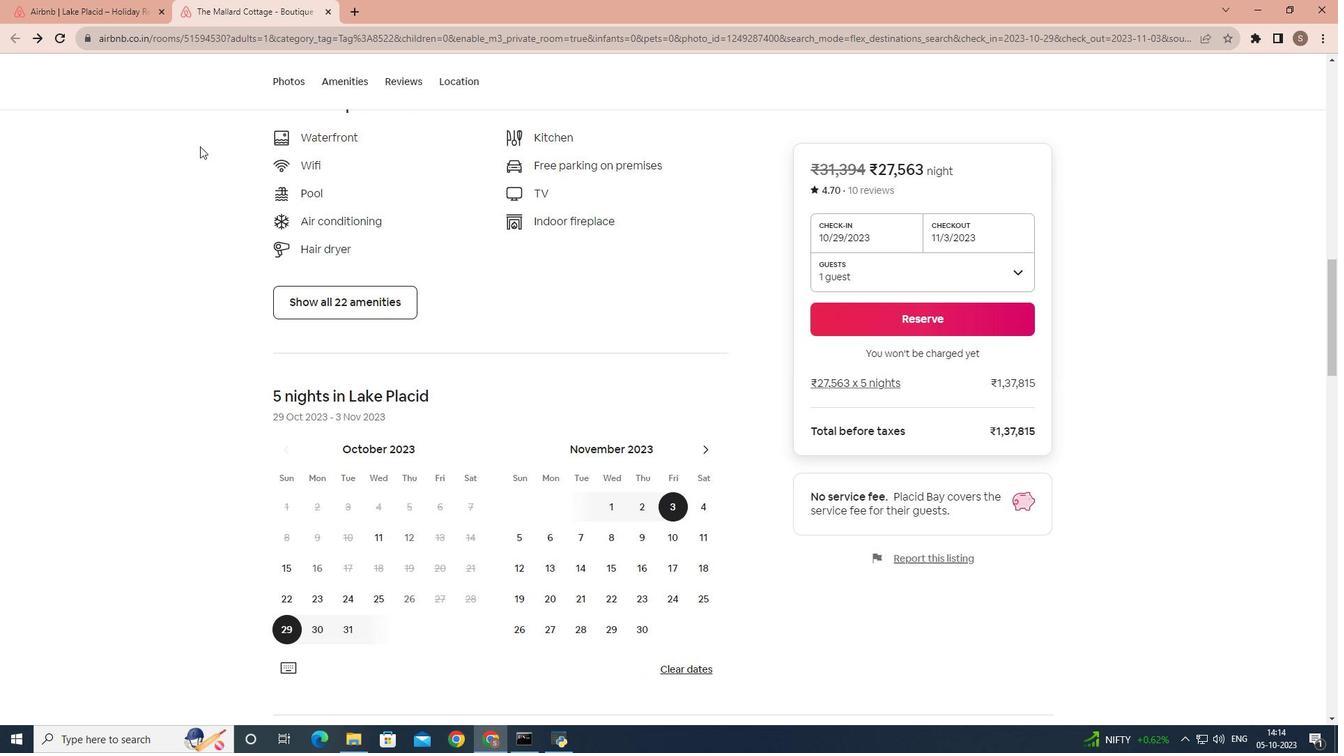 
Action: Mouse scrolled (200, 145) with delta (0, 0)
Screenshot: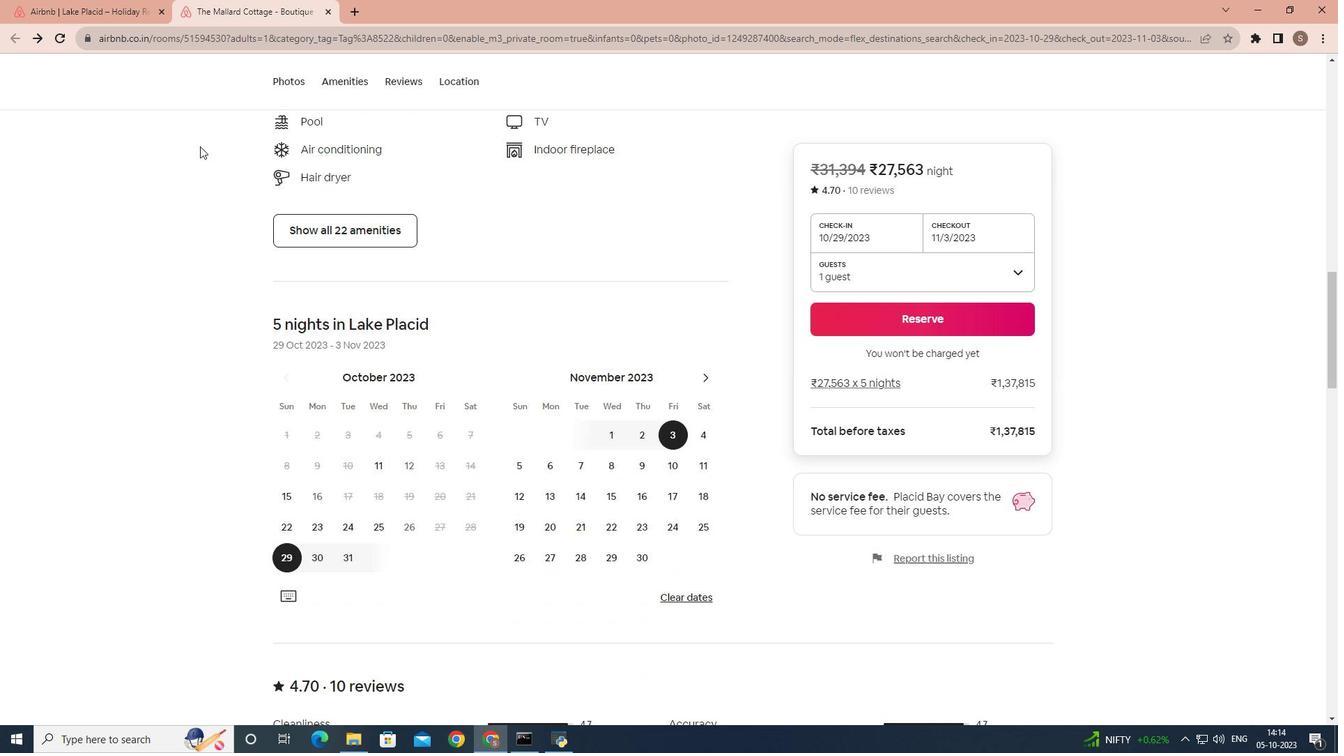 
Action: Mouse scrolled (200, 145) with delta (0, 0)
Screenshot: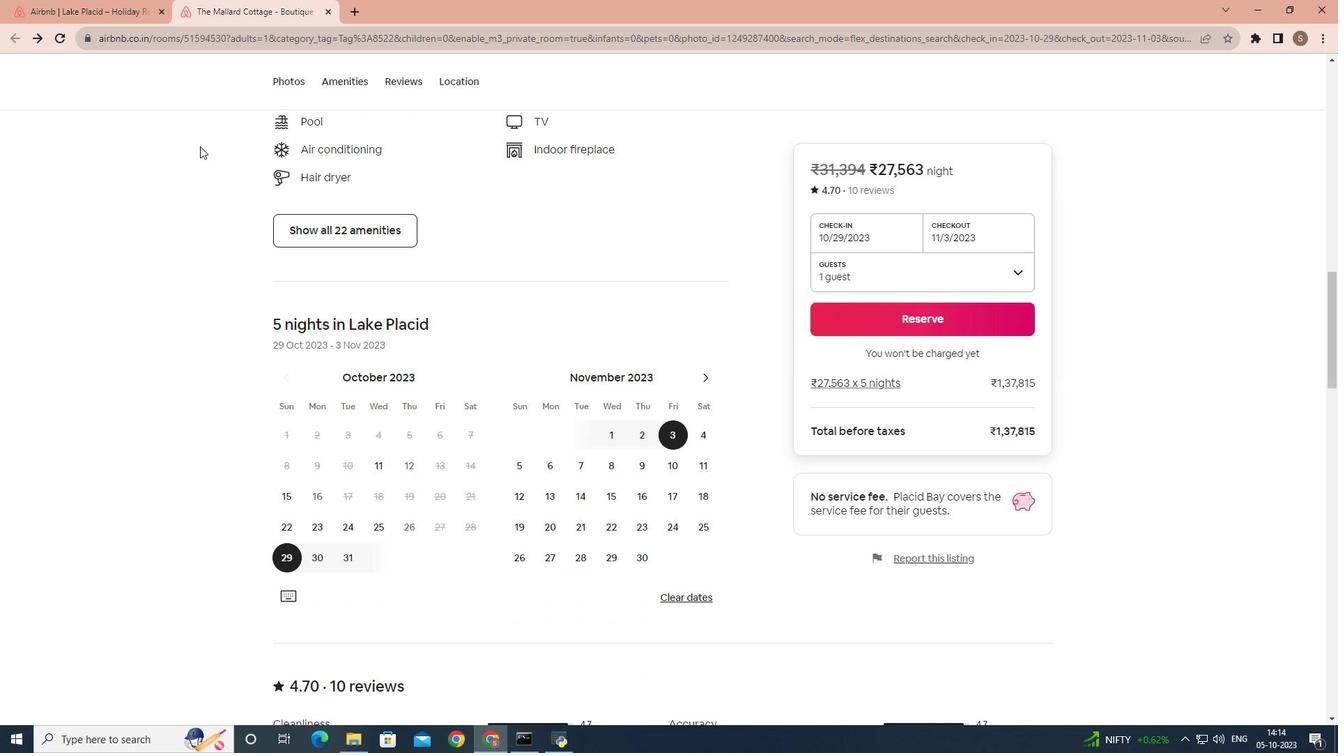 
Action: Mouse scrolled (200, 145) with delta (0, 0)
Screenshot: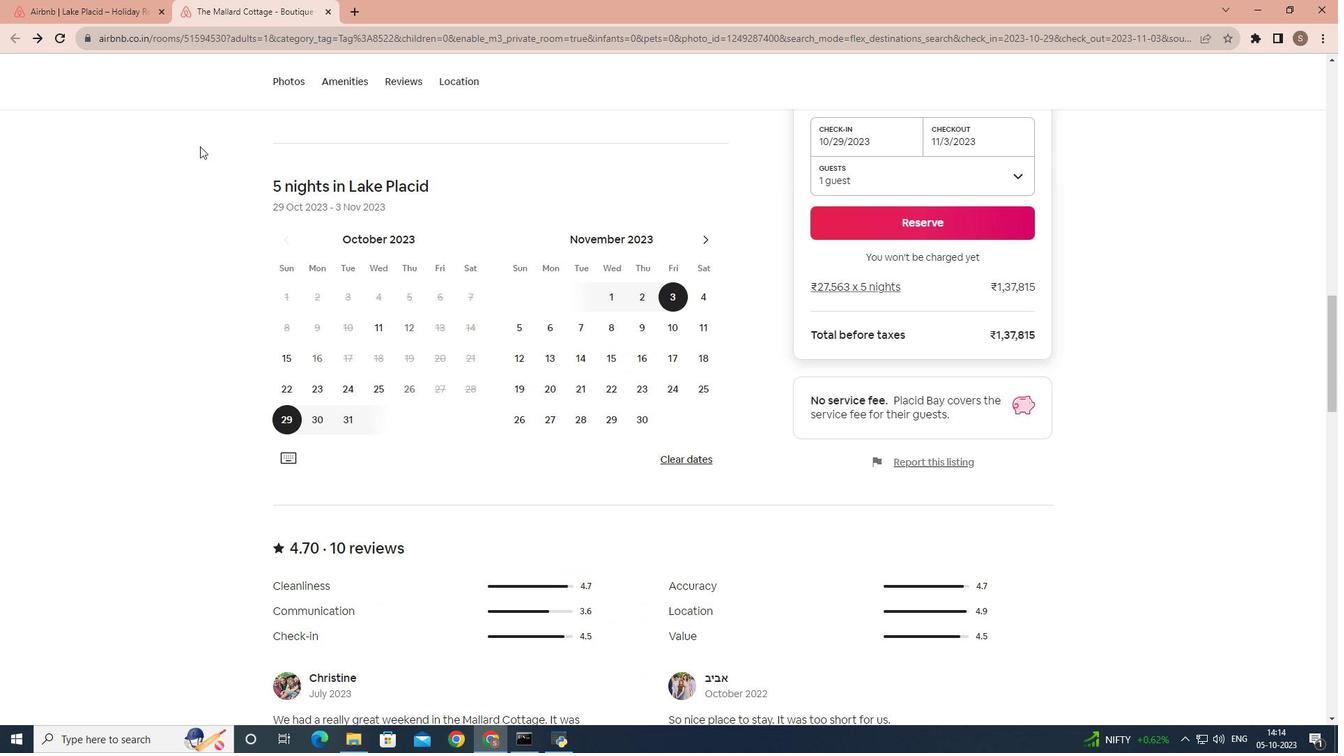 
Action: Mouse scrolled (200, 145) with delta (0, 0)
Screenshot: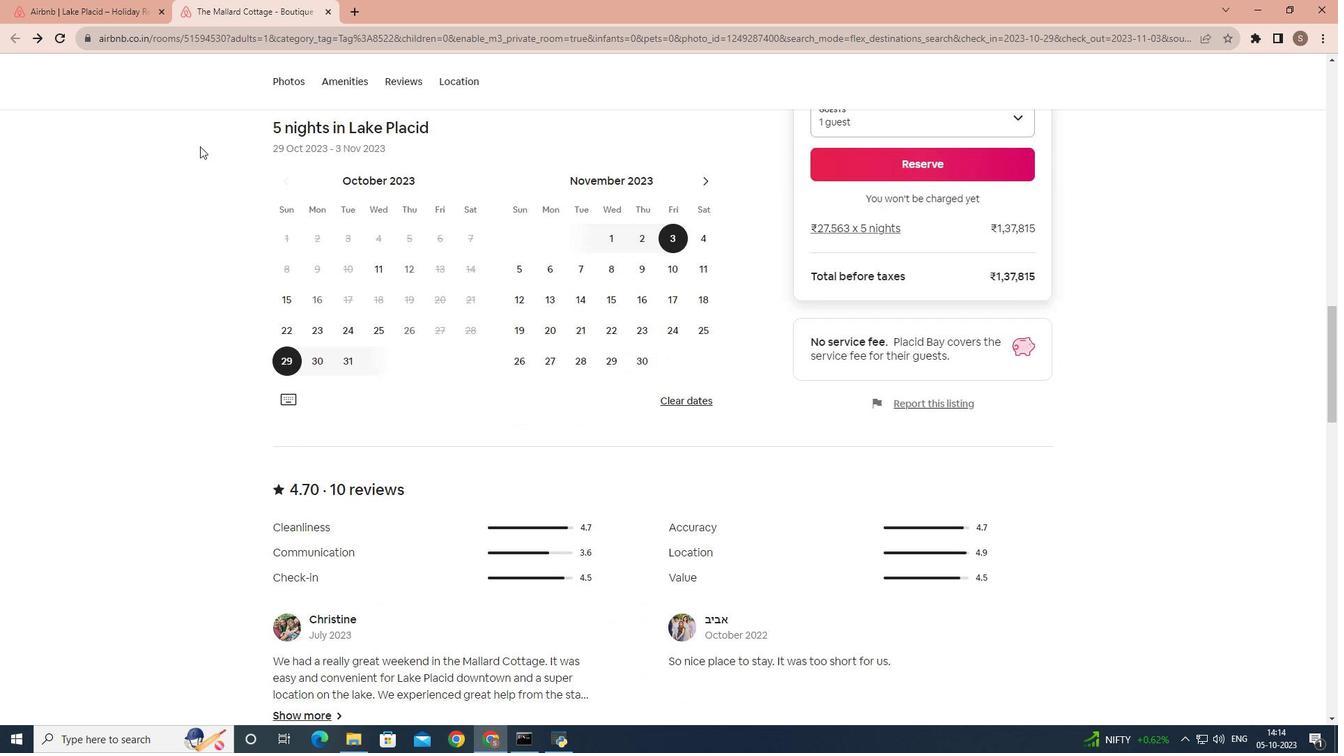 
Action: Mouse scrolled (200, 145) with delta (0, 0)
Screenshot: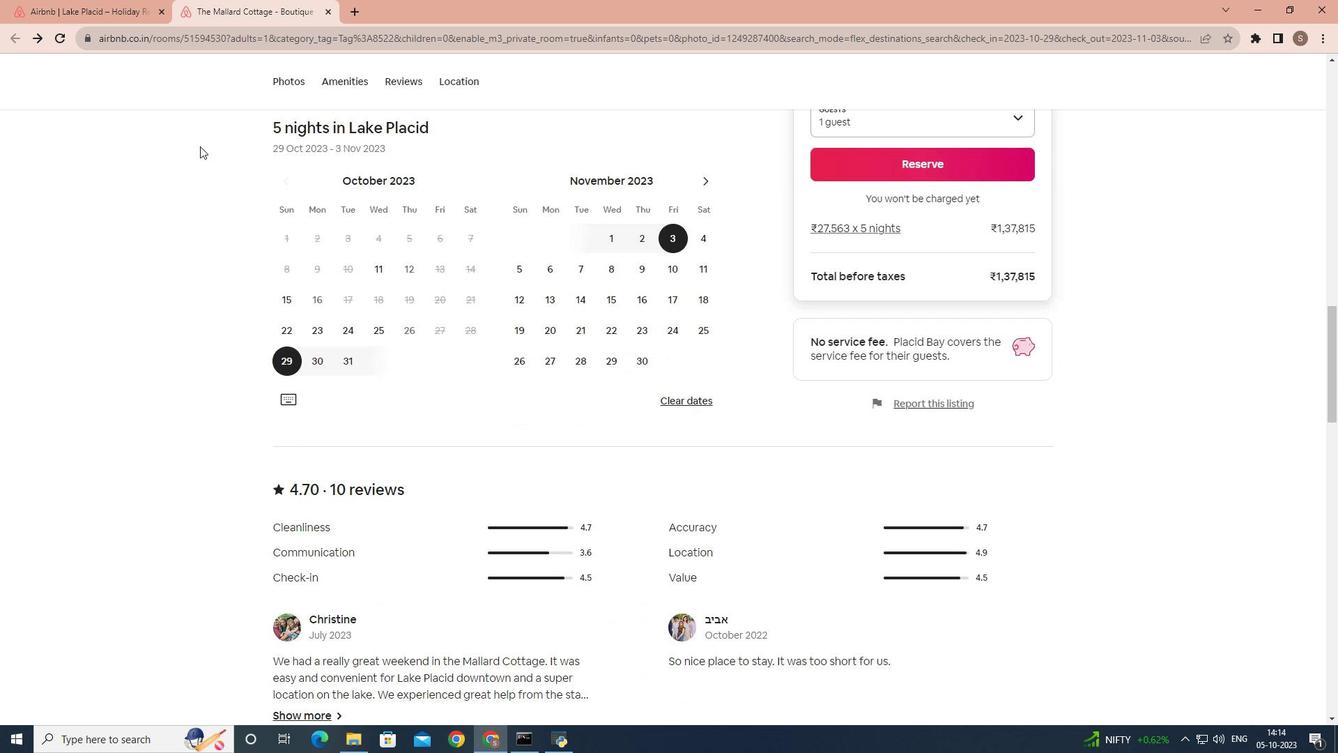 
Action: Mouse scrolled (200, 145) with delta (0, 0)
Screenshot: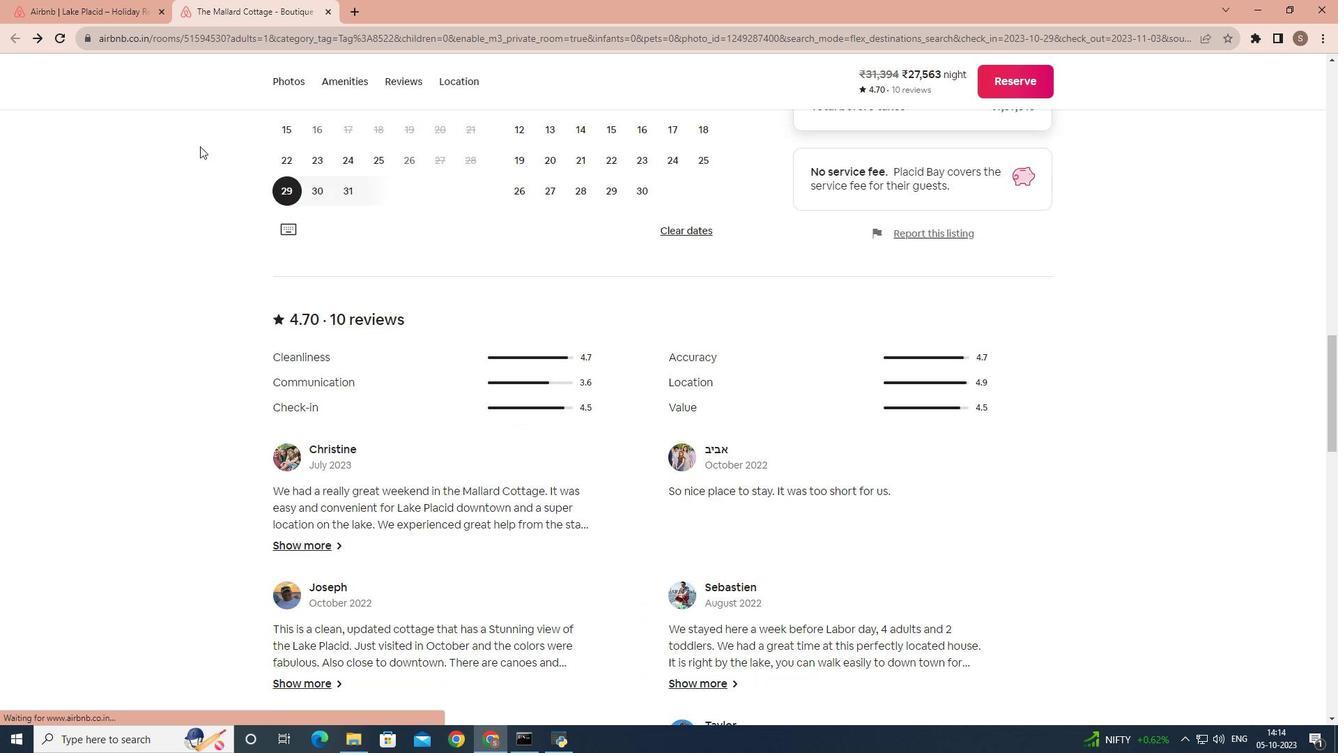 
Action: Mouse scrolled (200, 145) with delta (0, 0)
Screenshot: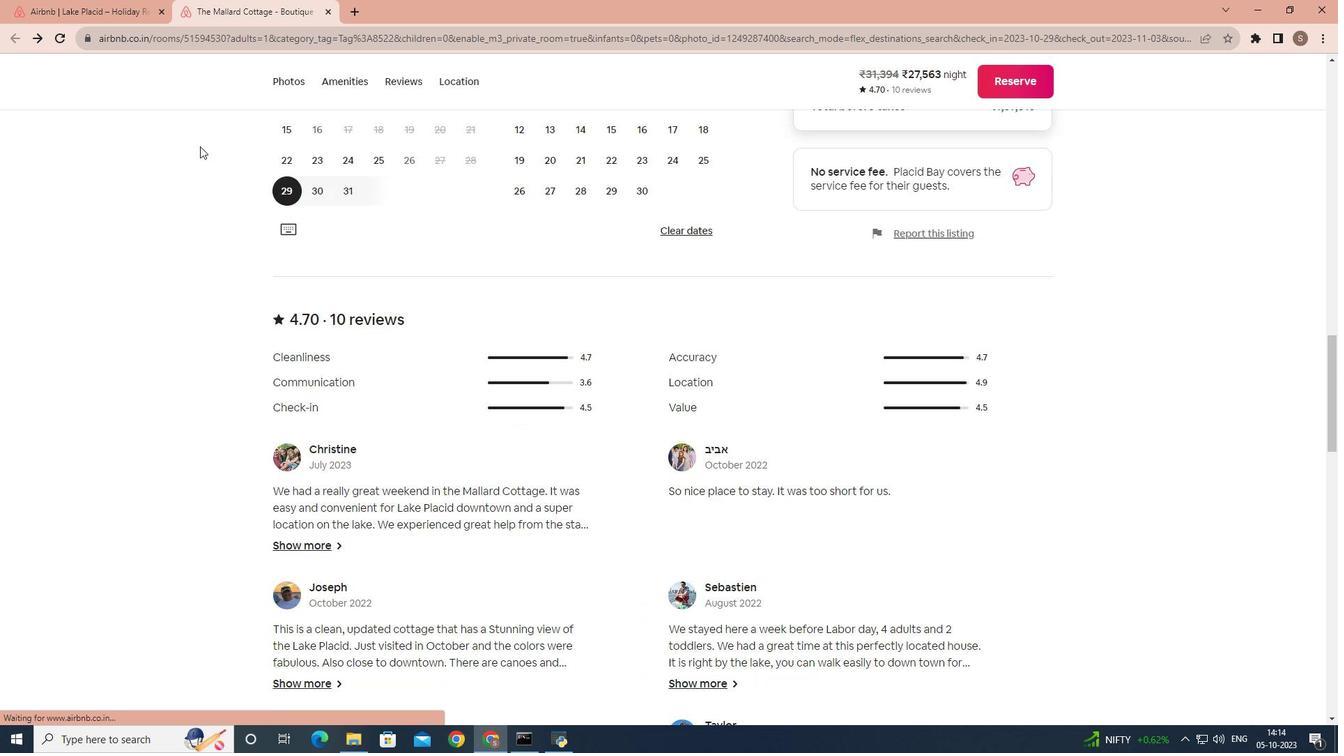
Action: Mouse scrolled (200, 145) with delta (0, 0)
Screenshot: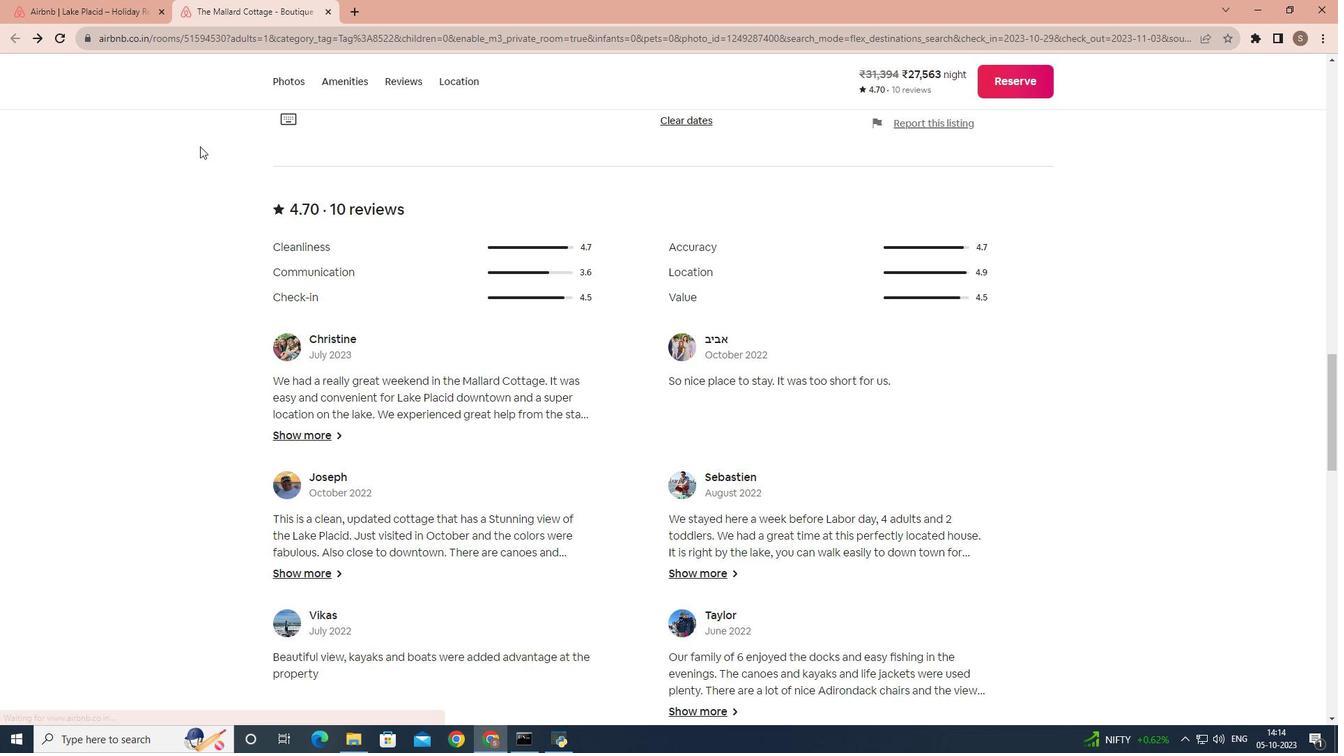 
Action: Mouse scrolled (200, 145) with delta (0, 0)
Screenshot: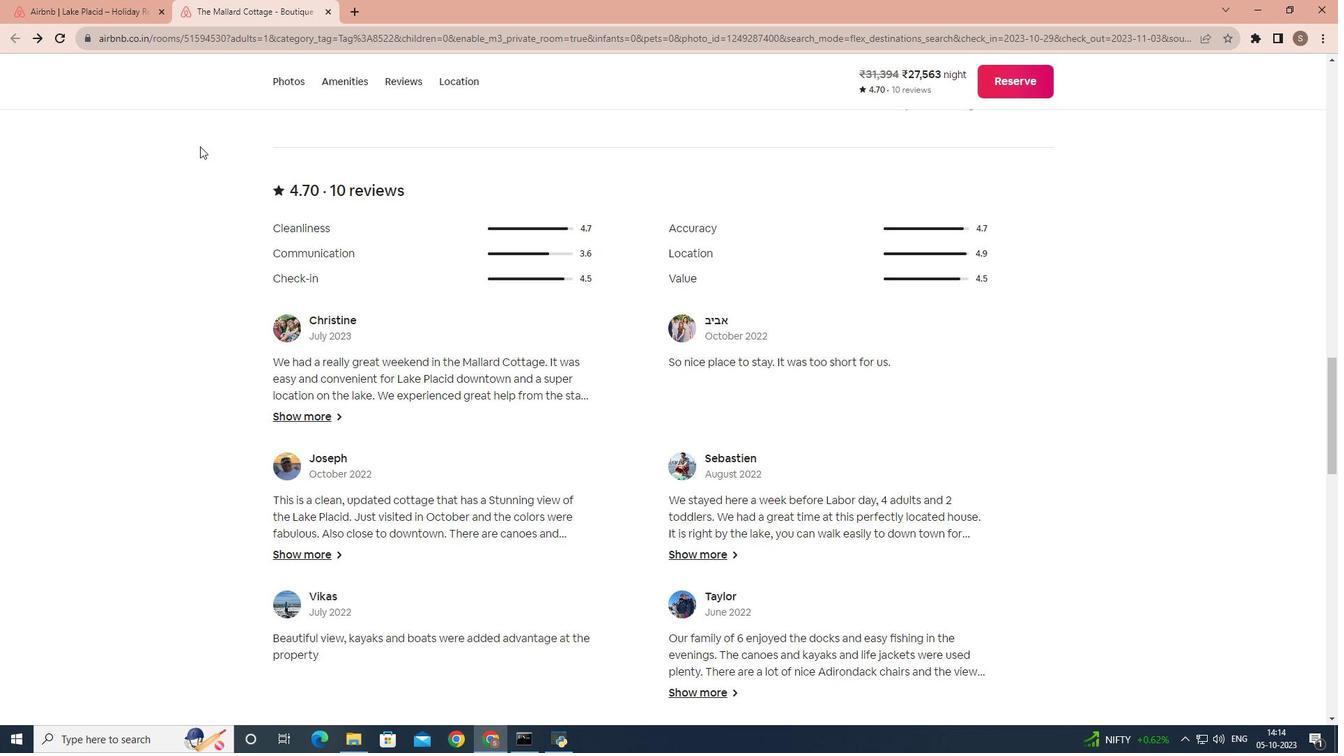 
Action: Mouse scrolled (200, 145) with delta (0, 0)
Screenshot: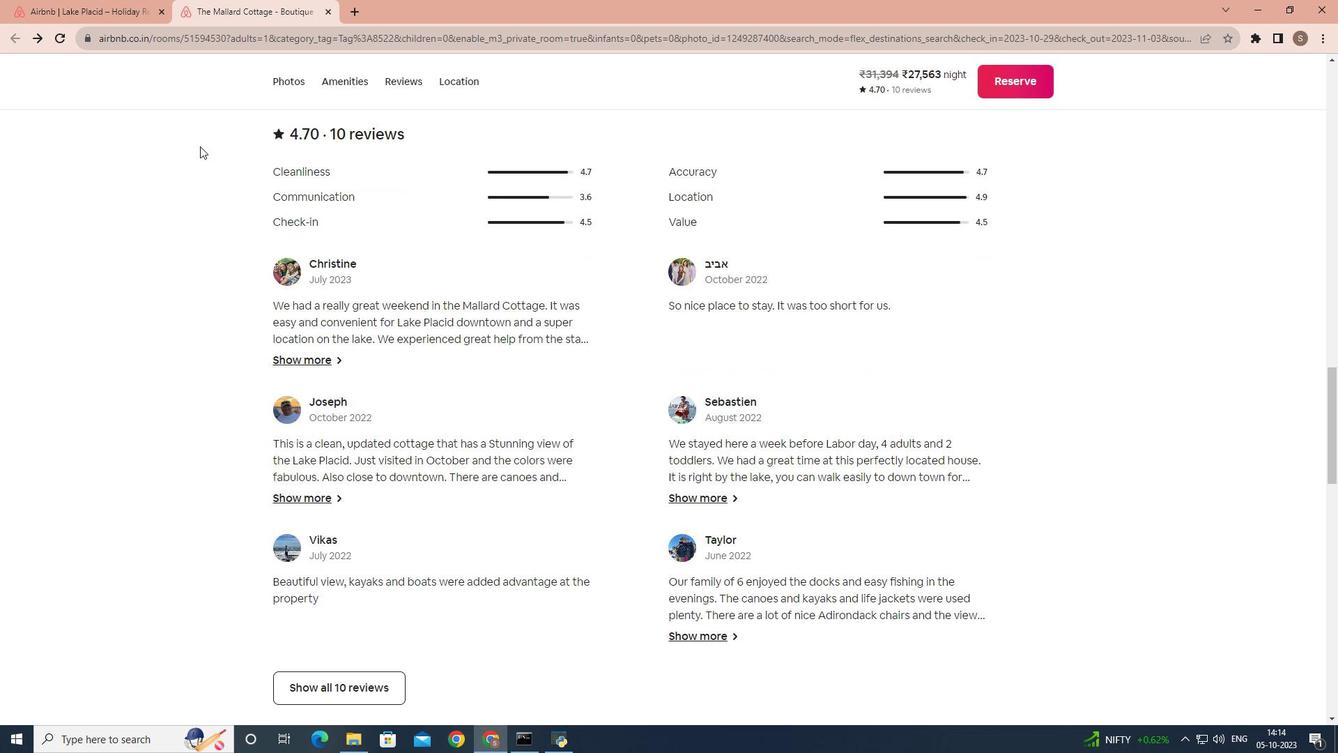 
Action: Mouse scrolled (200, 145) with delta (0, 0)
Screenshot: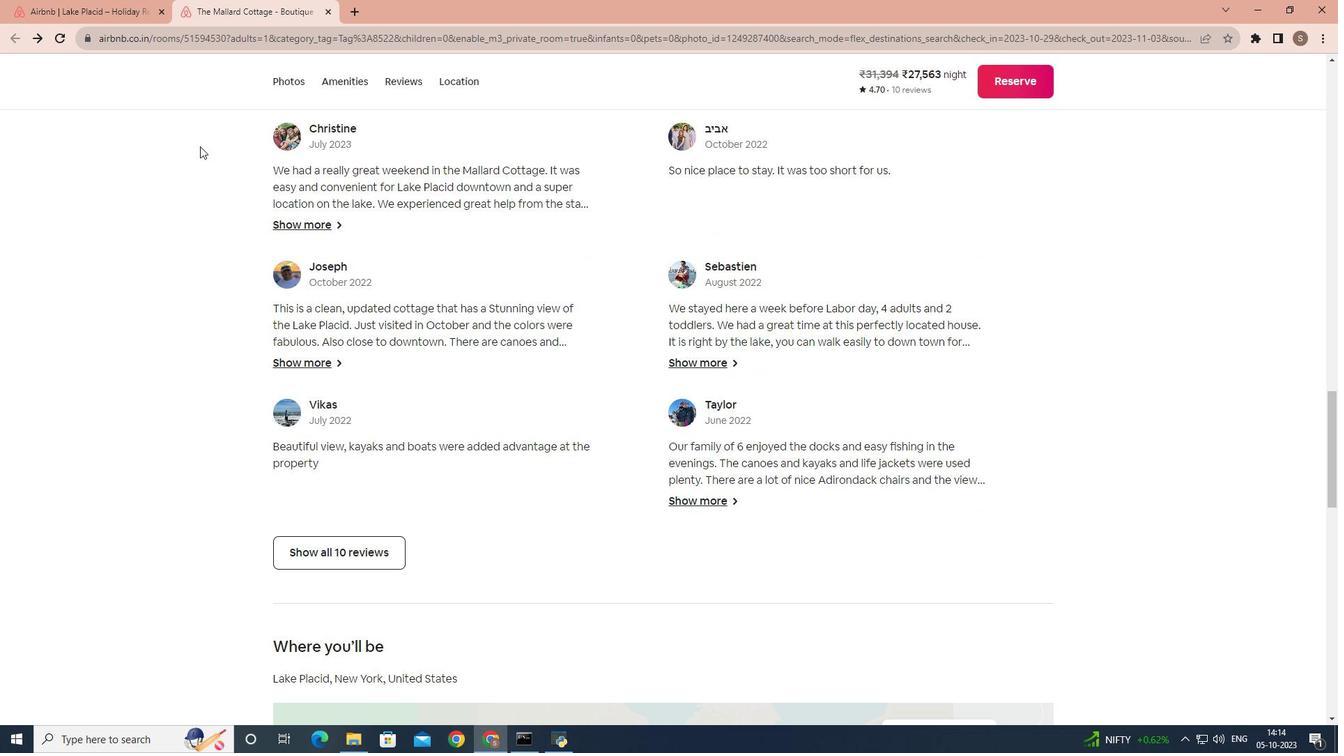 
Action: Mouse scrolled (200, 145) with delta (0, 0)
Screenshot: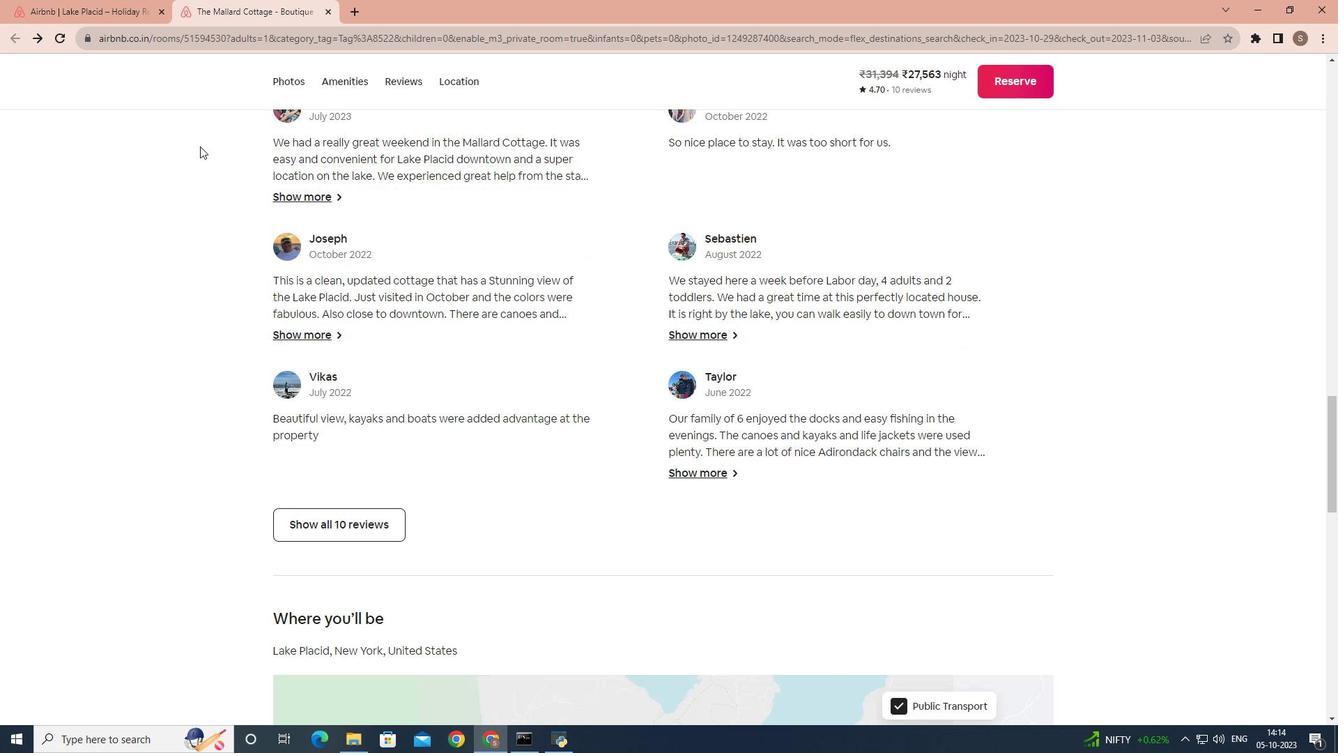 
Action: Mouse moved to (99, 13)
Screenshot: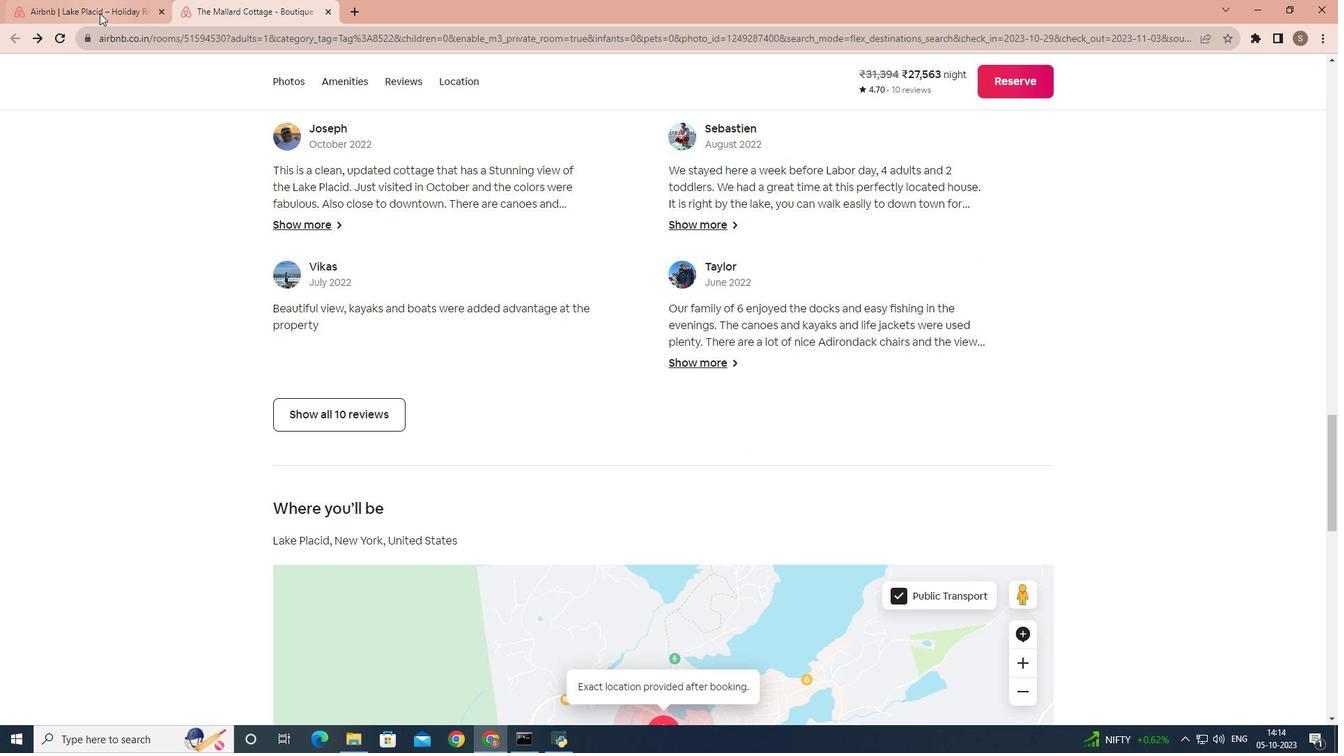 
Action: Mouse pressed left at (99, 13)
Screenshot: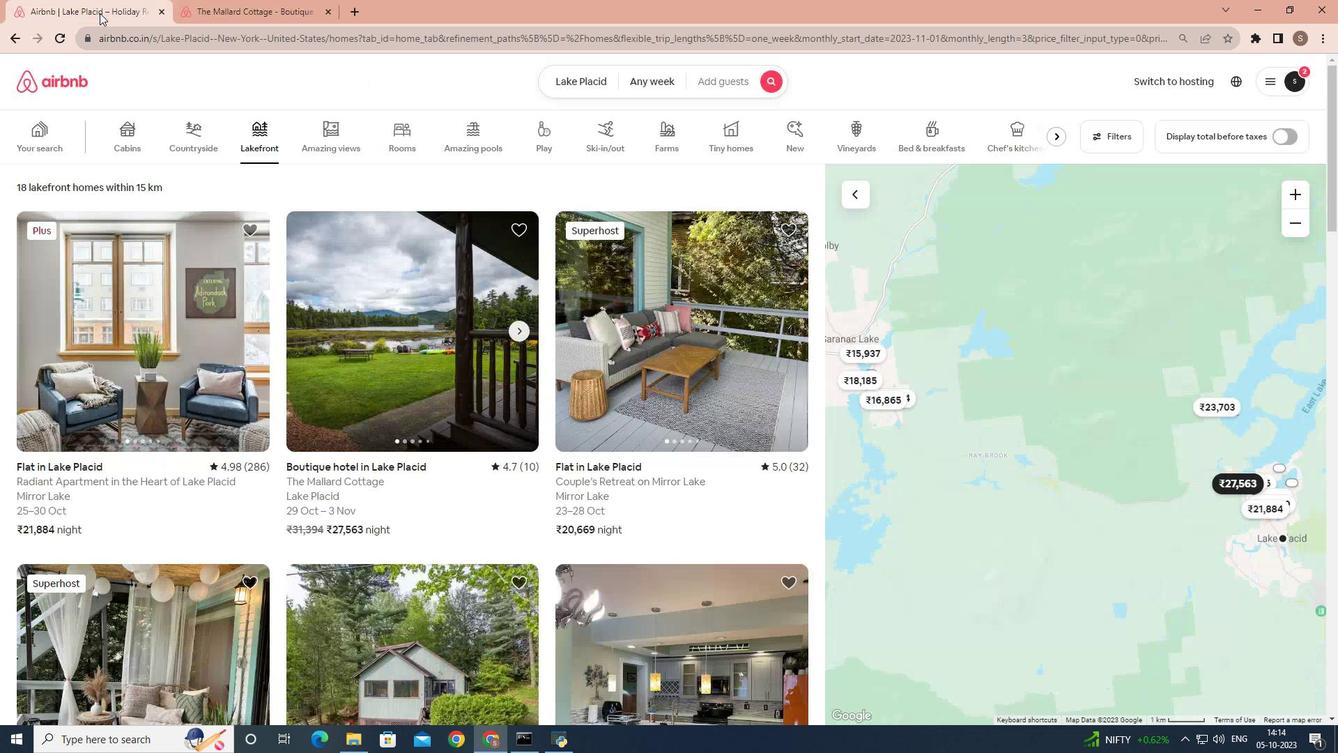 
Action: Mouse moved to (380, 335)
Screenshot: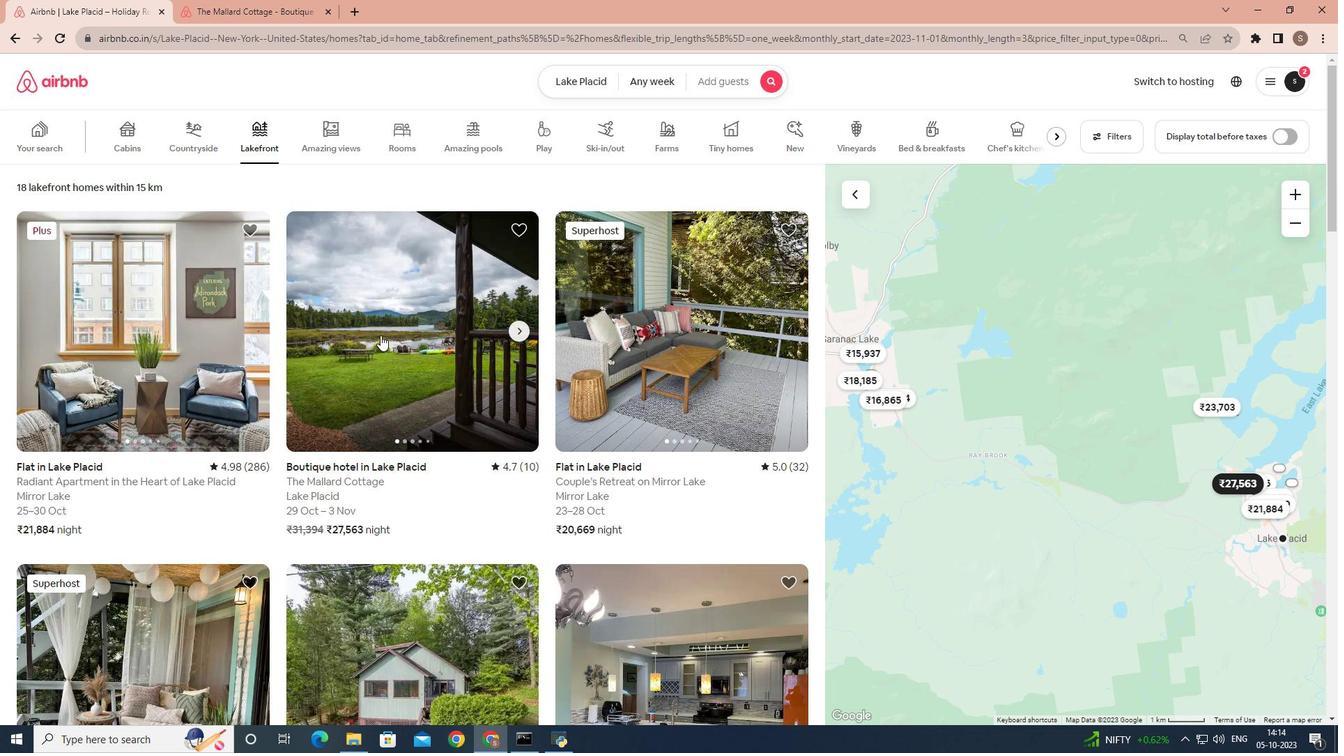 
Action: Mouse scrolled (380, 334) with delta (0, 0)
Screenshot: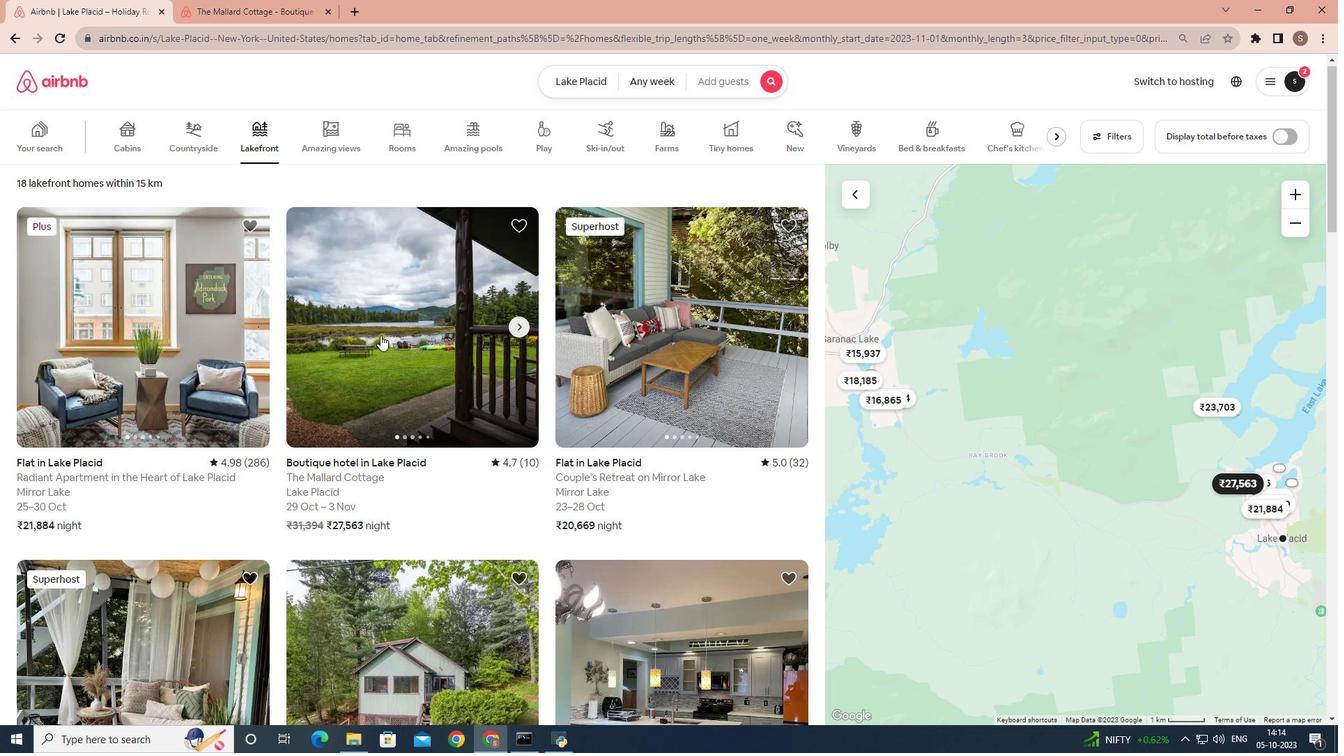 
Action: Mouse scrolled (380, 334) with delta (0, 0)
Screenshot: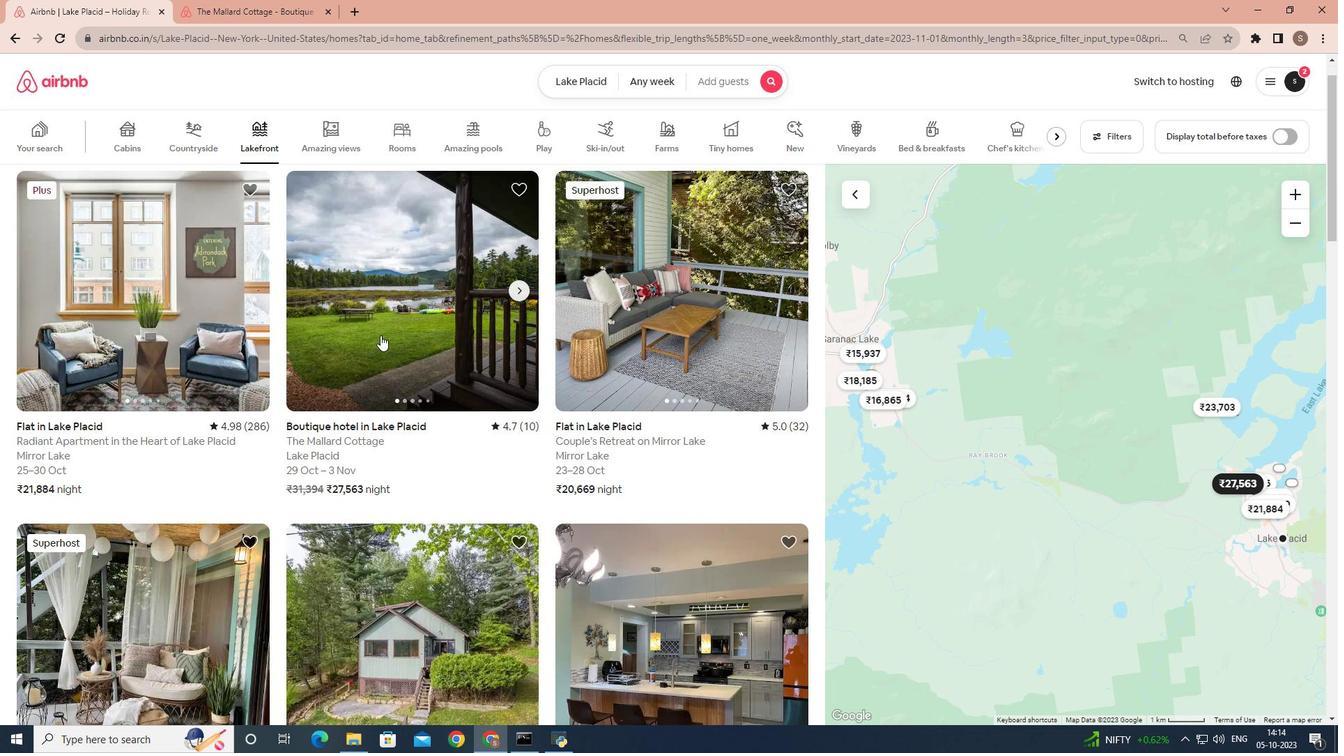 
Action: Mouse scrolled (380, 334) with delta (0, 0)
Screenshot: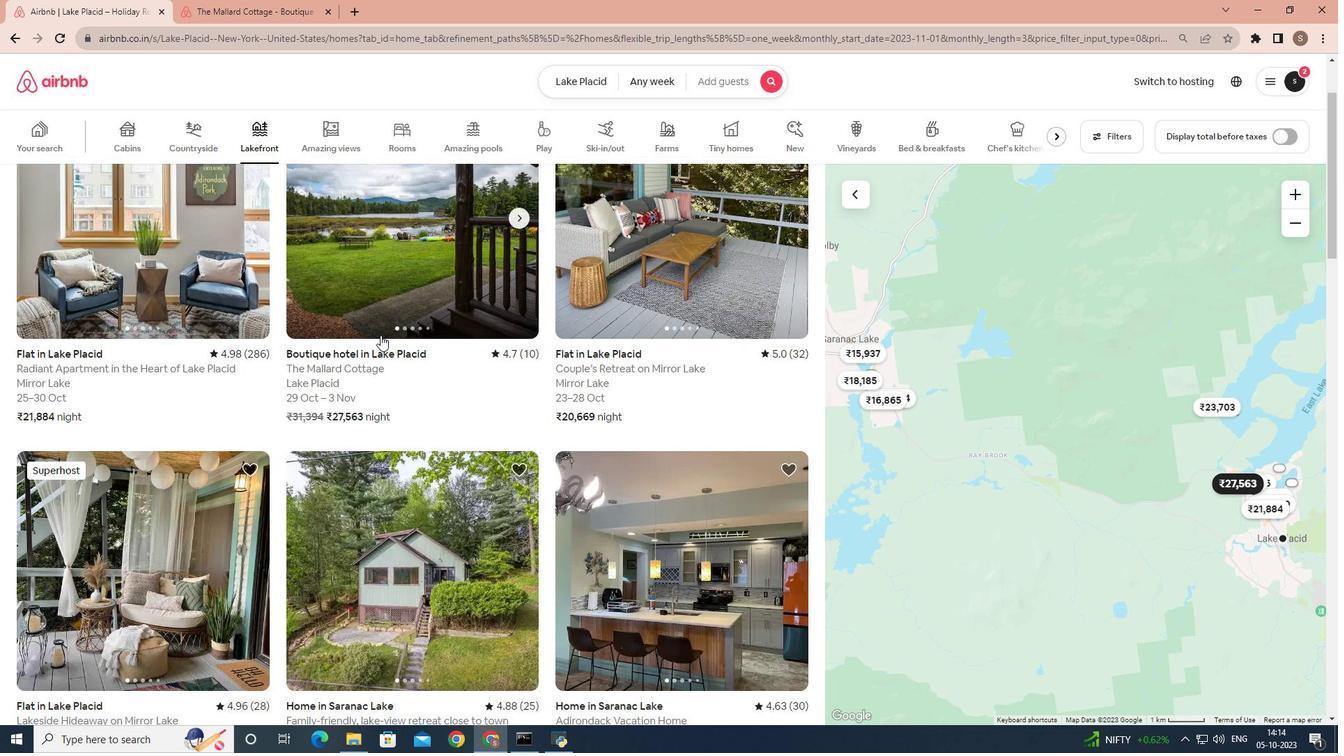 
Action: Mouse scrolled (380, 334) with delta (0, 0)
Screenshot: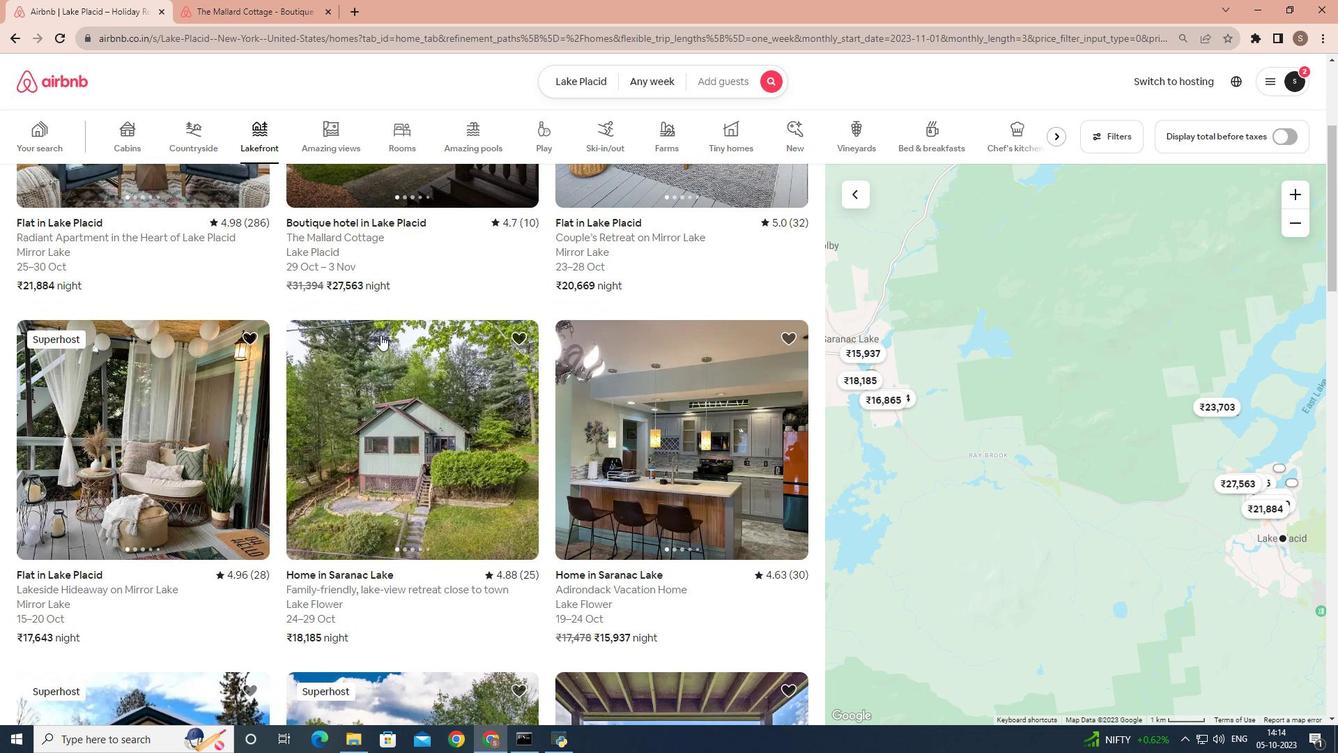 
Action: Mouse scrolled (380, 334) with delta (0, 0)
Screenshot: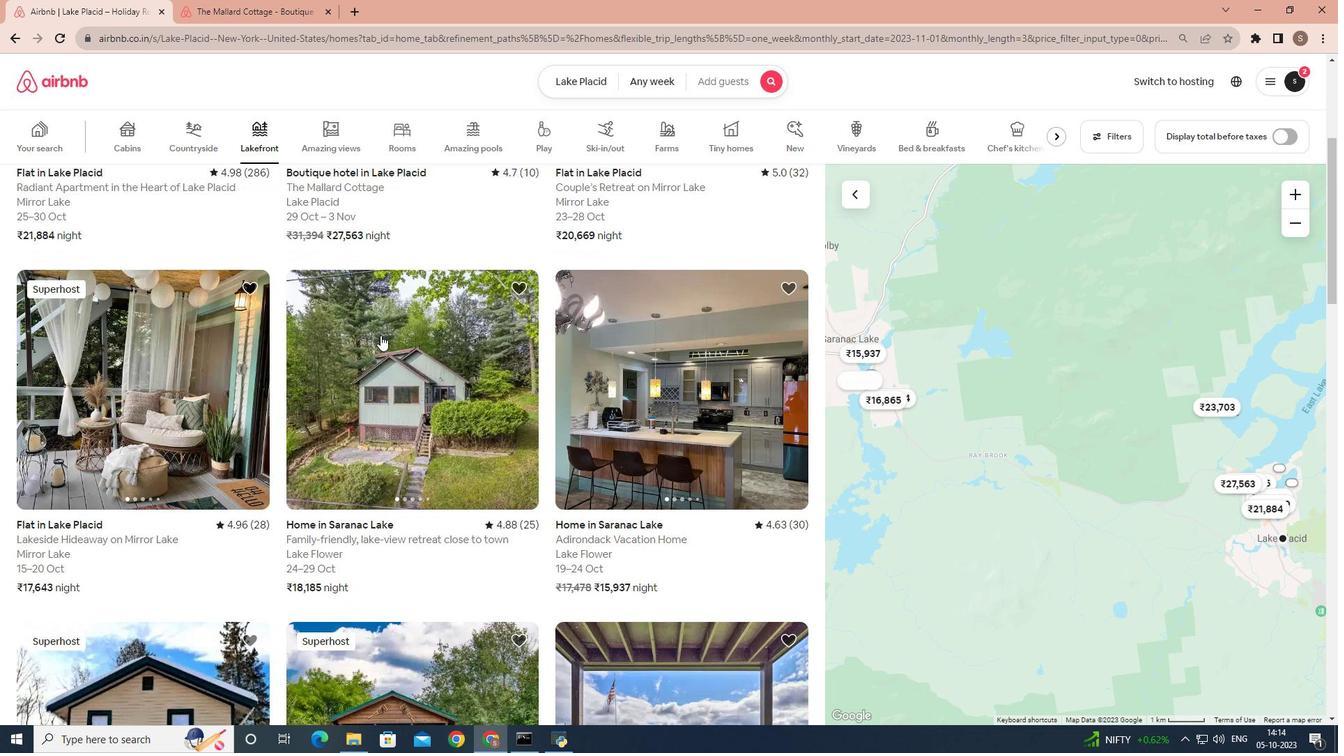 
Action: Mouse scrolled (380, 334) with delta (0, 0)
Screenshot: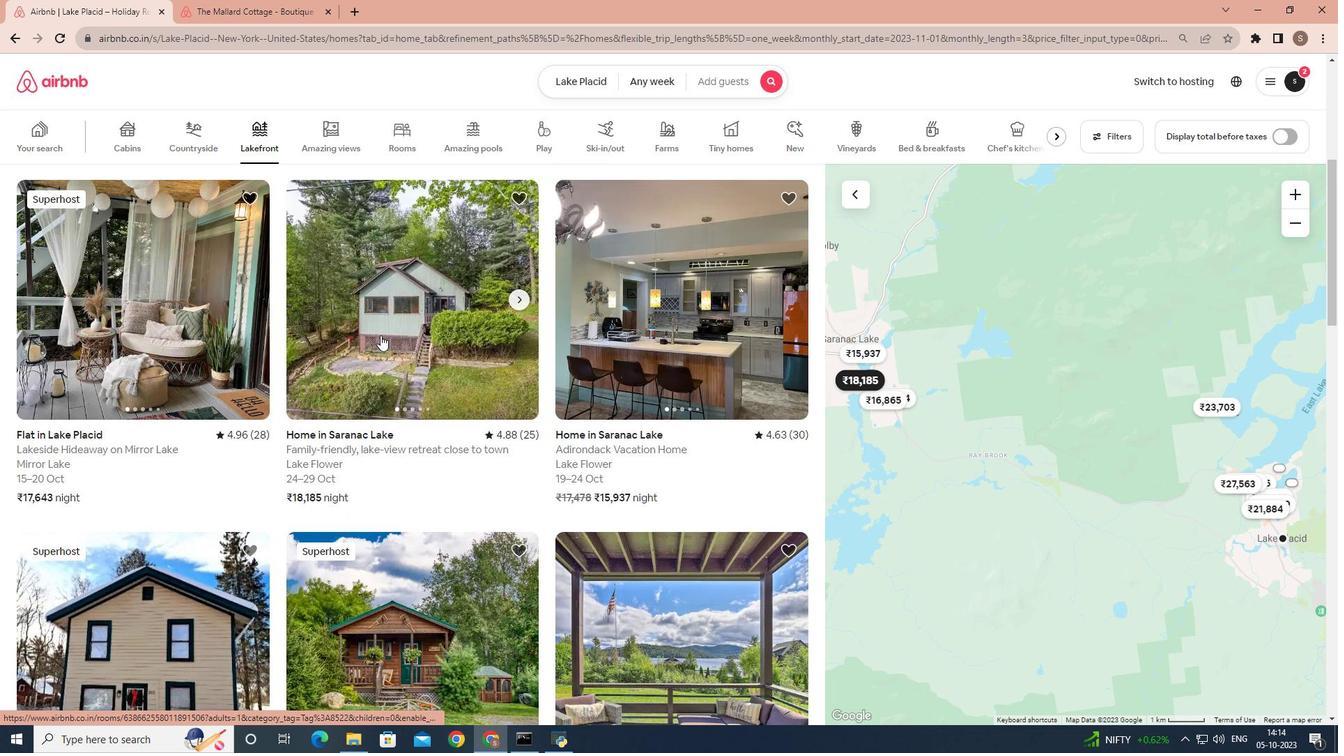 
Action: Mouse scrolled (380, 334) with delta (0, 0)
Screenshot: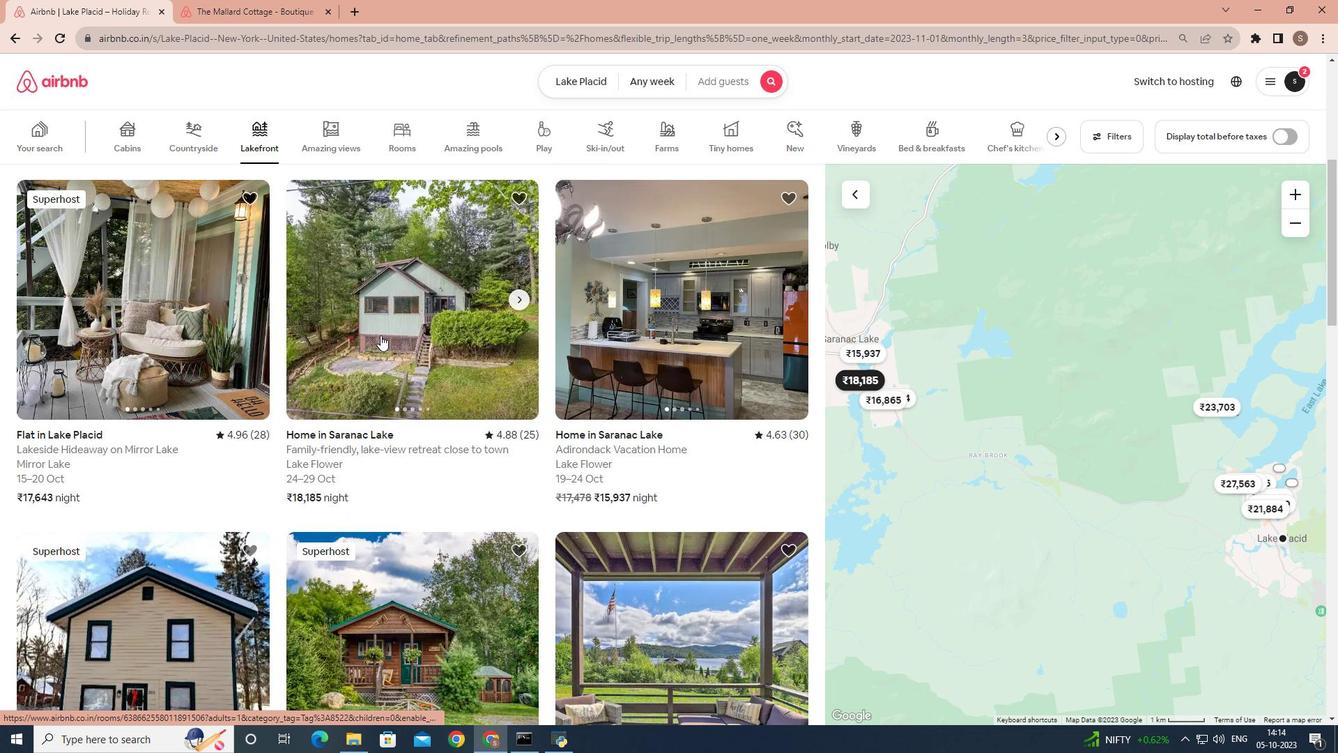 
Action: Mouse scrolled (380, 334) with delta (0, 0)
Screenshot: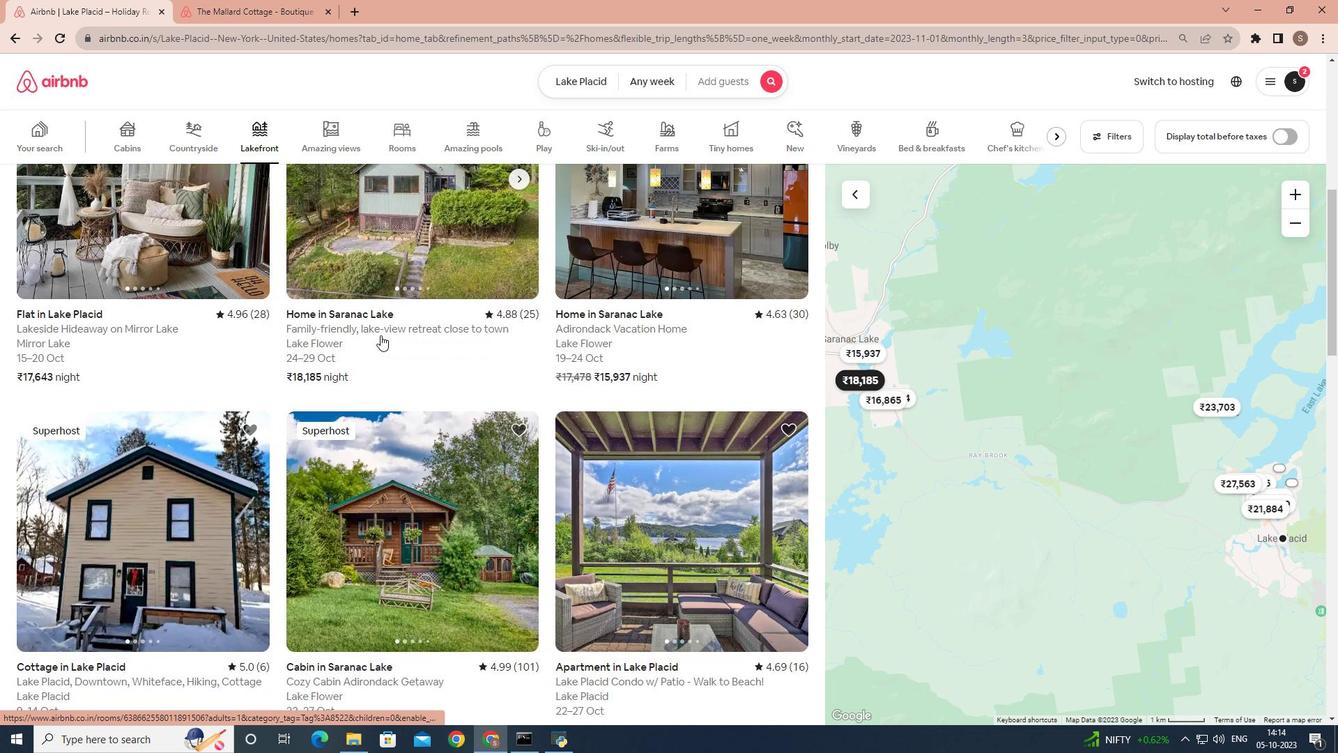 
Action: Mouse scrolled (380, 334) with delta (0, 0)
Screenshot: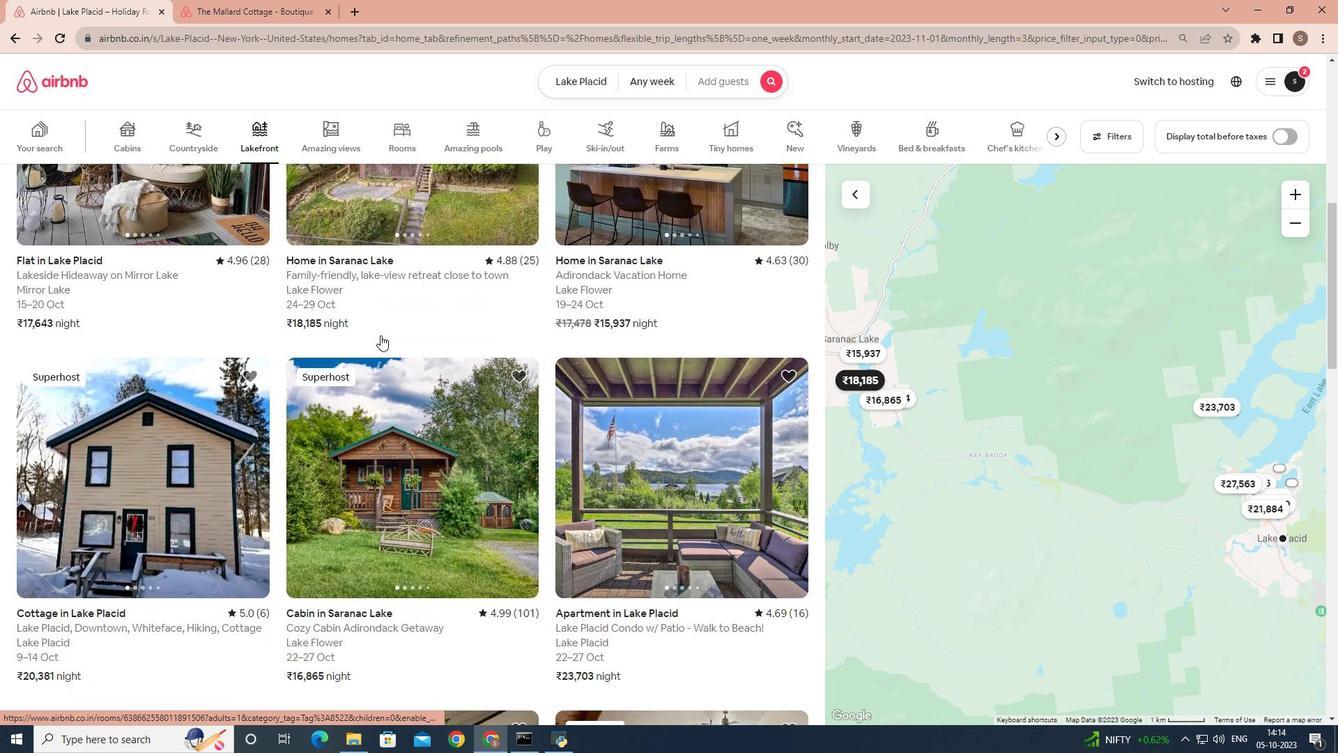 
Action: Mouse scrolled (380, 334) with delta (0, 0)
Screenshot: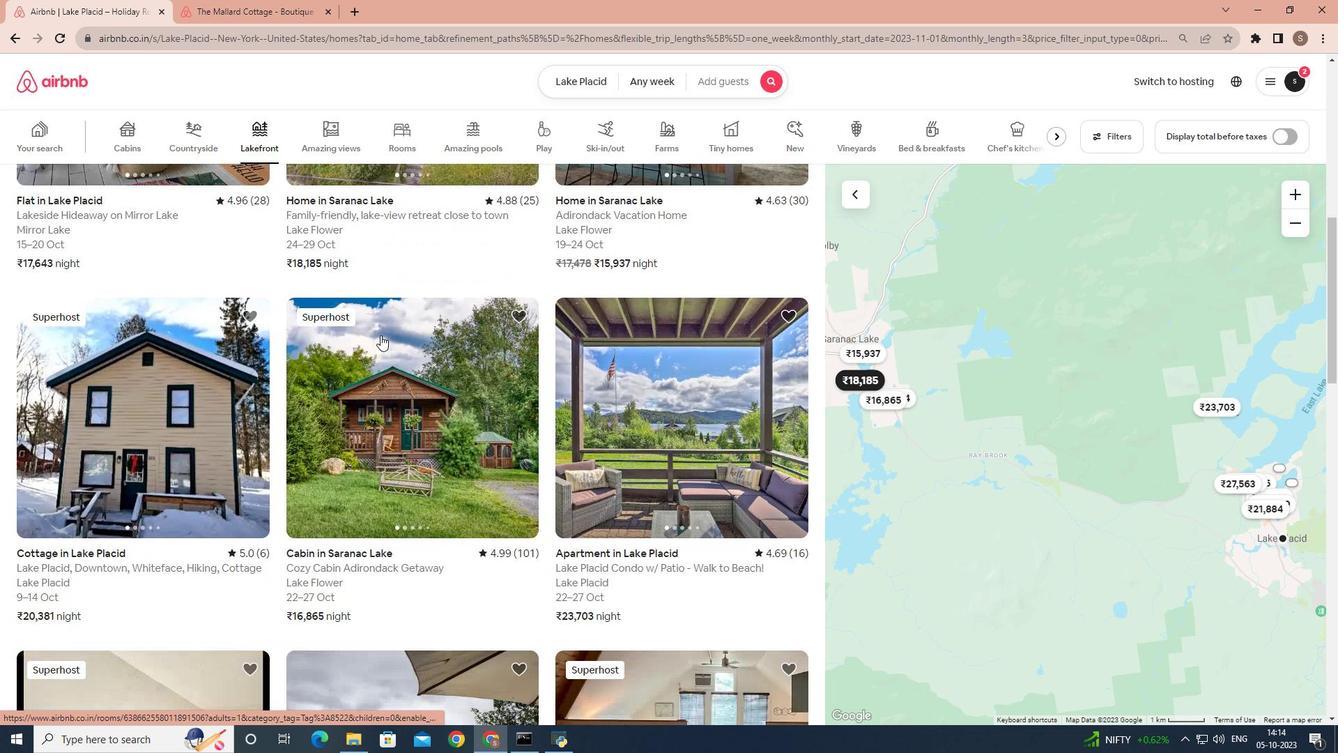 
Action: Mouse moved to (661, 403)
Screenshot: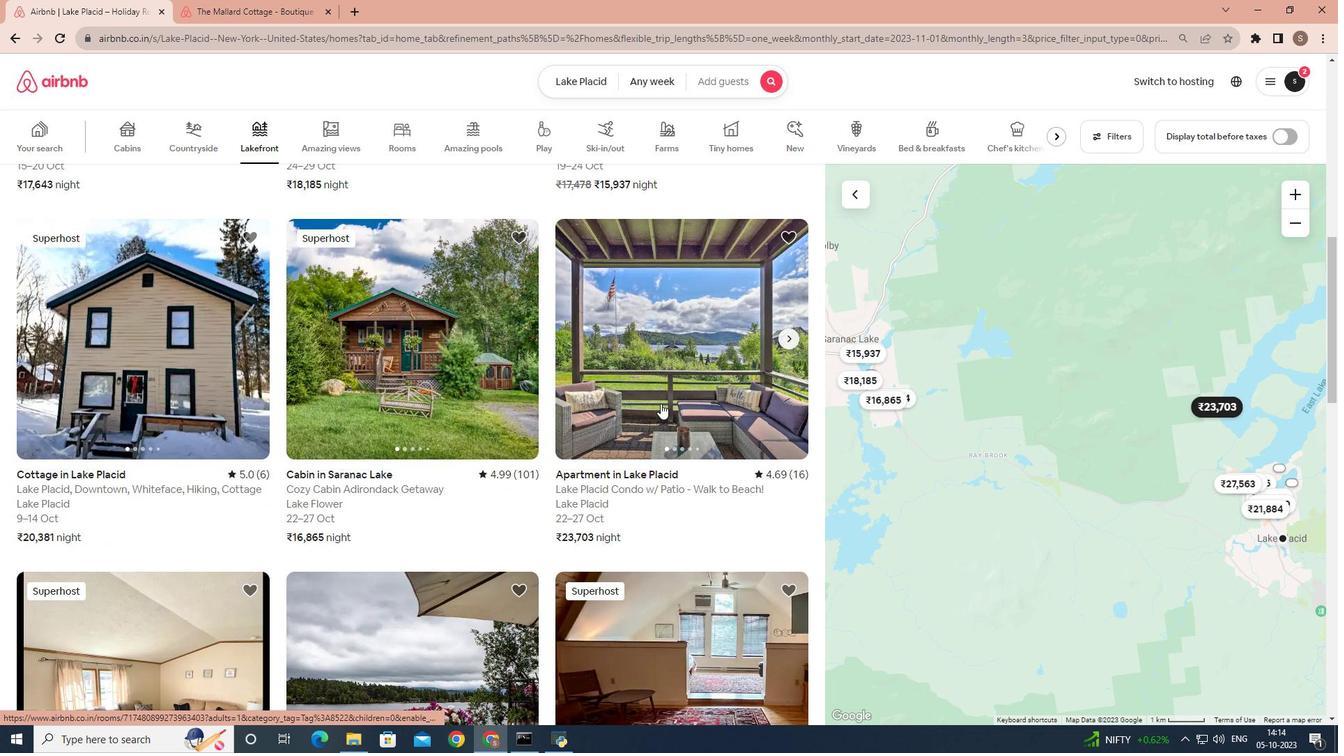 
Action: Mouse scrolled (661, 403) with delta (0, 0)
Screenshot: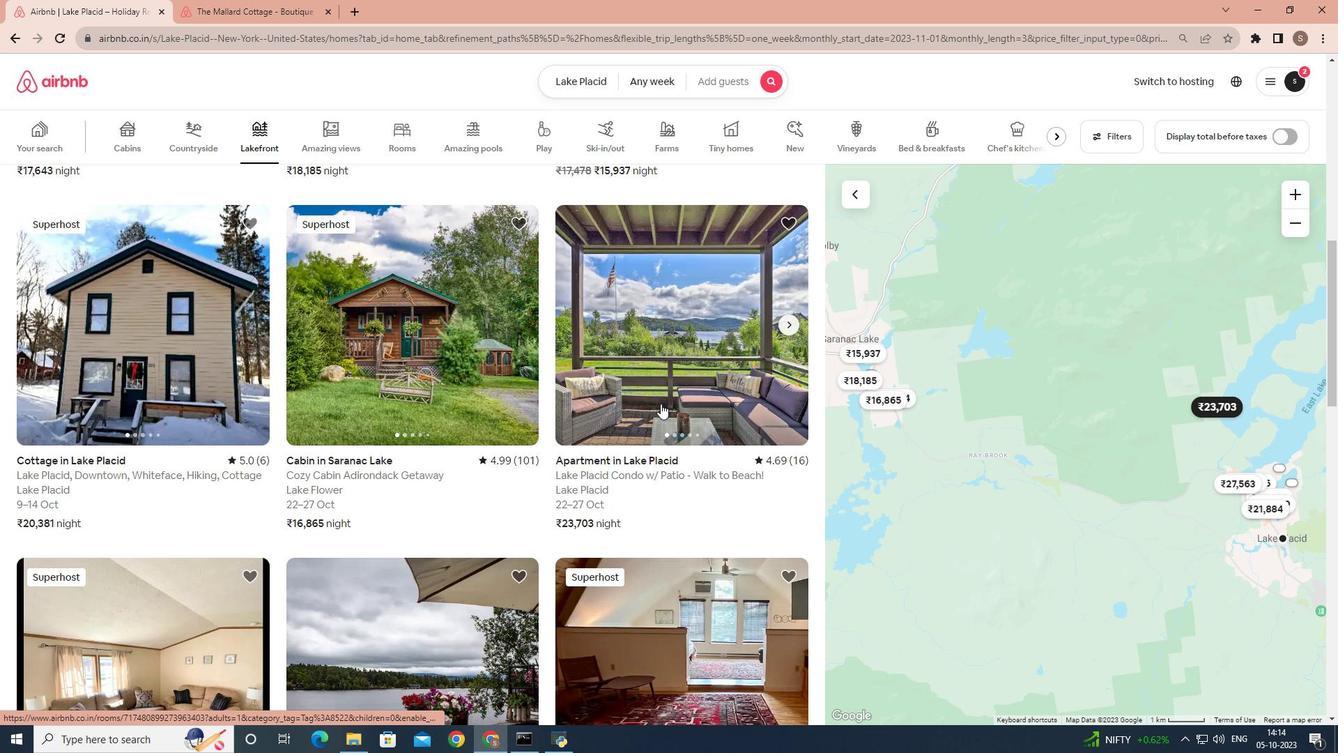 
Action: Mouse moved to (128, 344)
Screenshot: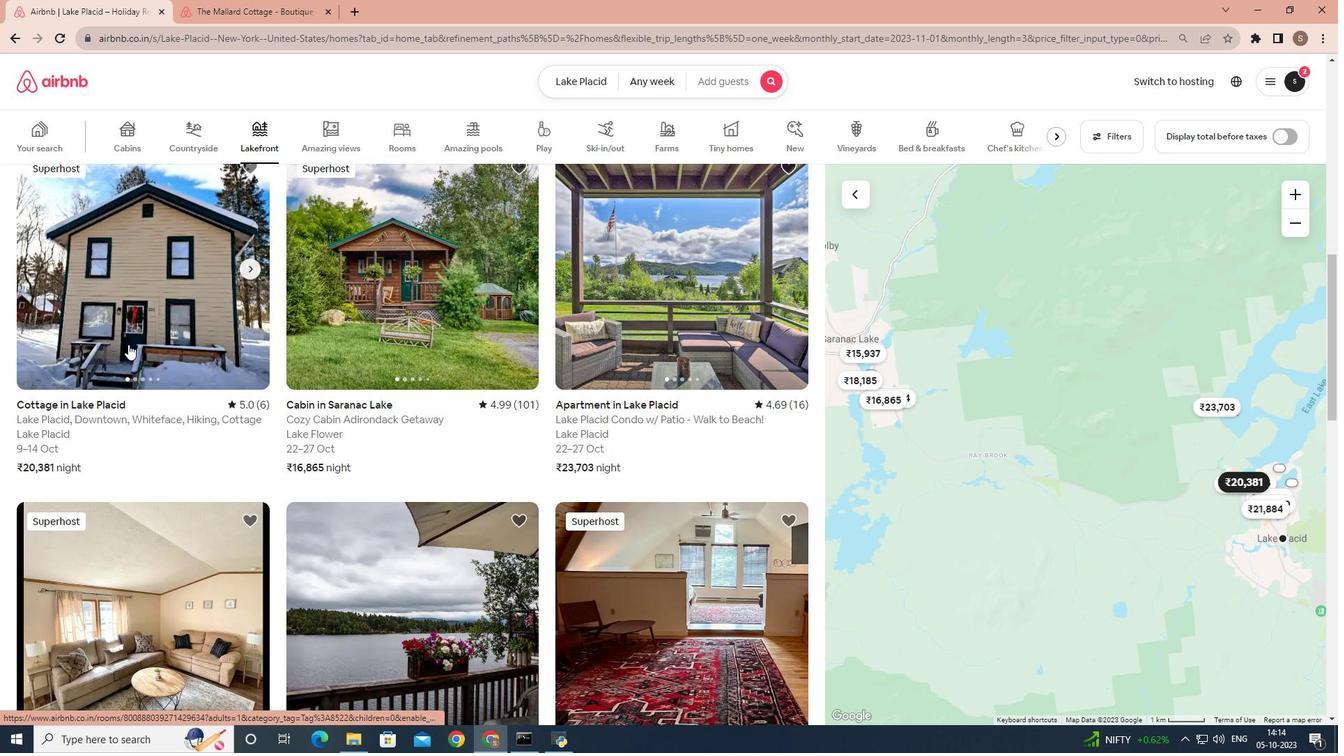 
Action: Mouse pressed left at (128, 344)
Screenshot: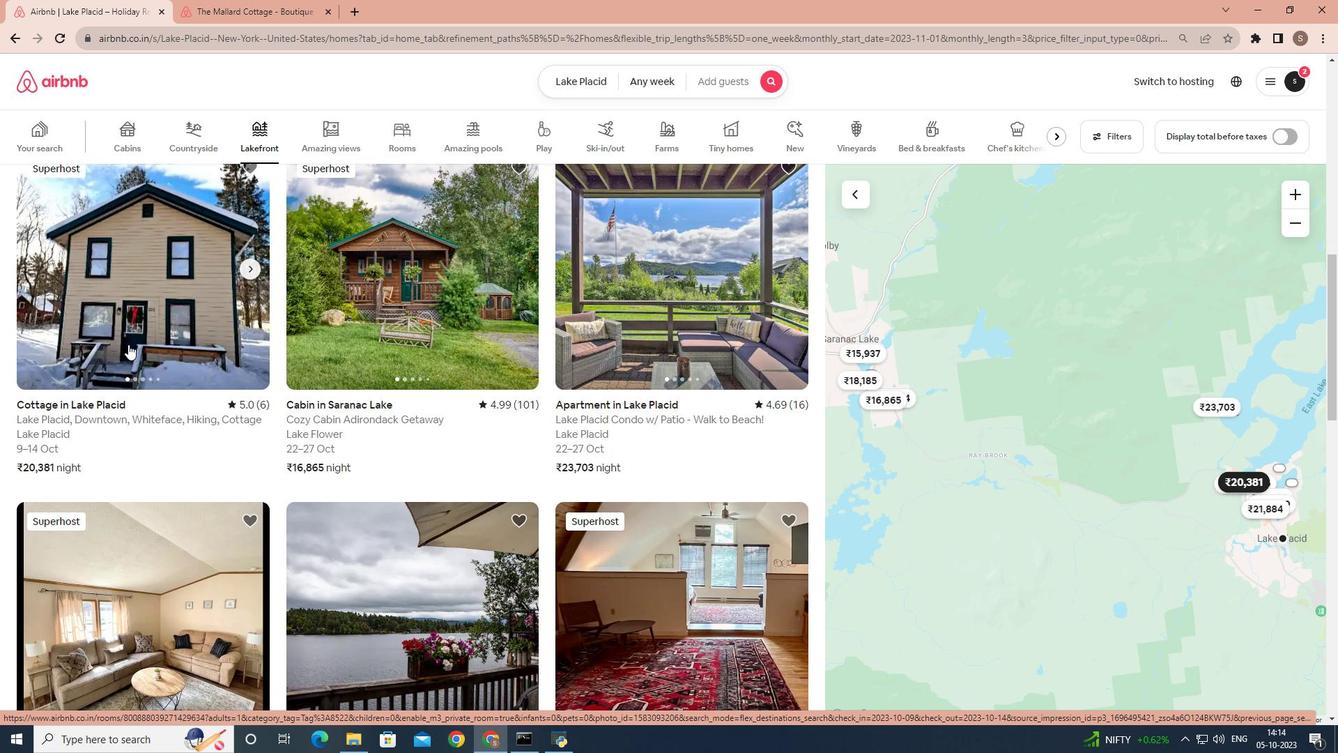 
Action: Mouse moved to (545, 408)
Screenshot: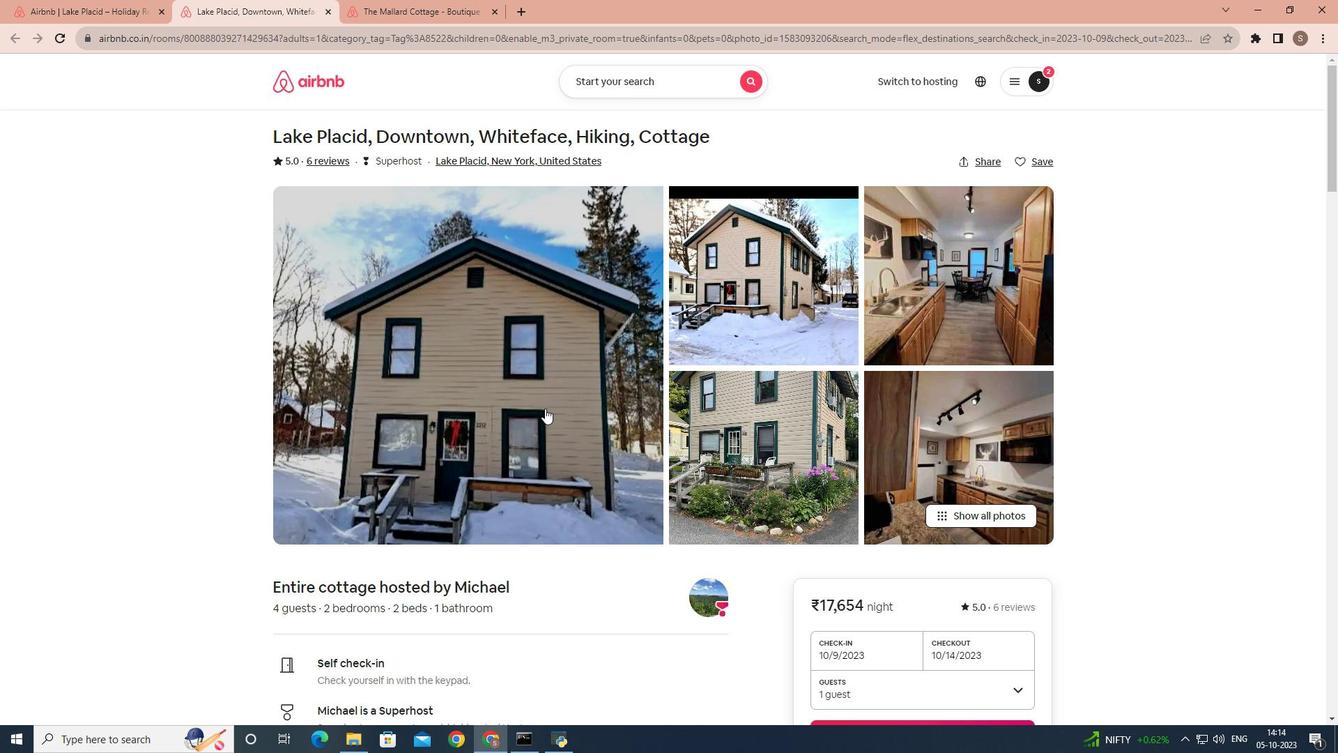 
Action: Mouse scrolled (545, 407) with delta (0, 0)
Screenshot: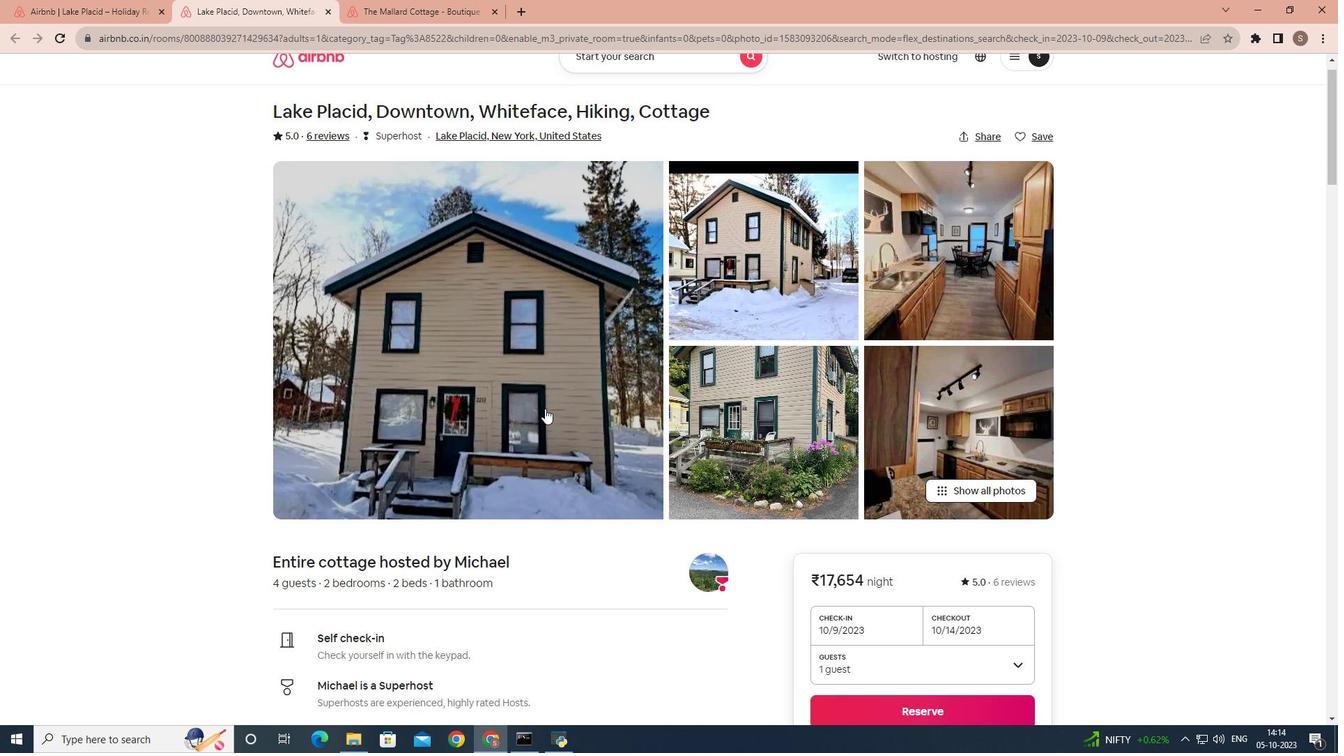 
Action: Mouse scrolled (545, 407) with delta (0, 0)
Screenshot: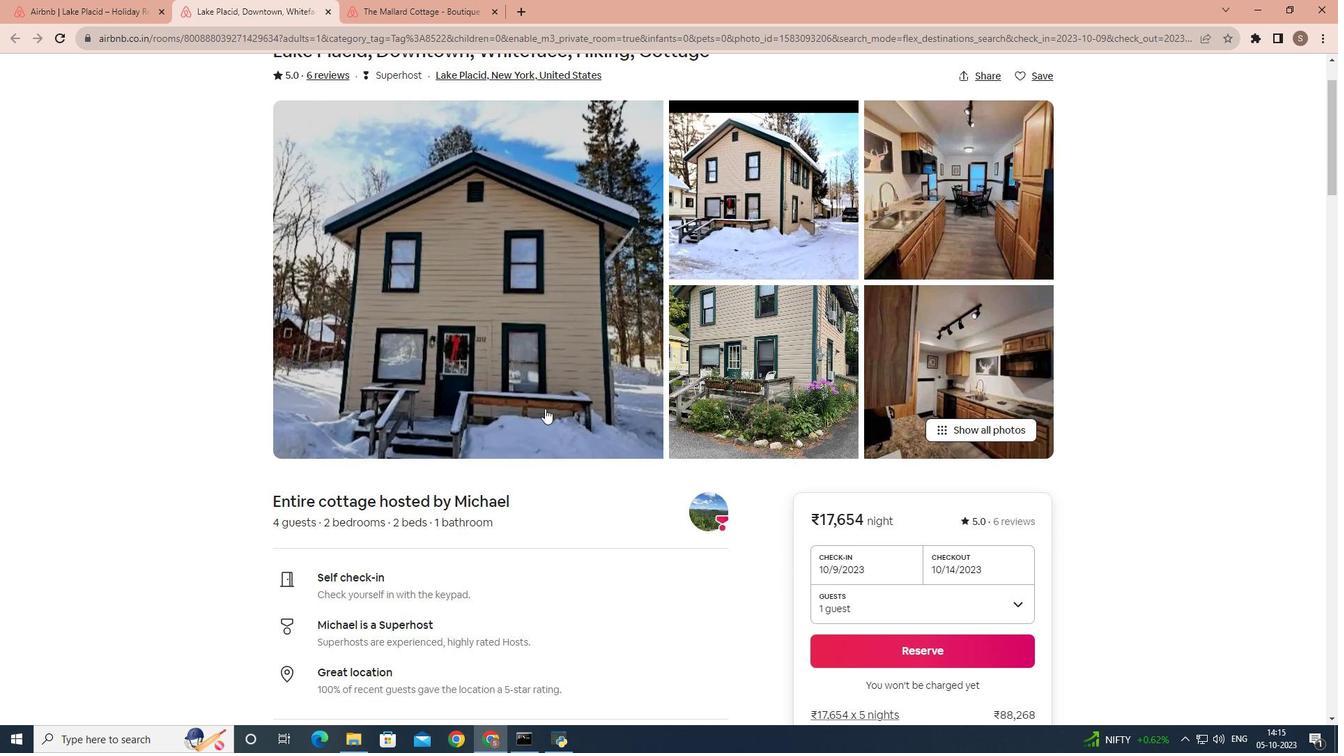 
Action: Mouse scrolled (545, 407) with delta (0, 0)
Screenshot: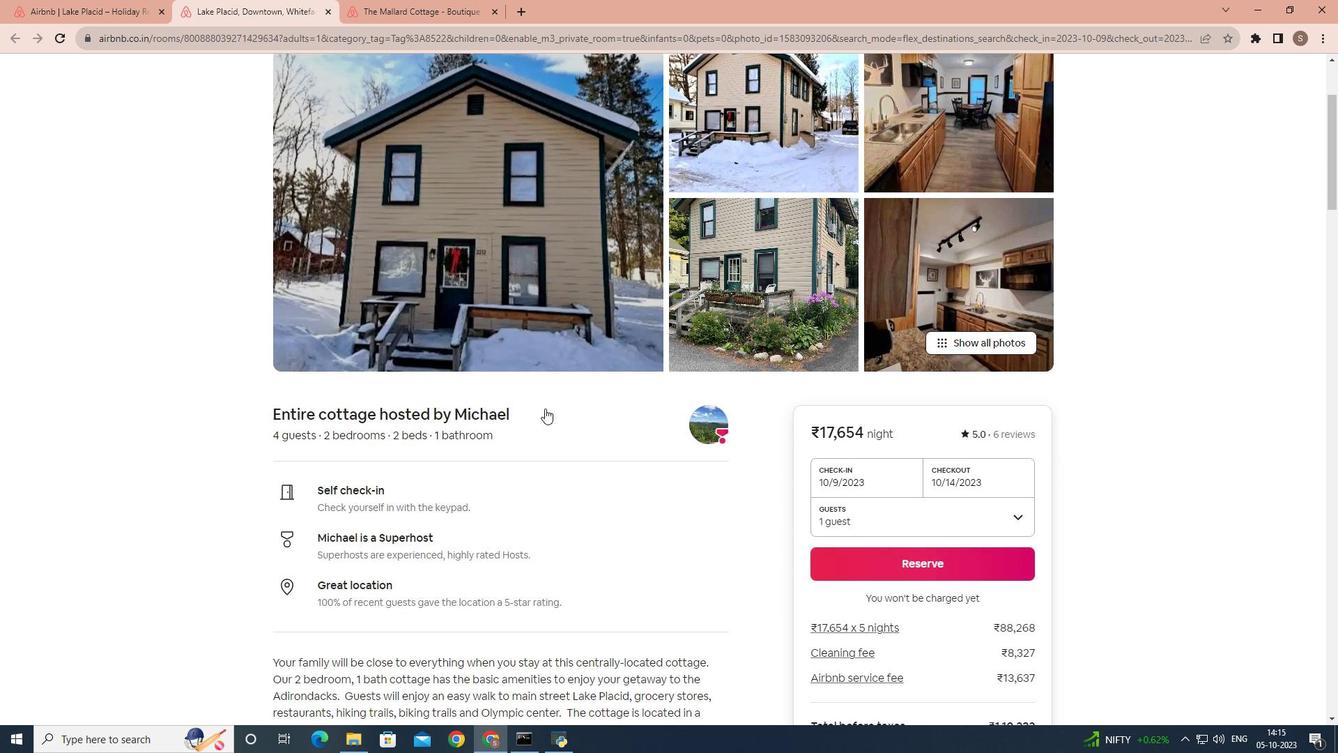 
Action: Mouse moved to (1001, 304)
Screenshot: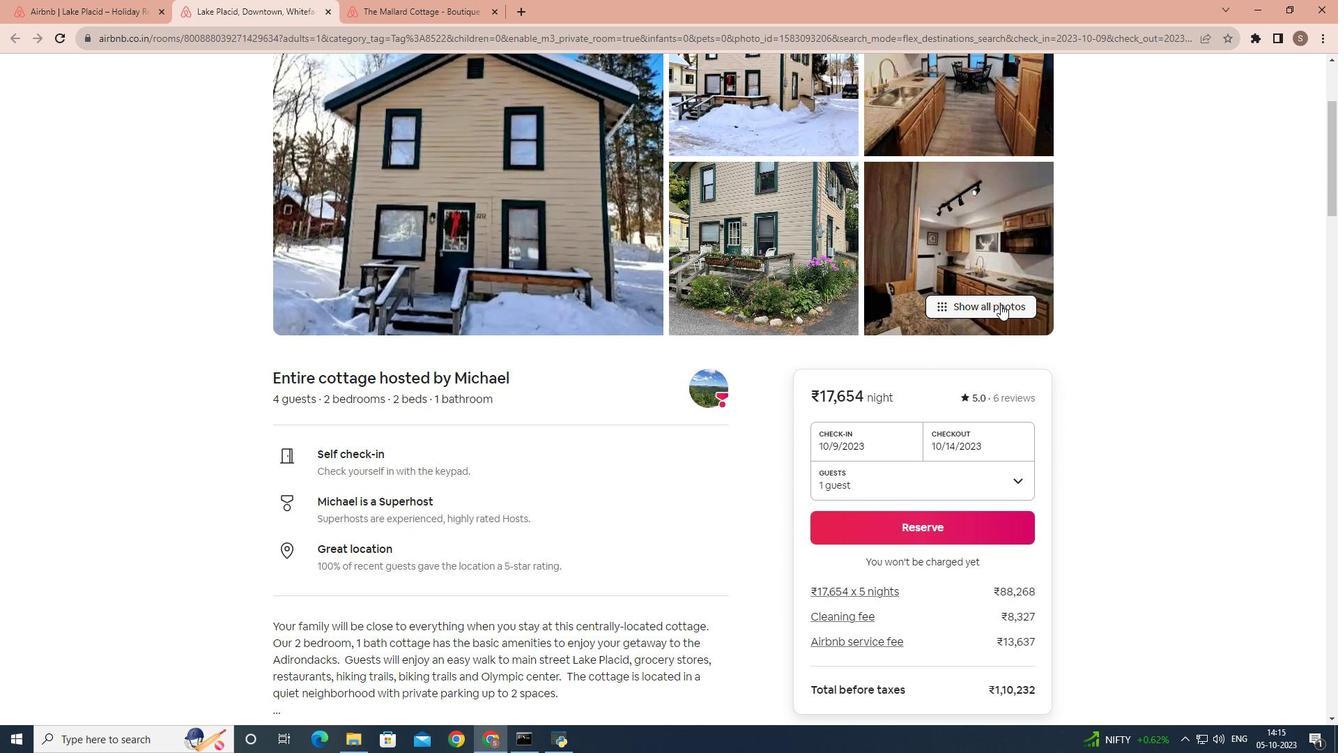 
Action: Mouse pressed left at (1001, 304)
Screenshot: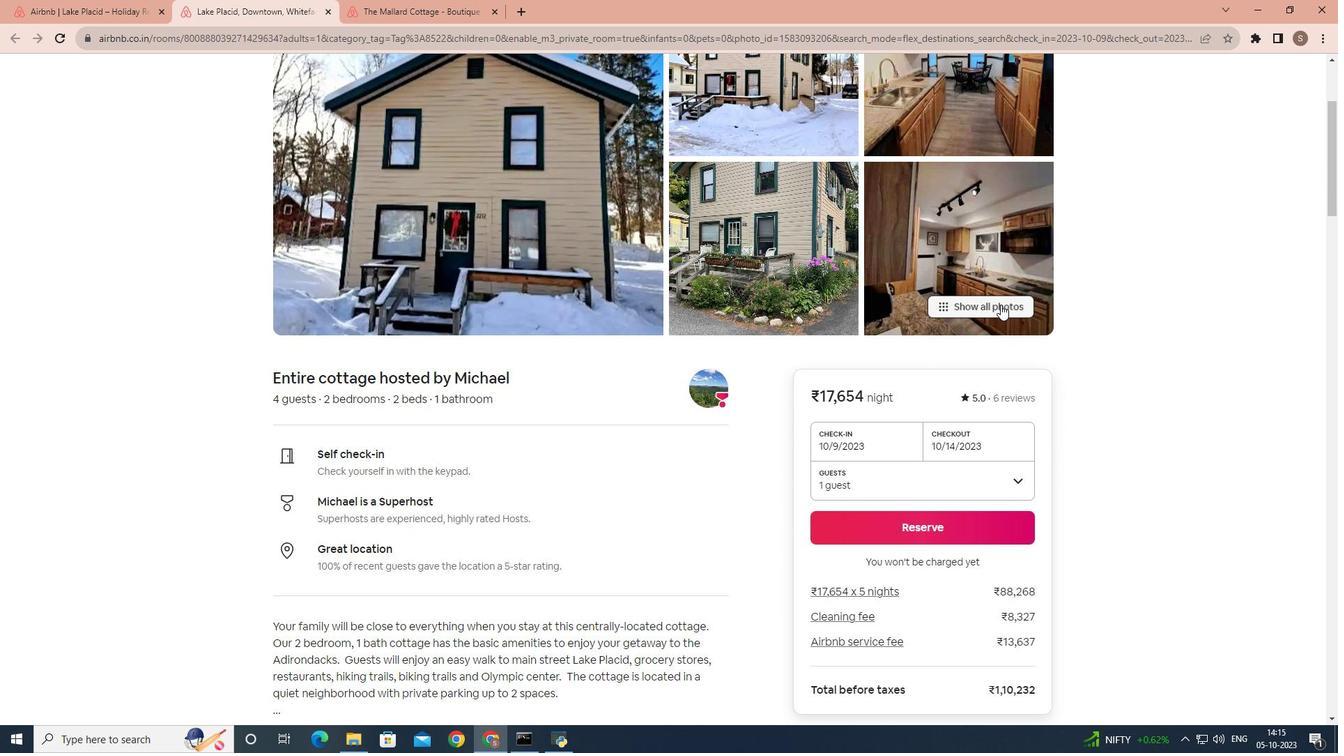 
Action: Mouse scrolled (1001, 304) with delta (0, 0)
Screenshot: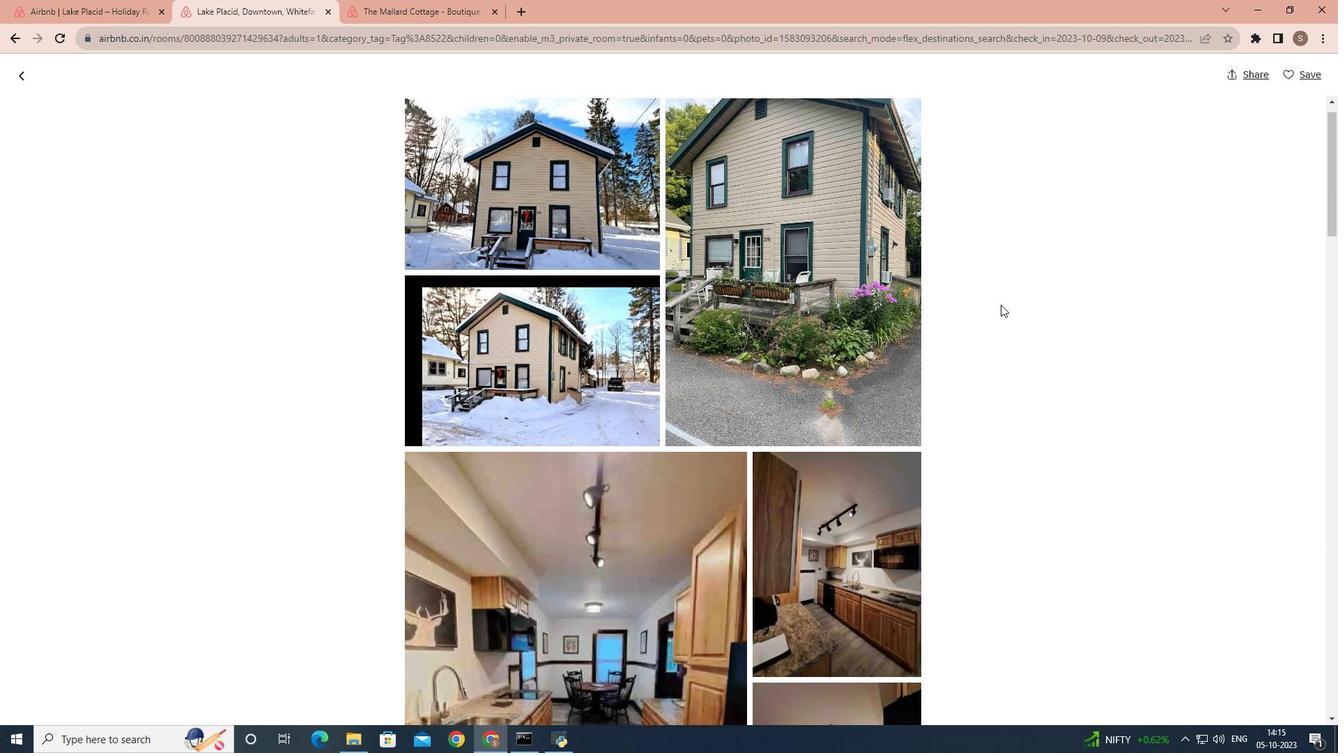 
Action: Mouse scrolled (1001, 304) with delta (0, 0)
Screenshot: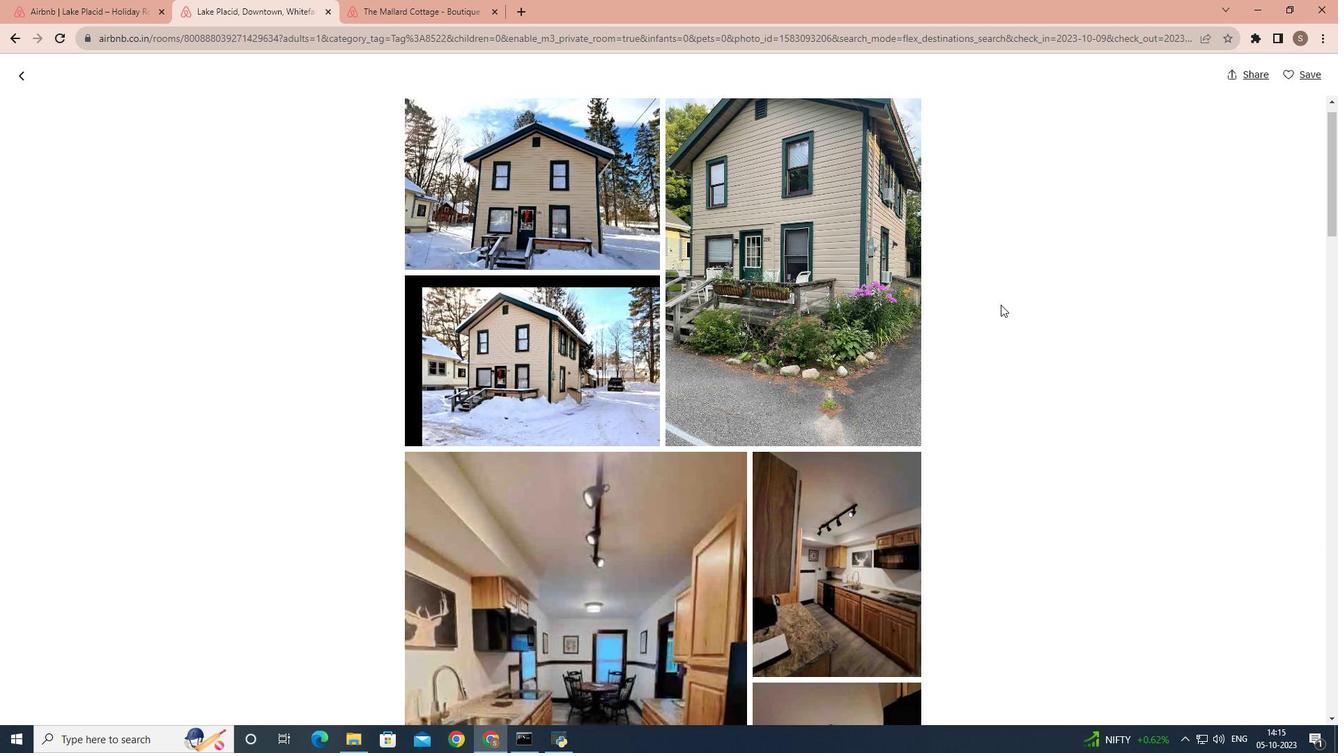
Action: Mouse scrolled (1001, 304) with delta (0, 0)
Screenshot: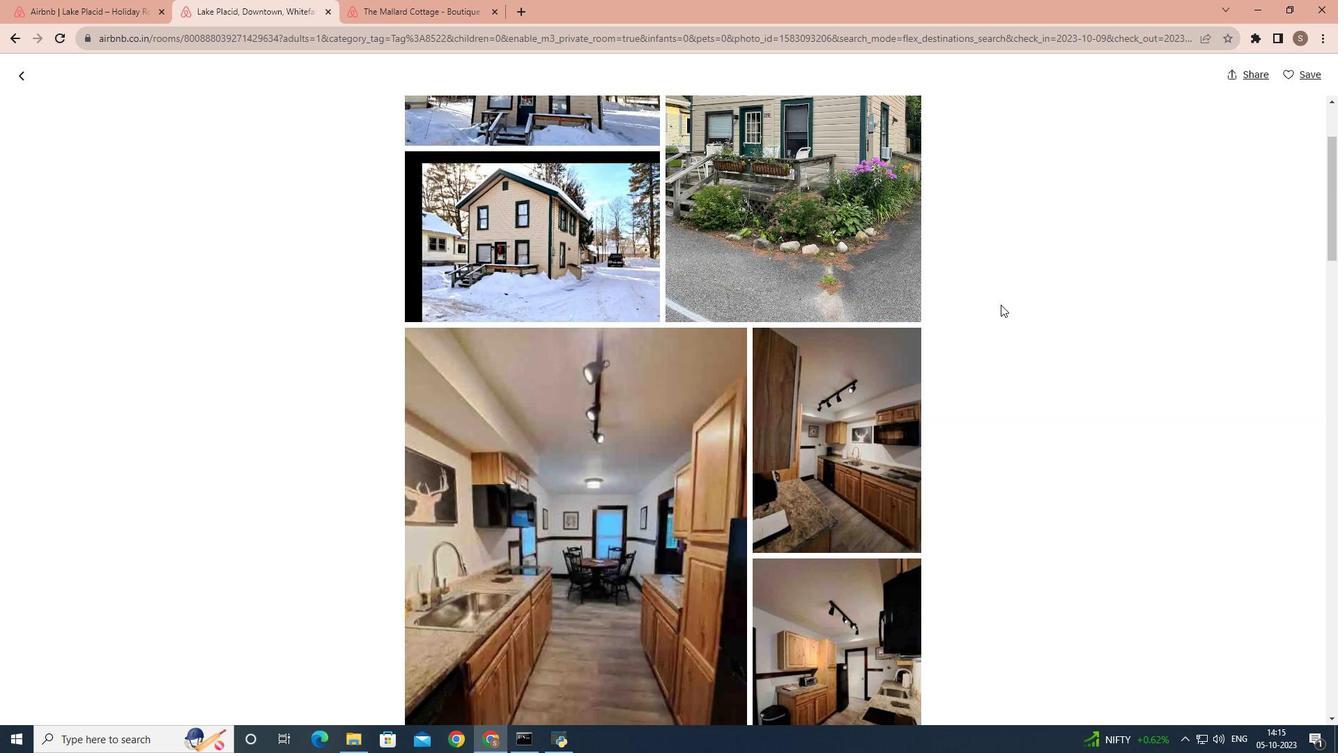 
Action: Mouse scrolled (1001, 304) with delta (0, 0)
Screenshot: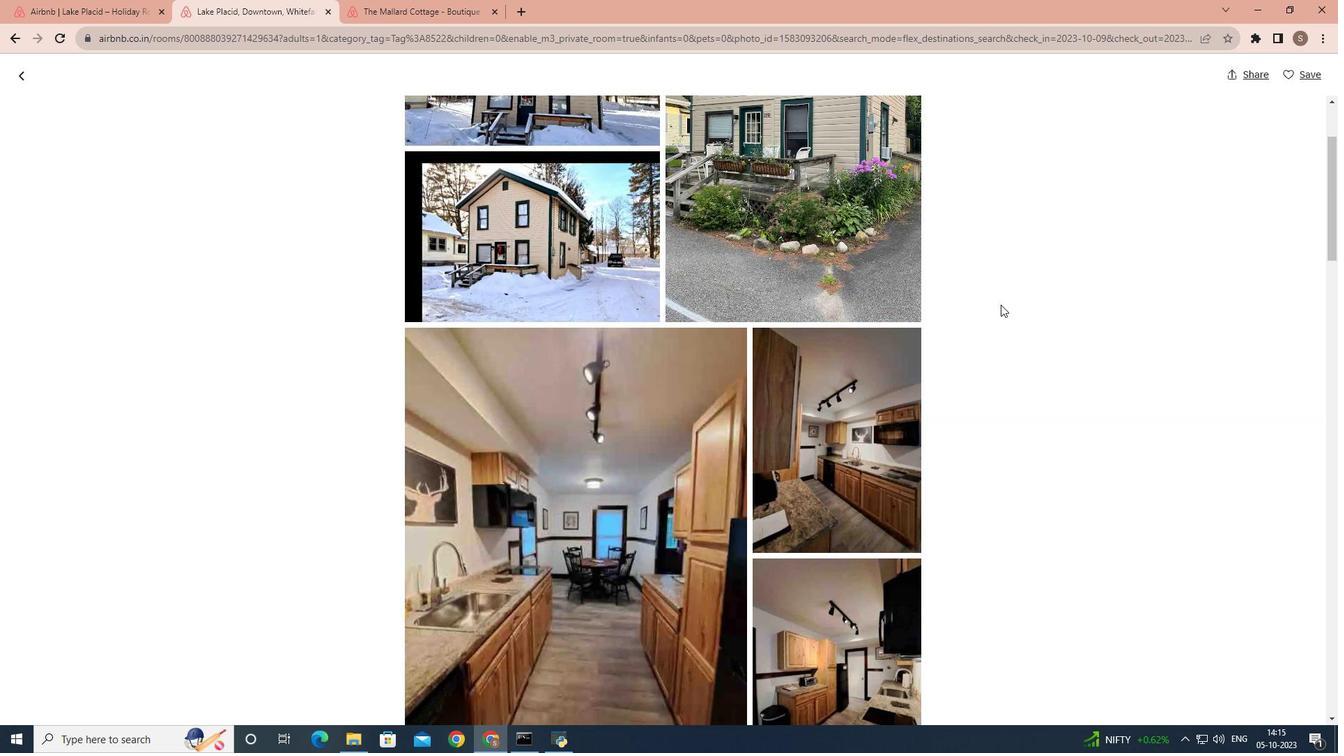 
Action: Mouse scrolled (1001, 304) with delta (0, 0)
Screenshot: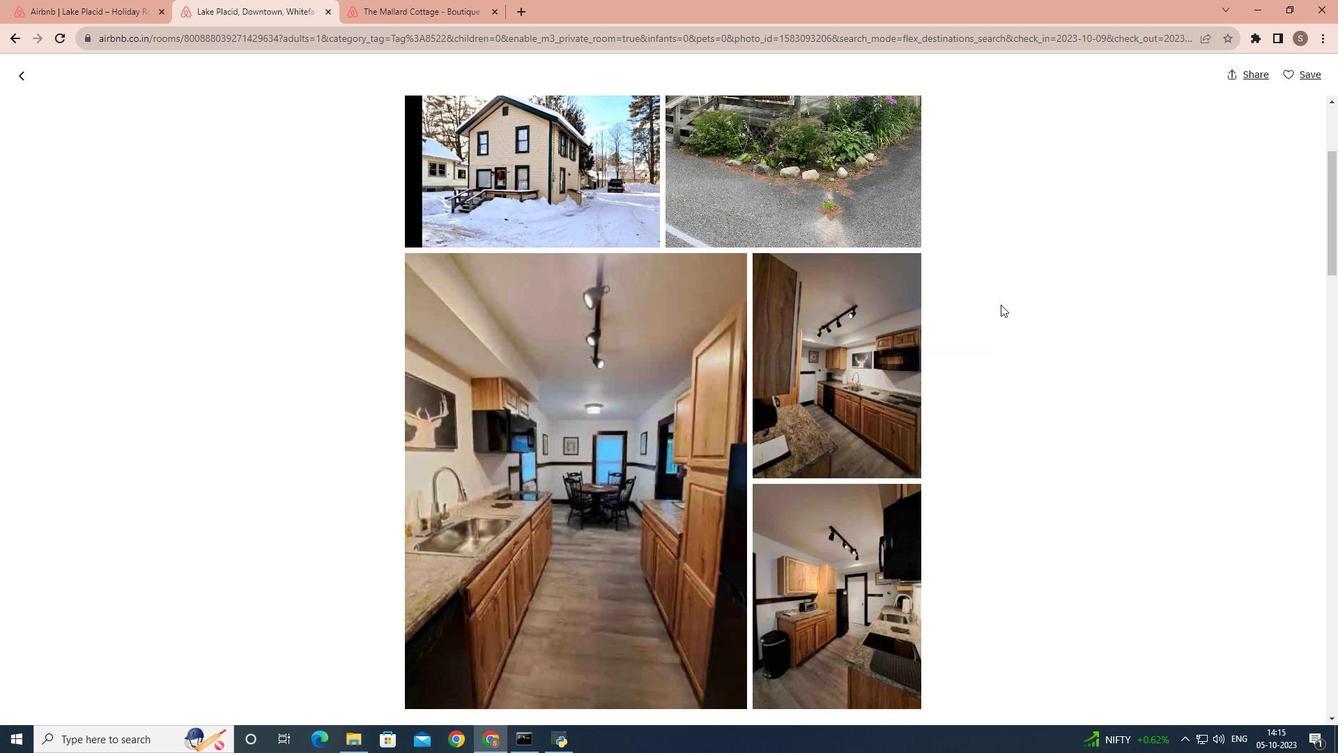 
Action: Mouse scrolled (1001, 304) with delta (0, 0)
Screenshot: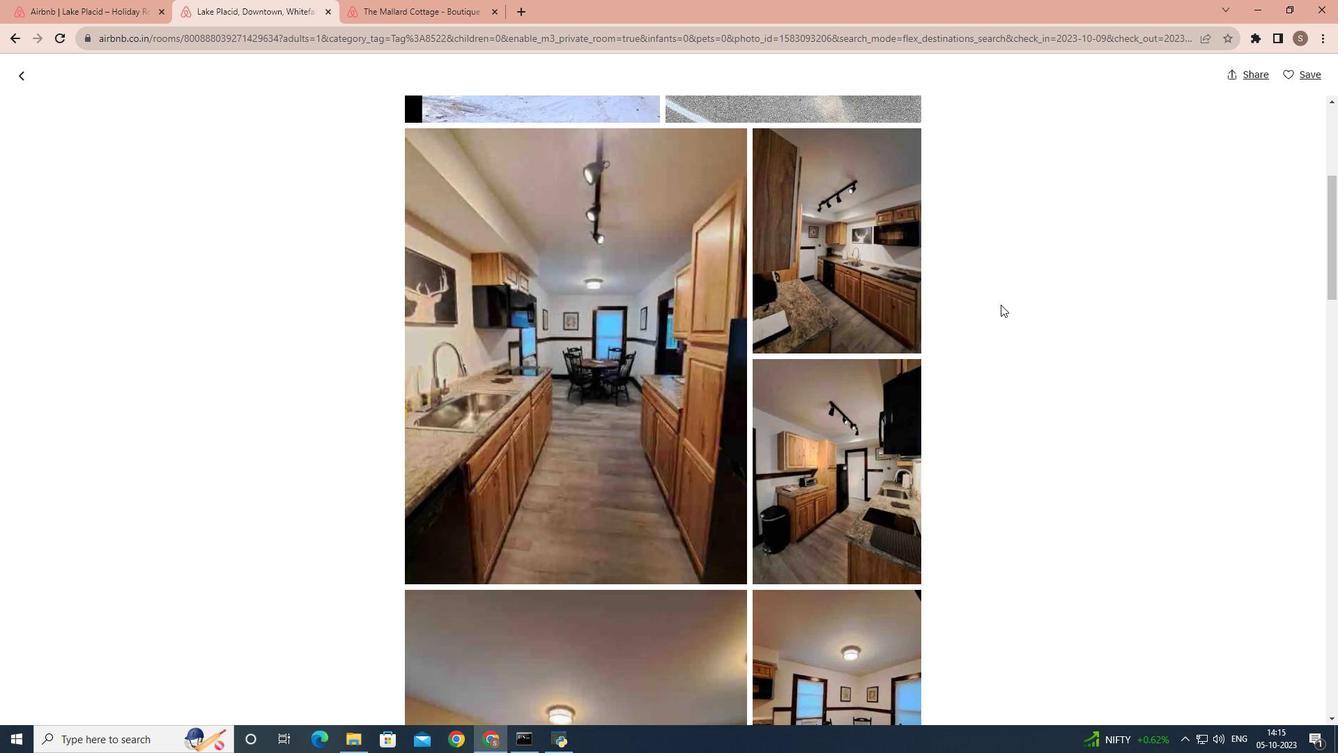 
Action: Mouse scrolled (1001, 304) with delta (0, 0)
Screenshot: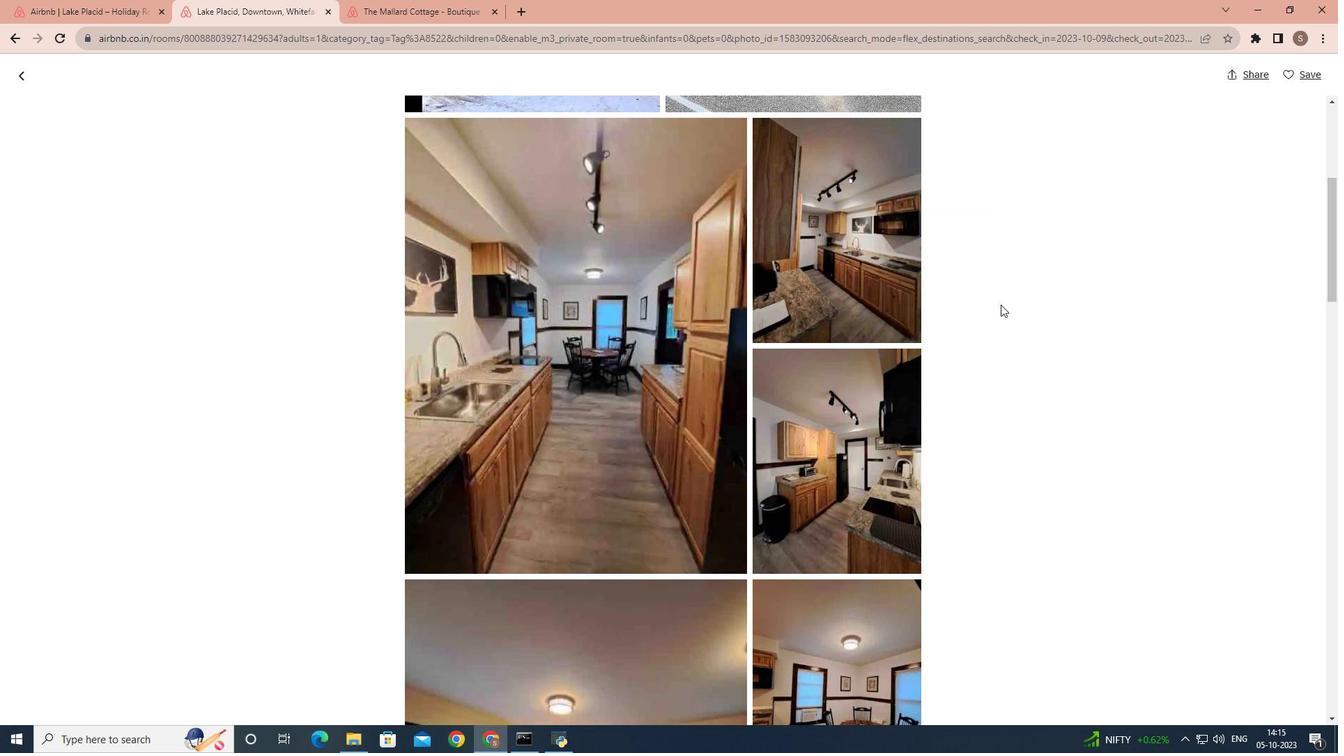
Action: Mouse scrolled (1001, 304) with delta (0, 0)
Screenshot: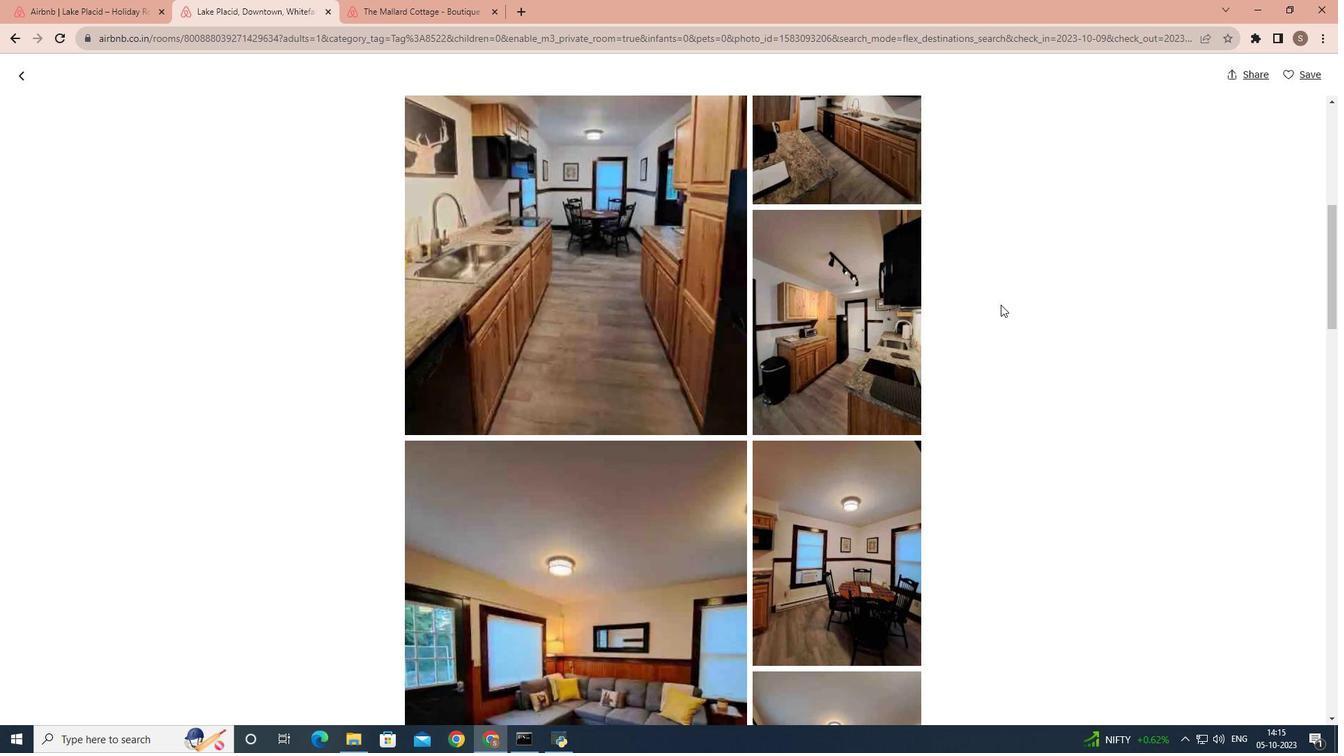 
Action: Mouse scrolled (1001, 304) with delta (0, 0)
Screenshot: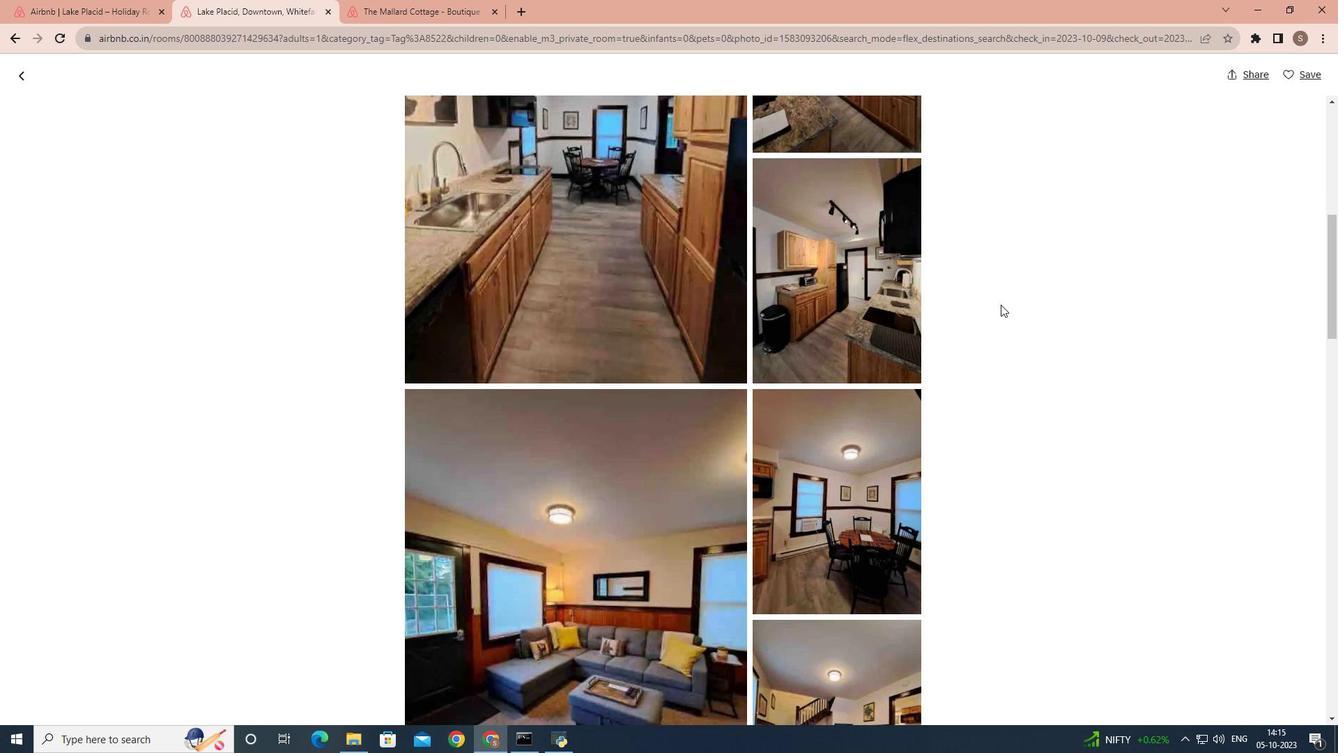 
Action: Mouse scrolled (1001, 304) with delta (0, 0)
Screenshot: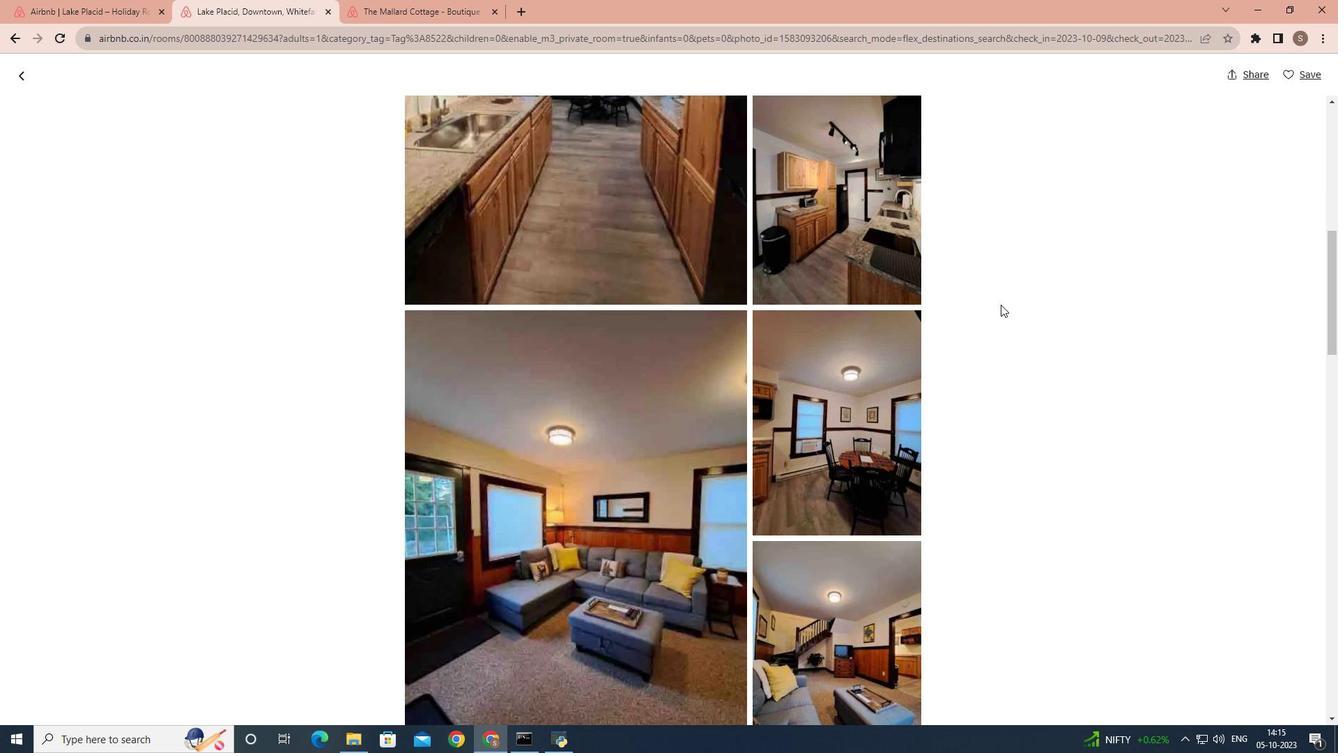 
Action: Mouse scrolled (1001, 304) with delta (0, 0)
Screenshot: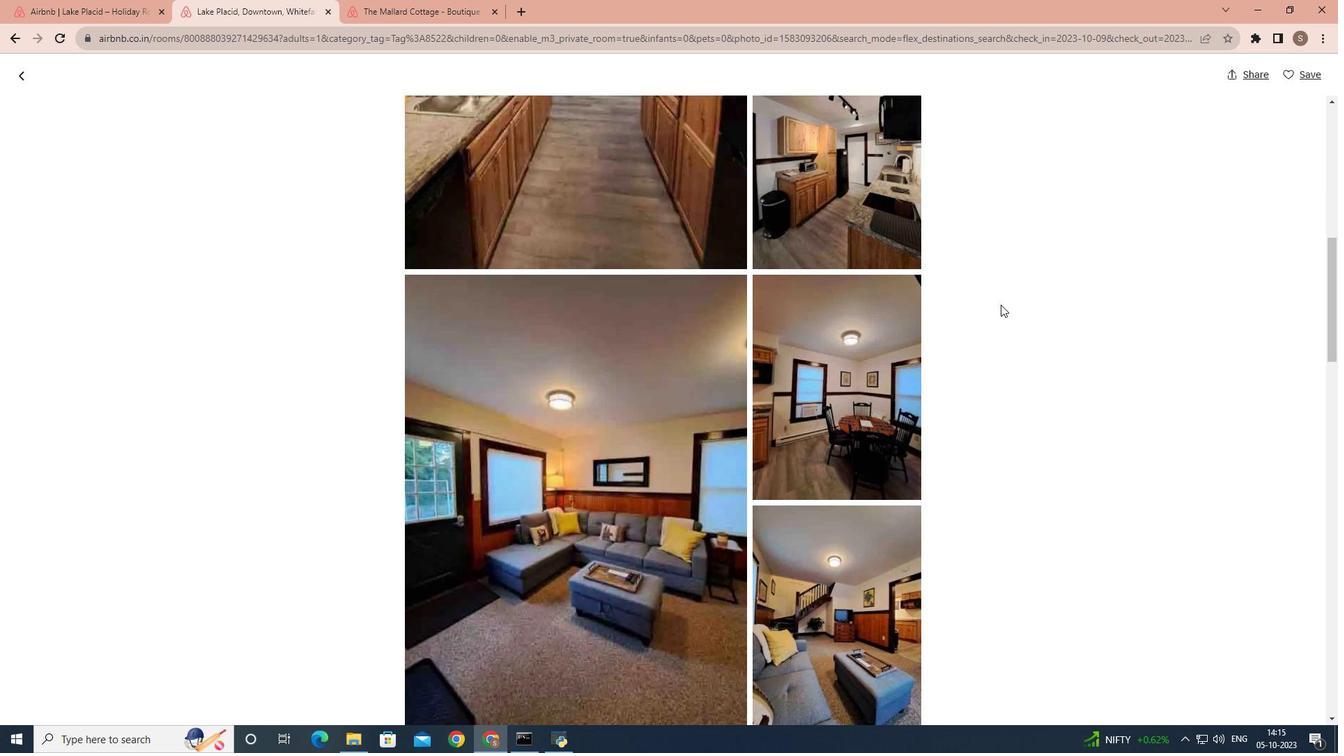 
Action: Mouse scrolled (1001, 304) with delta (0, 0)
Screenshot: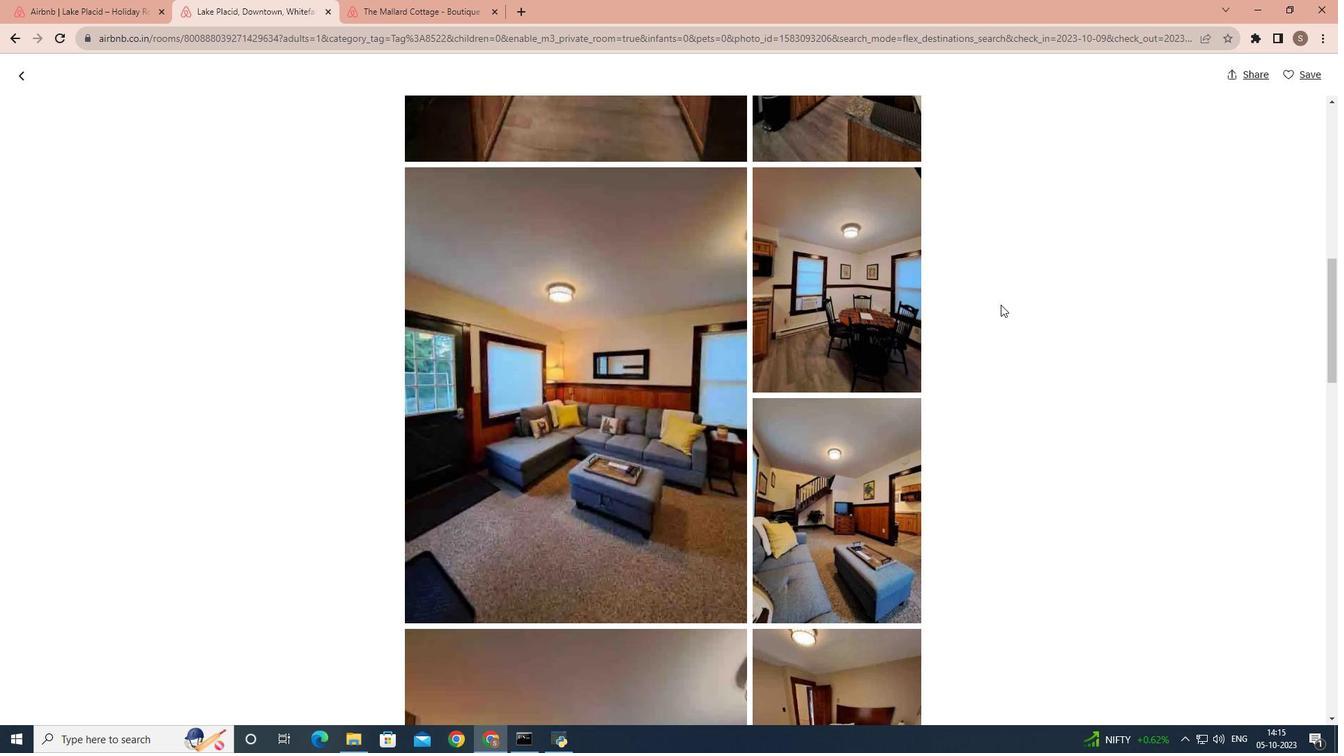 
Action: Mouse scrolled (1001, 304) with delta (0, 0)
Screenshot: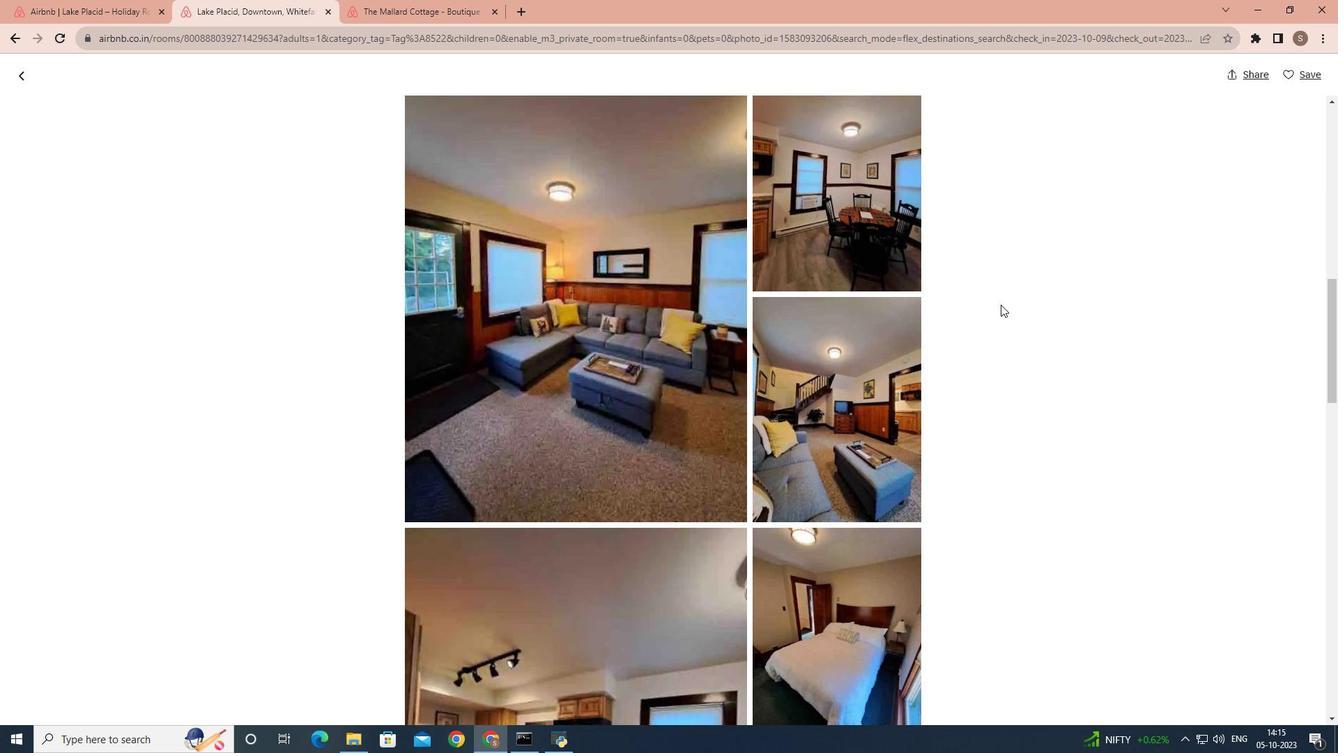 
Action: Mouse scrolled (1001, 304) with delta (0, 0)
Screenshot: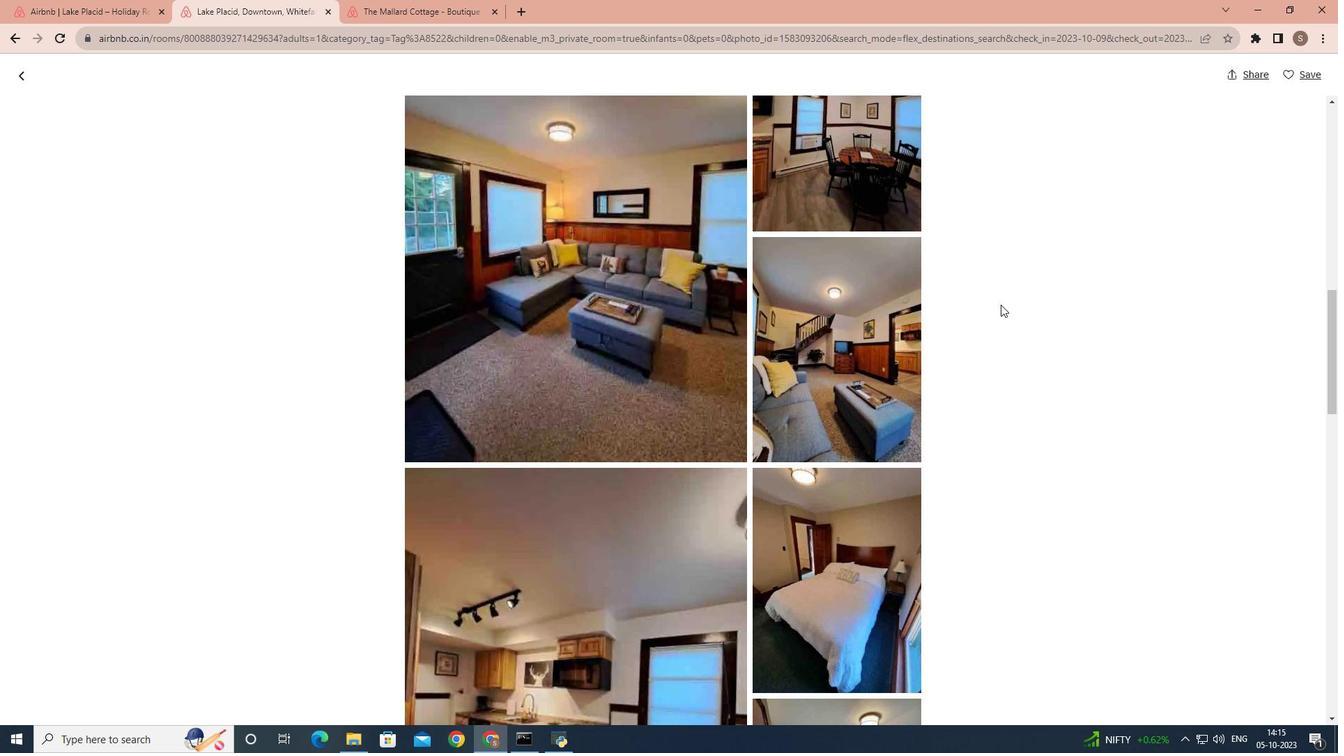 
Action: Mouse scrolled (1001, 304) with delta (0, 0)
Screenshot: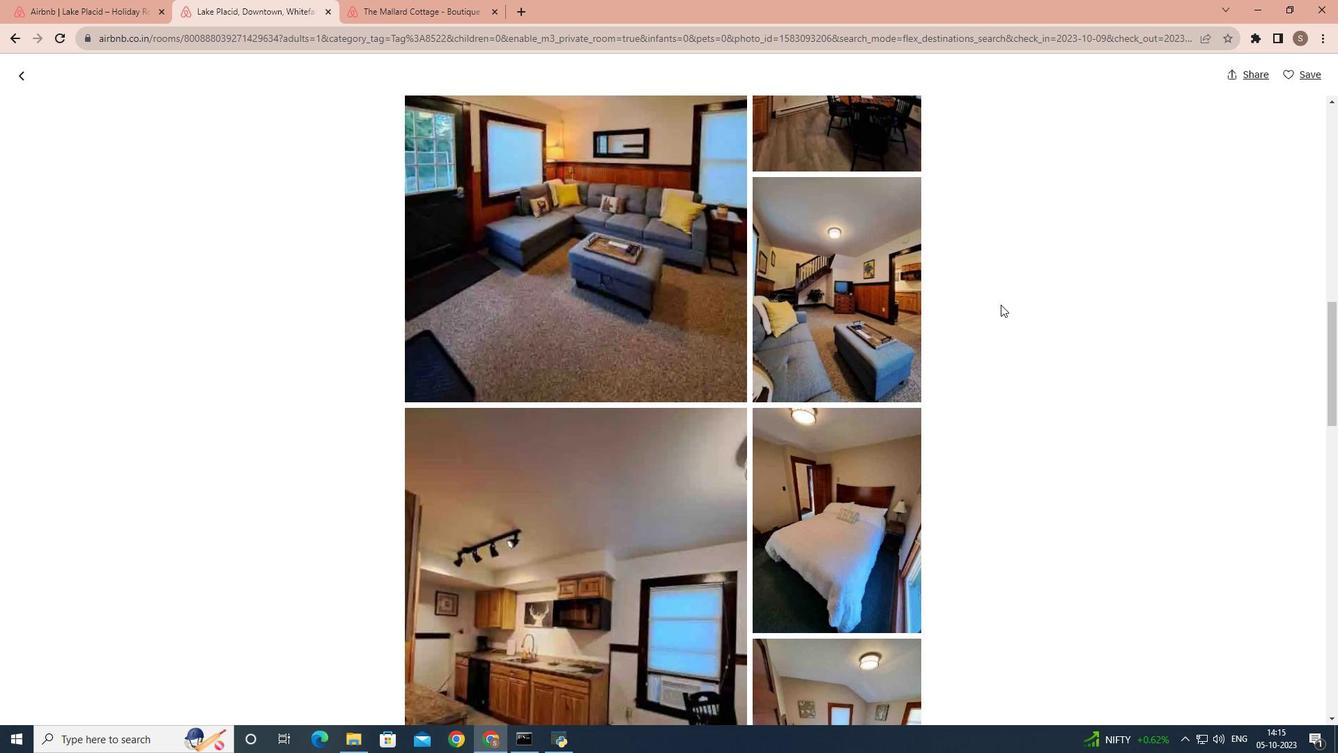 
Action: Mouse scrolled (1001, 304) with delta (0, 0)
Screenshot: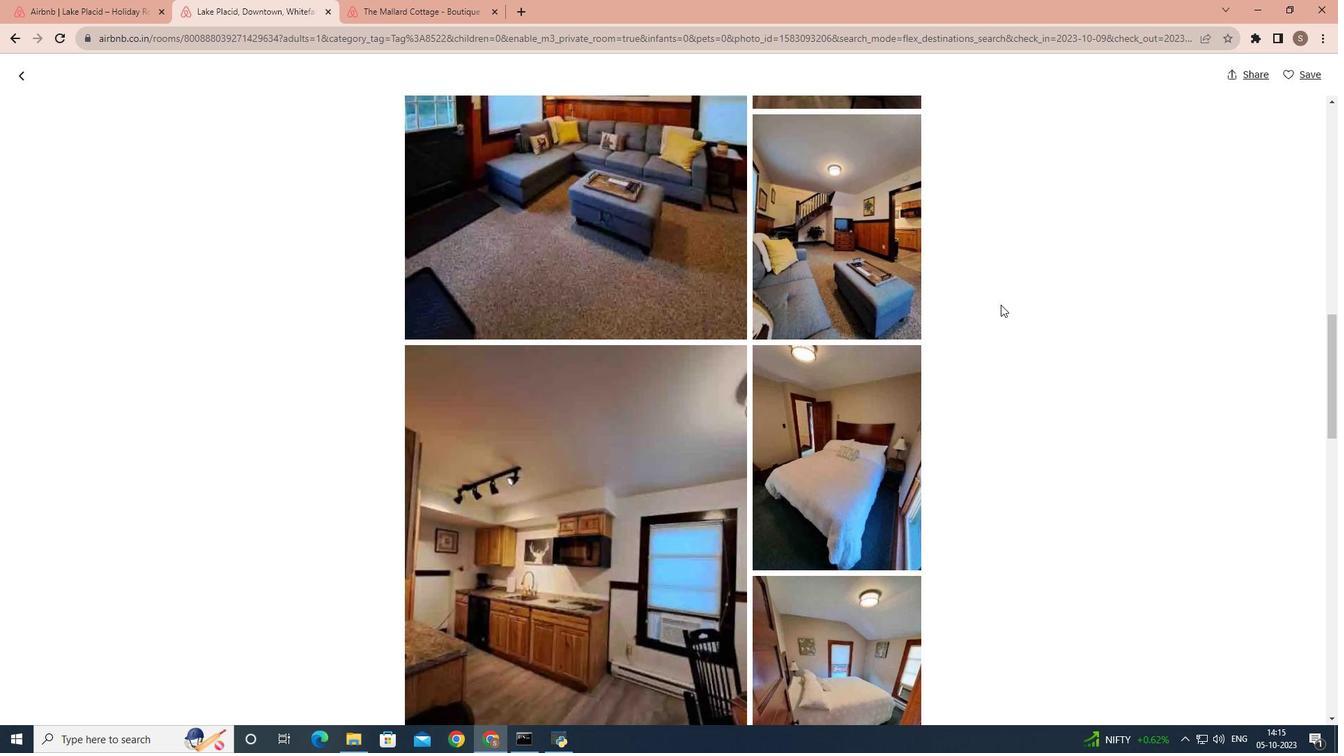 
Action: Mouse scrolled (1001, 304) with delta (0, 0)
Screenshot: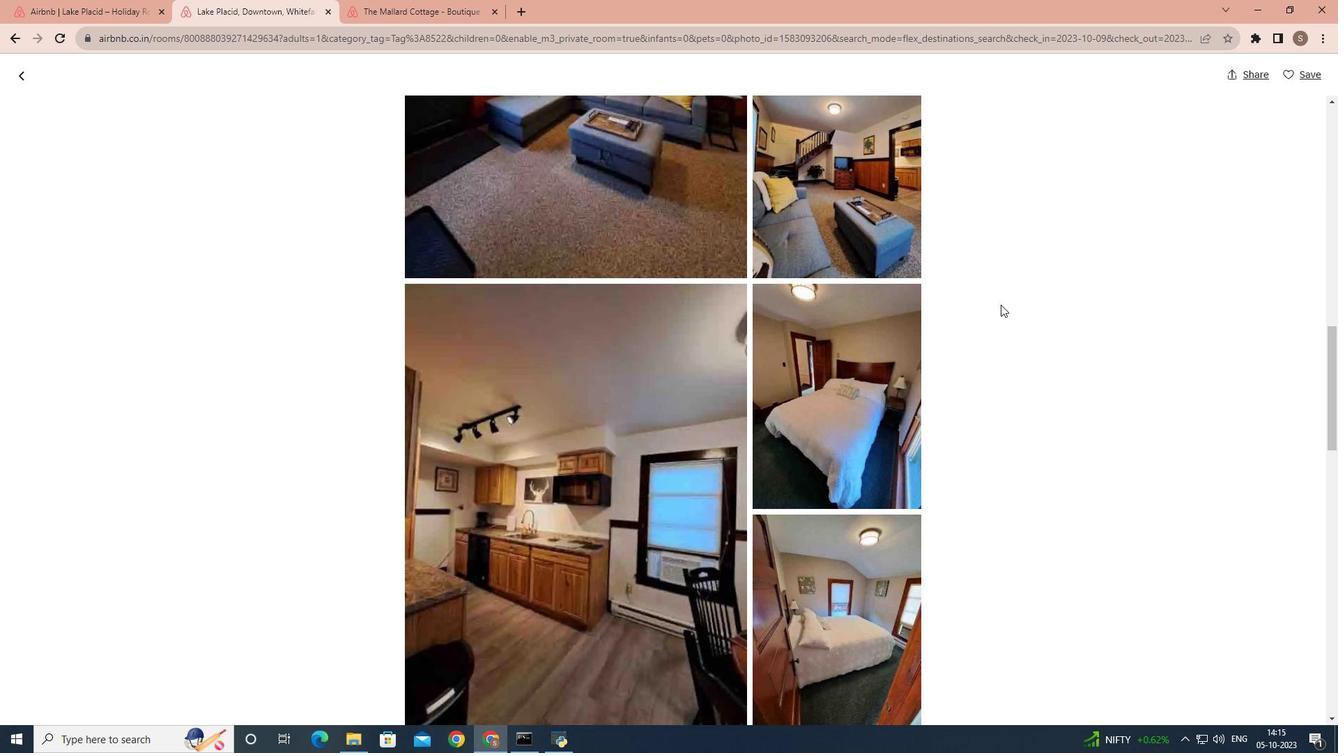 
Action: Mouse scrolled (1001, 304) with delta (0, 0)
Screenshot: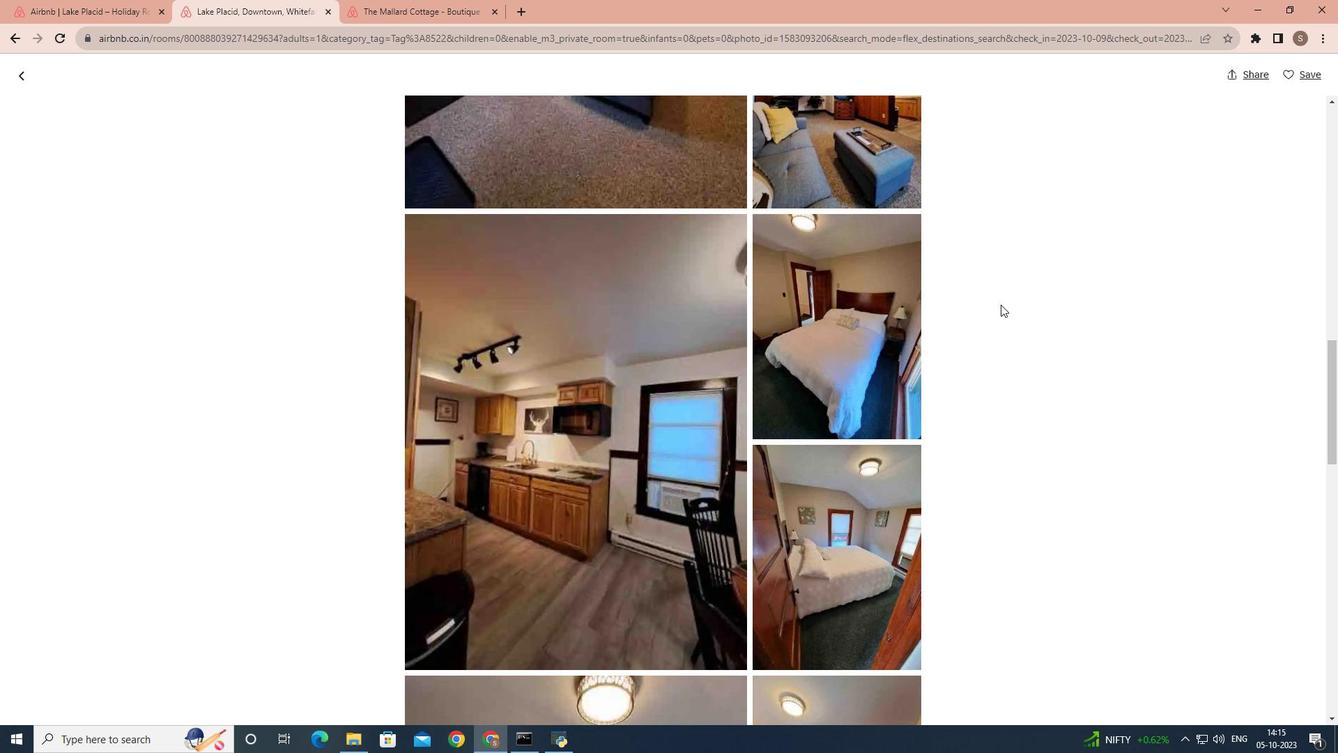 
Action: Mouse scrolled (1001, 304) with delta (0, 0)
Screenshot: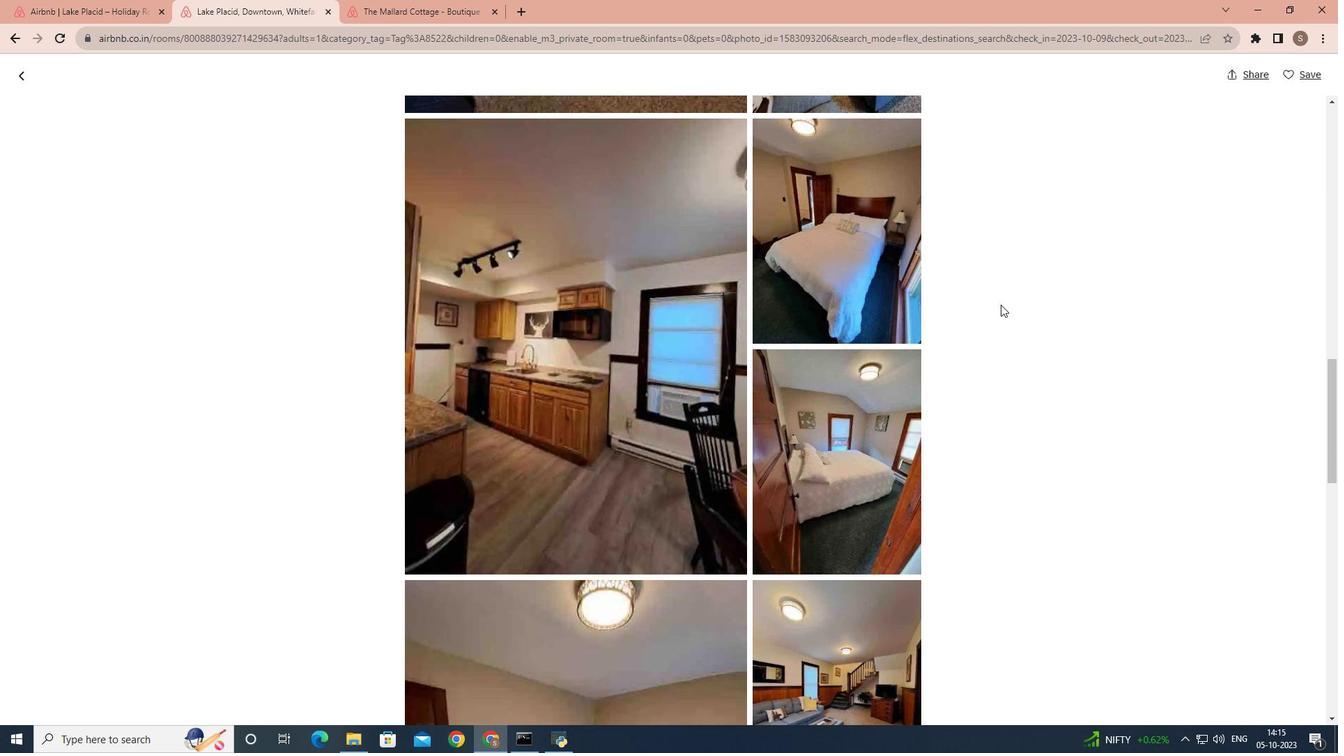 
Action: Mouse scrolled (1001, 304) with delta (0, 0)
Screenshot: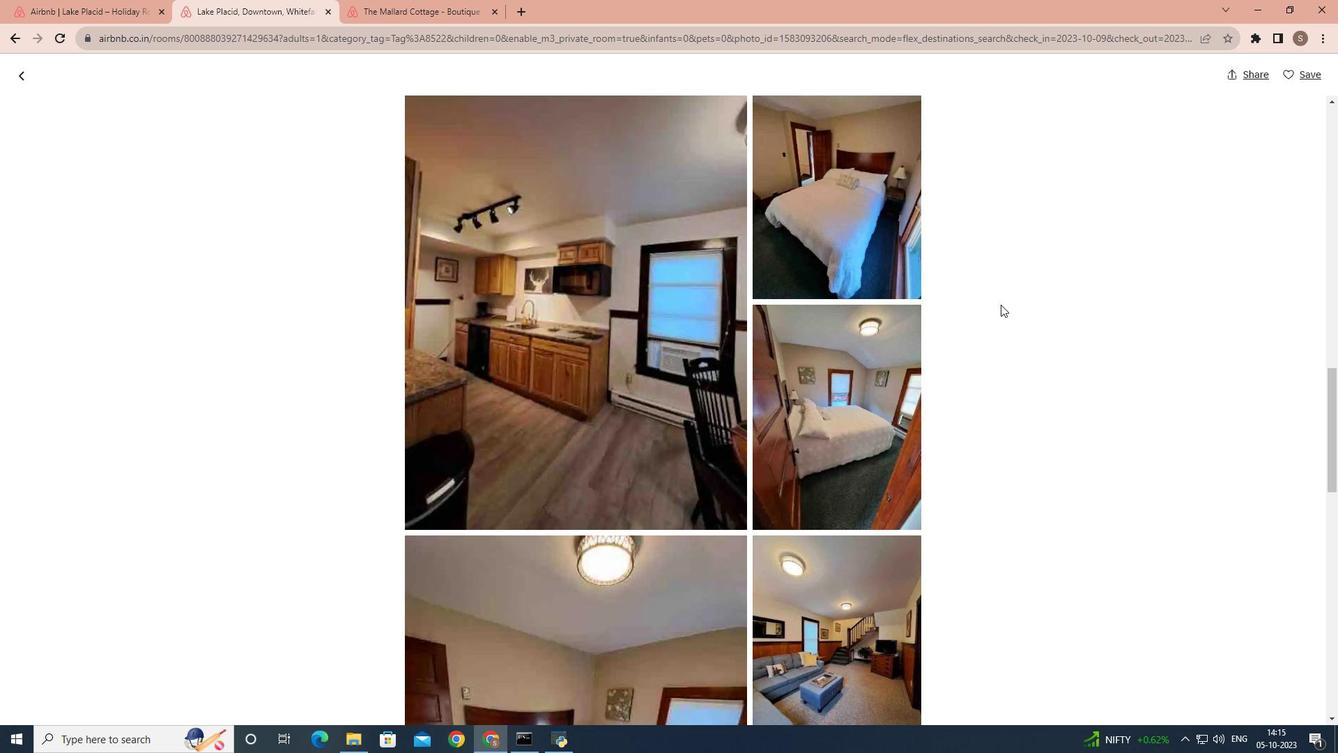 
Action: Mouse scrolled (1001, 304) with delta (0, 0)
Screenshot: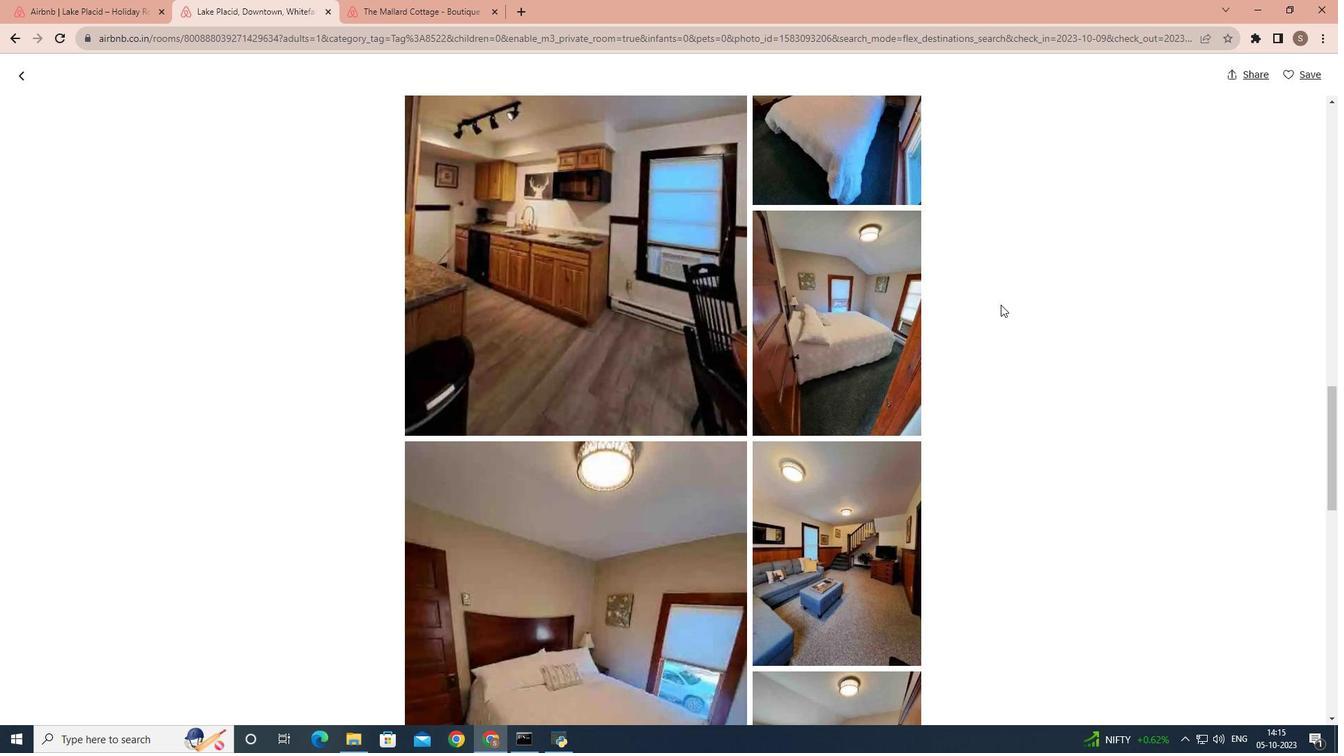 
Action: Mouse scrolled (1001, 304) with delta (0, 0)
Screenshot: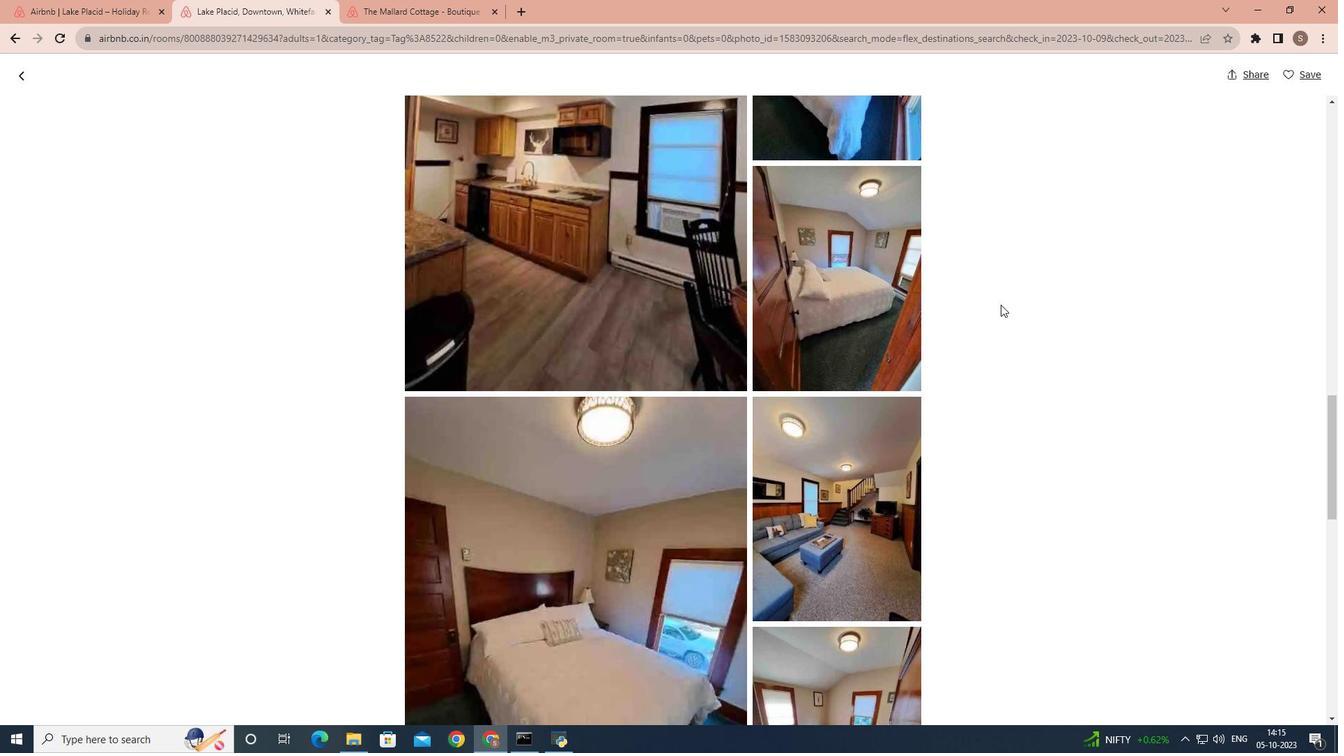 
Action: Mouse scrolled (1001, 304) with delta (0, 0)
Screenshot: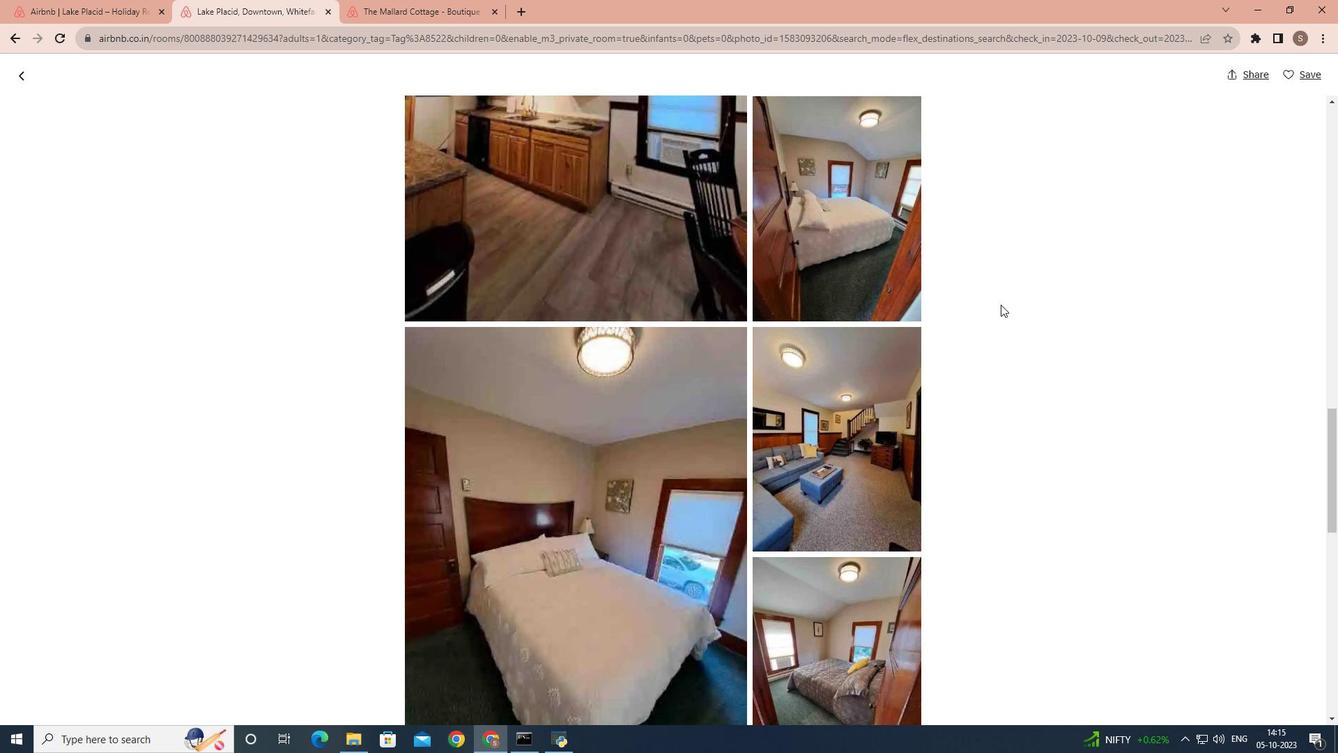 
Action: Mouse scrolled (1001, 304) with delta (0, 0)
Screenshot: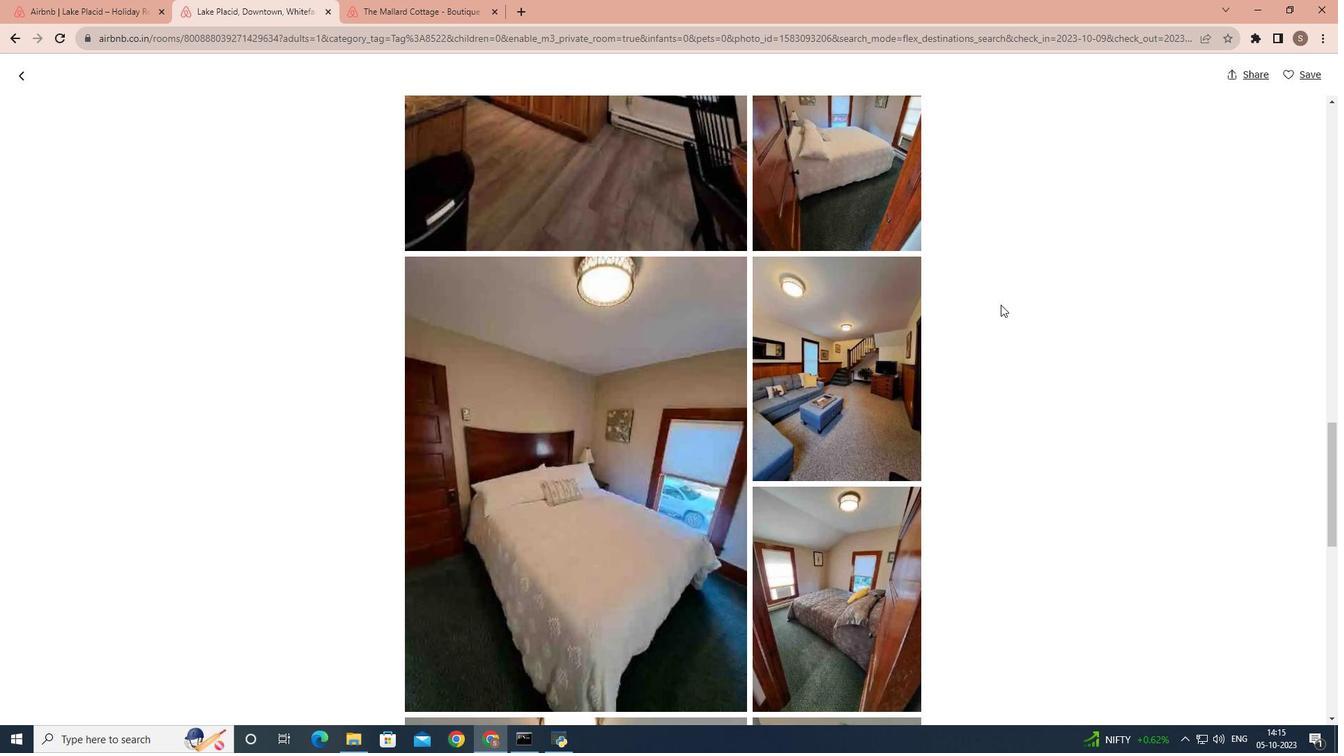 
Action: Mouse scrolled (1001, 304) with delta (0, 0)
Screenshot: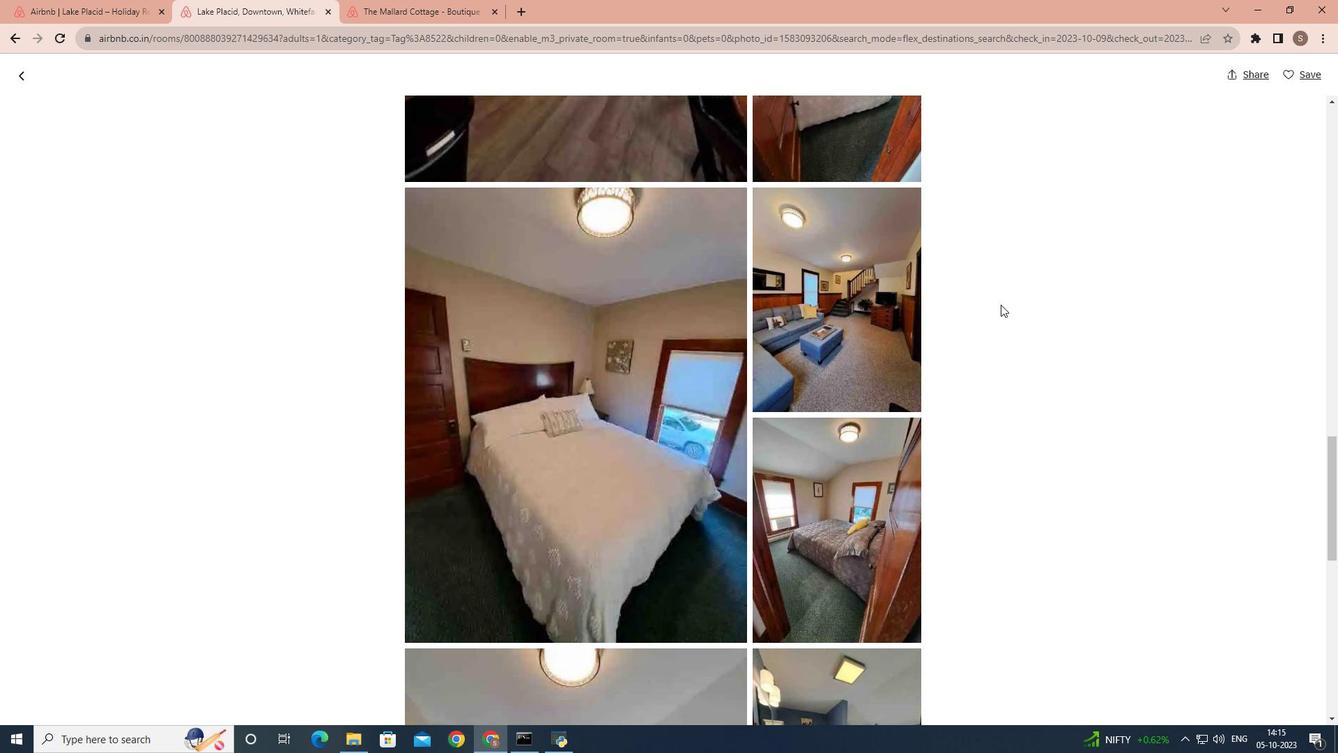 
Action: Mouse scrolled (1001, 304) with delta (0, 0)
Screenshot: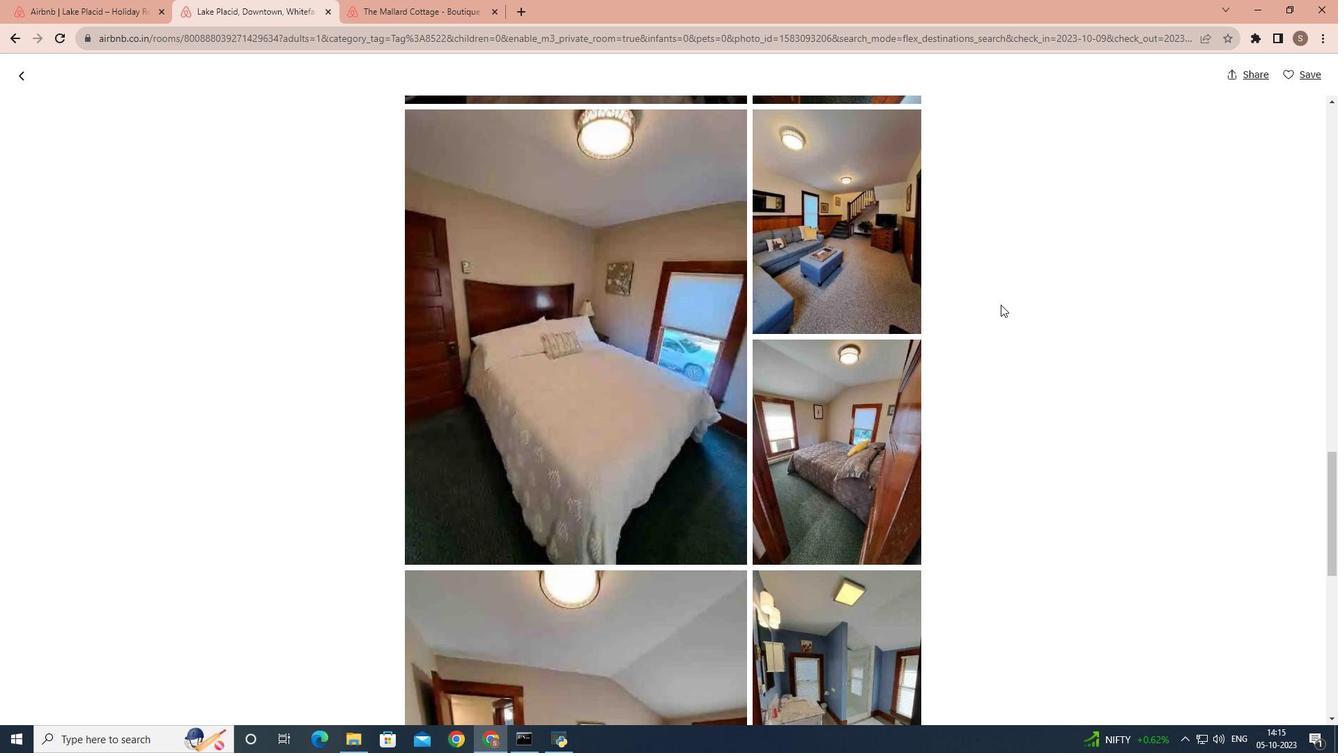 
Action: Mouse scrolled (1001, 304) with delta (0, 0)
Screenshot: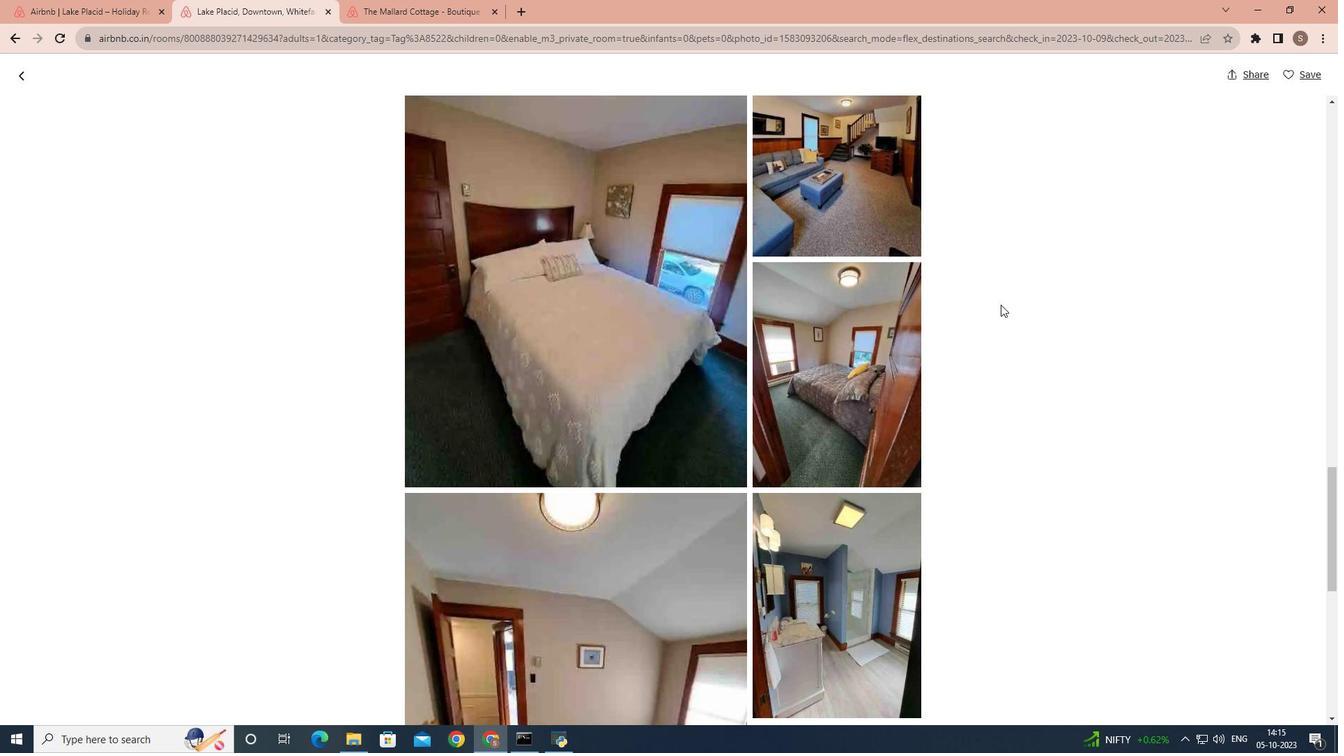 
Action: Mouse scrolled (1001, 304) with delta (0, 0)
Screenshot: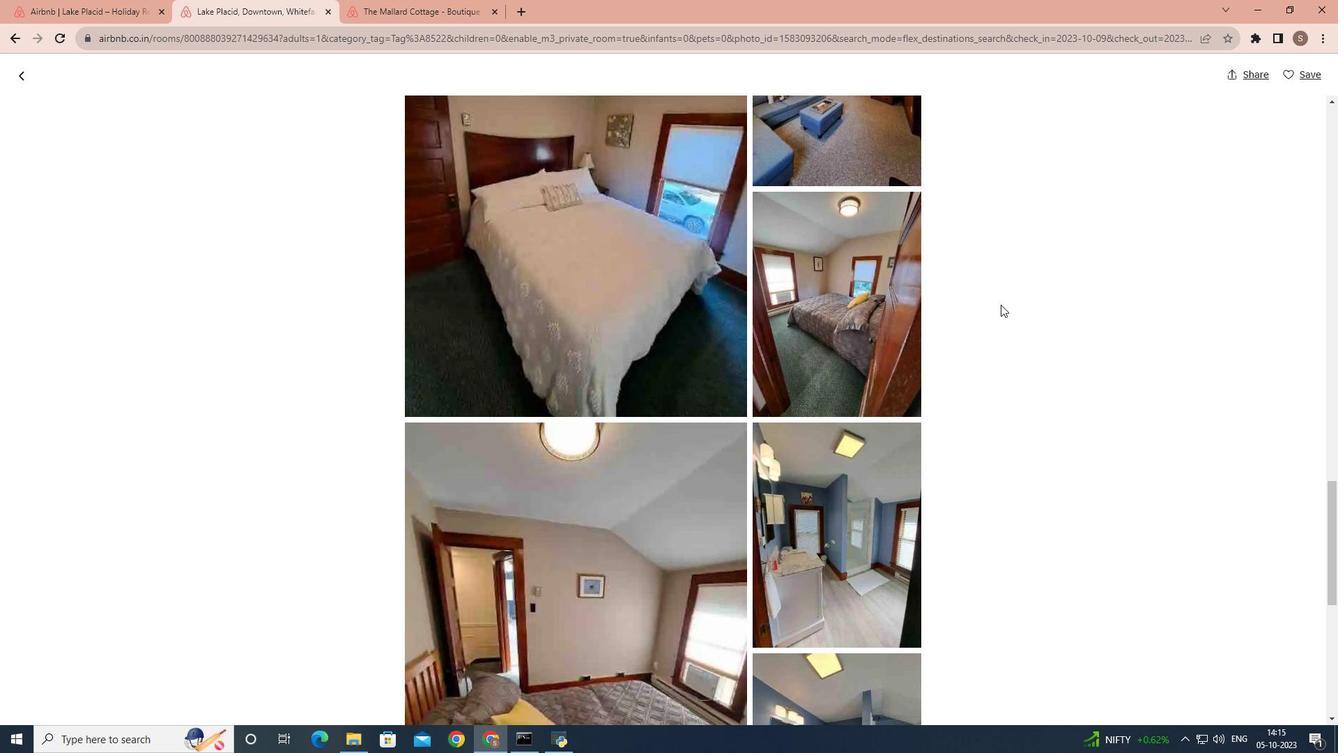 
Action: Mouse scrolled (1001, 304) with delta (0, 0)
Screenshot: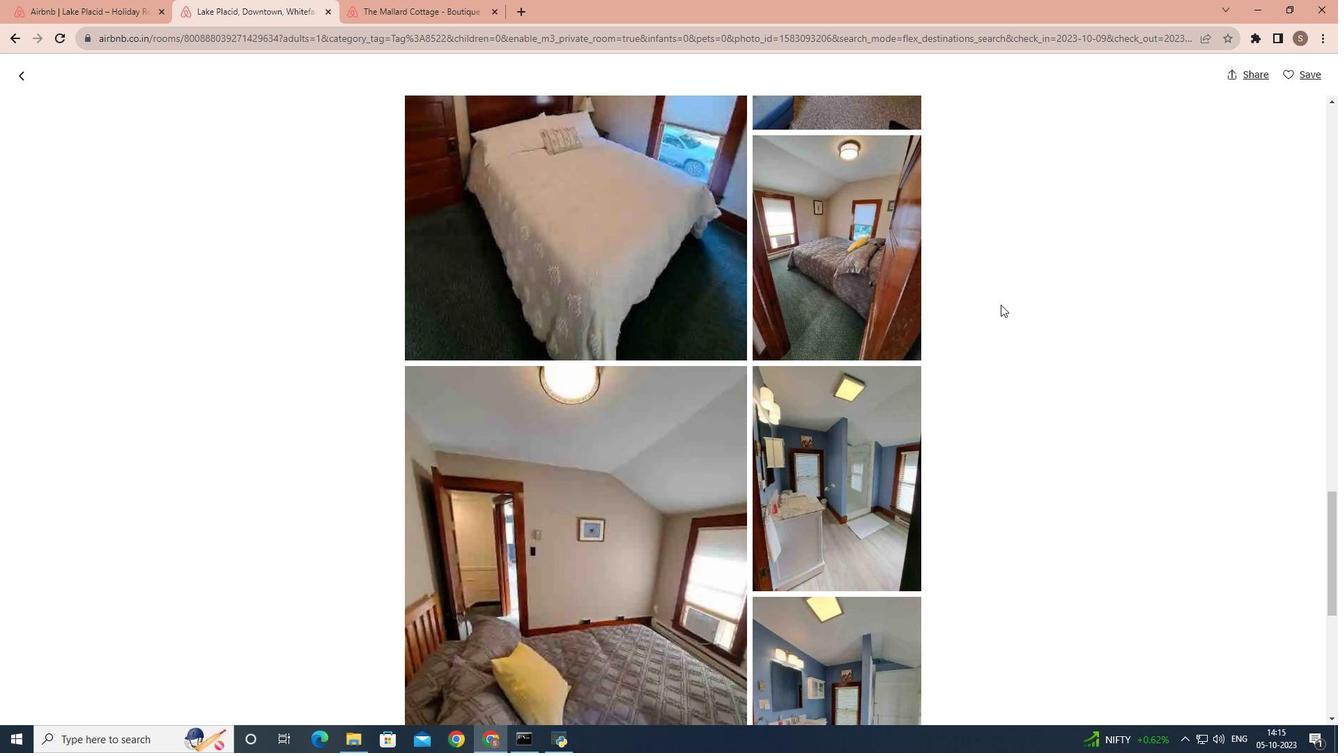 
Action: Mouse scrolled (1001, 304) with delta (0, 0)
Screenshot: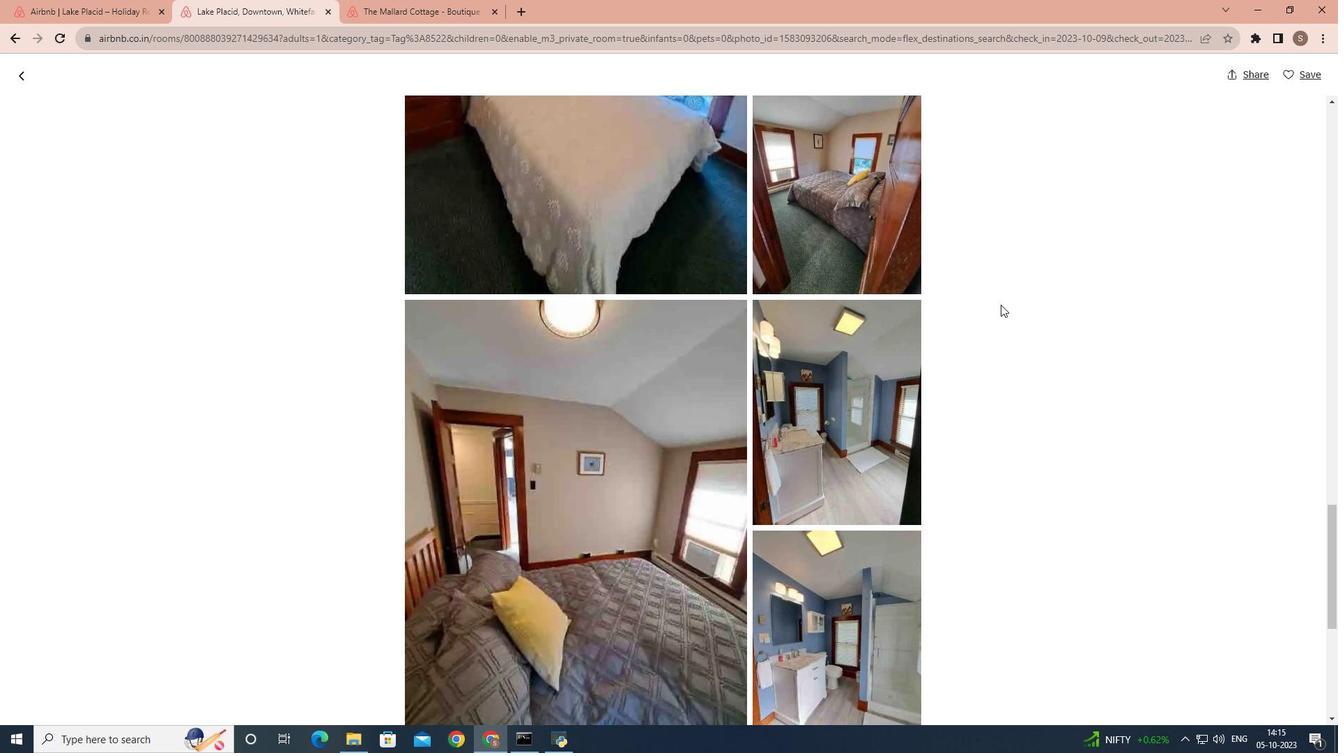 
Action: Mouse scrolled (1001, 304) with delta (0, 0)
Screenshot: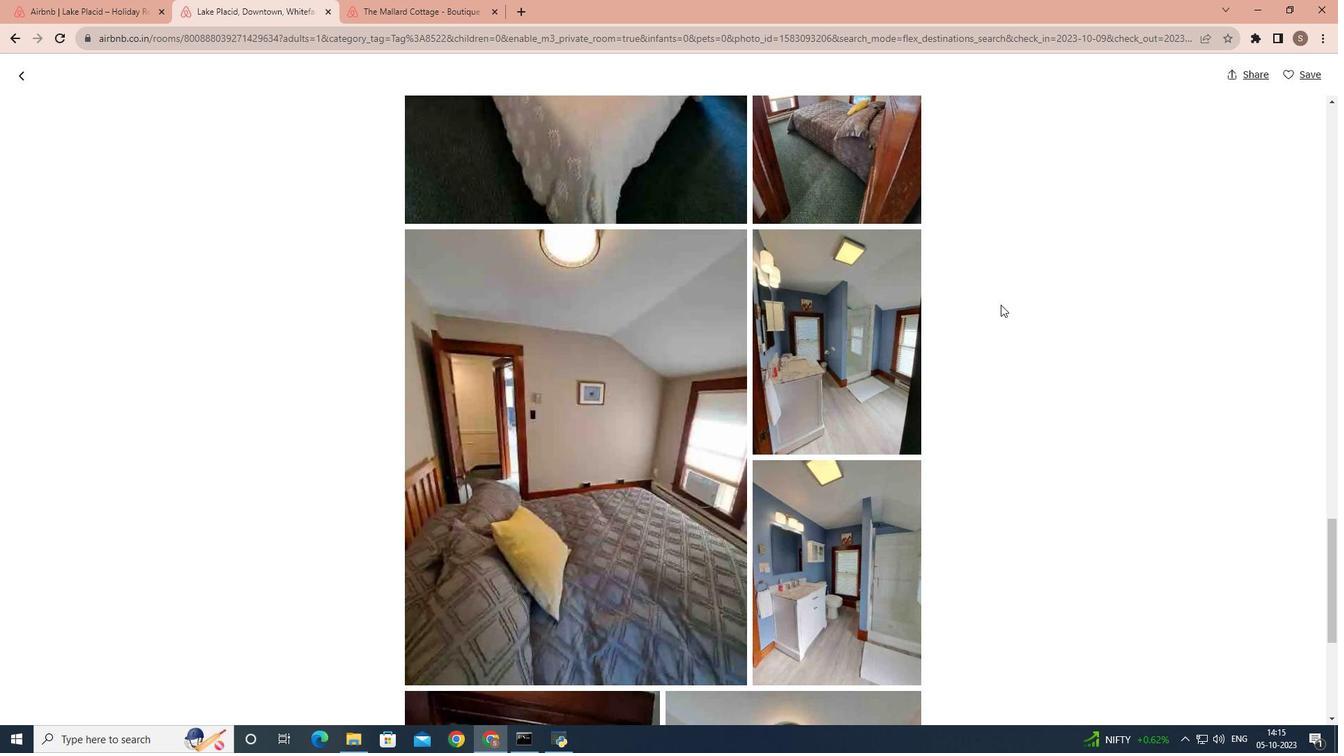 
Action: Mouse scrolled (1001, 304) with delta (0, 0)
Screenshot: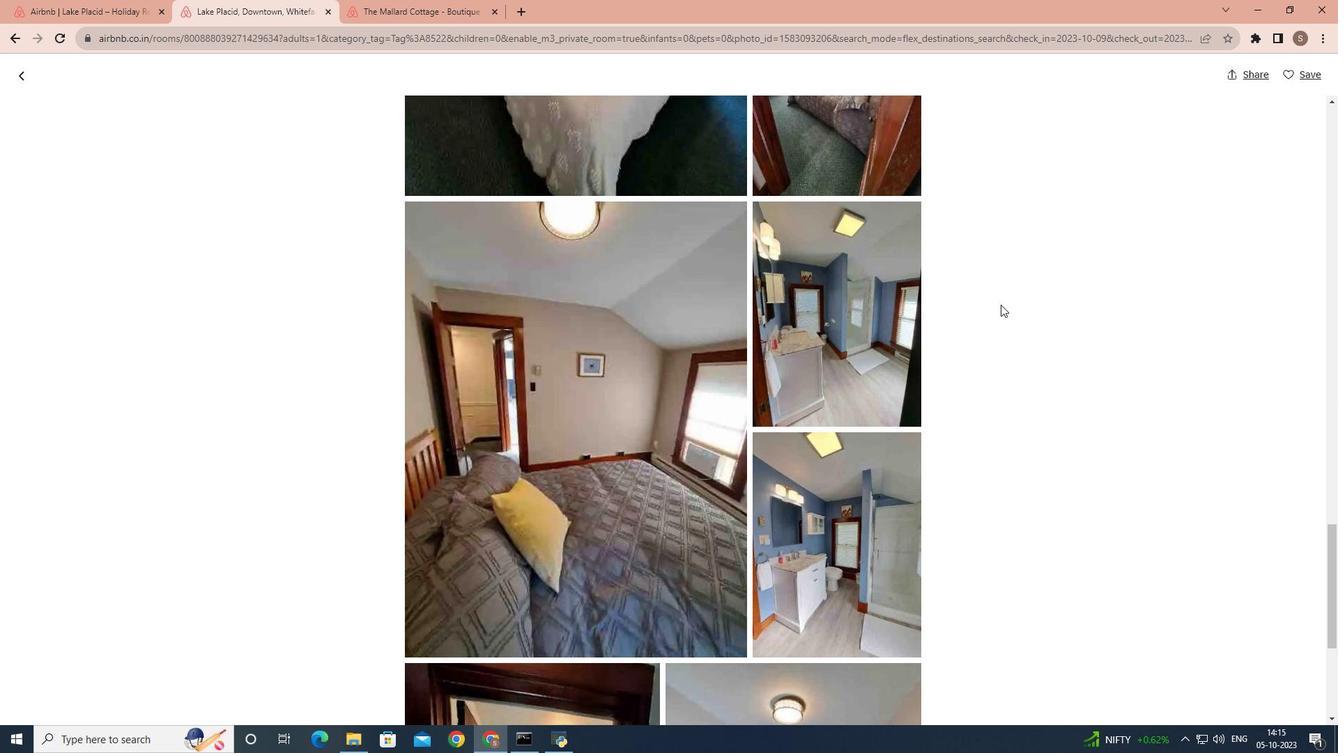 
Action: Mouse scrolled (1001, 304) with delta (0, 0)
Screenshot: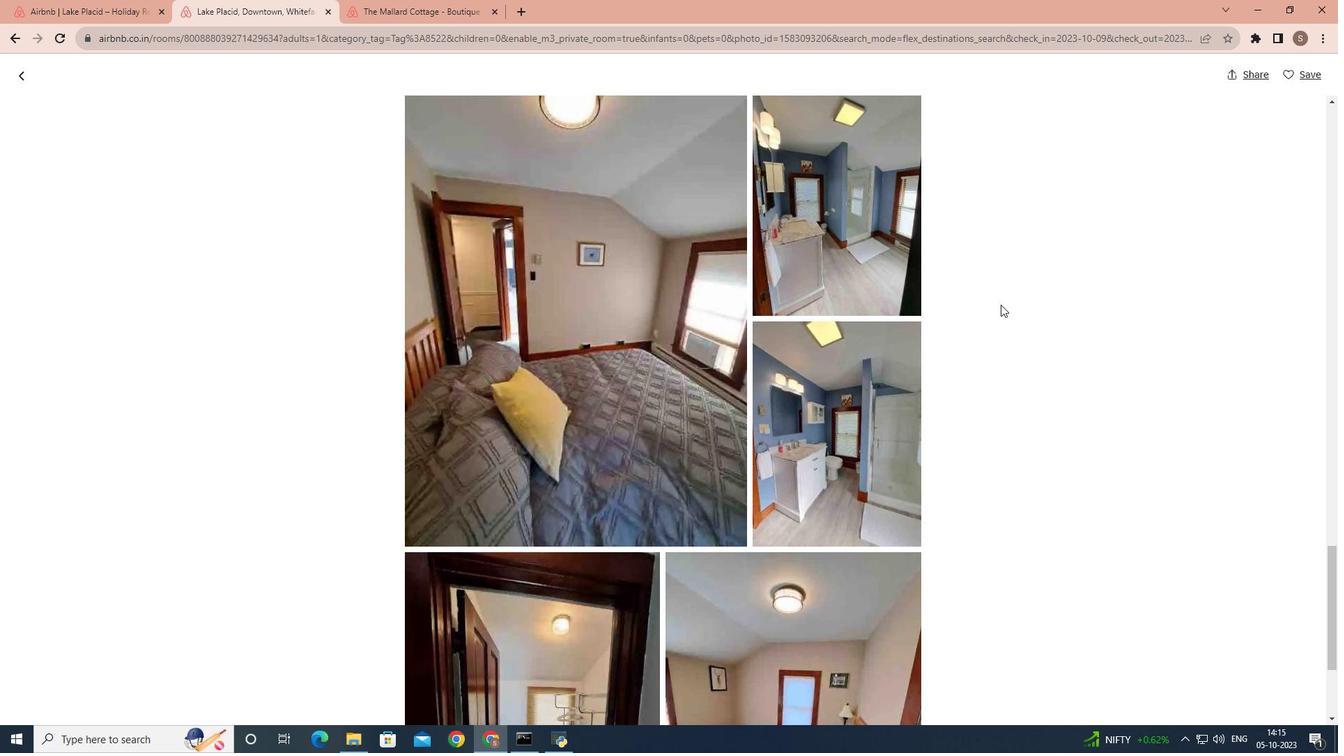 
Action: Mouse scrolled (1001, 304) with delta (0, 0)
Screenshot: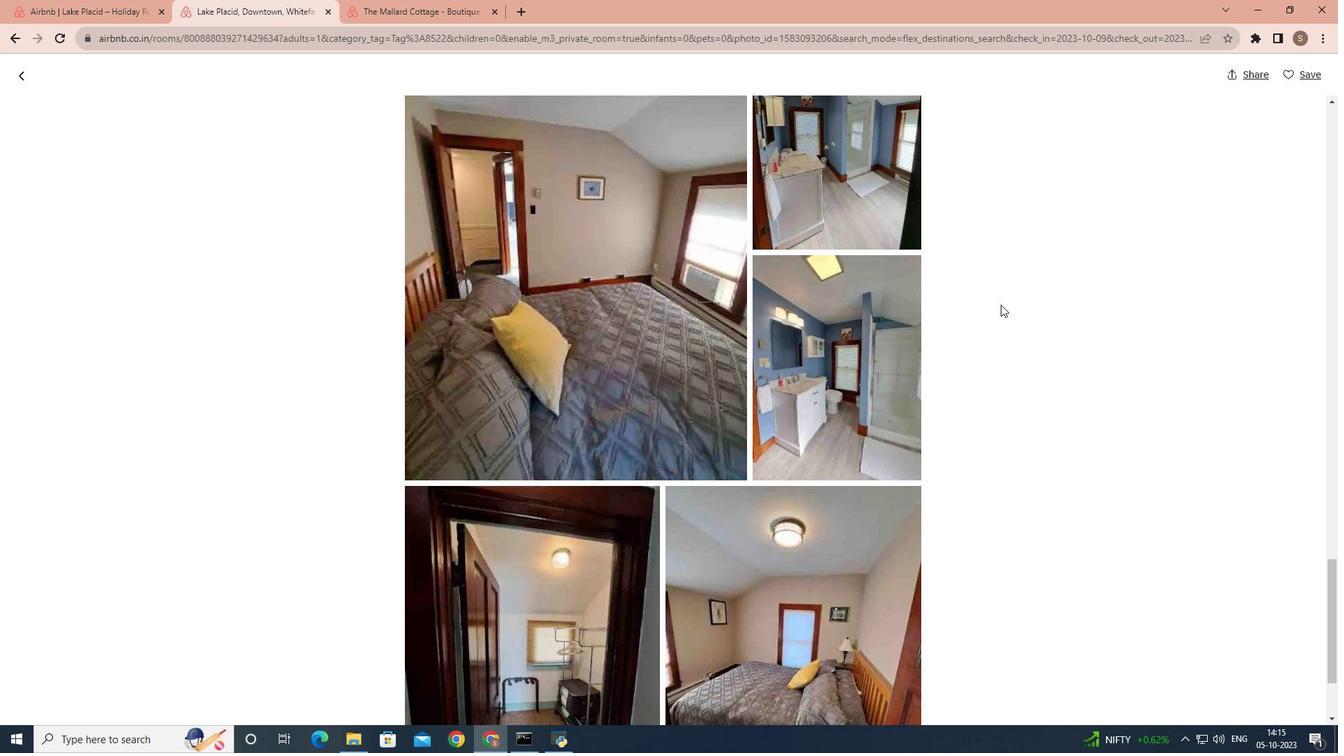 
Action: Mouse scrolled (1001, 304) with delta (0, 0)
Screenshot: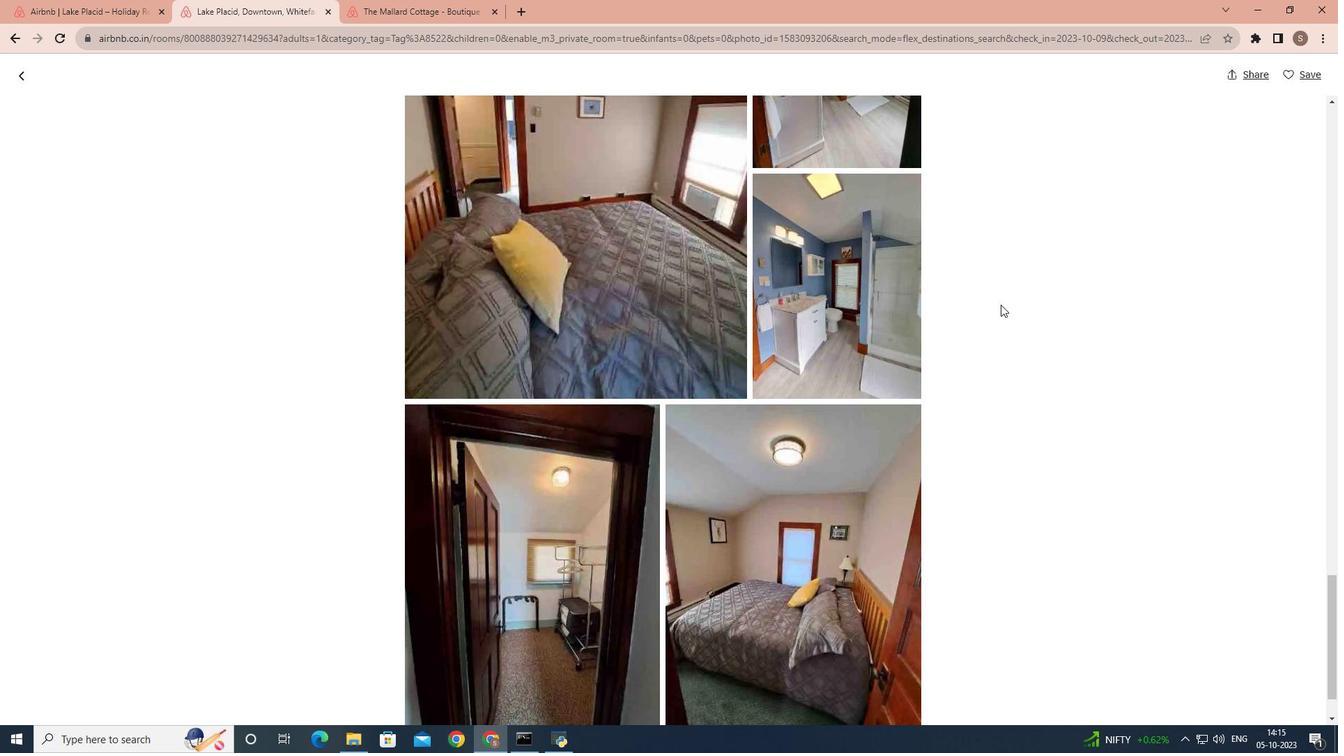 
Action: Mouse scrolled (1001, 304) with delta (0, 0)
Screenshot: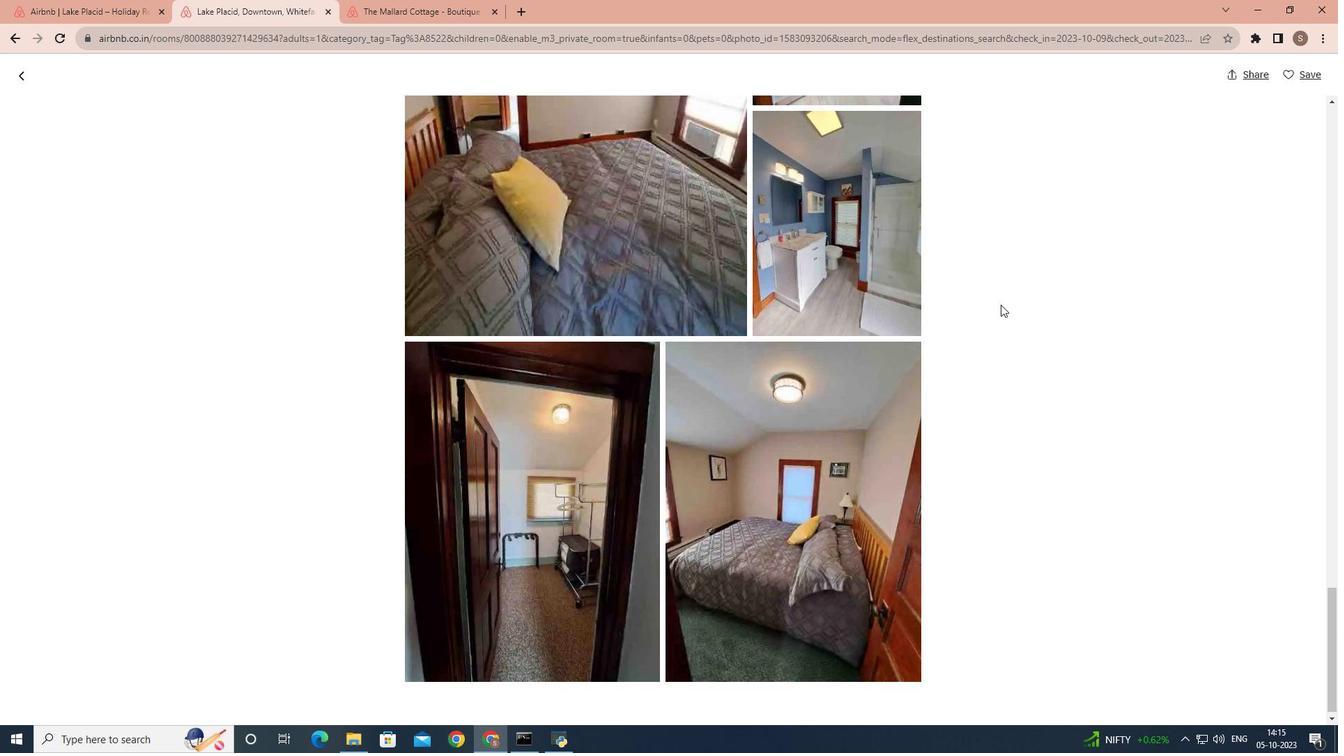 
Action: Mouse scrolled (1001, 304) with delta (0, 0)
Screenshot: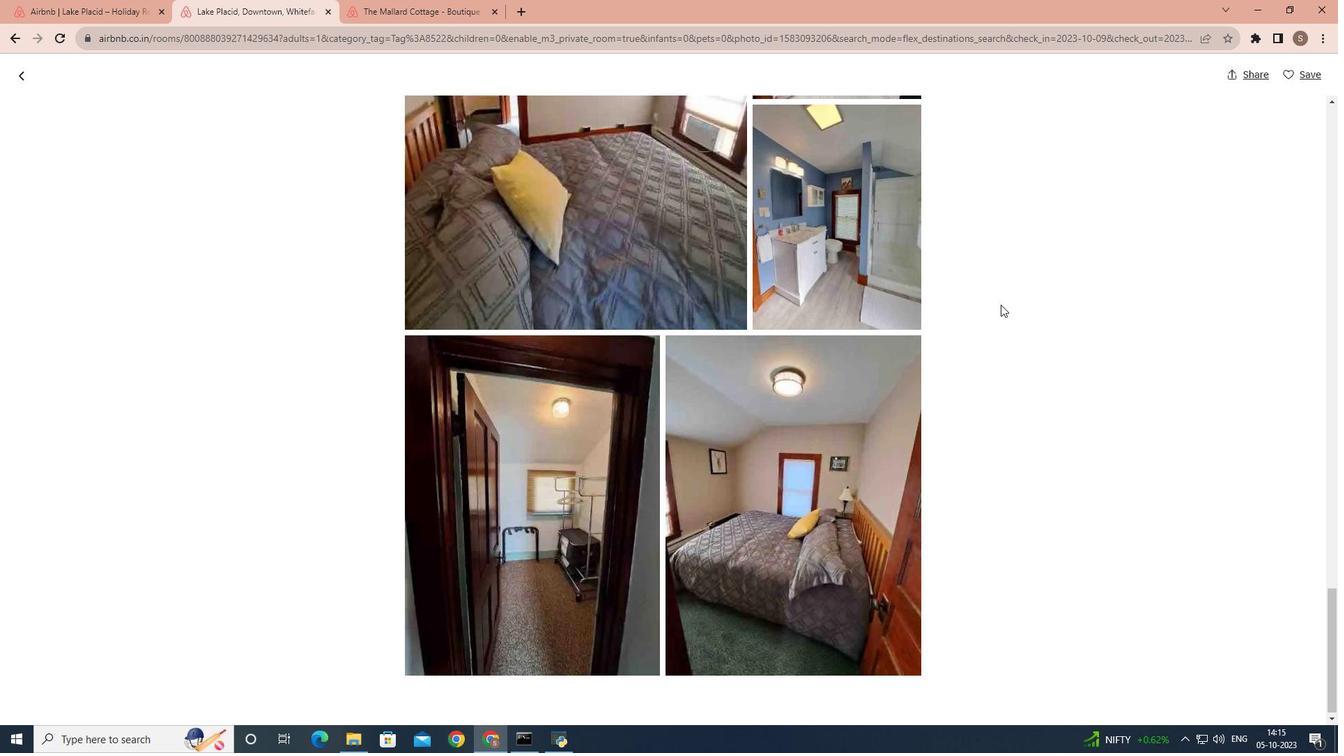 
Action: Mouse scrolled (1001, 304) with delta (0, 0)
Screenshot: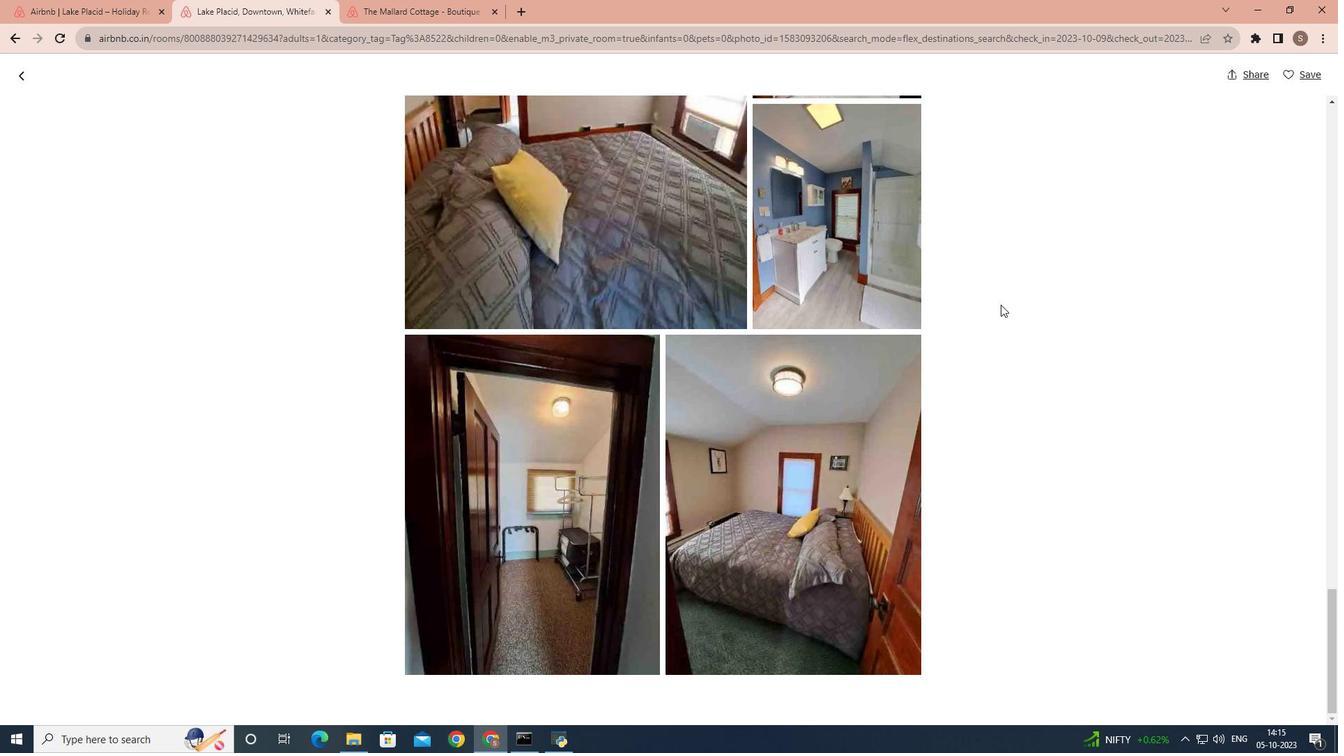 
Action: Mouse moved to (22, 66)
Screenshot: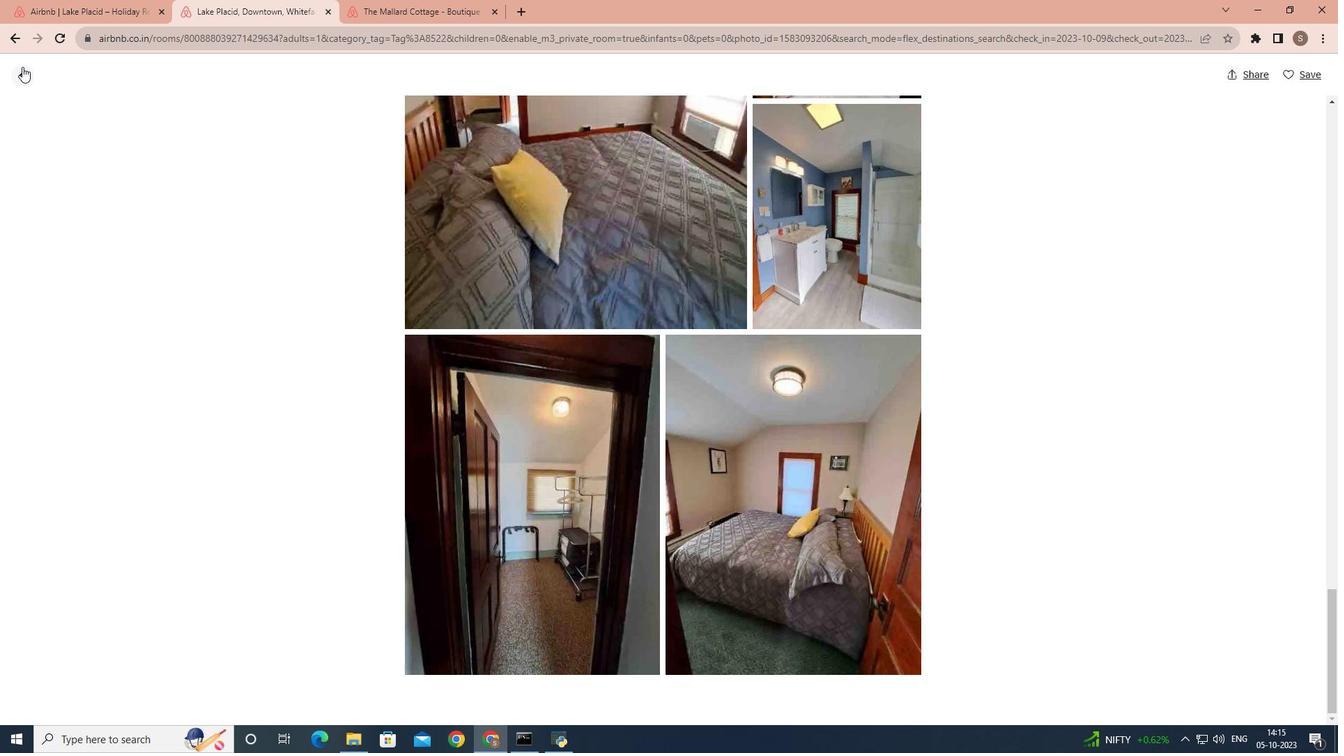 
Action: Mouse pressed left at (22, 66)
Screenshot: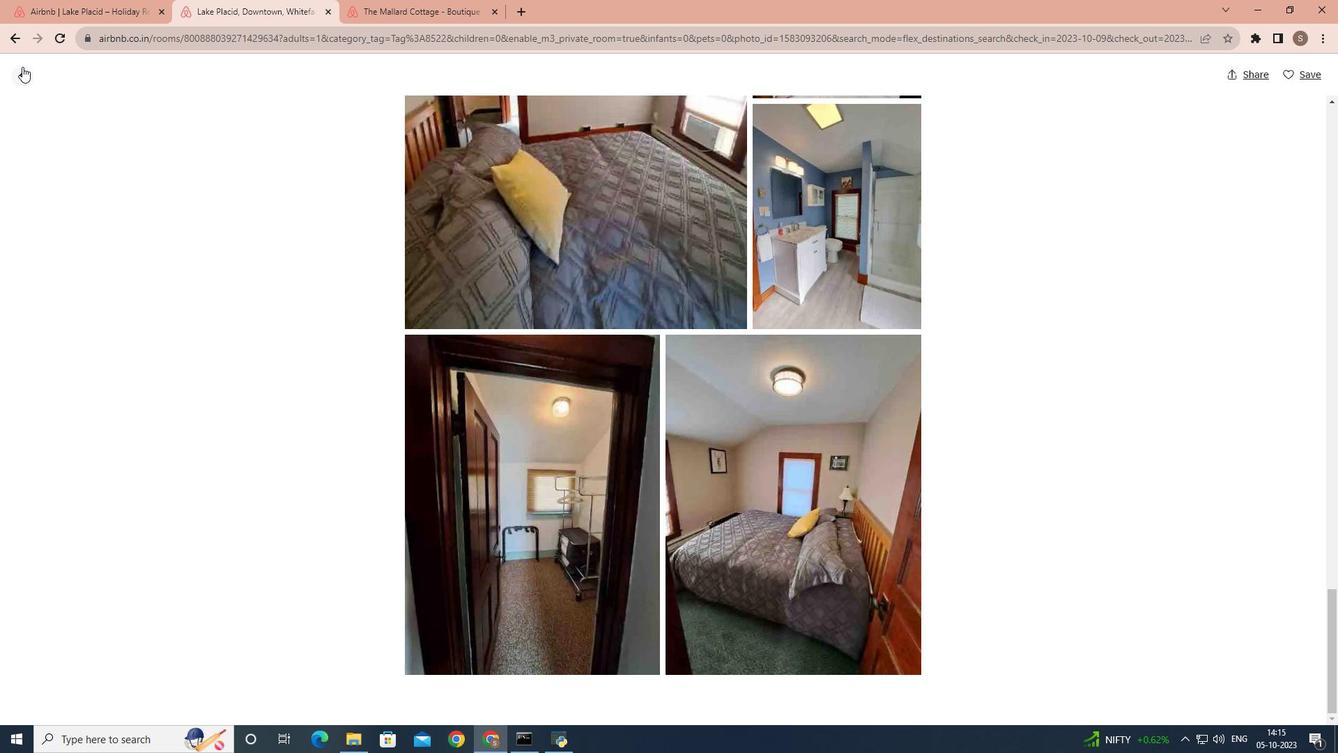 
Action: Mouse moved to (565, 275)
Screenshot: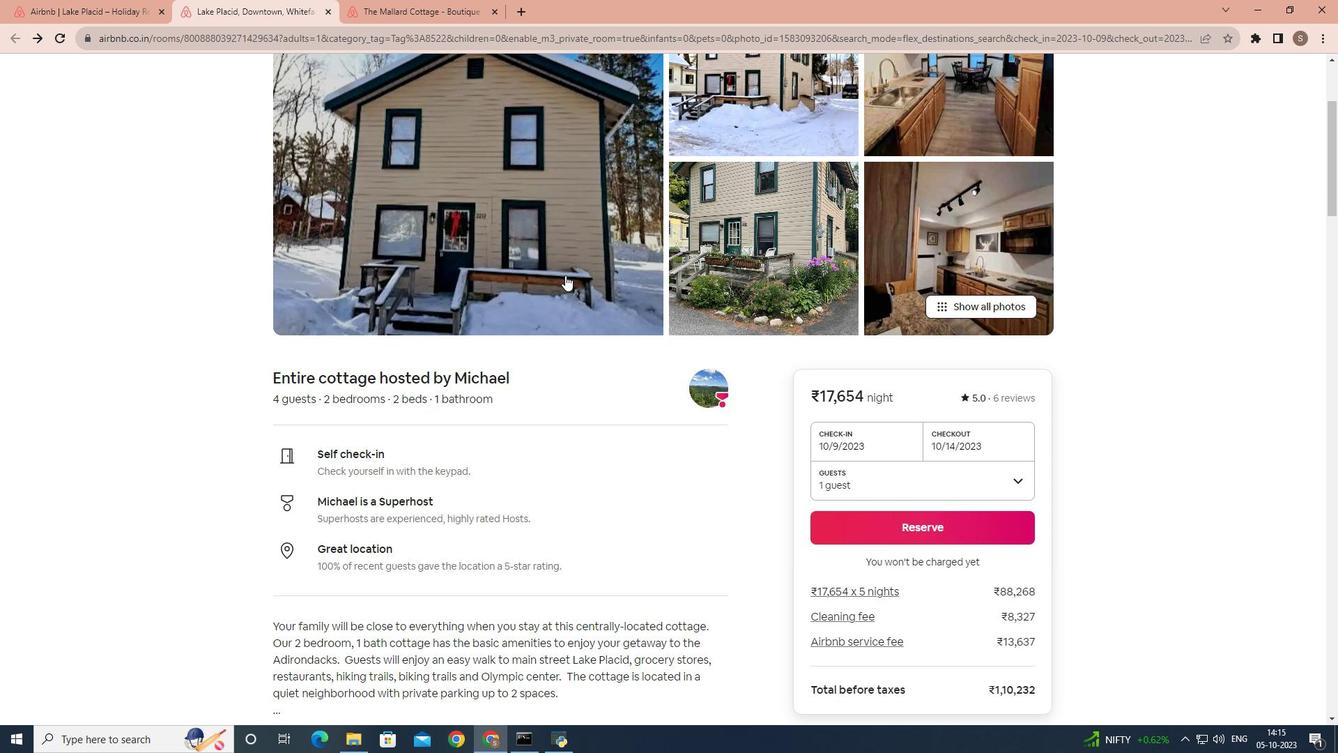 
Action: Mouse scrolled (565, 274) with delta (0, 0)
Screenshot: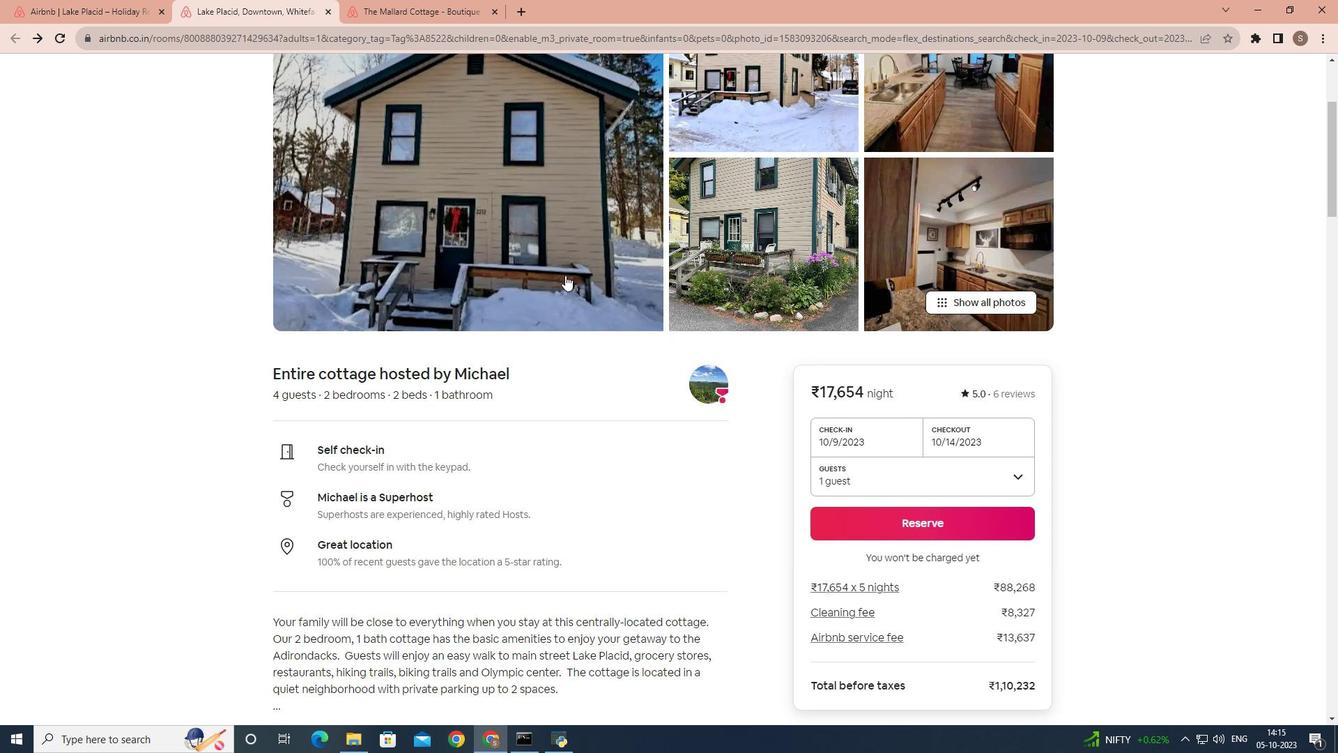 
Action: Mouse scrolled (565, 274) with delta (0, 0)
Screenshot: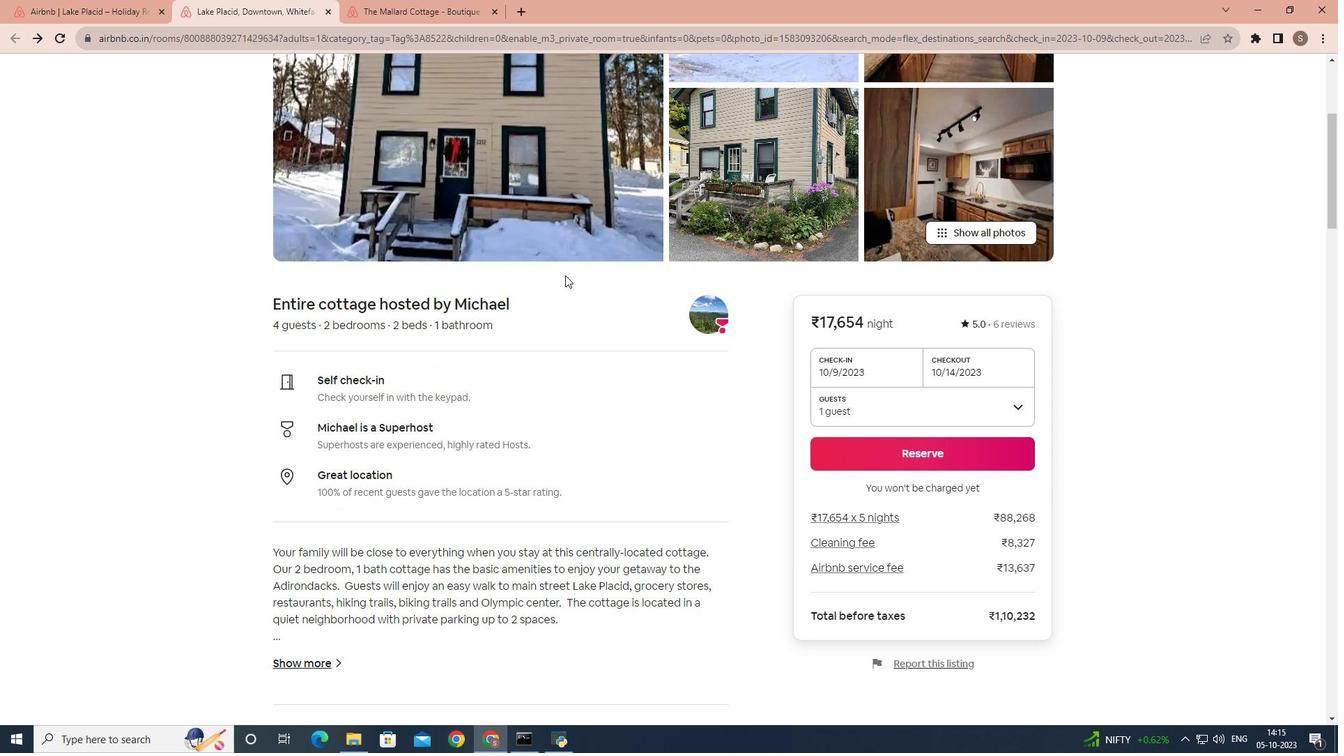 
Action: Mouse scrolled (565, 274) with delta (0, 0)
Screenshot: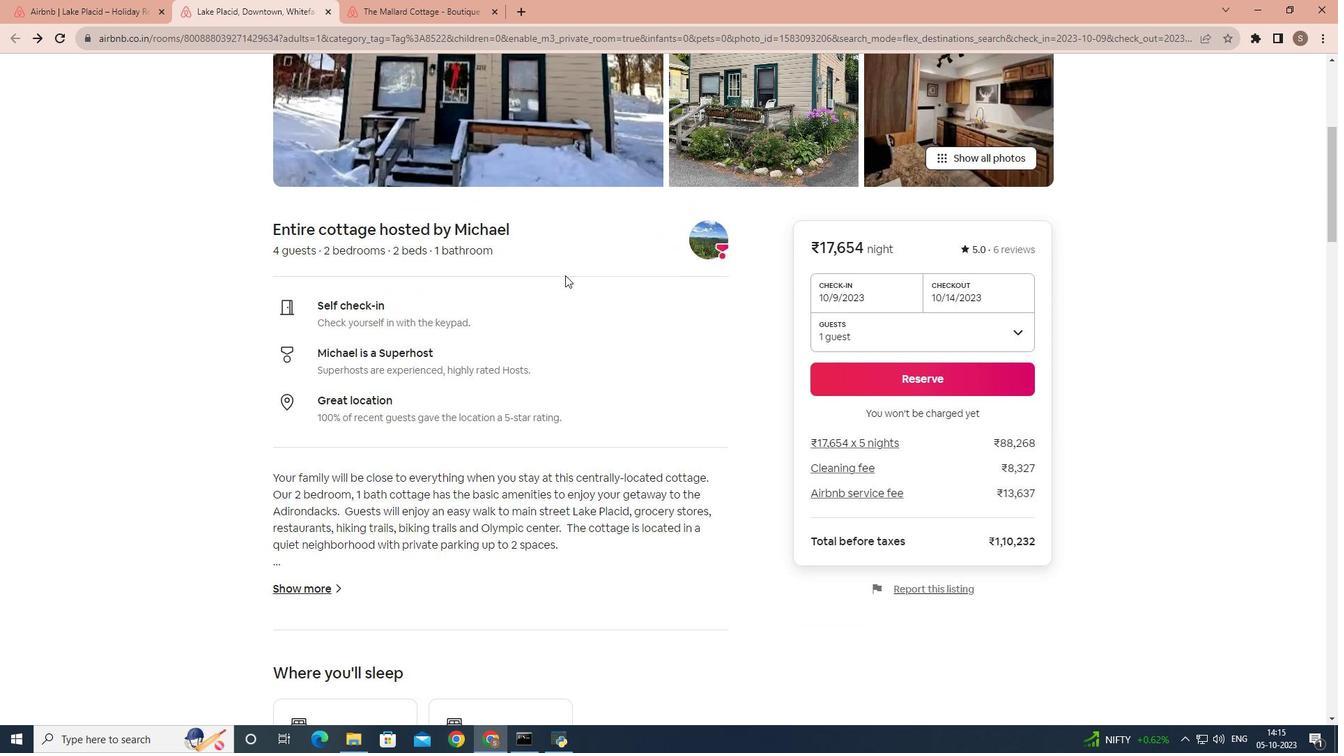 
Action: Mouse scrolled (565, 274) with delta (0, 0)
Screenshot: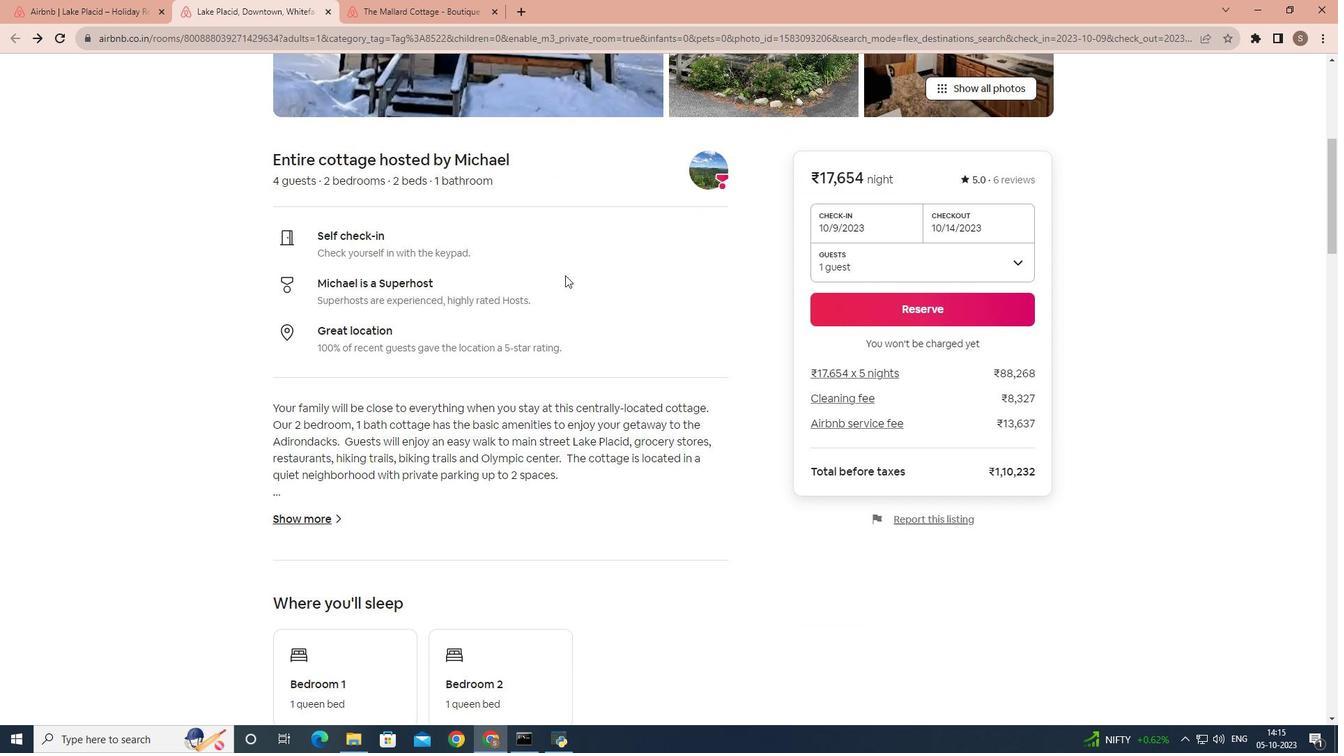 
Action: Mouse scrolled (565, 274) with delta (0, 0)
Screenshot: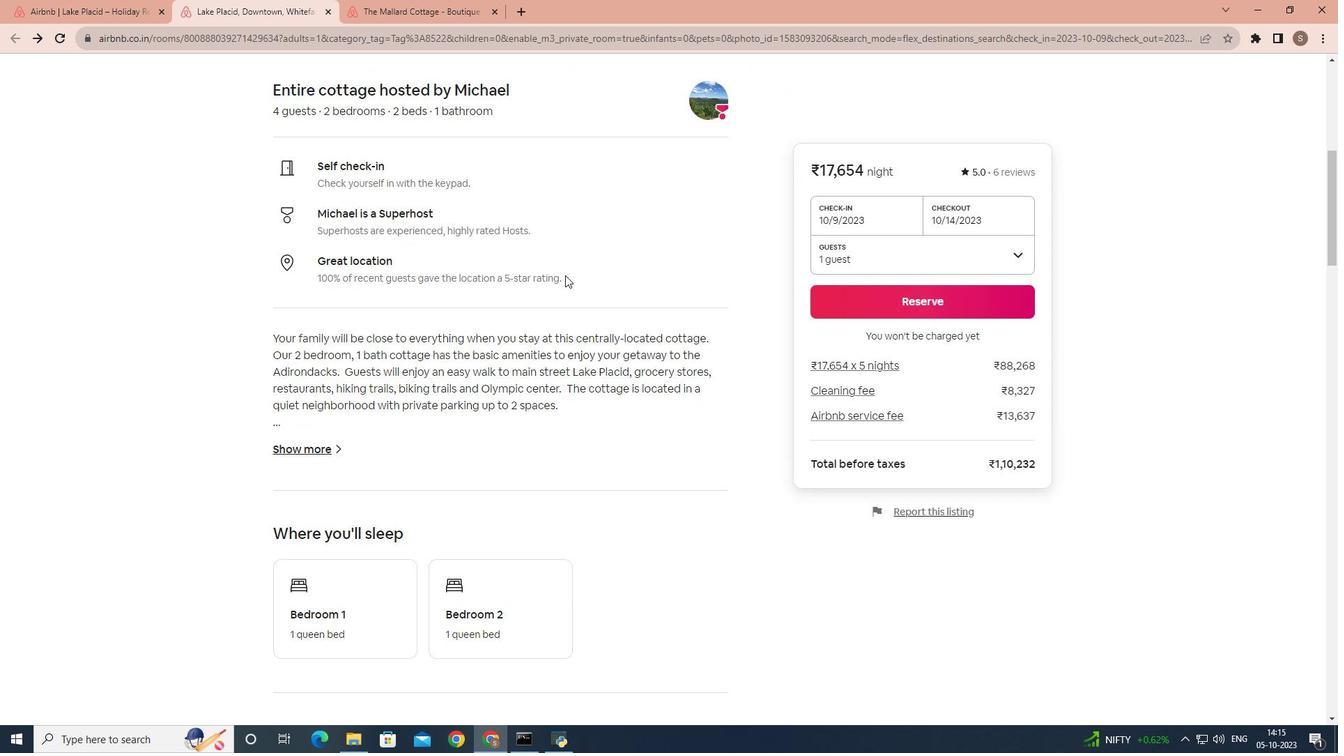 
Action: Mouse scrolled (565, 274) with delta (0, 0)
Screenshot: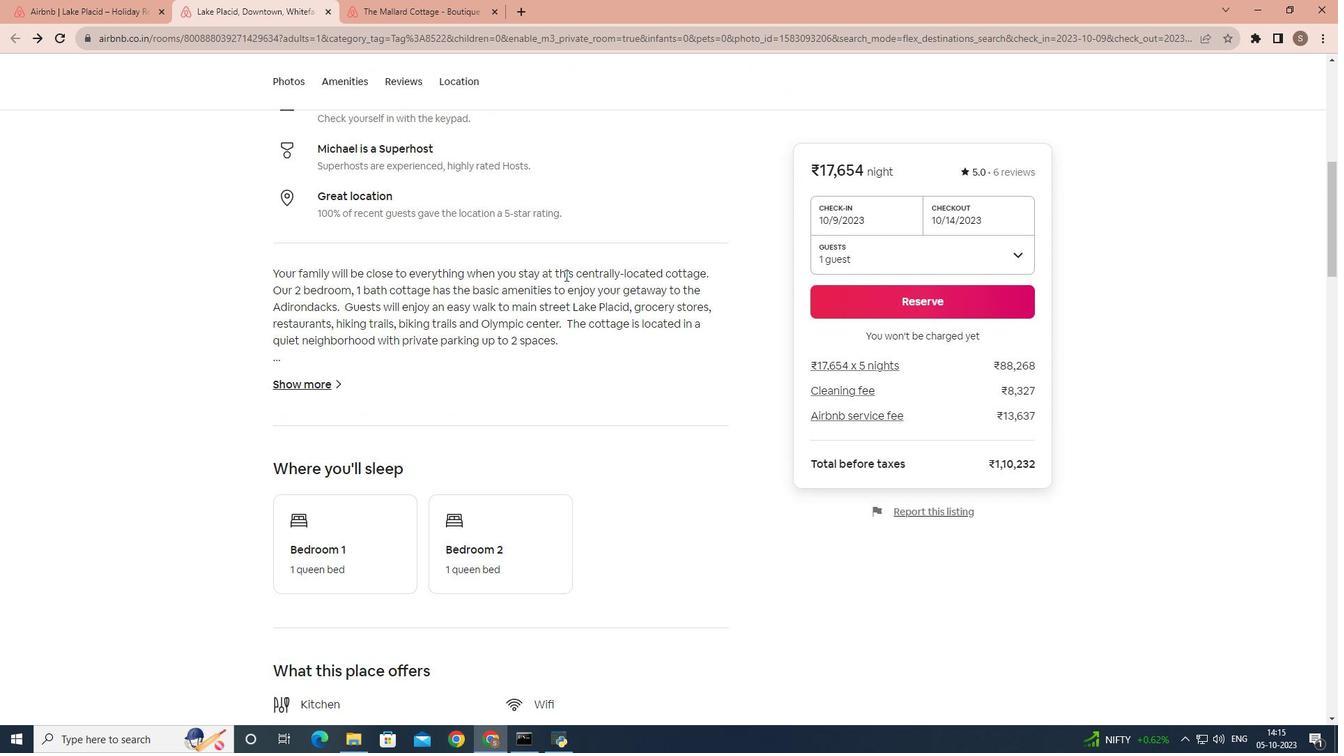 
Action: Mouse scrolled (565, 274) with delta (0, 0)
Screenshot: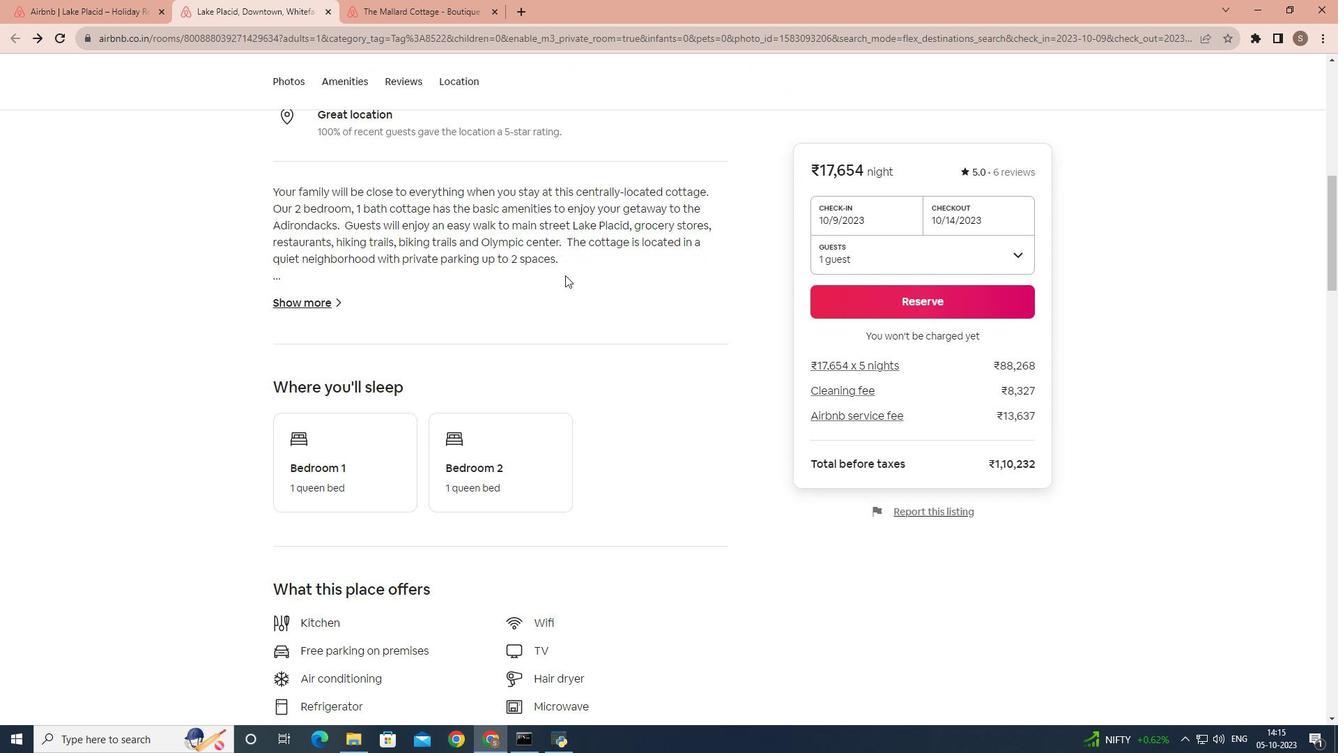 
Action: Mouse scrolled (565, 274) with delta (0, 0)
Screenshot: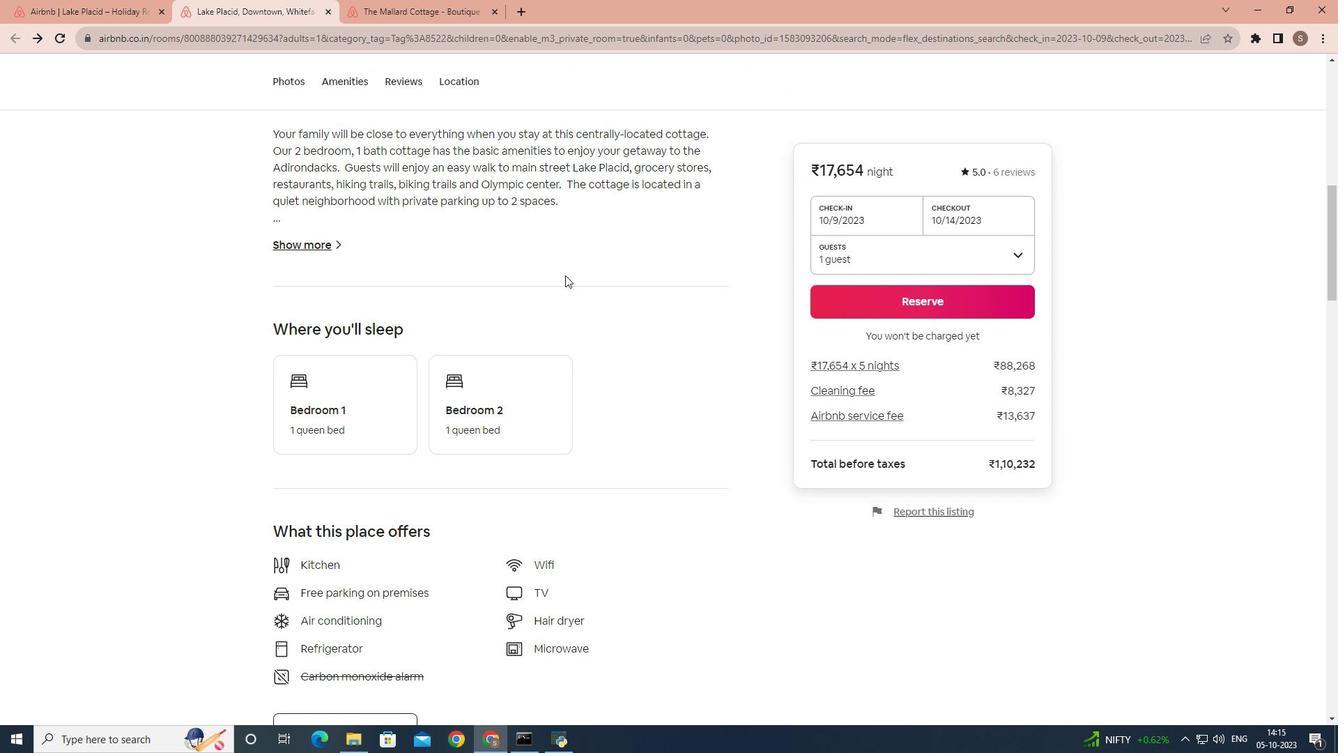 
Action: Mouse scrolled (565, 274) with delta (0, 0)
Screenshot: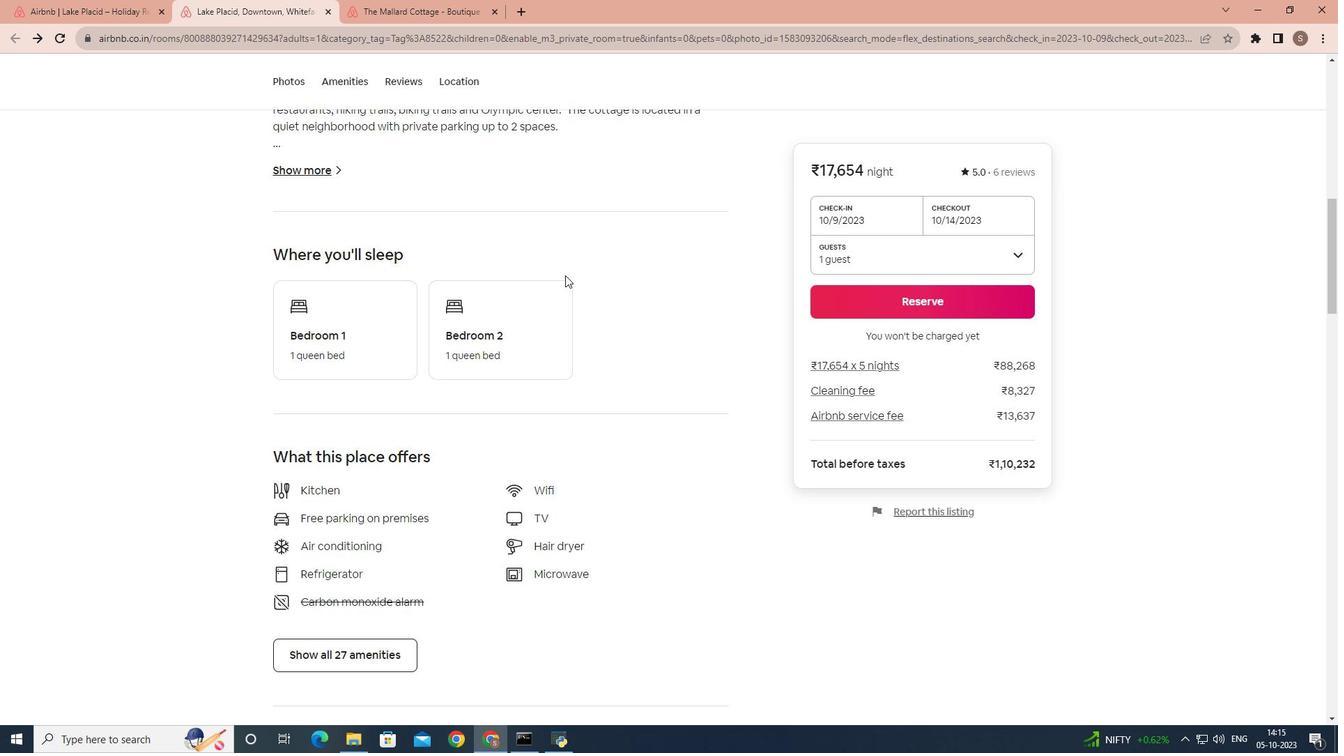 
Action: Mouse scrolled (565, 274) with delta (0, 0)
Screenshot: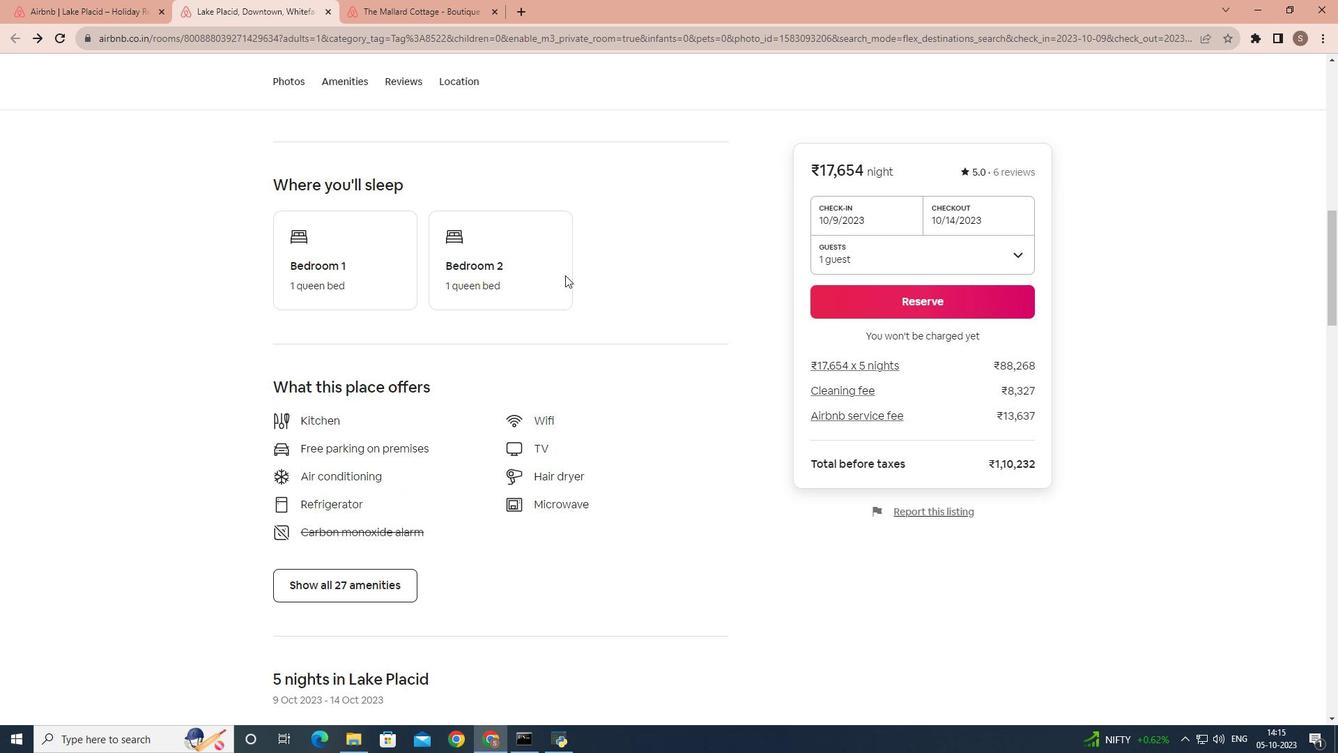 
Action: Mouse scrolled (565, 274) with delta (0, 0)
Screenshot: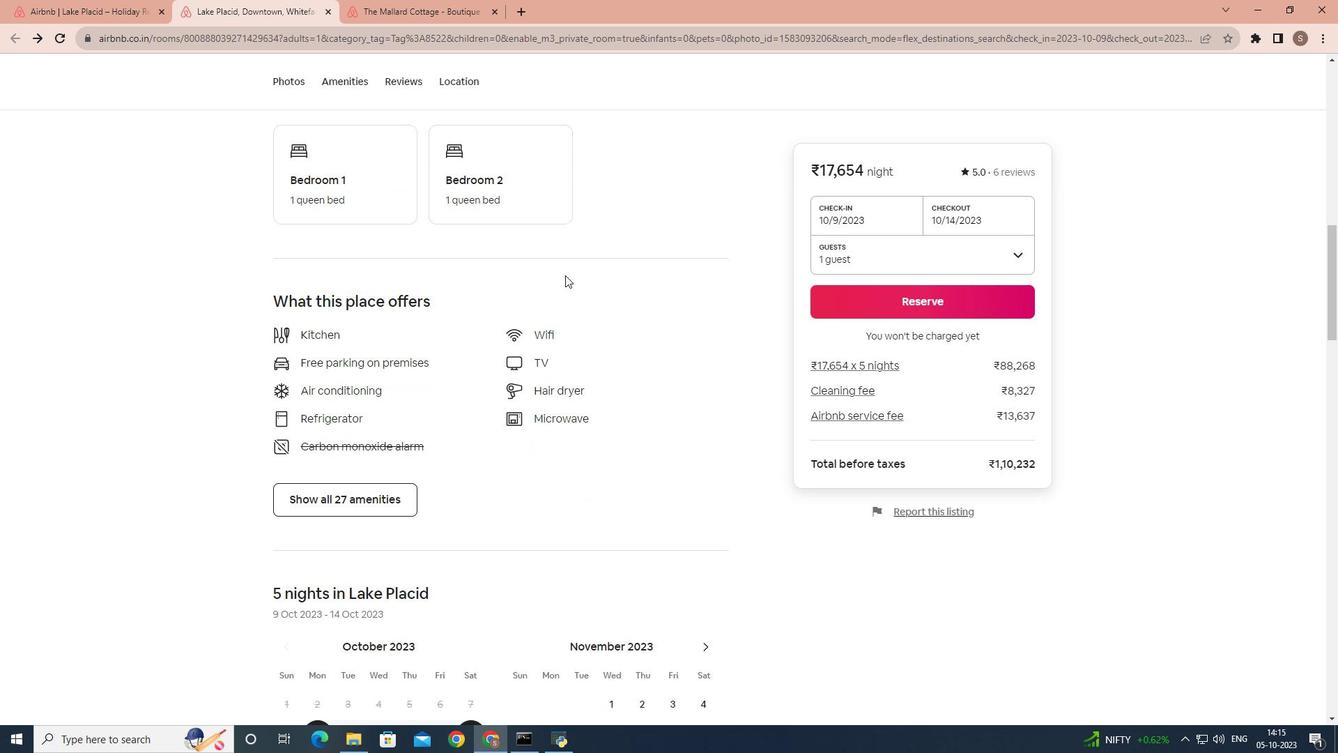 
Action: Mouse scrolled (565, 274) with delta (0, 0)
Screenshot: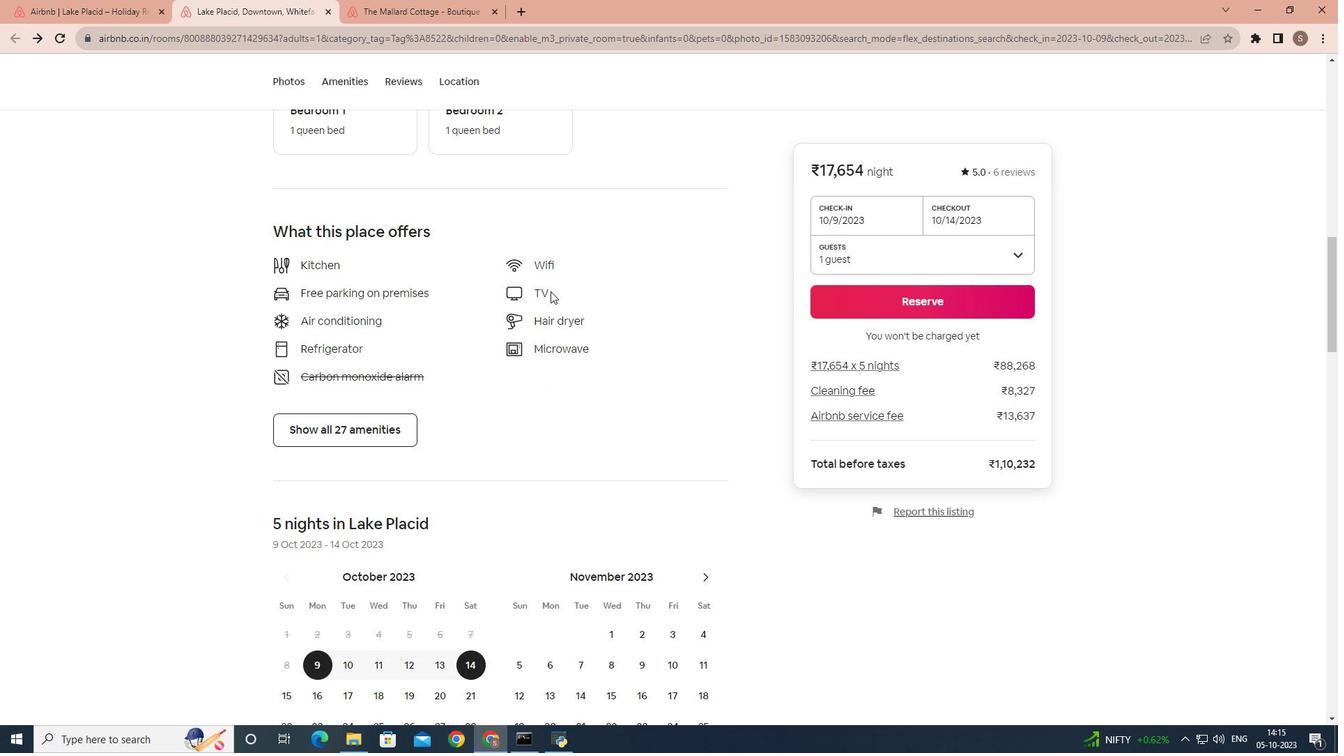 
Action: Mouse moved to (383, 378)
Screenshot: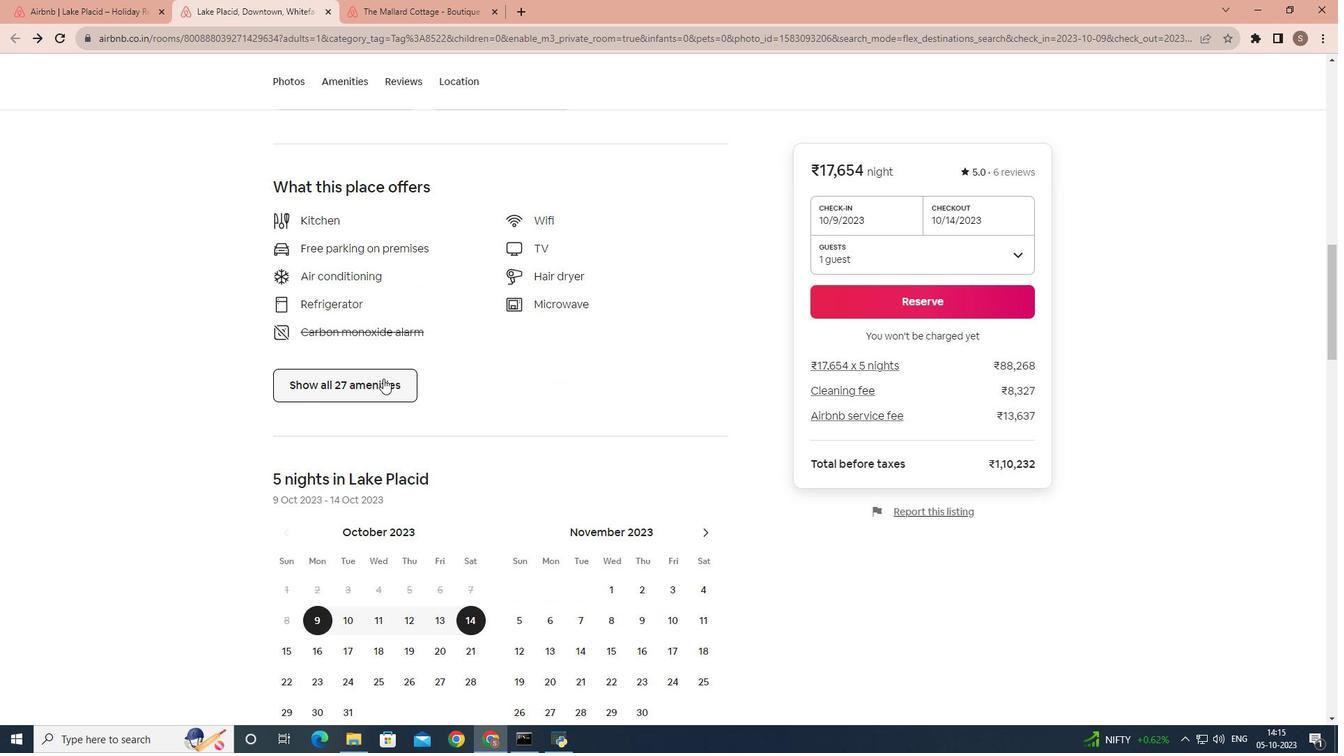 
Action: Mouse pressed left at (383, 378)
Screenshot: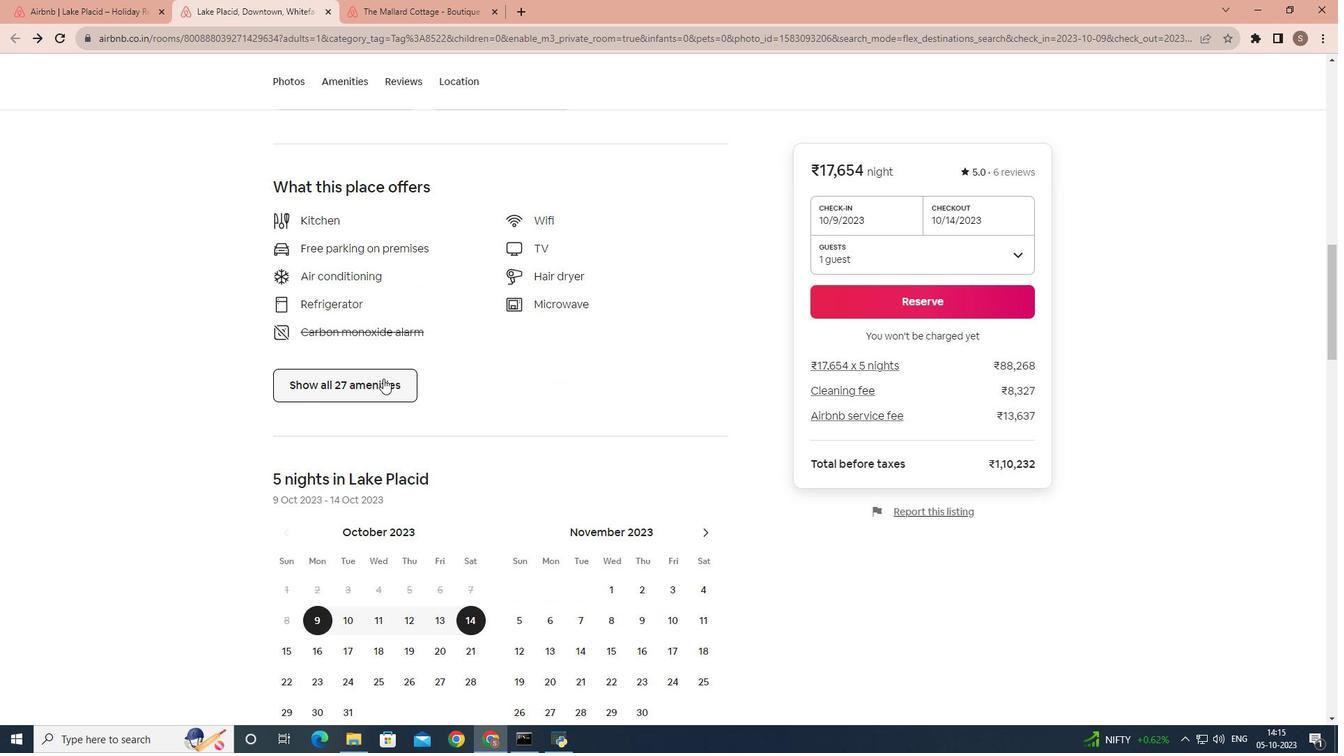
Action: Mouse moved to (580, 370)
Screenshot: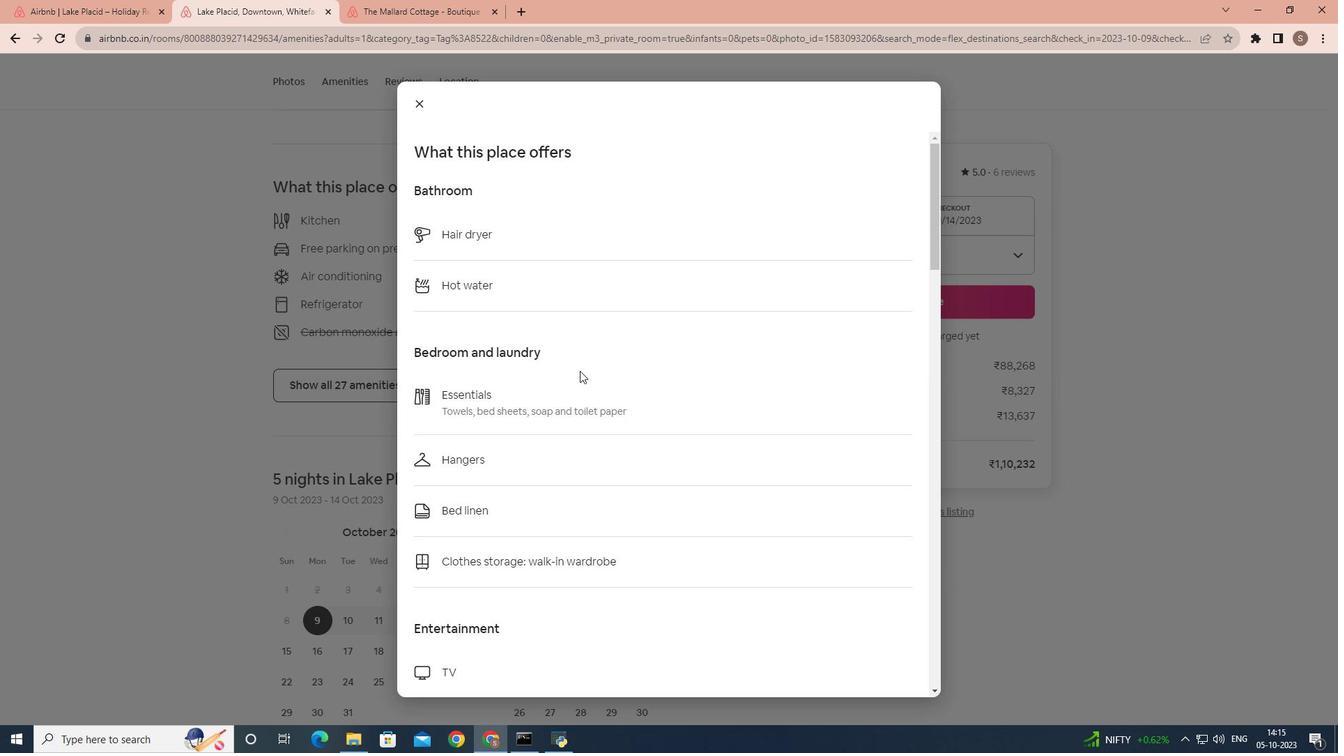 
Action: Mouse scrolled (580, 370) with delta (0, 0)
Screenshot: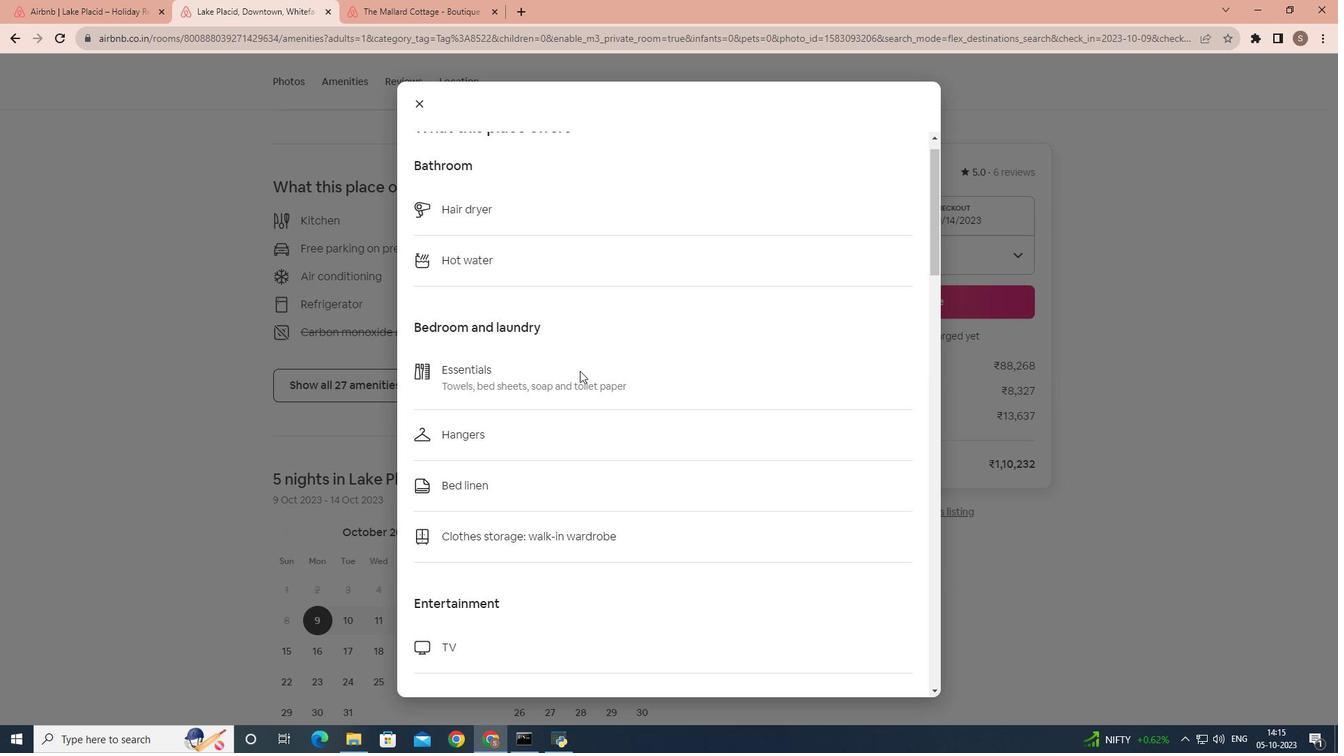 
Action: Mouse scrolled (580, 370) with delta (0, 0)
Screenshot: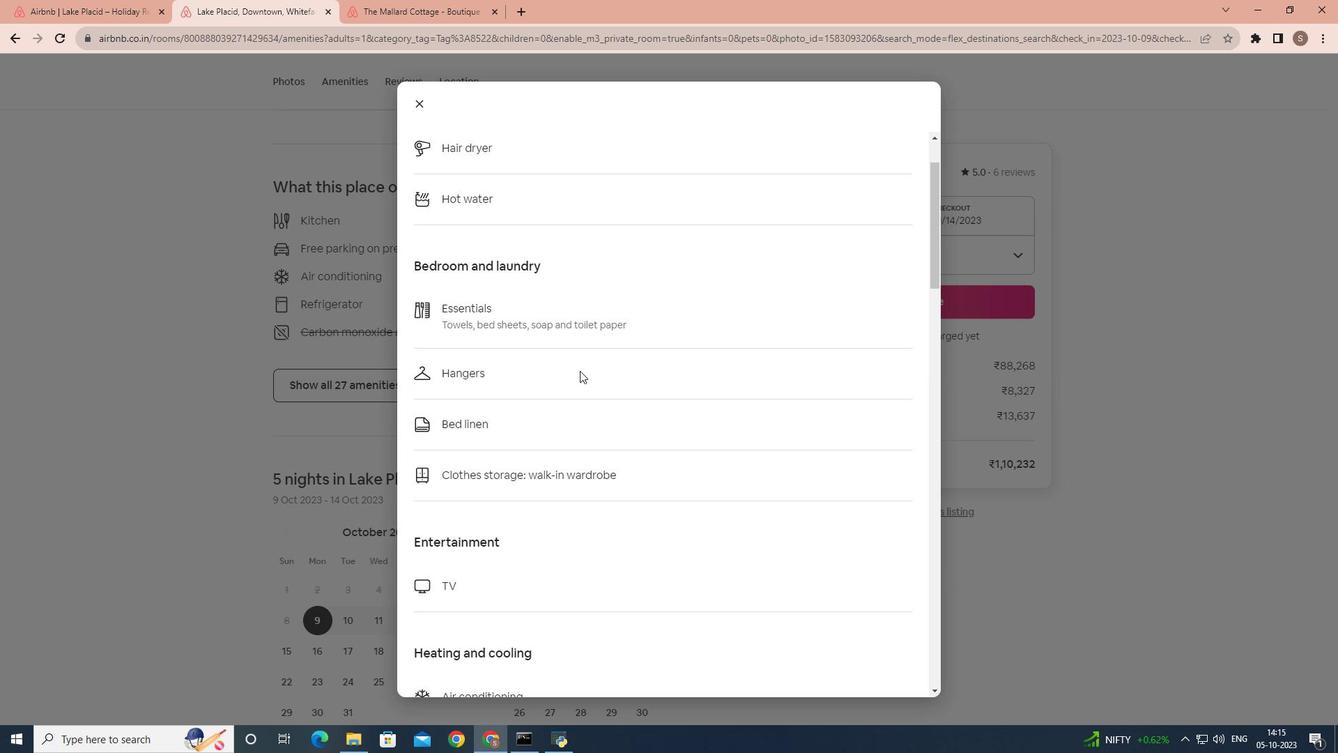 
Action: Mouse scrolled (580, 370) with delta (0, 0)
Screenshot: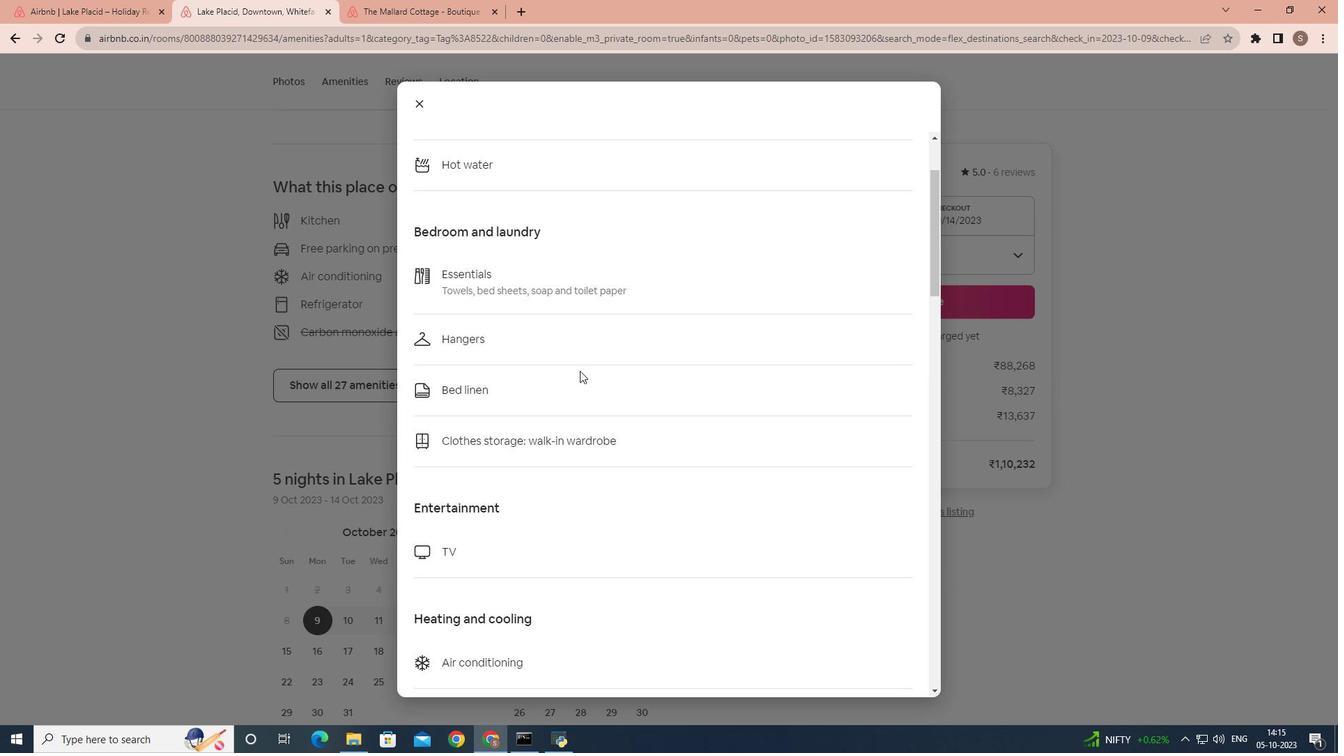
Action: Mouse scrolled (580, 370) with delta (0, 0)
Screenshot: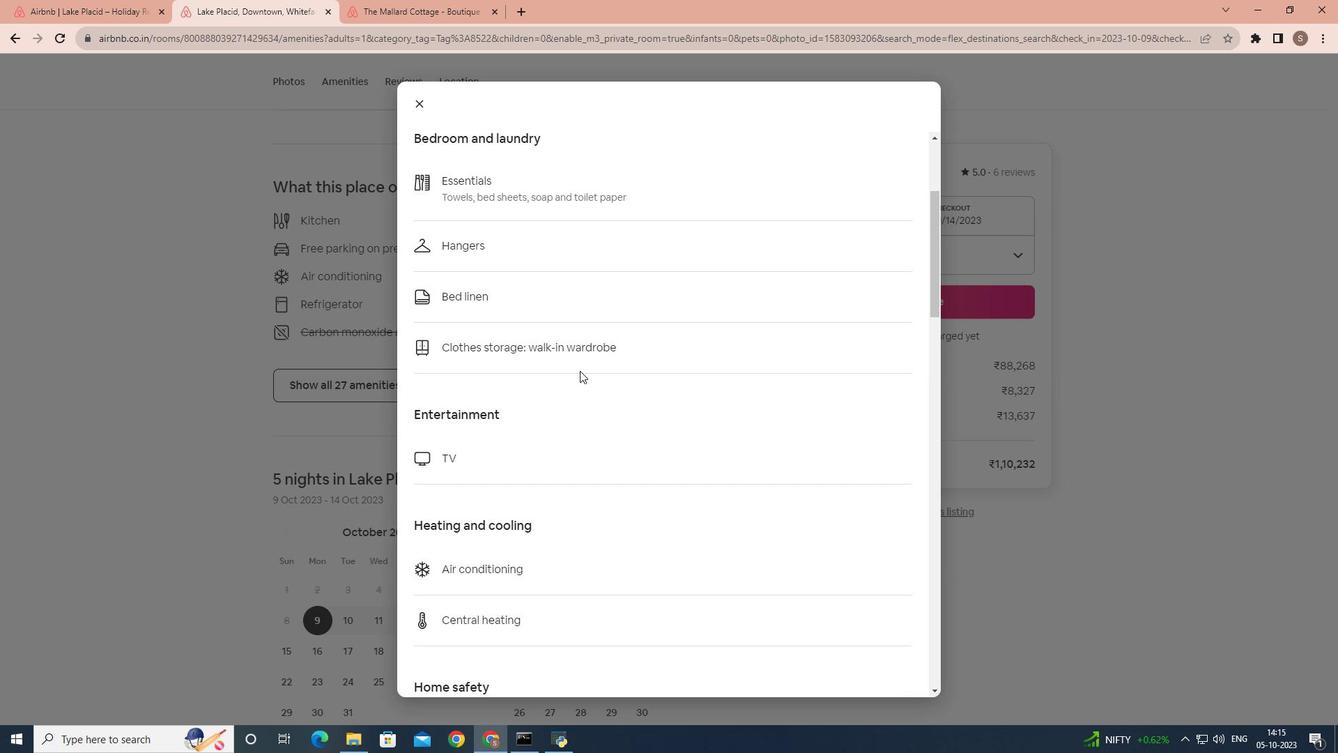 
Action: Mouse scrolled (580, 370) with delta (0, 0)
Screenshot: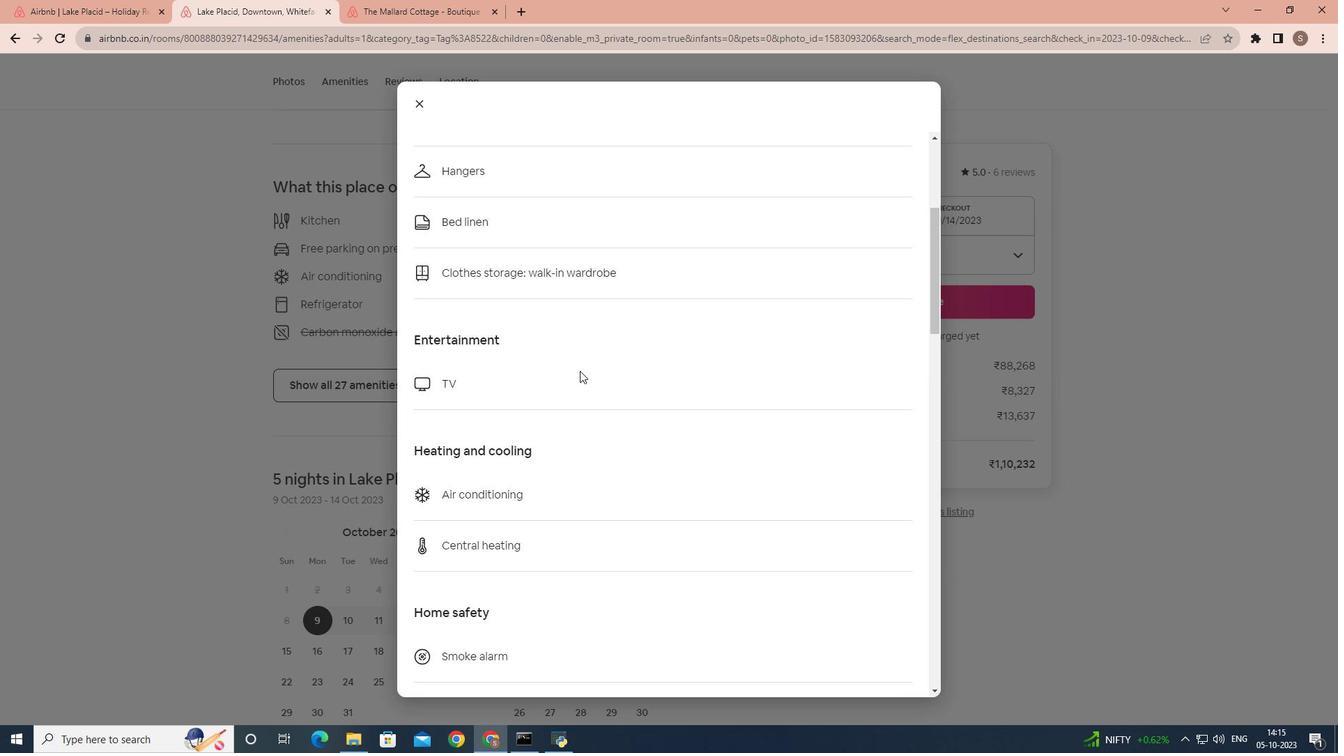 
Action: Mouse scrolled (580, 370) with delta (0, 0)
Screenshot: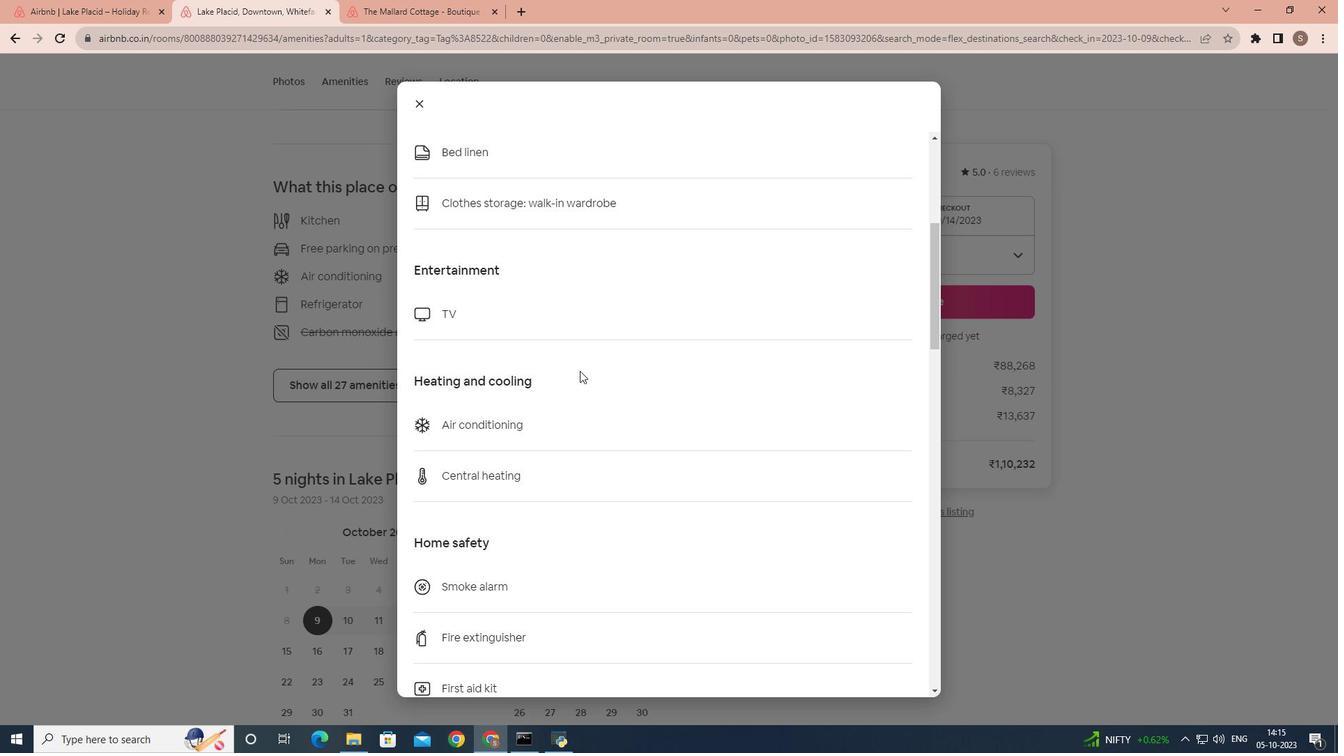 
Action: Mouse scrolled (580, 370) with delta (0, 0)
Screenshot: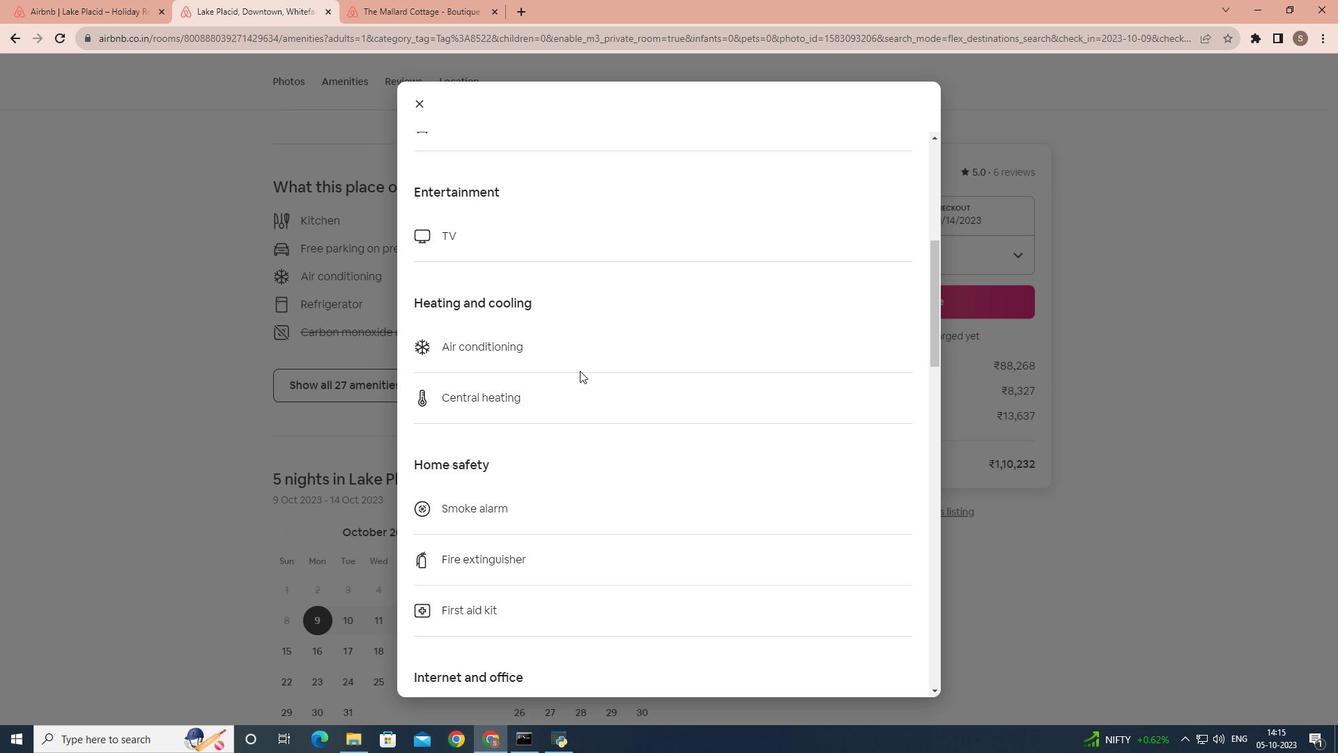 
Action: Mouse scrolled (580, 370) with delta (0, 0)
Screenshot: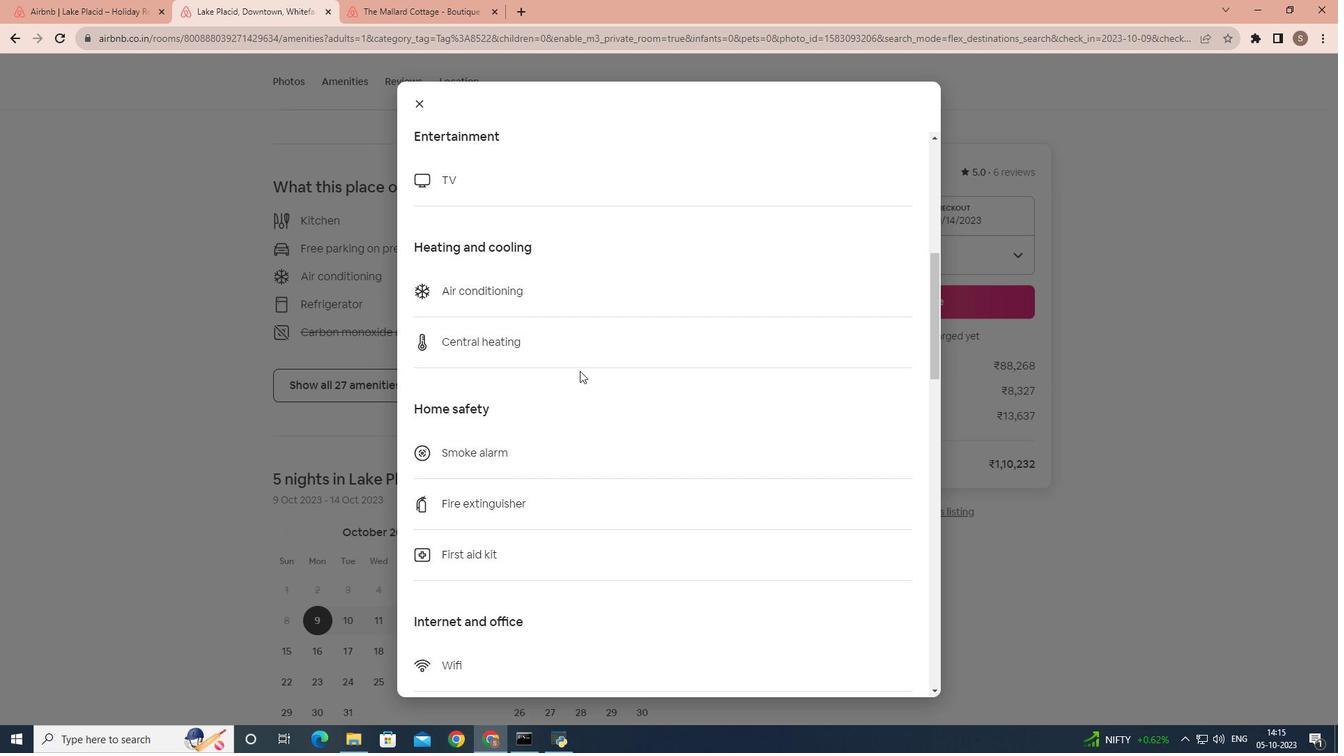 
Action: Mouse scrolled (580, 370) with delta (0, 0)
Screenshot: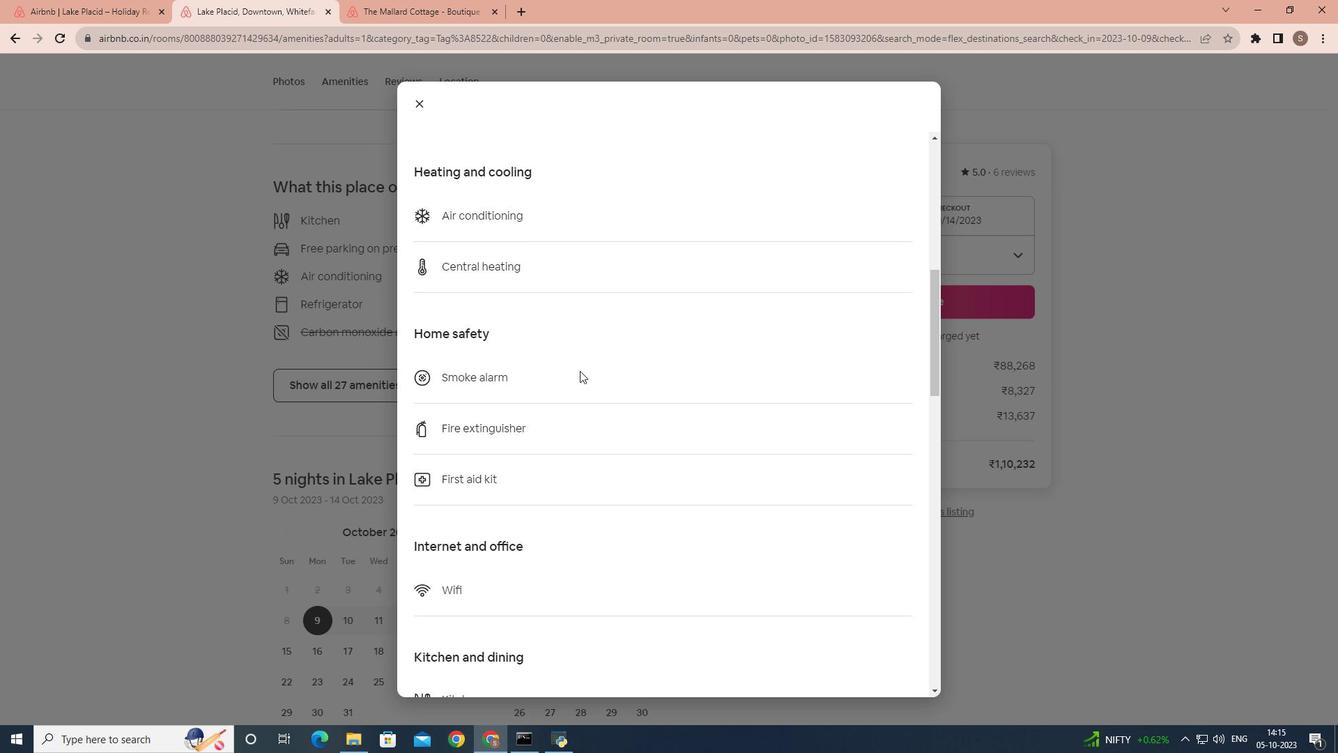 
Action: Mouse scrolled (580, 370) with delta (0, 0)
Screenshot: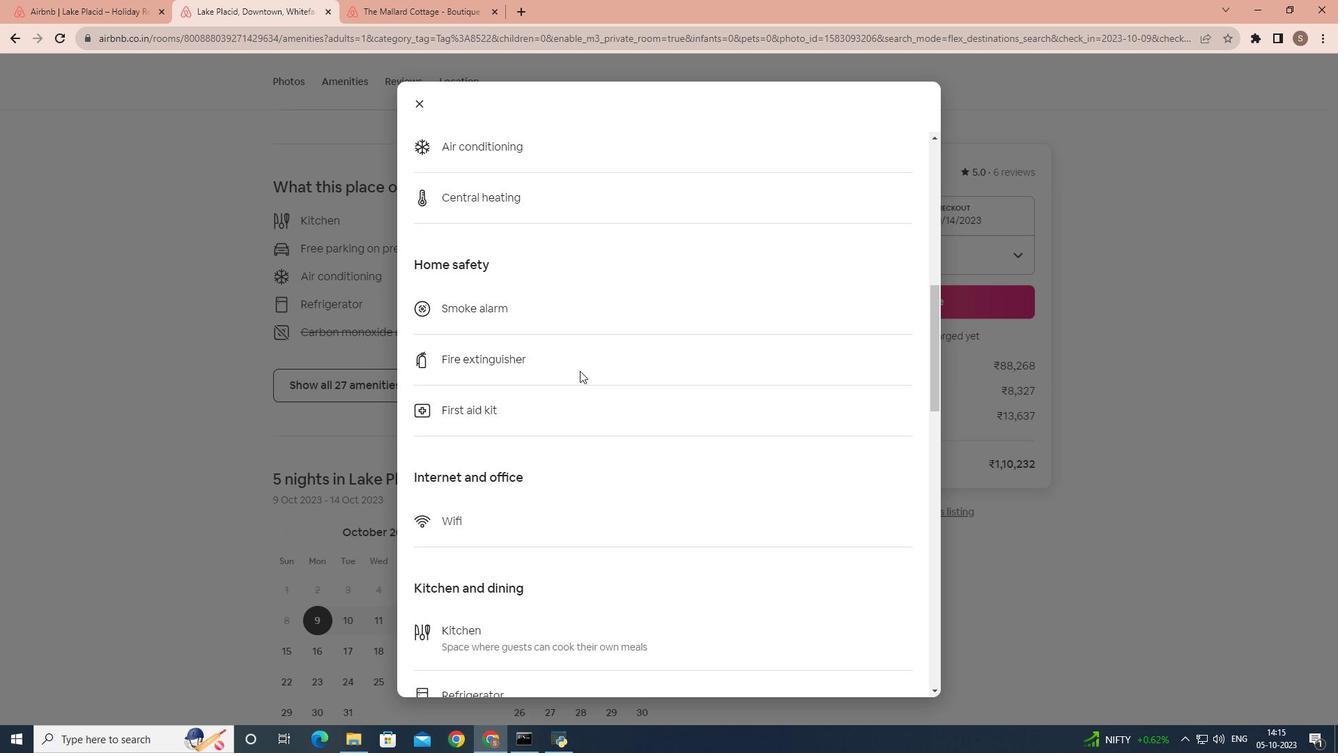 
Action: Mouse scrolled (580, 370) with delta (0, 0)
Screenshot: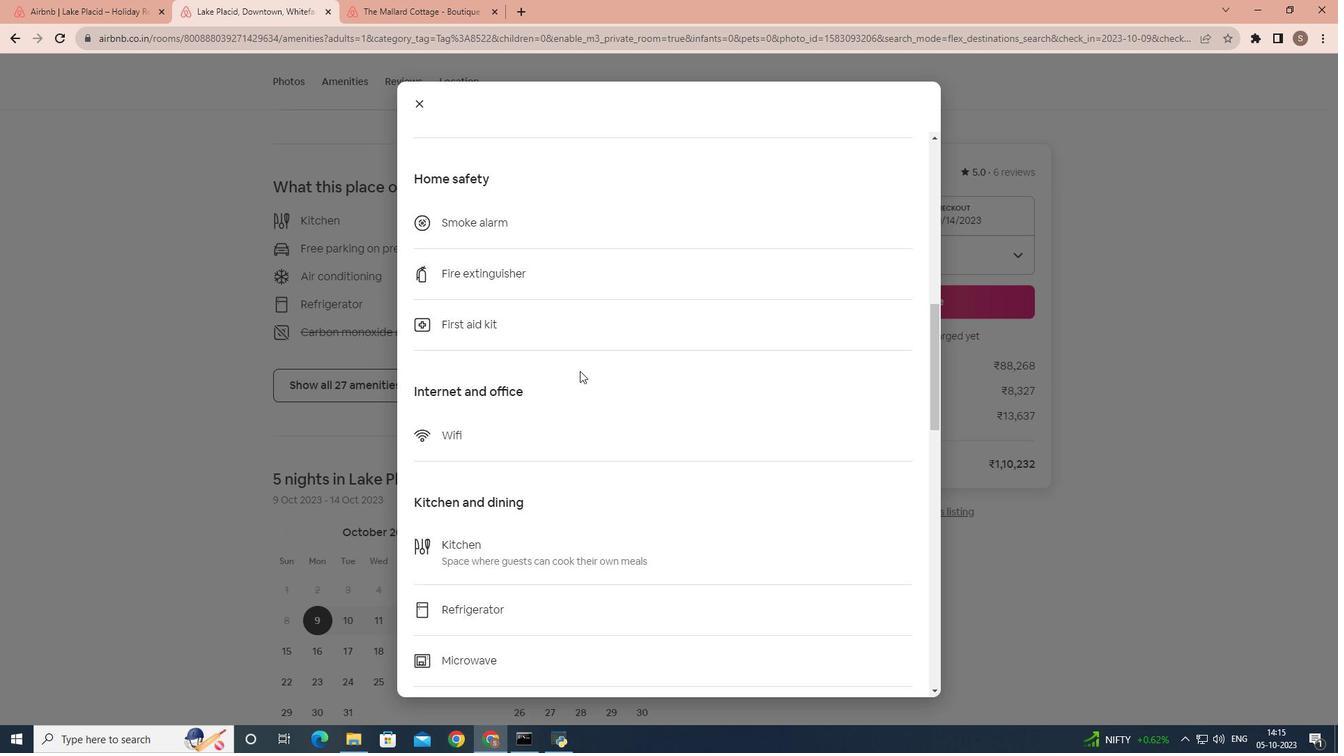 
Action: Mouse scrolled (580, 370) with delta (0, 0)
Screenshot: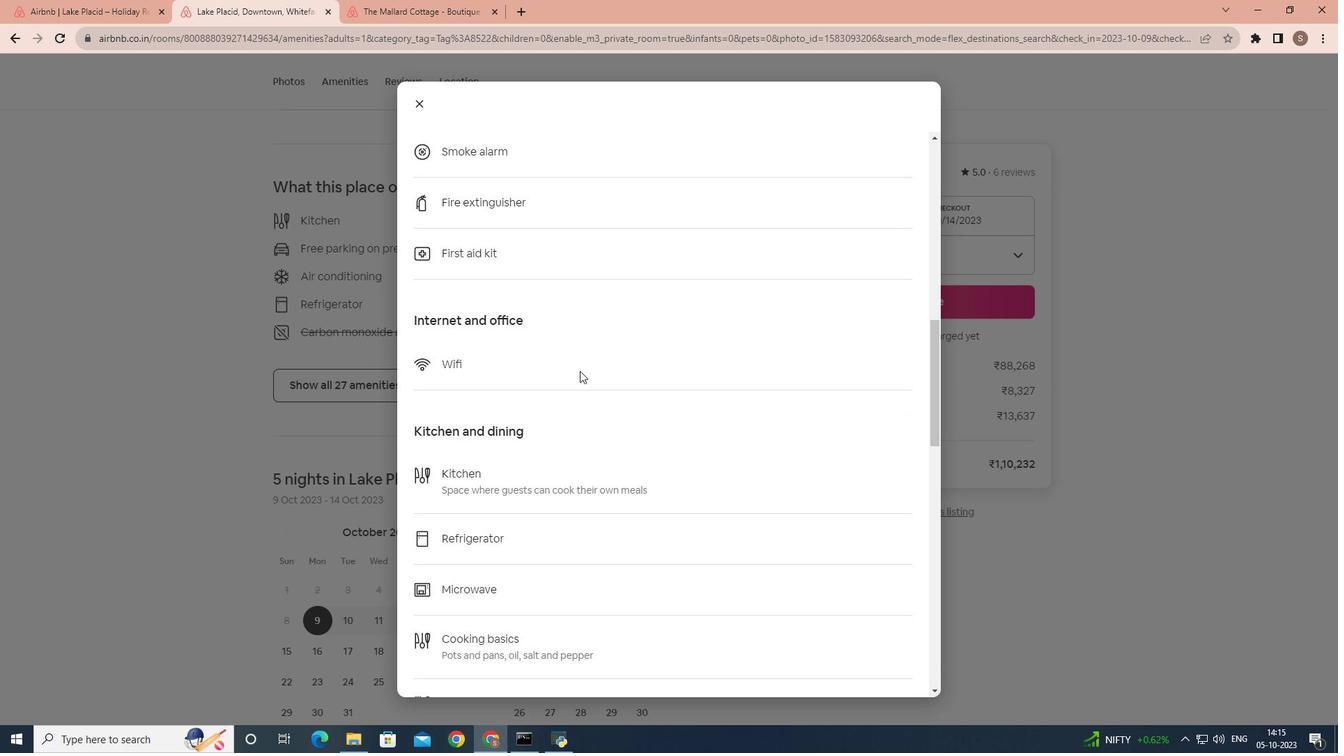 
Action: Mouse scrolled (580, 370) with delta (0, 0)
Screenshot: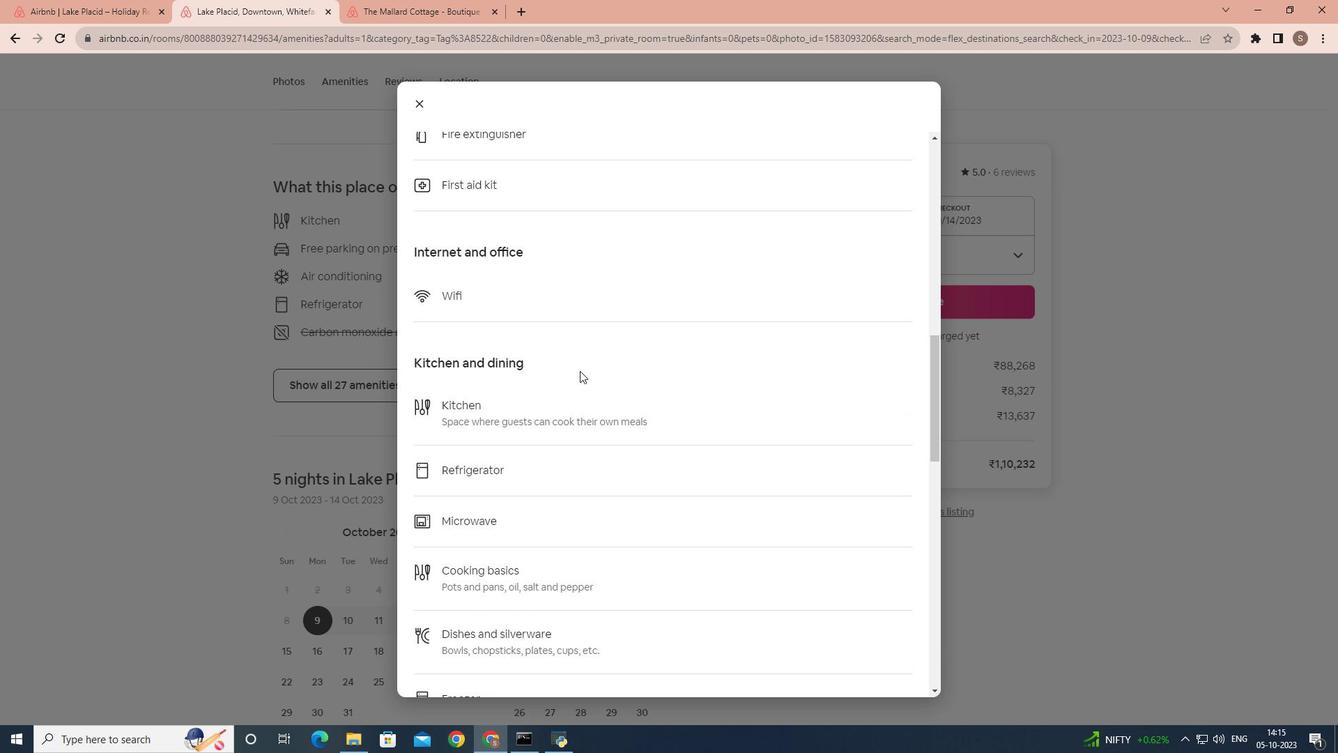 
Action: Mouse scrolled (580, 370) with delta (0, 0)
Screenshot: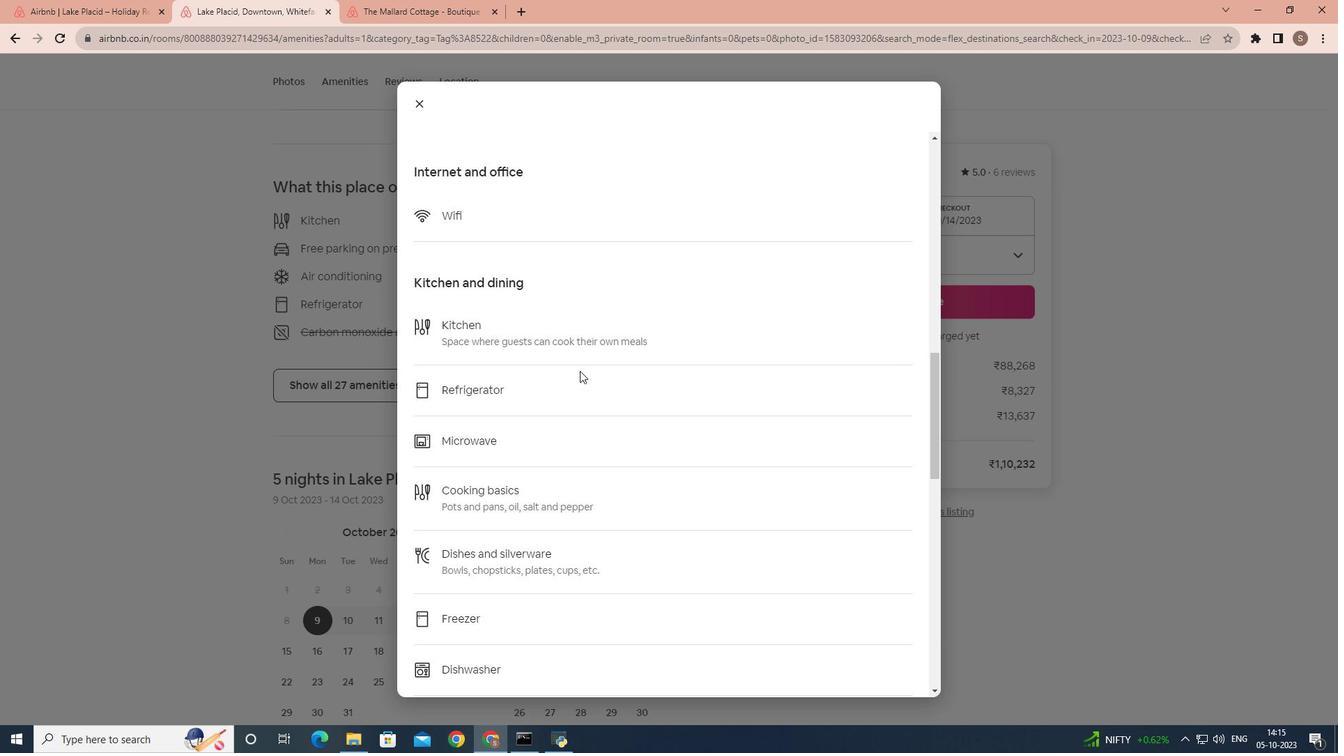 
Action: Mouse scrolled (580, 370) with delta (0, 0)
Screenshot: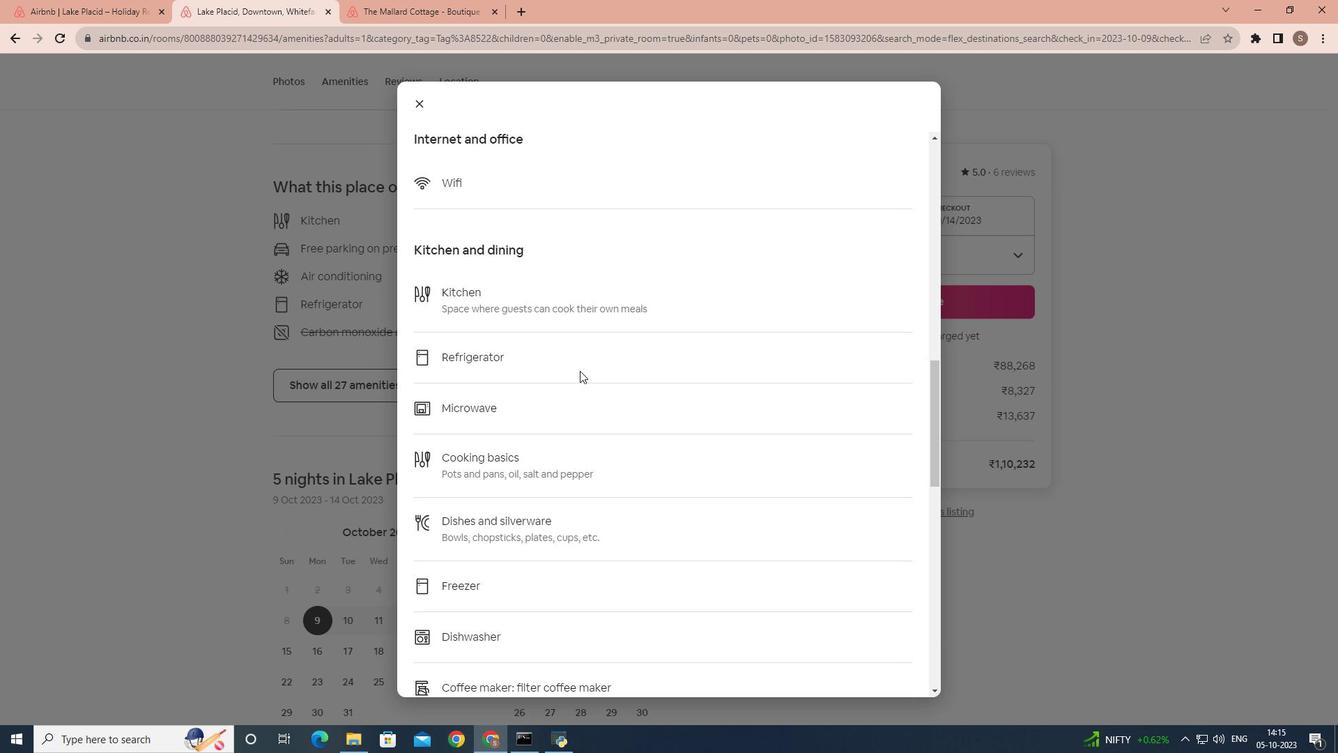 
Action: Mouse scrolled (580, 370) with delta (0, 0)
